 Task: Set the similarity threshold to 30.
Action: Mouse moved to (1, 685)
Screenshot: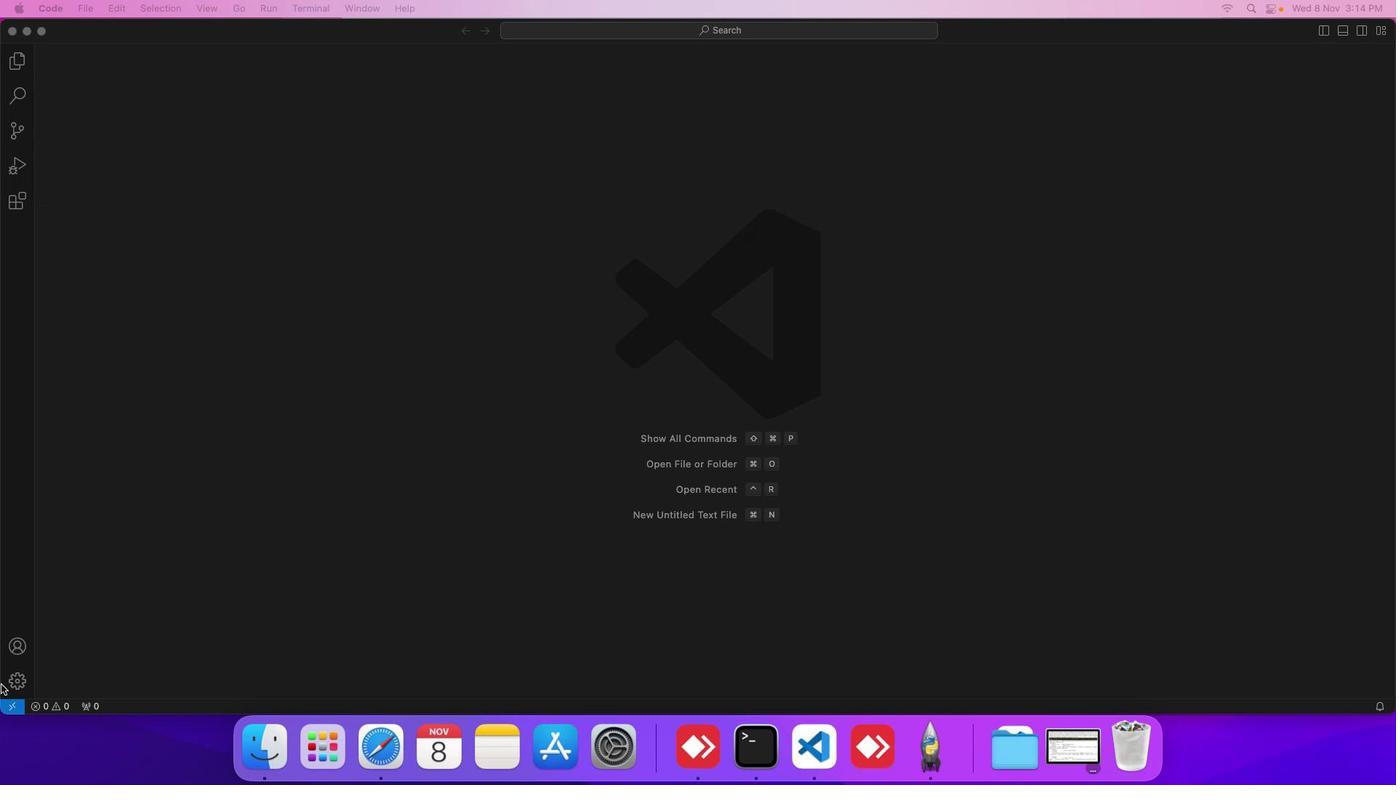 
Action: Mouse pressed left at (1, 685)
Screenshot: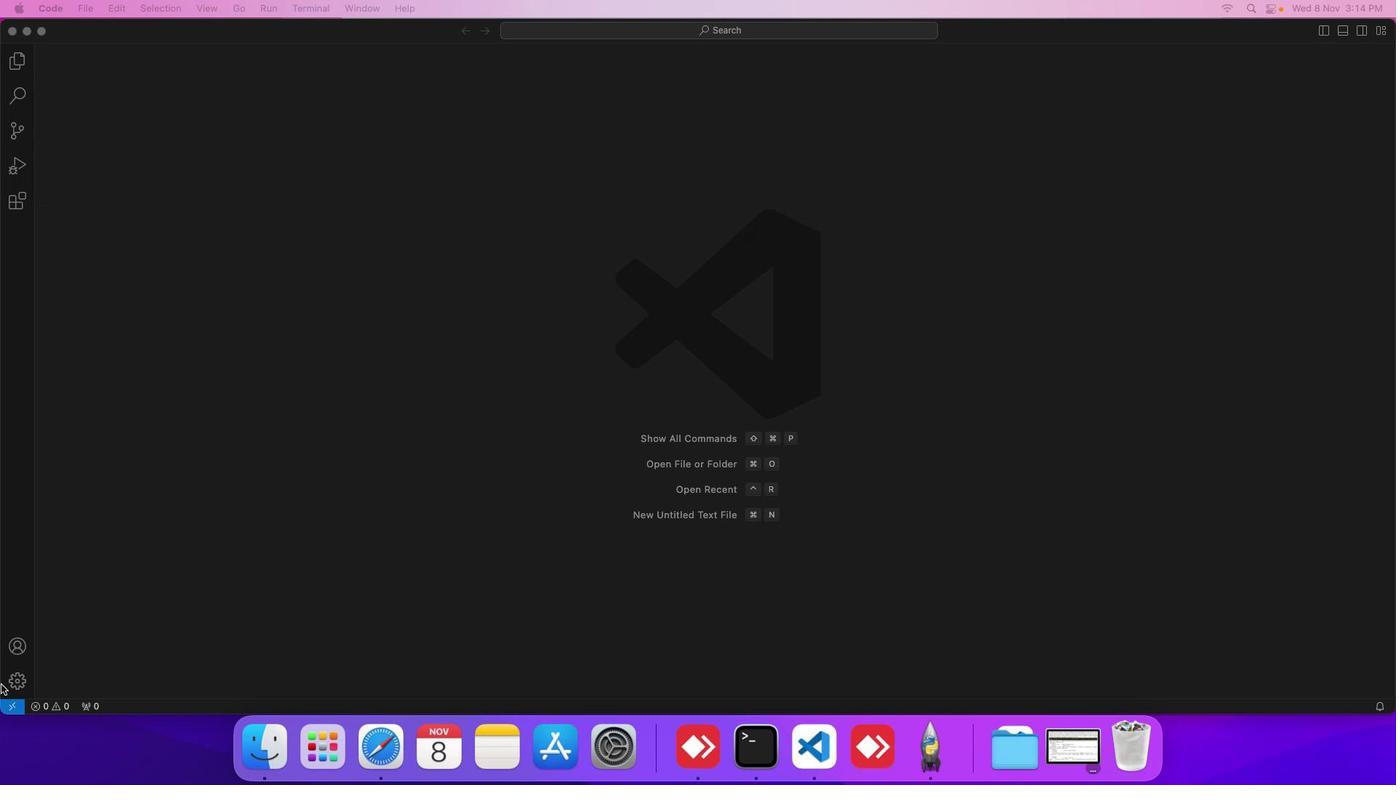 
Action: Mouse moved to (161, 568)
Screenshot: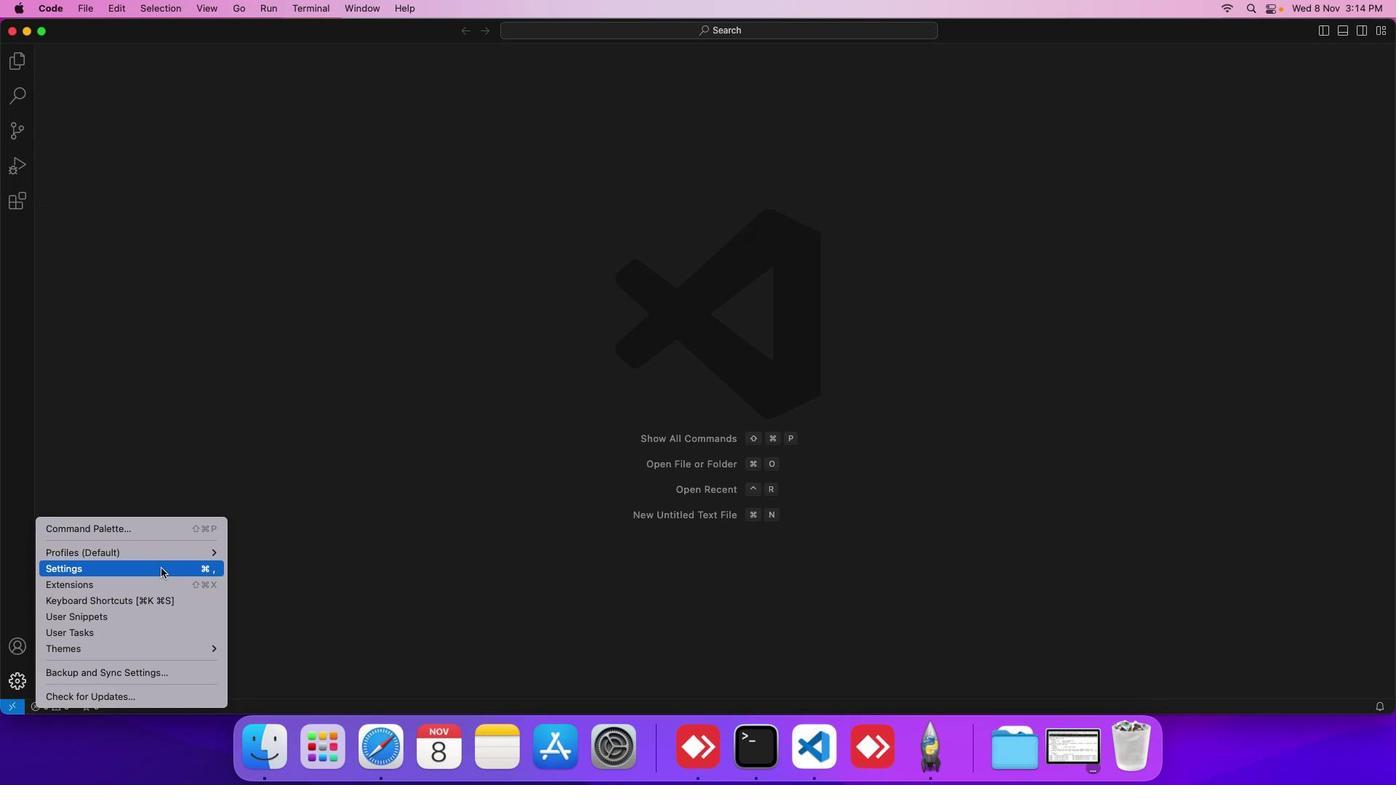 
Action: Mouse pressed left at (161, 568)
Screenshot: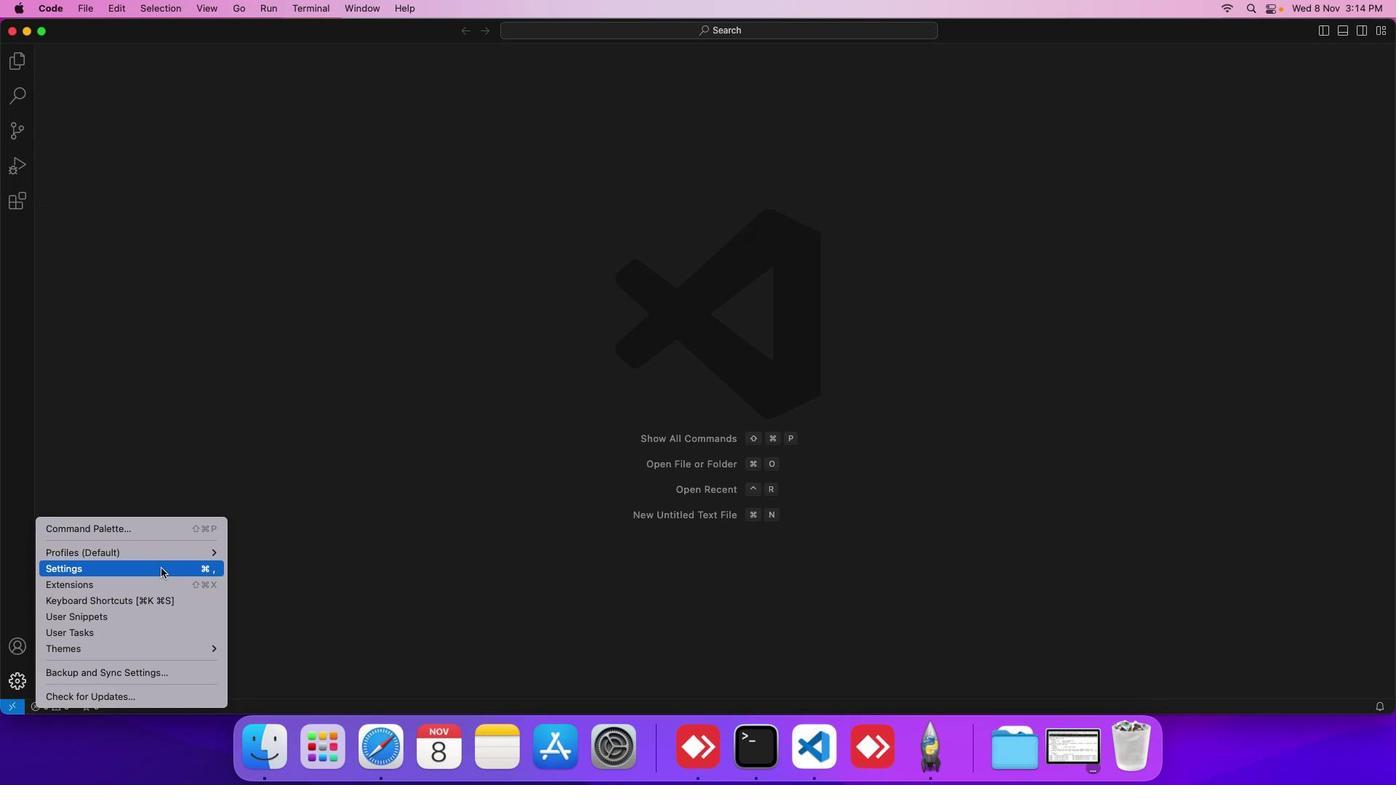 
Action: Mouse moved to (342, 253)
Screenshot: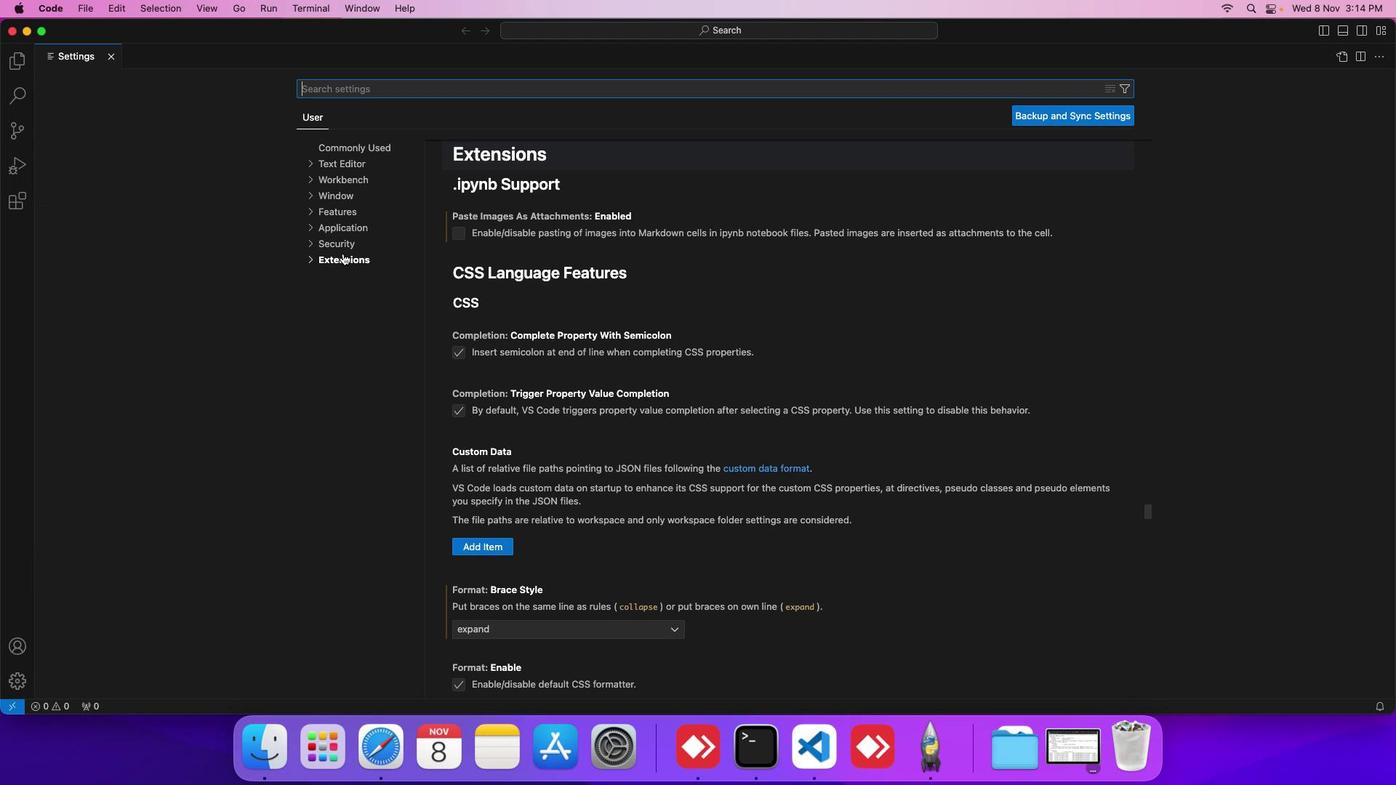 
Action: Mouse pressed left at (342, 253)
Screenshot: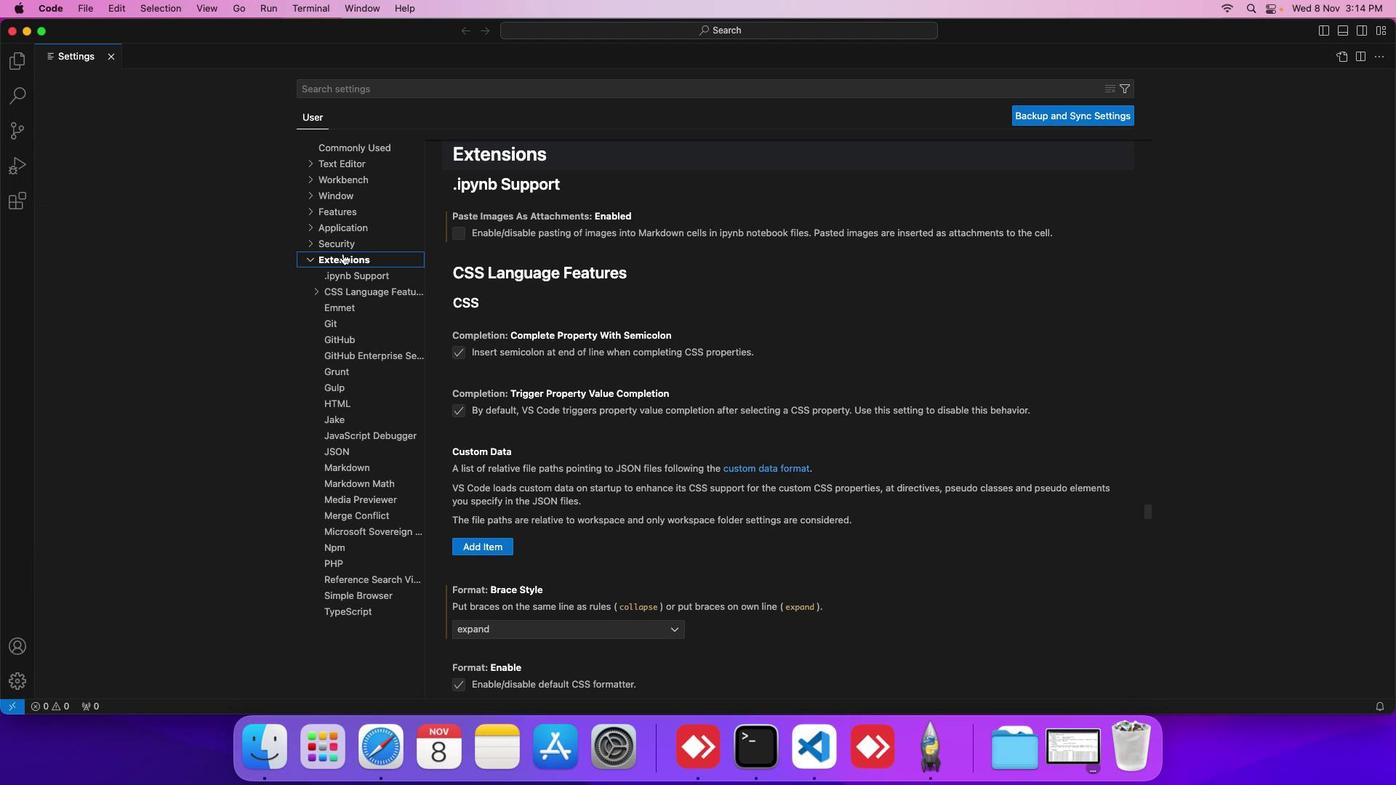 
Action: Mouse moved to (325, 320)
Screenshot: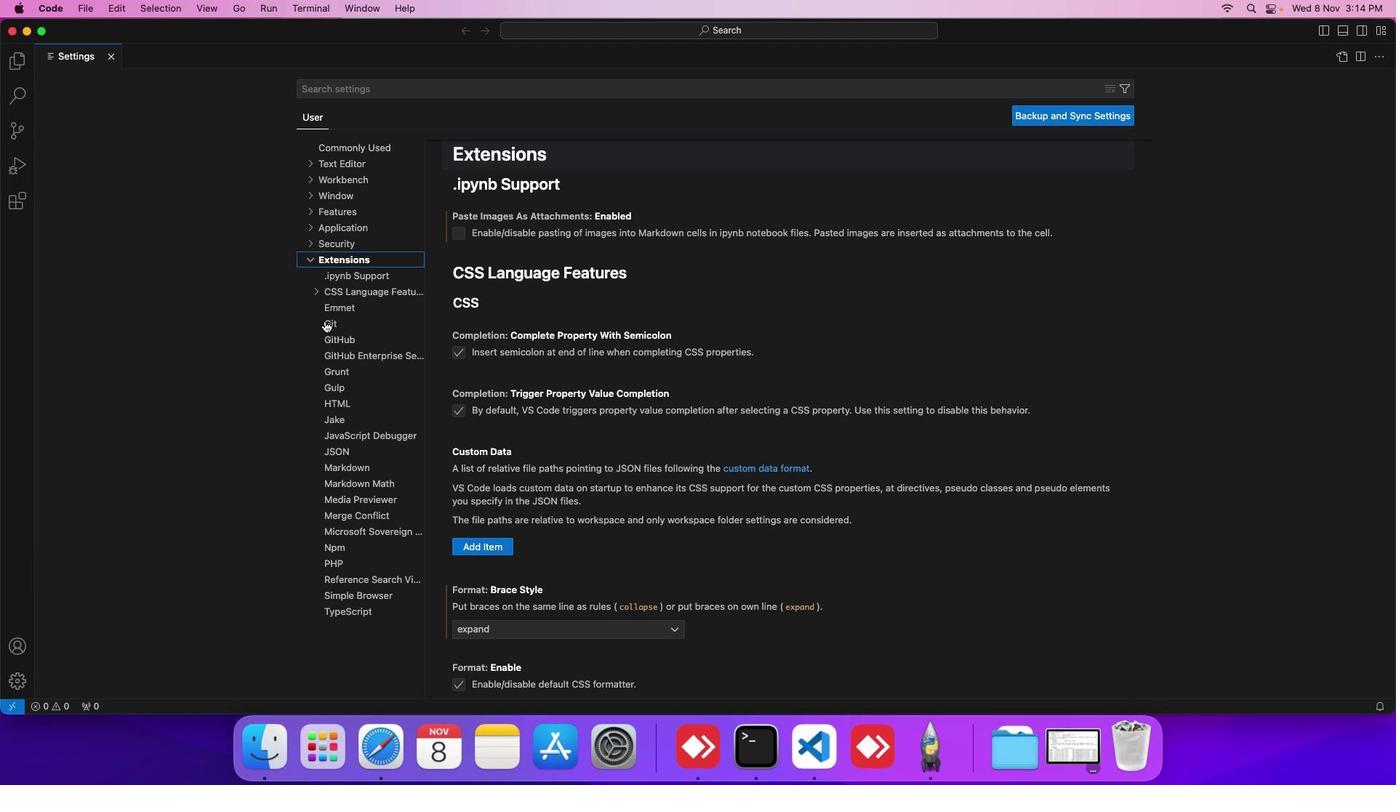 
Action: Mouse pressed left at (325, 320)
Screenshot: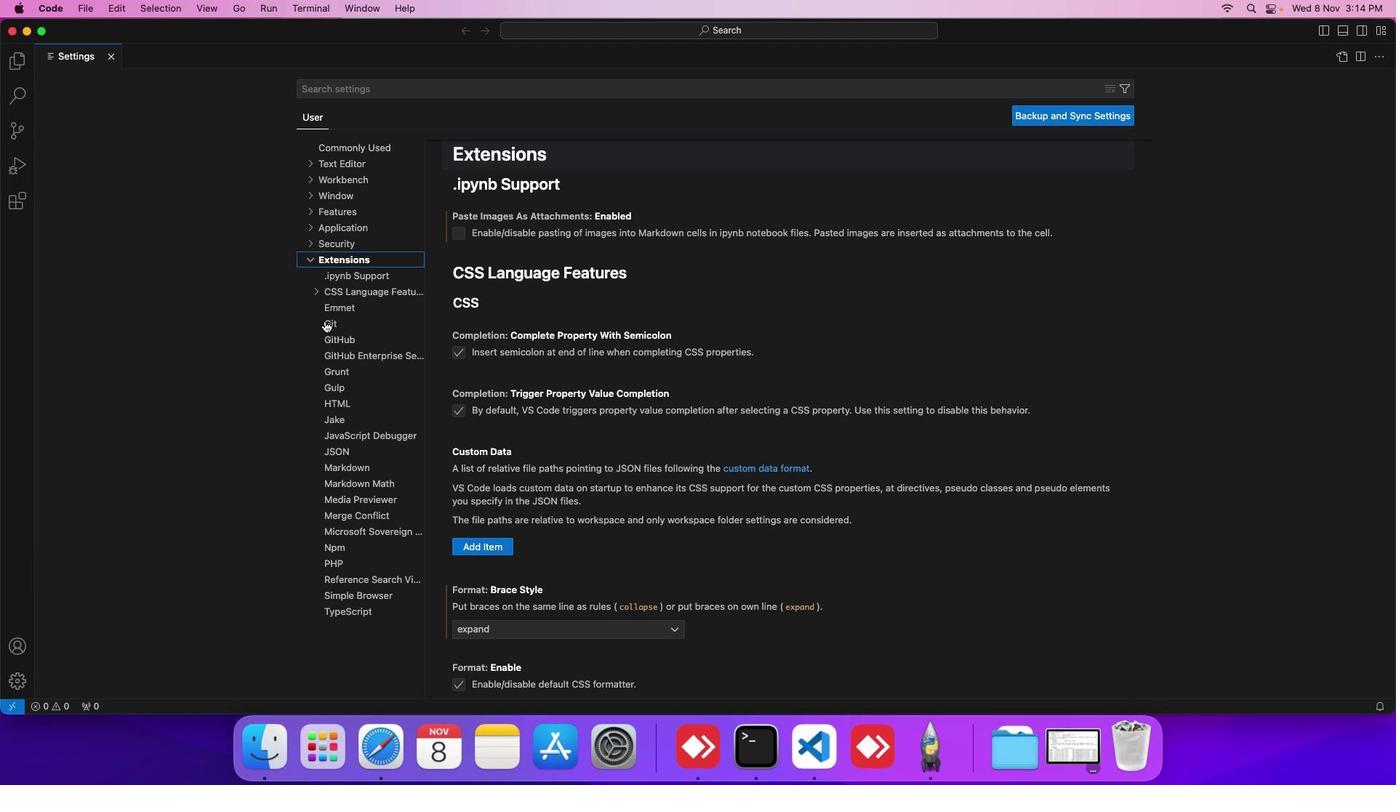 
Action: Mouse moved to (491, 430)
Screenshot: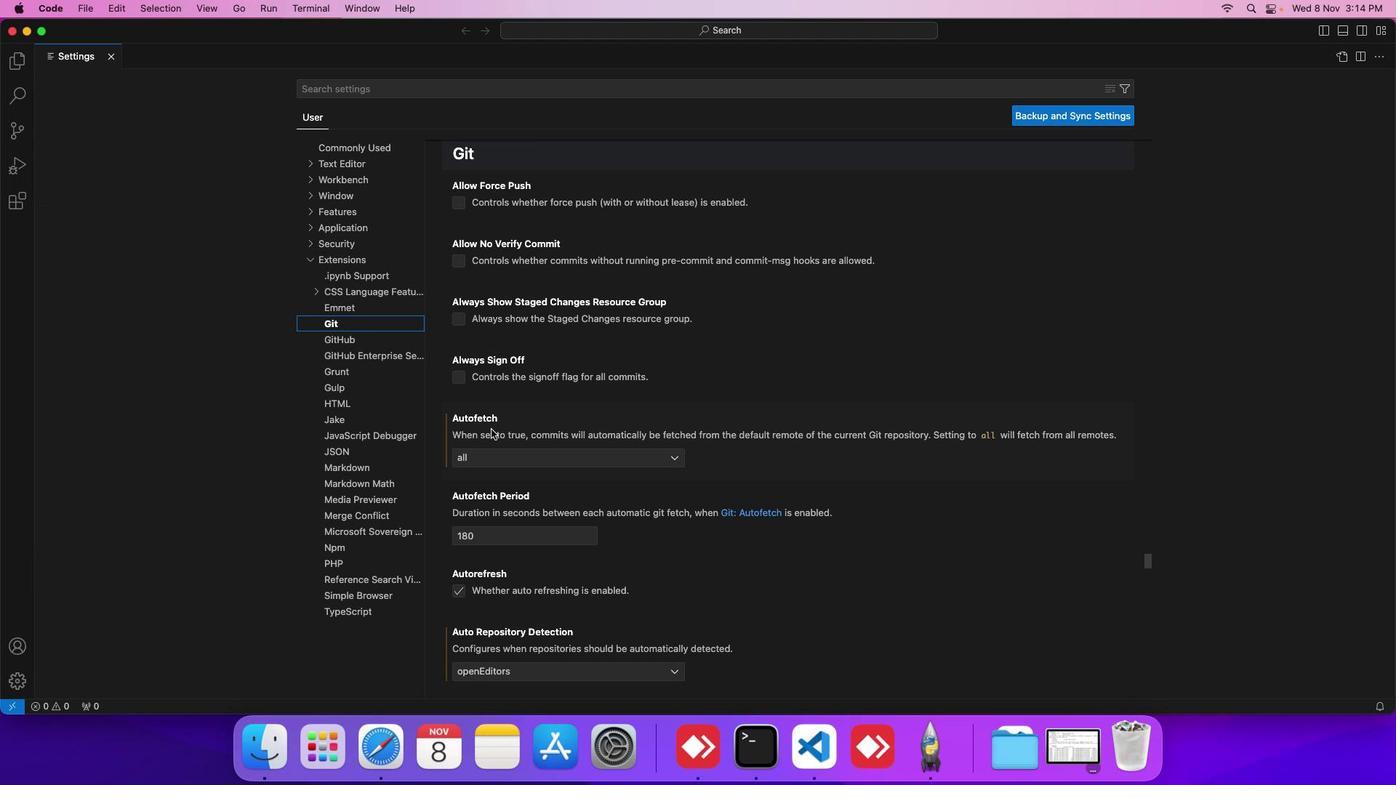 
Action: Mouse scrolled (491, 430) with delta (0, 0)
Screenshot: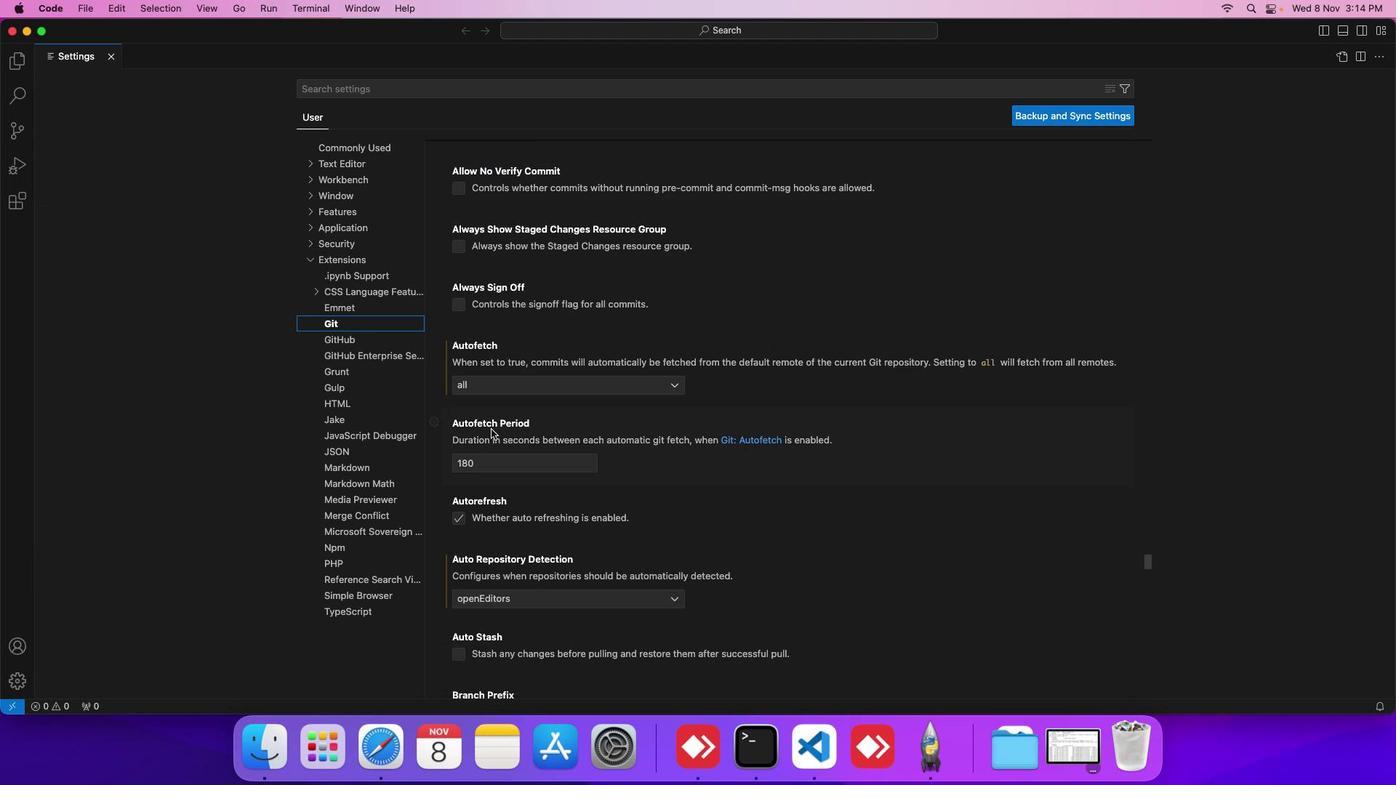 
Action: Mouse scrolled (491, 430) with delta (0, 0)
Screenshot: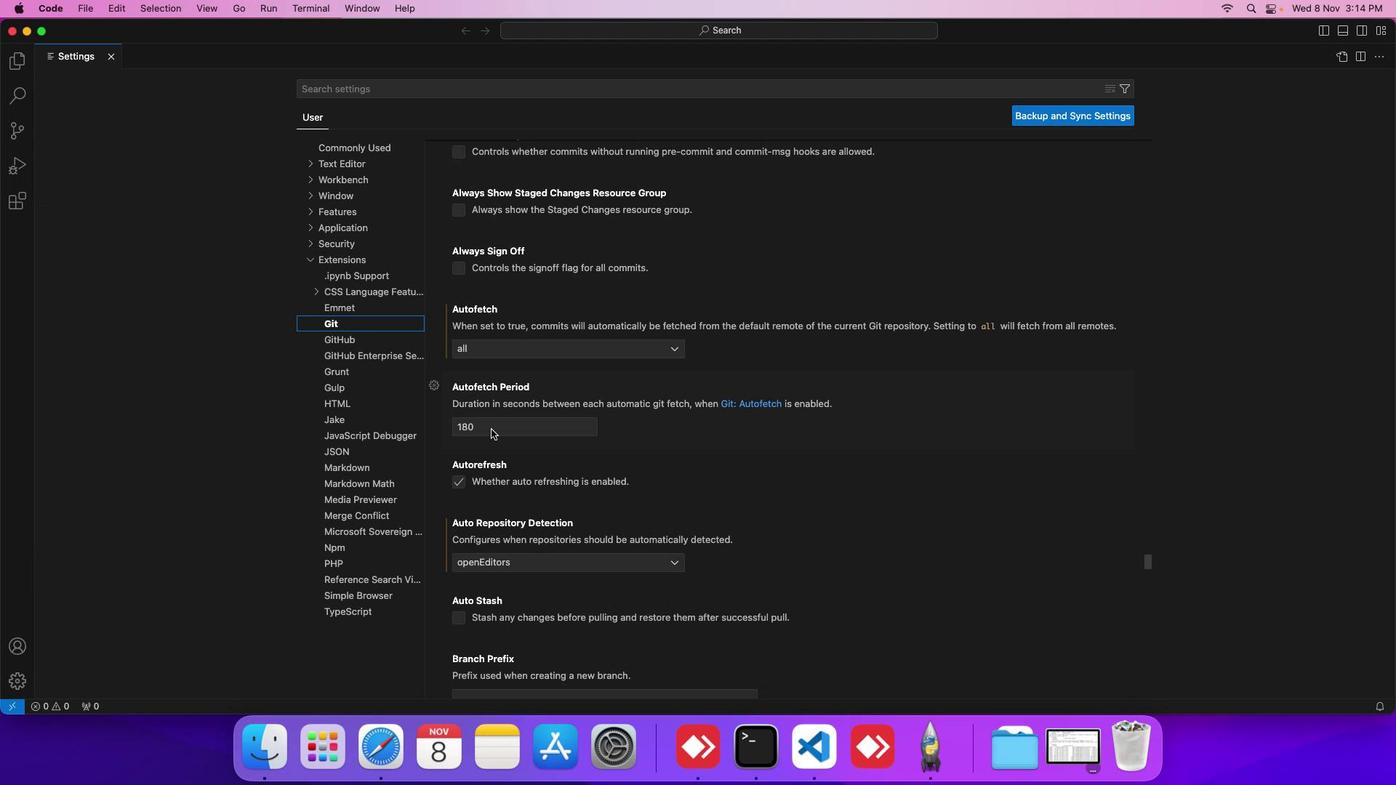
Action: Mouse scrolled (491, 430) with delta (0, 0)
Screenshot: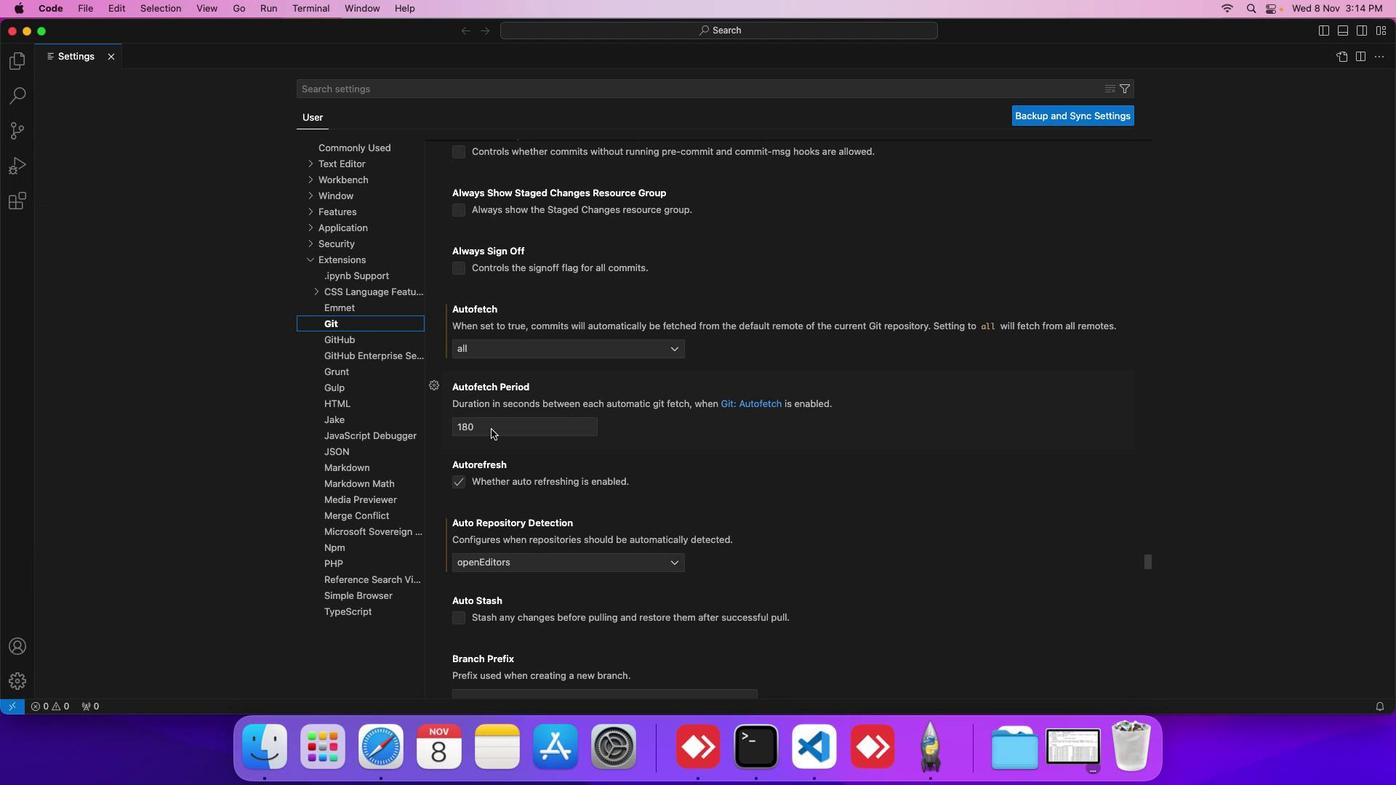 
Action: Mouse scrolled (491, 430) with delta (0, 0)
Screenshot: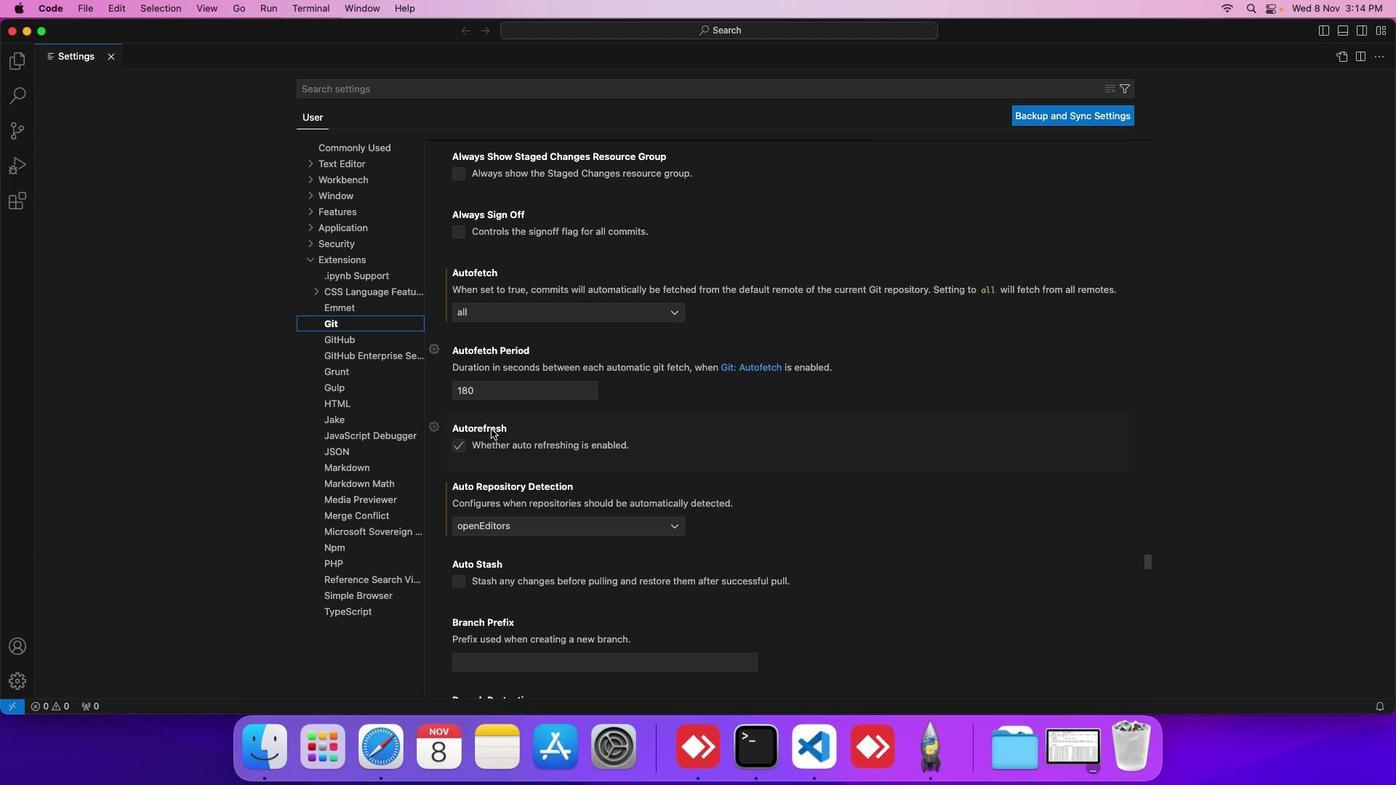 
Action: Mouse scrolled (491, 430) with delta (0, 0)
Screenshot: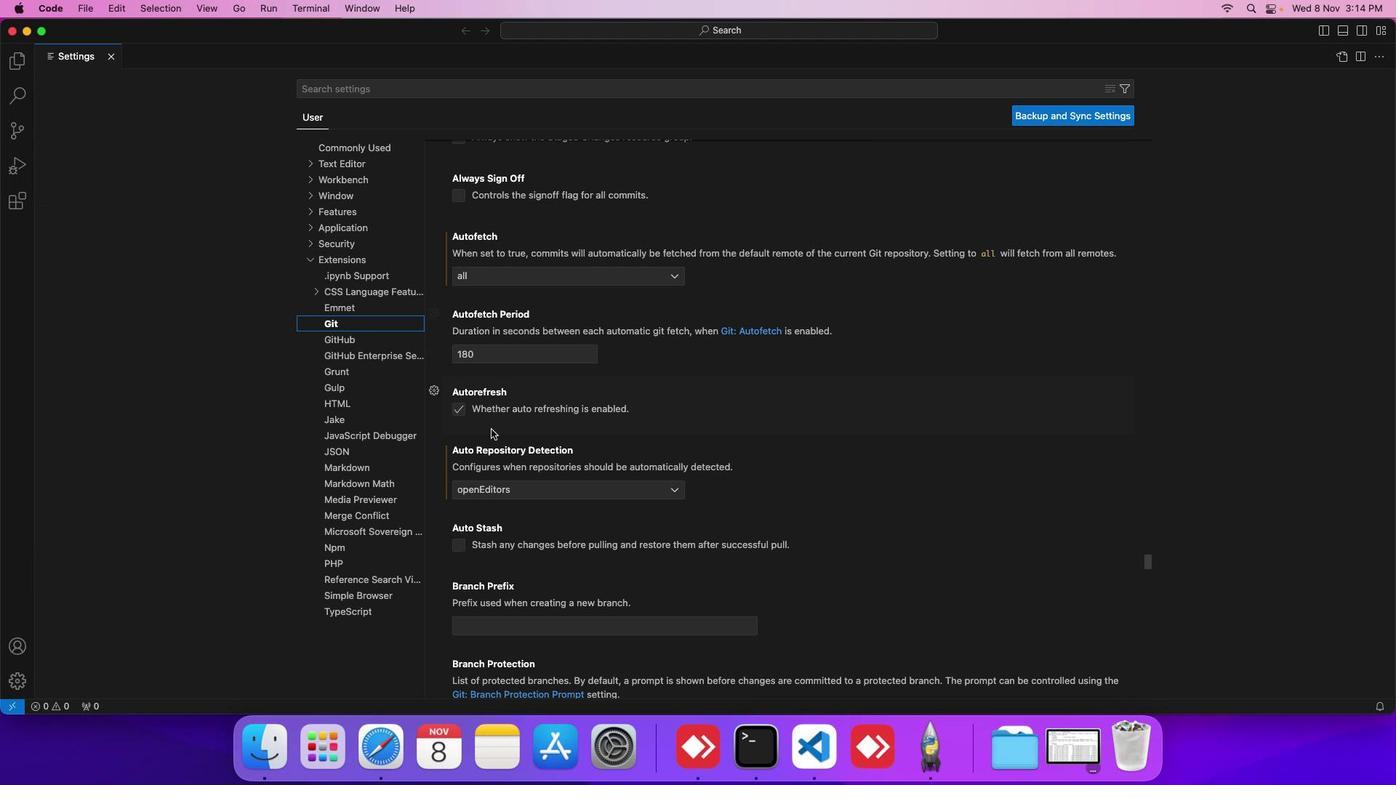 
Action: Mouse scrolled (491, 430) with delta (0, 0)
Screenshot: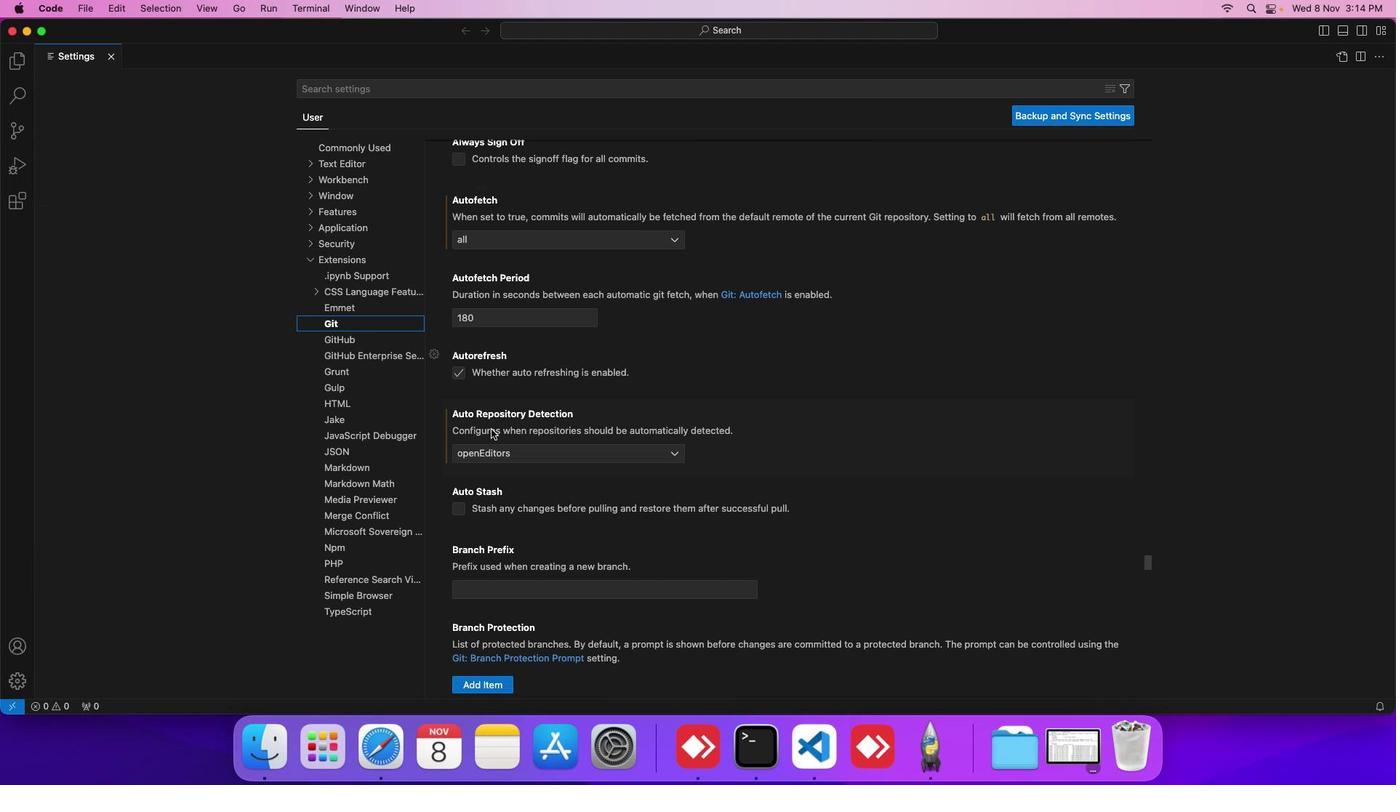
Action: Mouse scrolled (491, 430) with delta (0, 0)
Screenshot: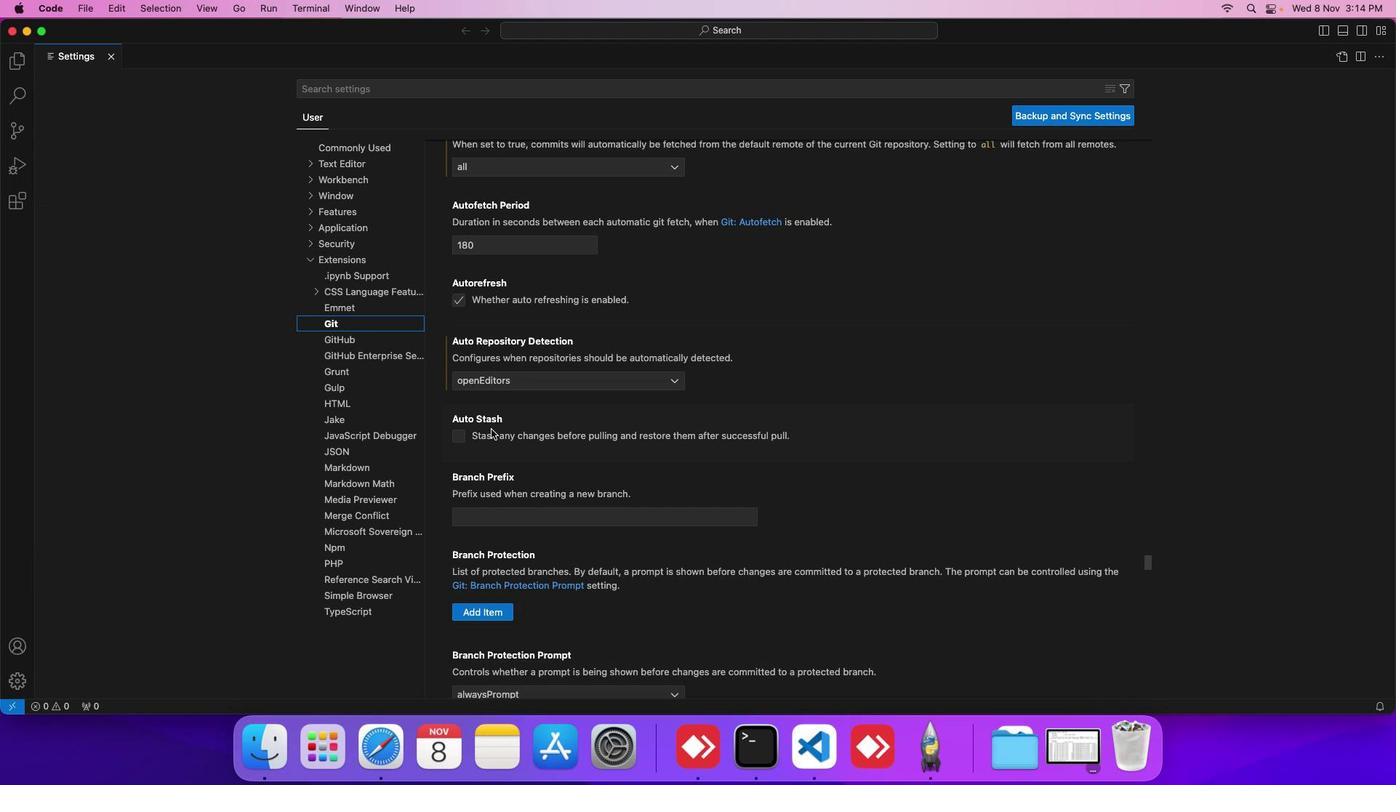 
Action: Mouse scrolled (491, 430) with delta (0, 0)
Screenshot: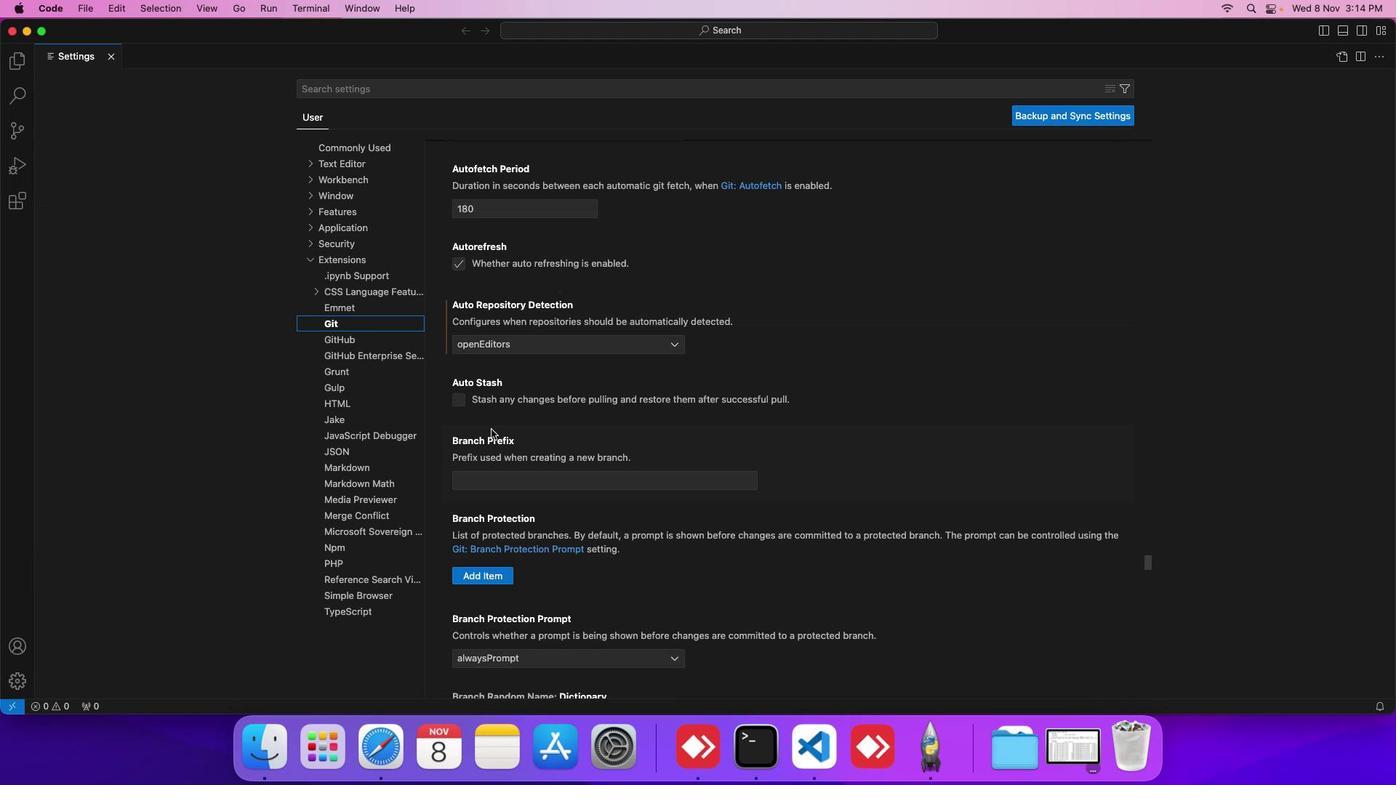 
Action: Mouse scrolled (491, 430) with delta (0, 0)
Screenshot: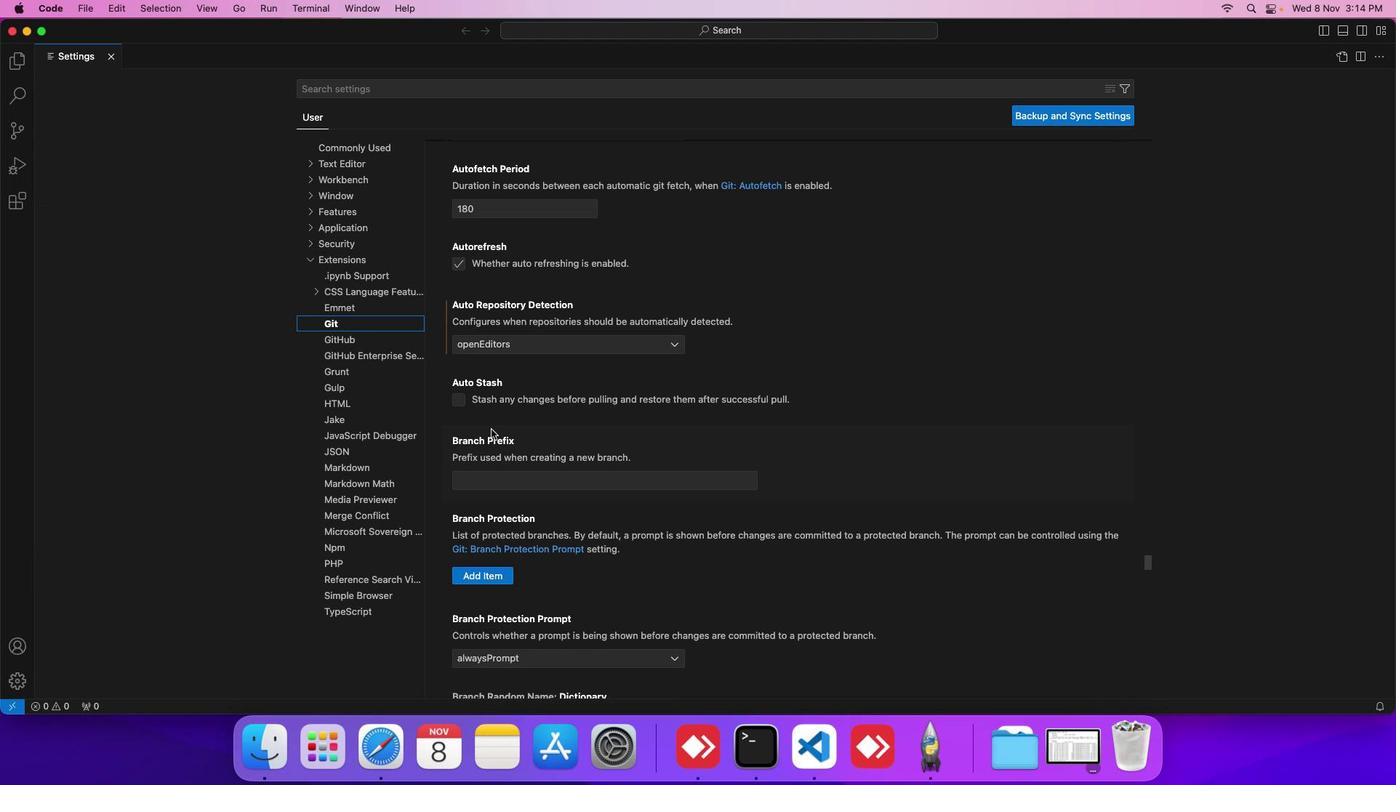 
Action: Mouse scrolled (491, 430) with delta (0, 0)
Screenshot: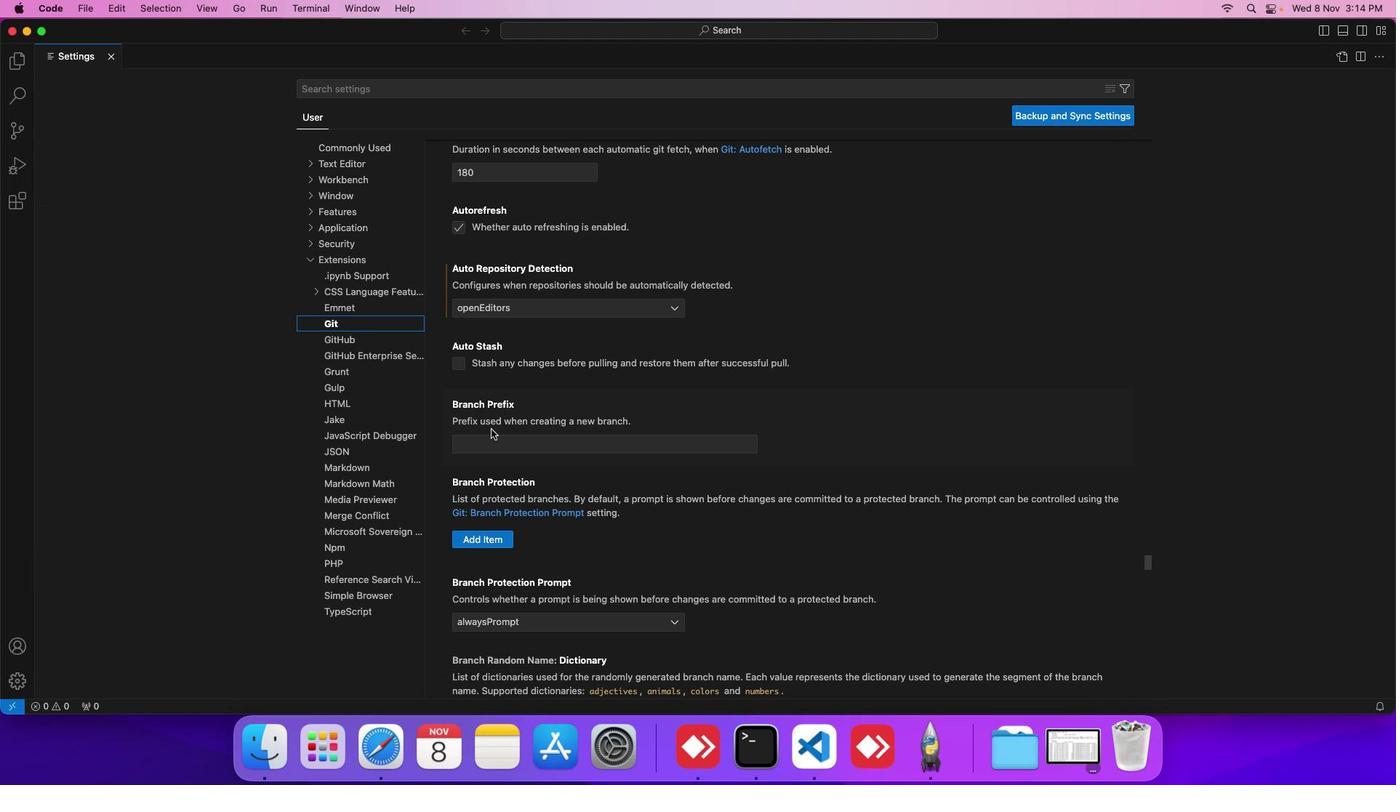 
Action: Mouse scrolled (491, 430) with delta (0, 0)
Screenshot: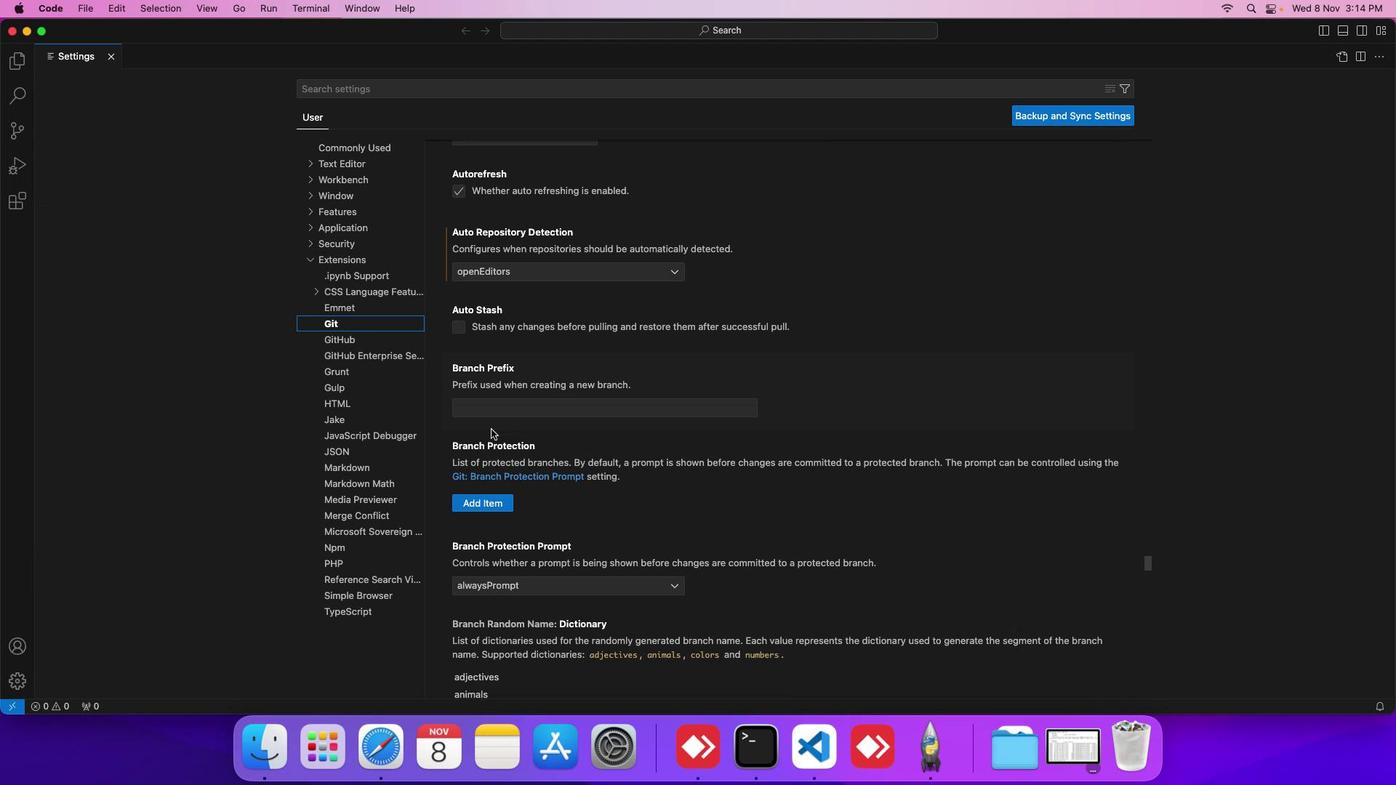 
Action: Mouse scrolled (491, 430) with delta (0, 0)
Screenshot: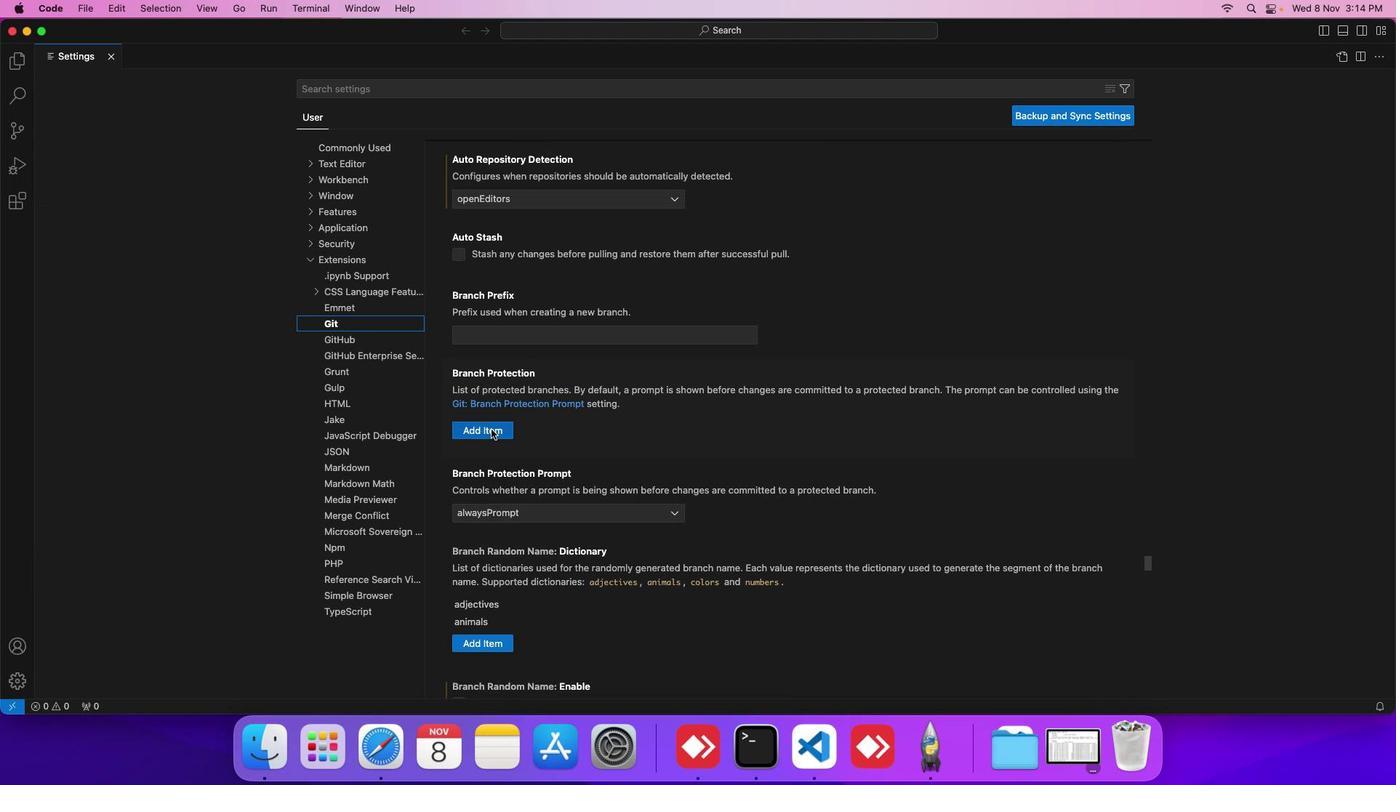 
Action: Mouse scrolled (491, 430) with delta (0, 0)
Screenshot: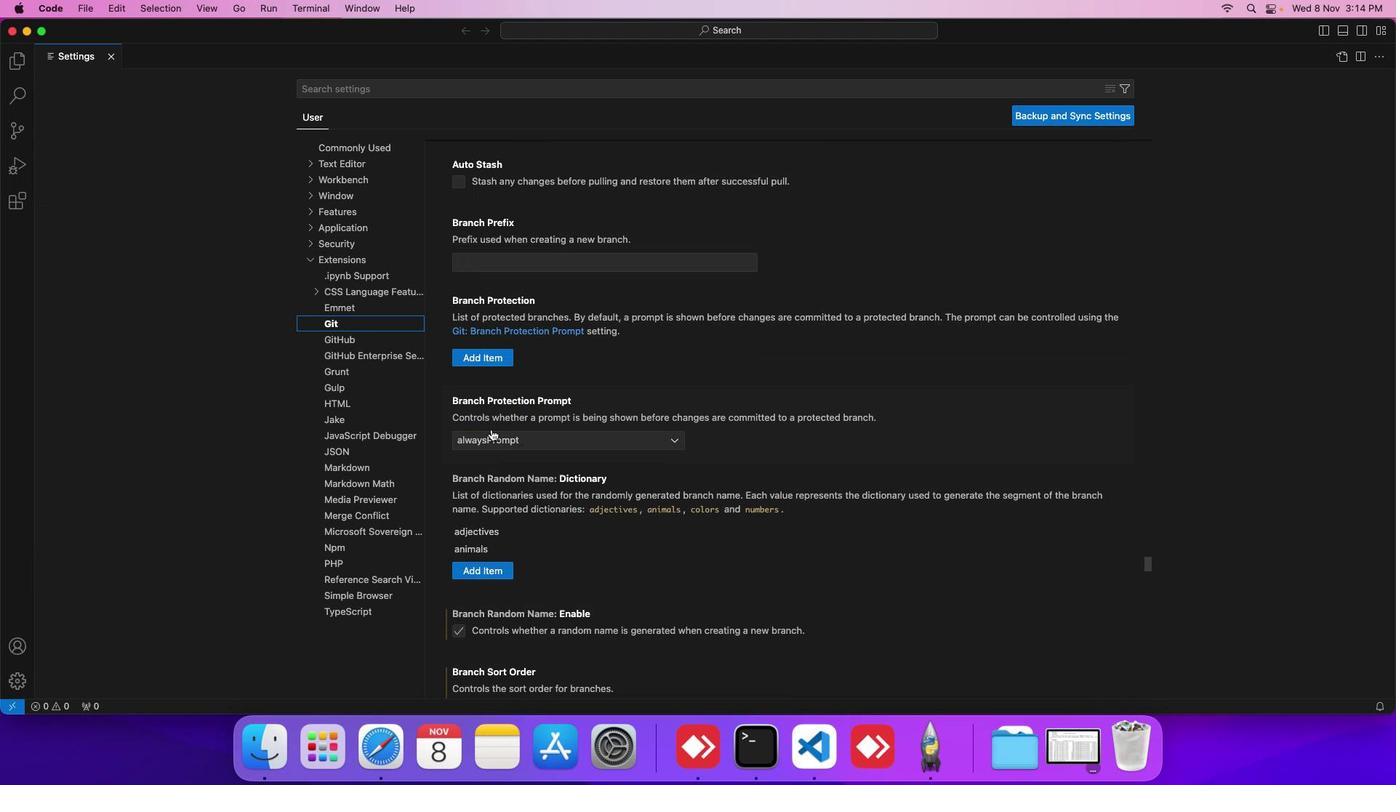 
Action: Mouse scrolled (491, 430) with delta (0, -1)
Screenshot: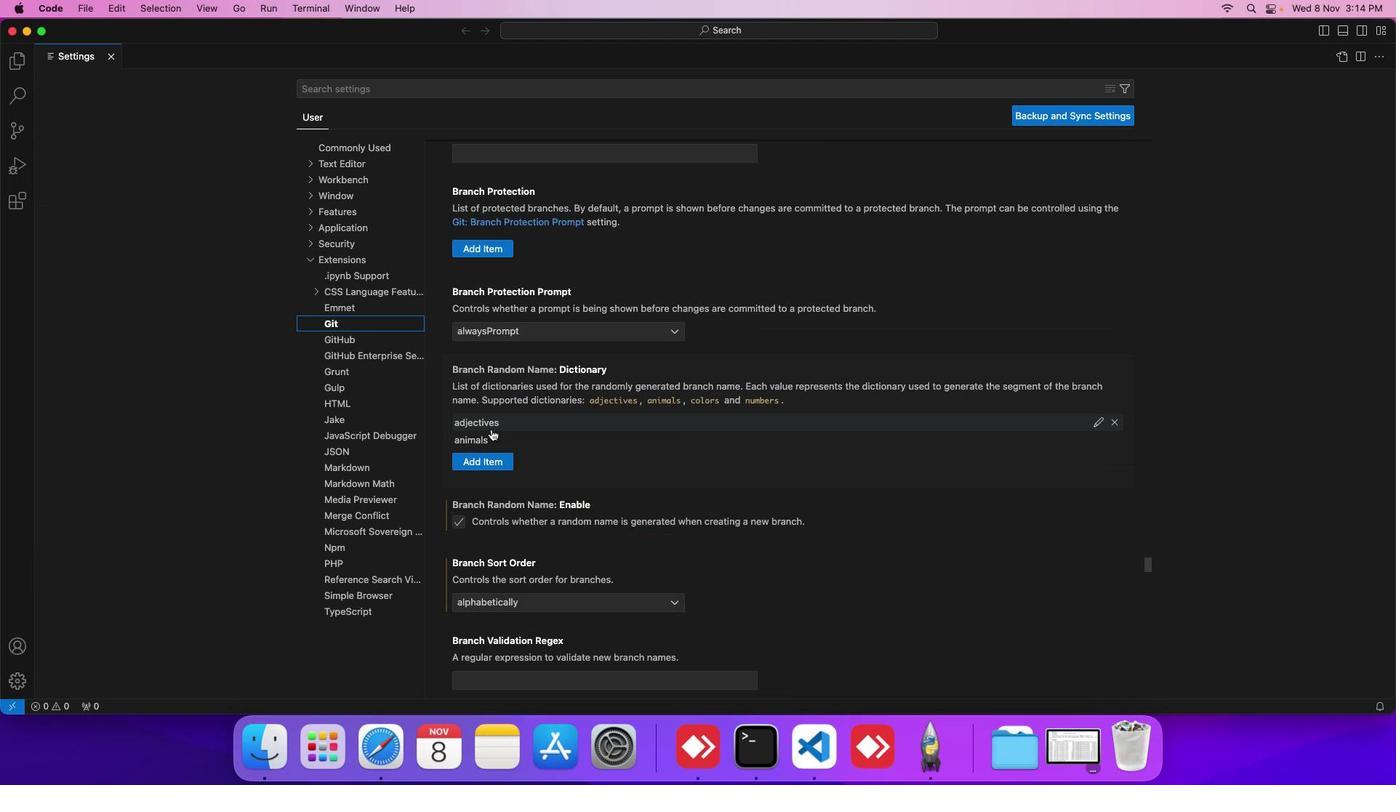 
Action: Mouse scrolled (491, 430) with delta (0, -2)
Screenshot: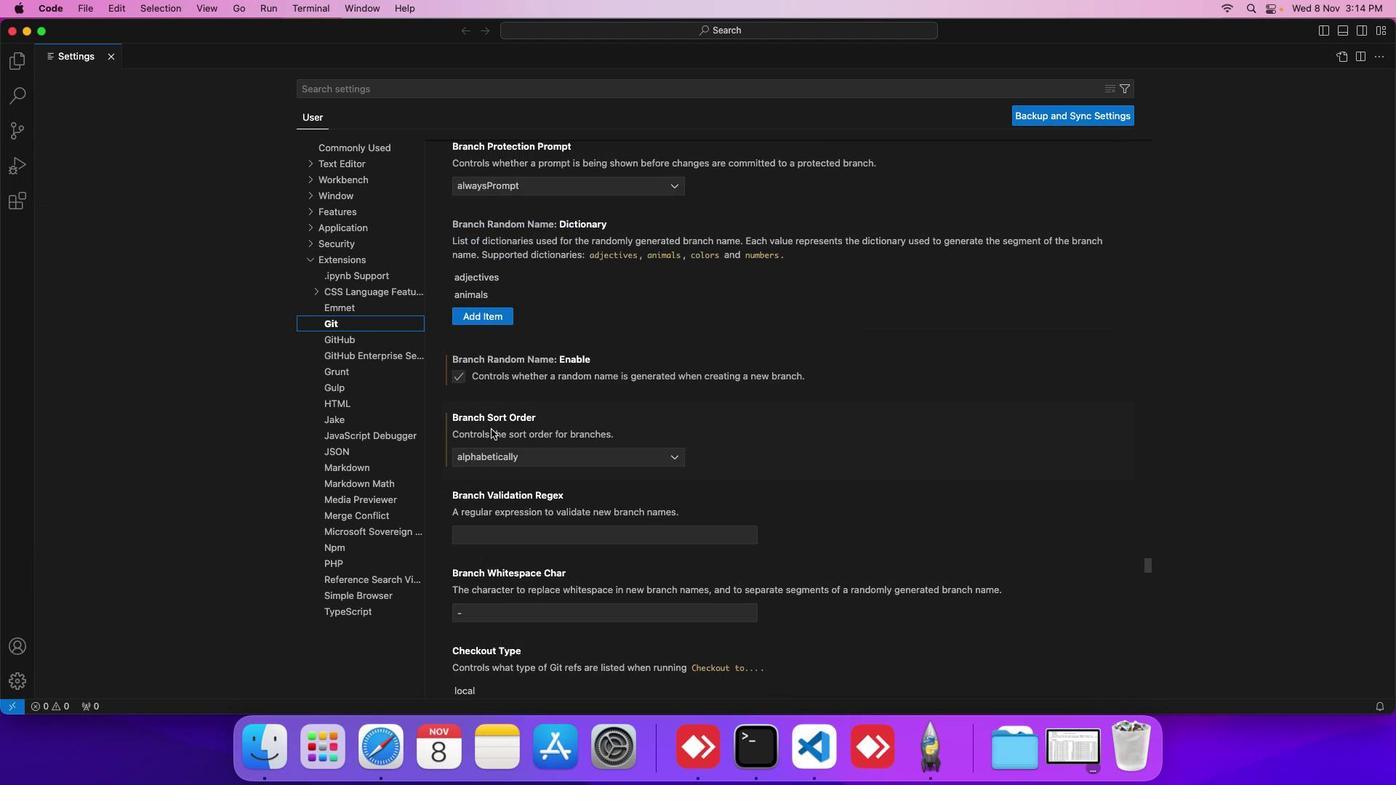 
Action: Mouse scrolled (491, 430) with delta (0, -2)
Screenshot: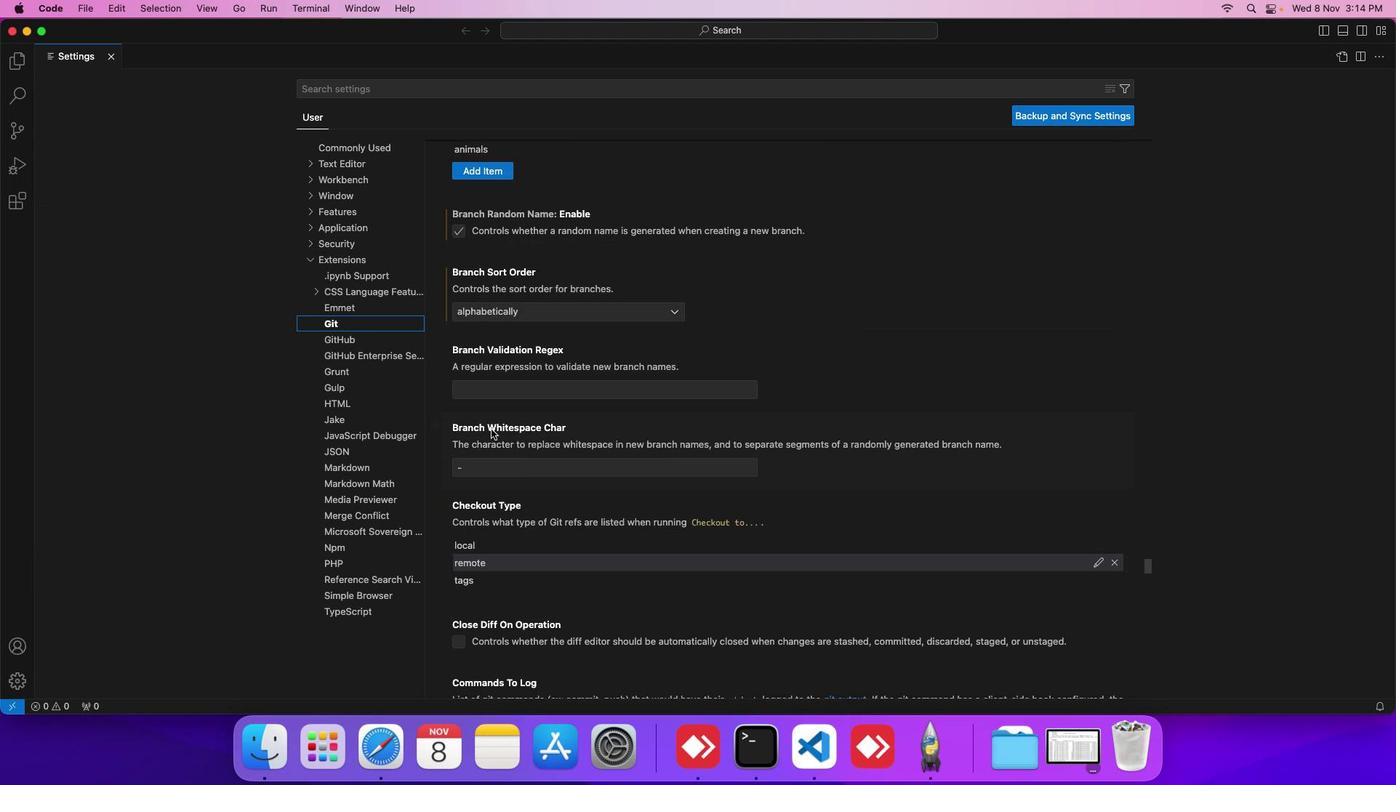 
Action: Mouse scrolled (491, 430) with delta (0, -2)
Screenshot: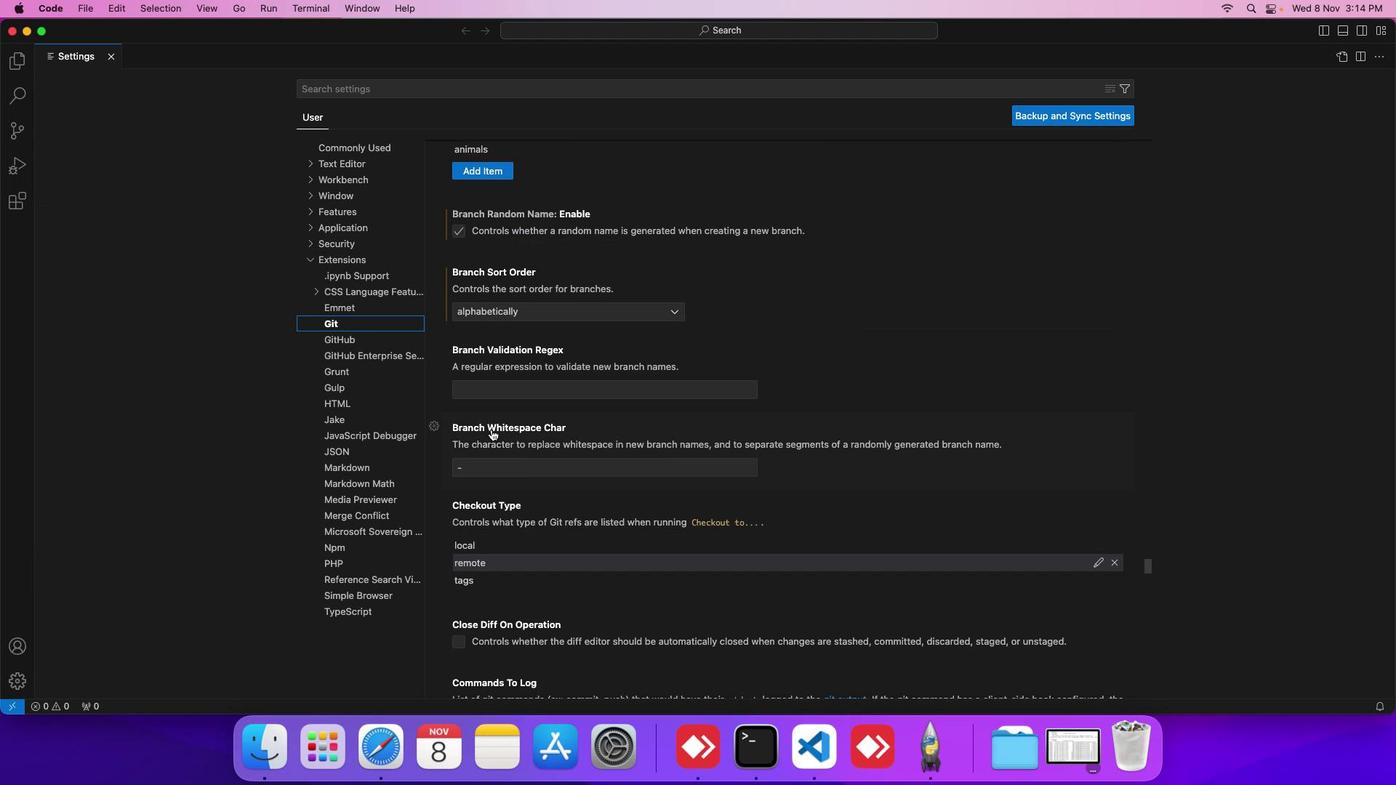 
Action: Mouse scrolled (491, 430) with delta (0, -2)
Screenshot: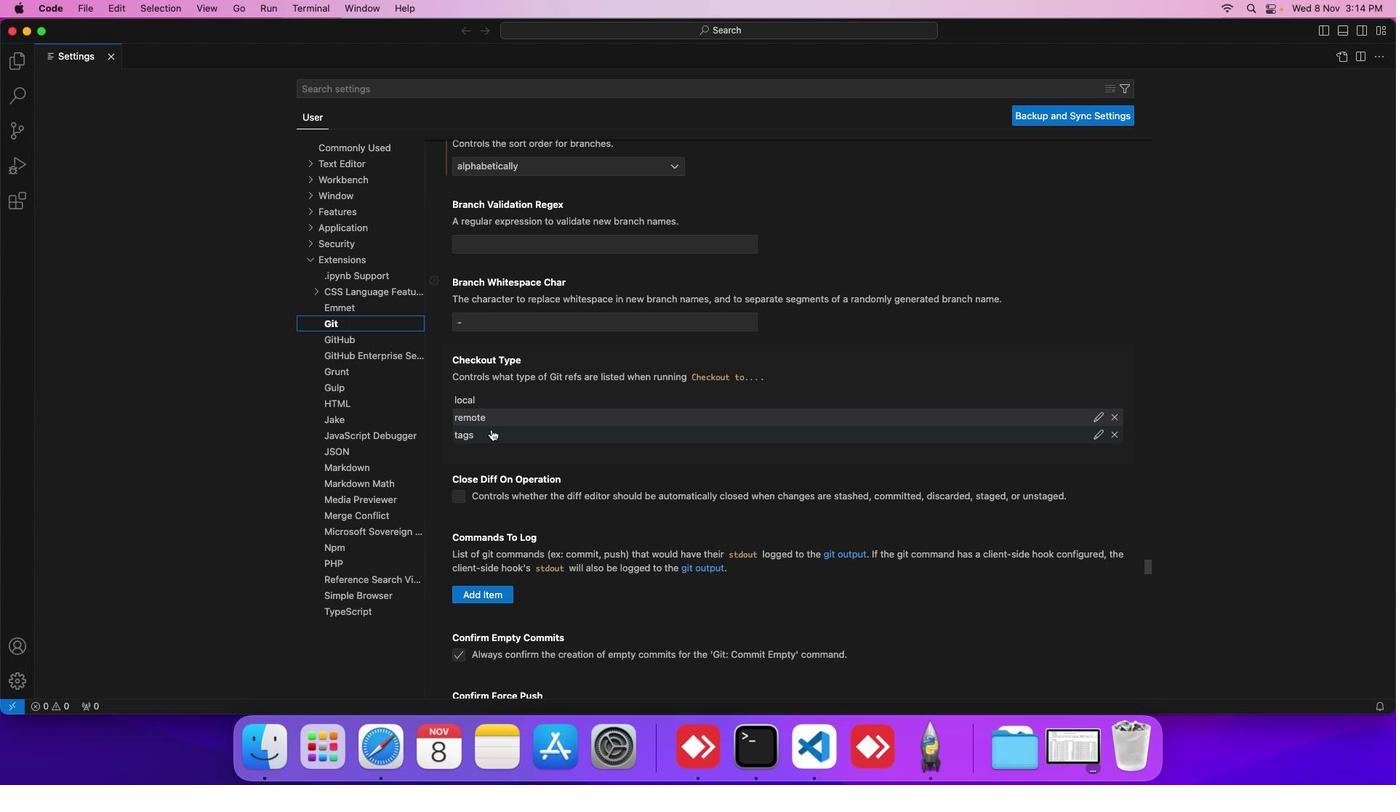 
Action: Mouse scrolled (491, 430) with delta (0, -3)
Screenshot: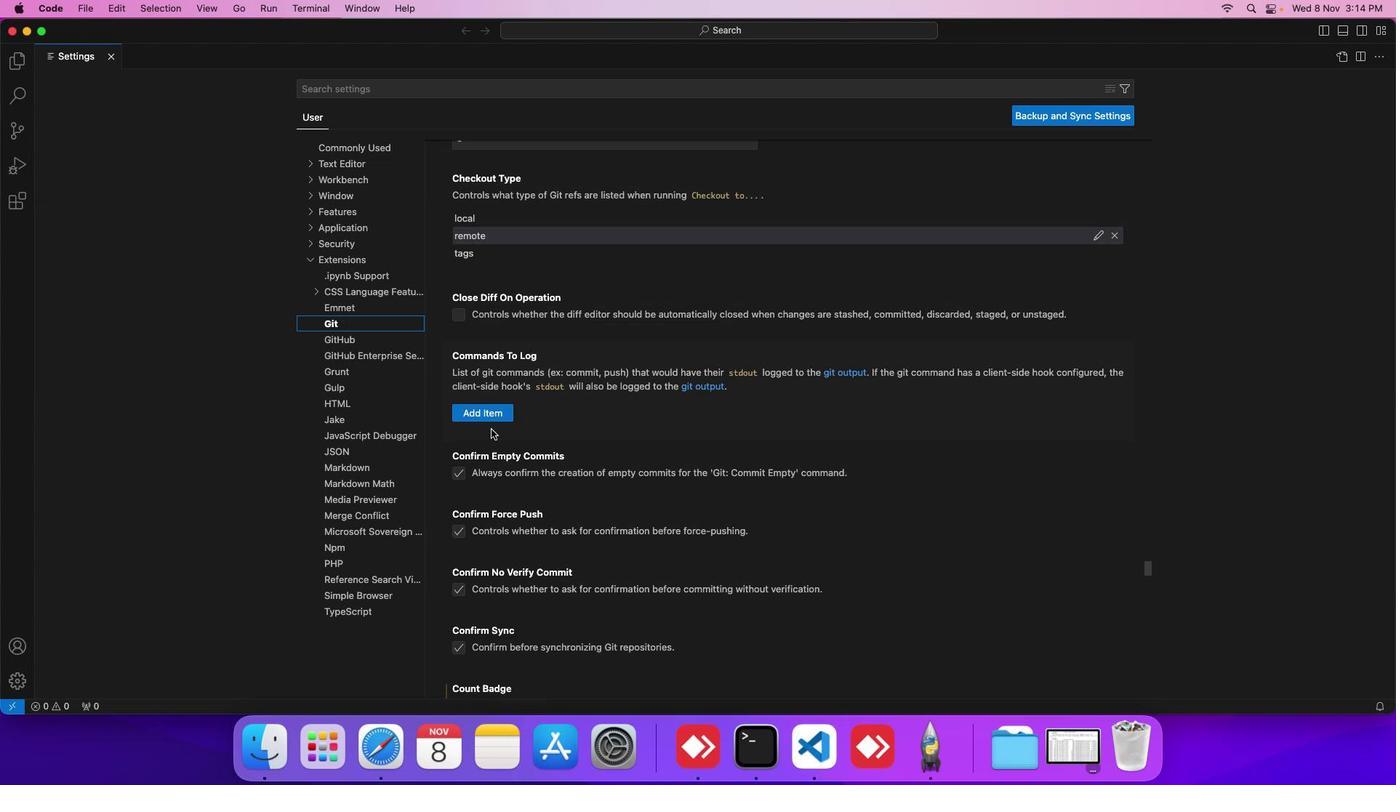 
Action: Mouse scrolled (491, 430) with delta (0, 0)
Screenshot: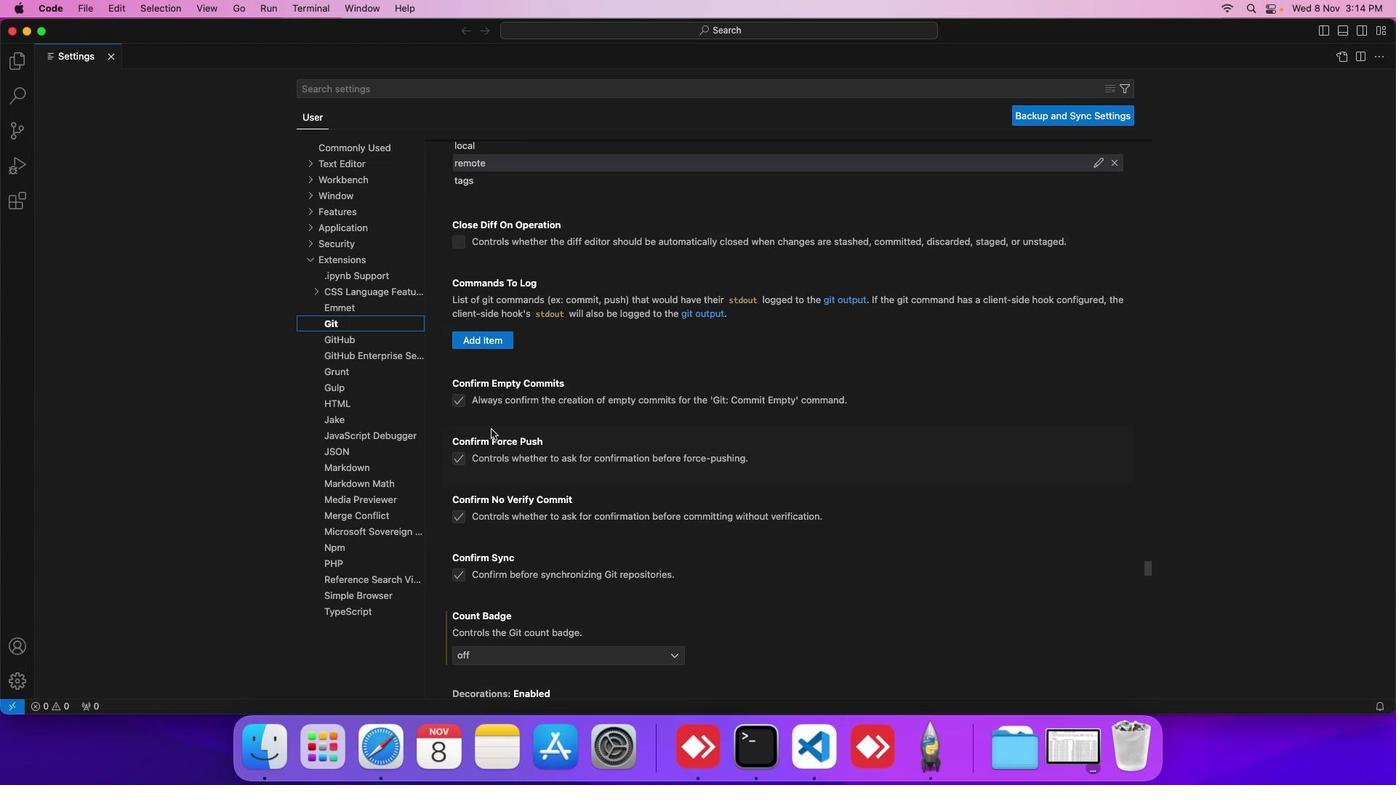 
Action: Mouse scrolled (491, 430) with delta (0, 0)
Screenshot: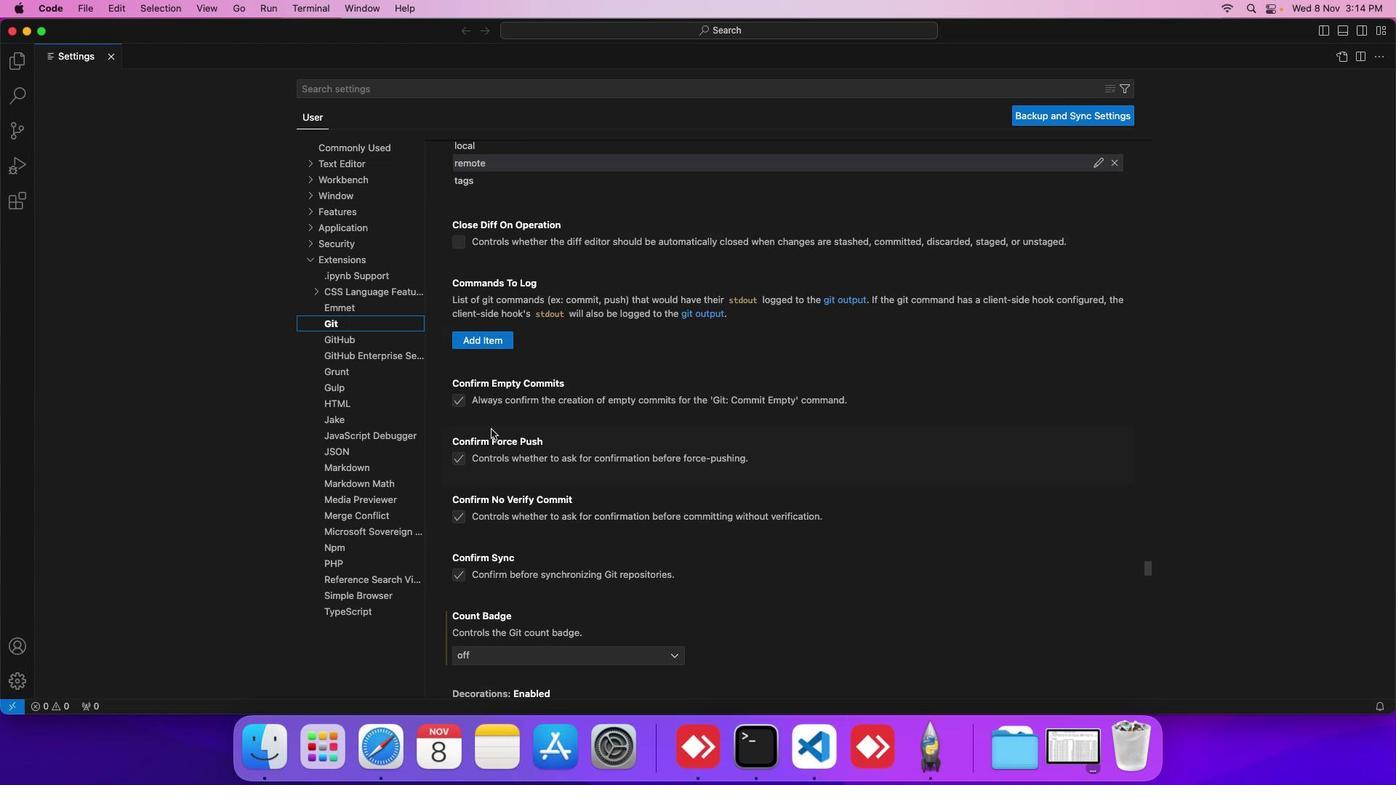 
Action: Mouse scrolled (491, 430) with delta (0, 0)
Screenshot: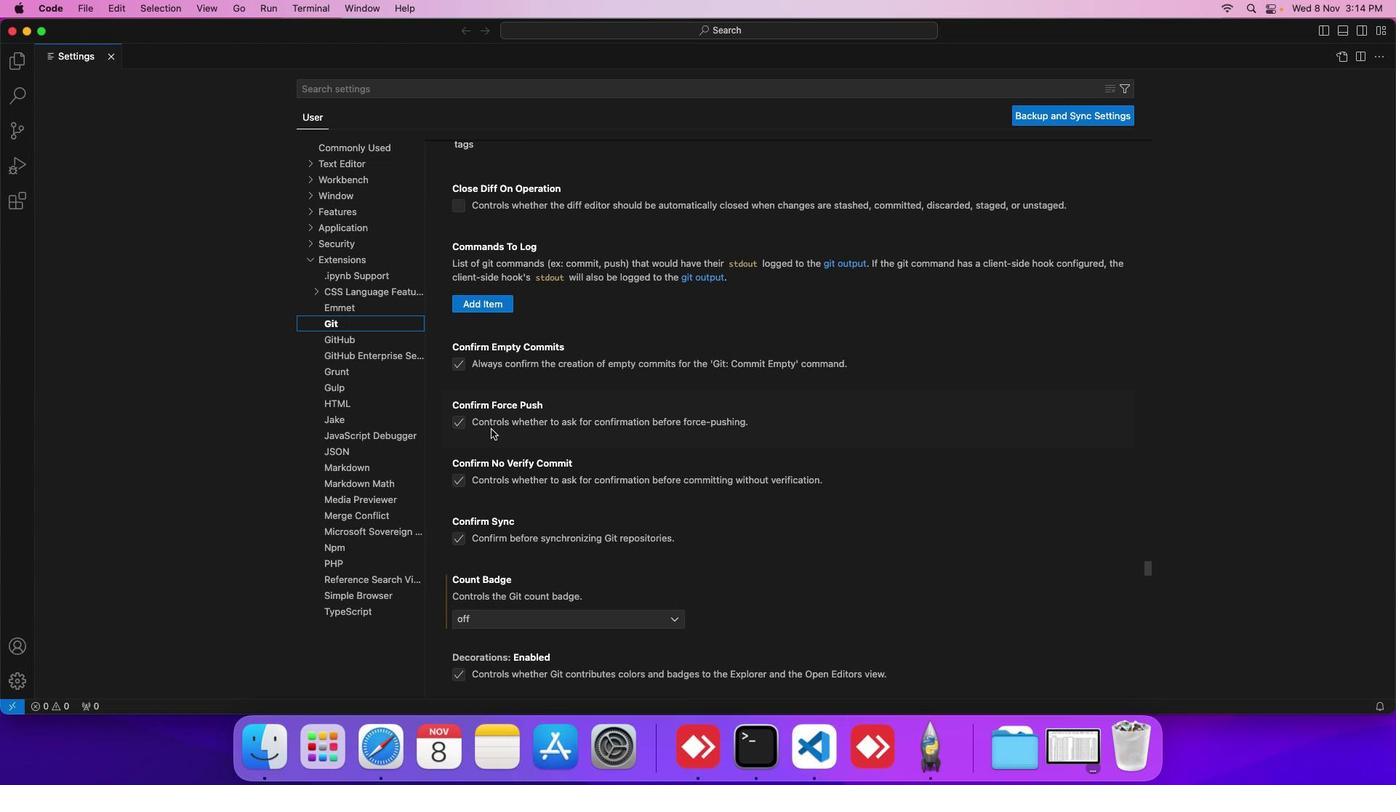 
Action: Mouse scrolled (491, 430) with delta (0, 0)
Screenshot: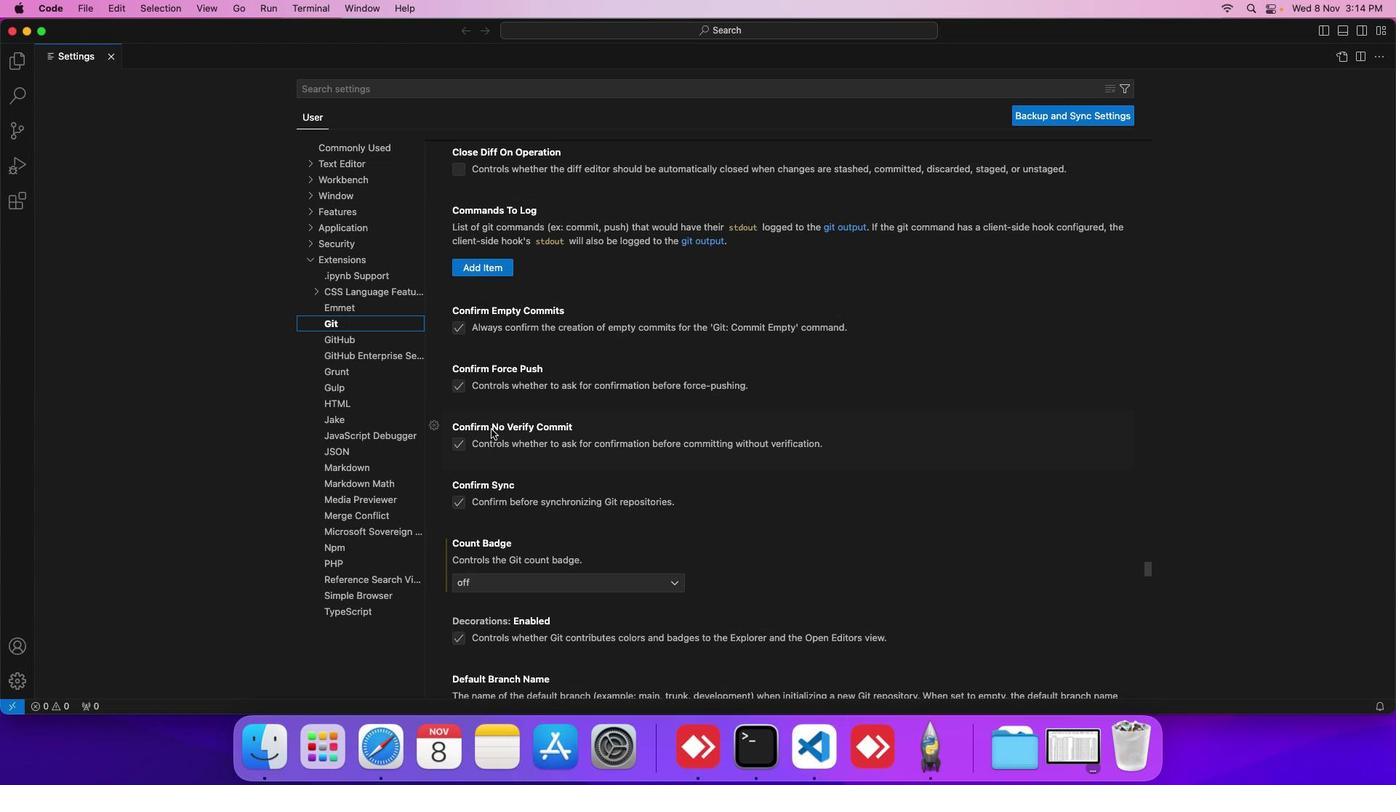 
Action: Mouse scrolled (491, 430) with delta (0, 0)
Screenshot: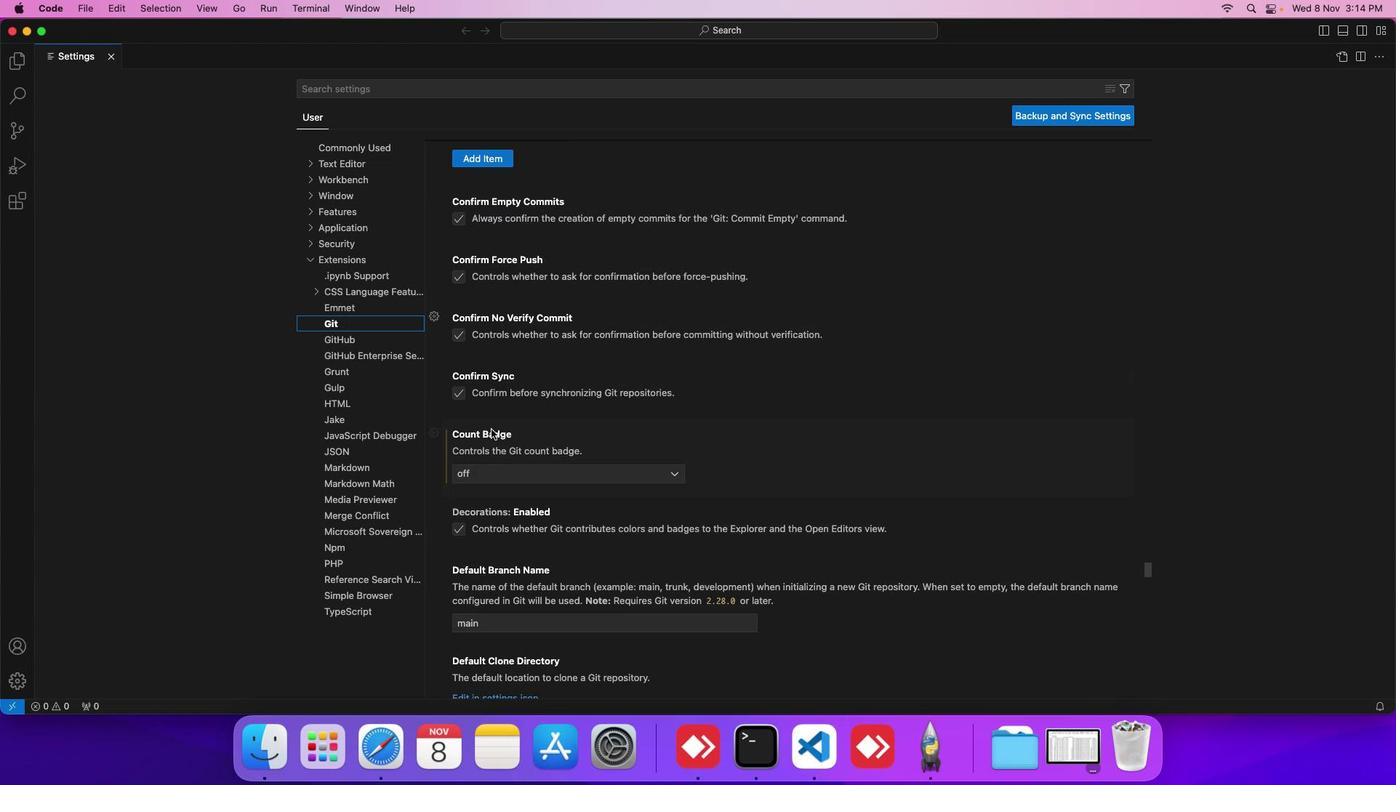 
Action: Mouse scrolled (491, 430) with delta (0, -1)
Screenshot: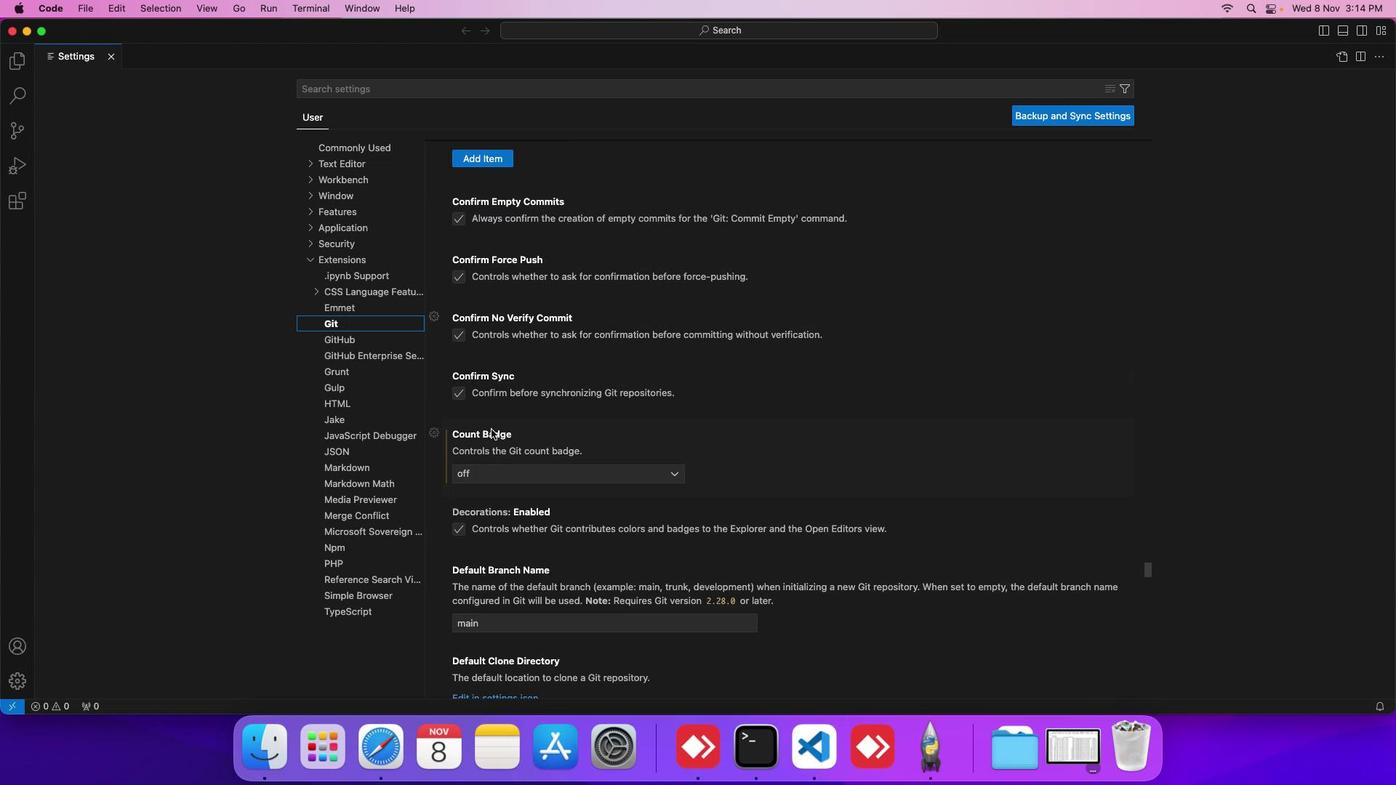 
Action: Mouse scrolled (491, 430) with delta (0, 0)
Screenshot: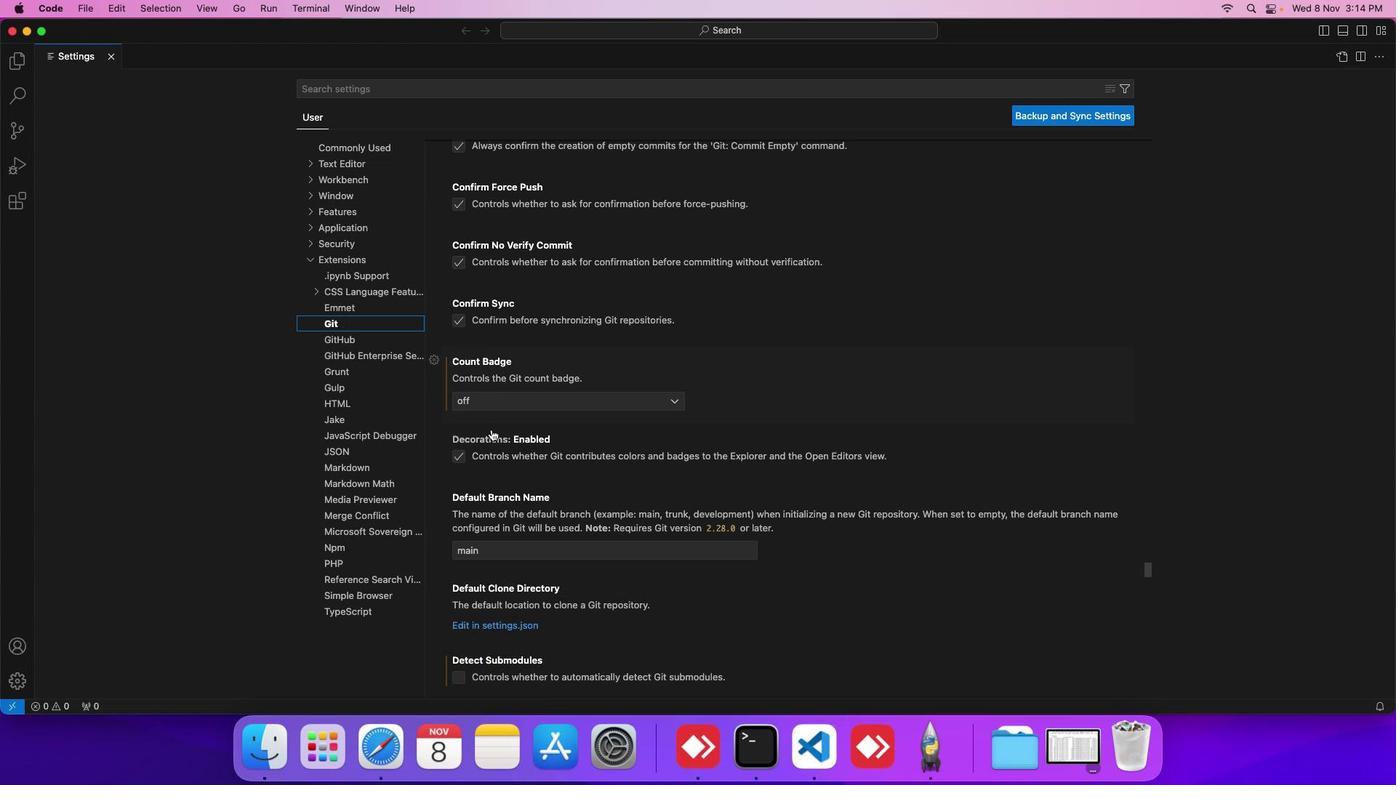 
Action: Mouse scrolled (491, 430) with delta (0, 0)
Screenshot: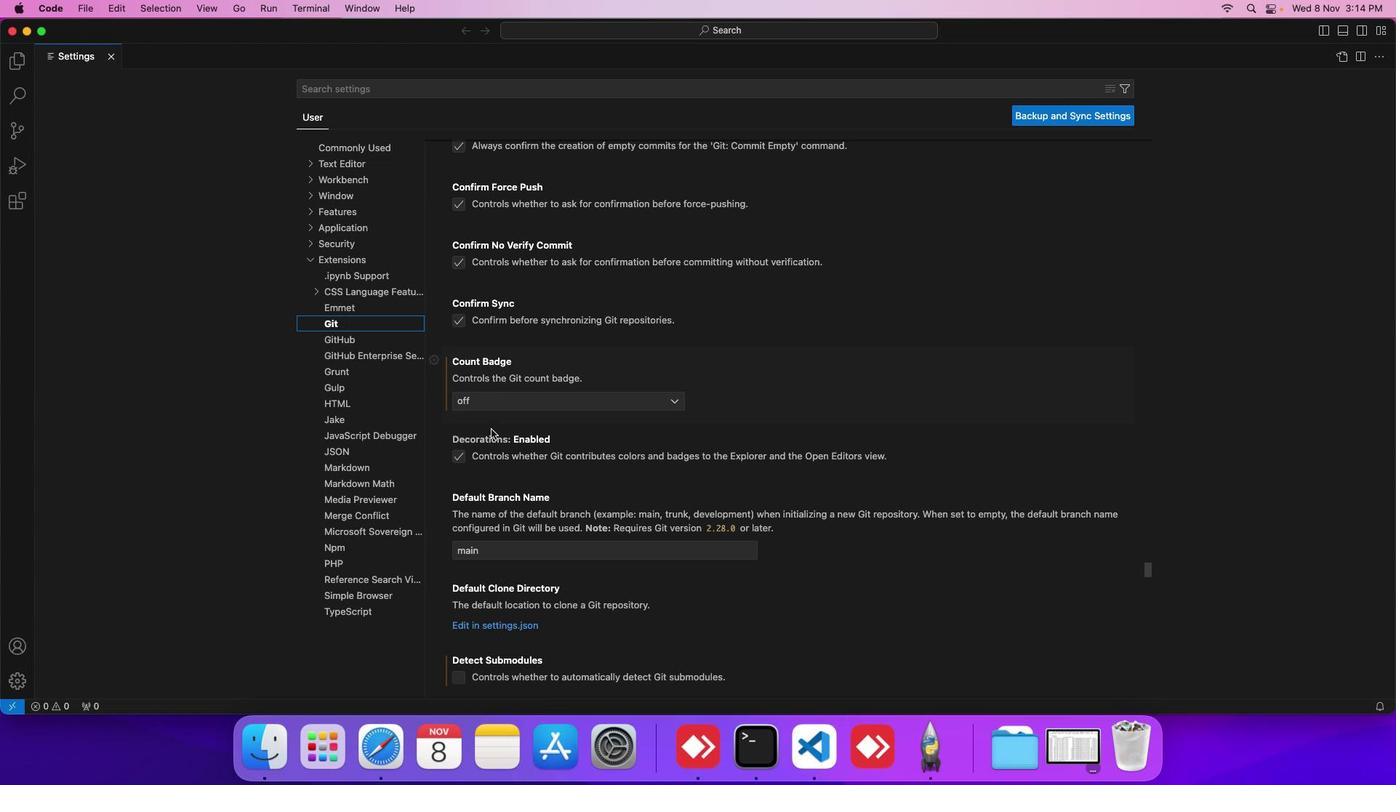
Action: Mouse scrolled (491, 430) with delta (0, 0)
Screenshot: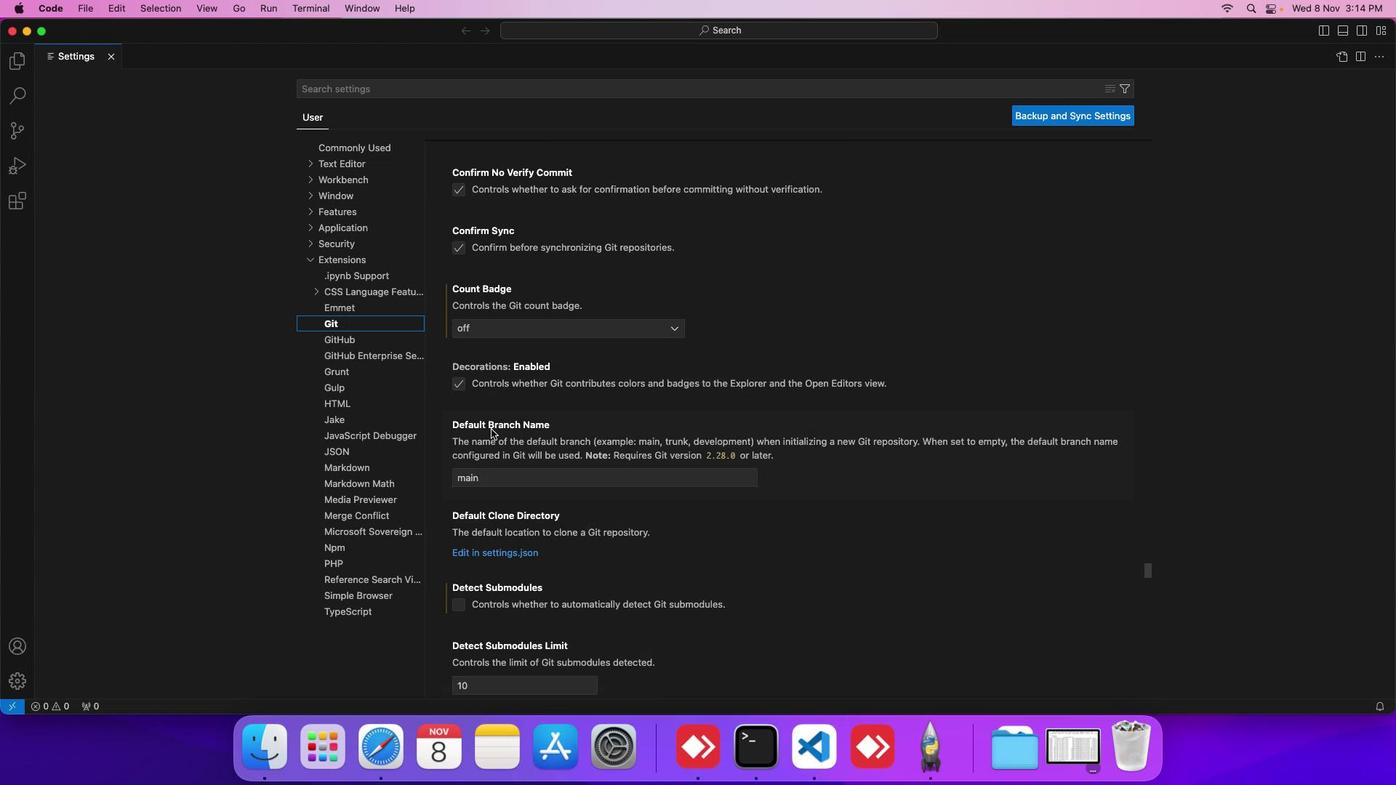 
Action: Mouse scrolled (491, 430) with delta (0, 0)
Screenshot: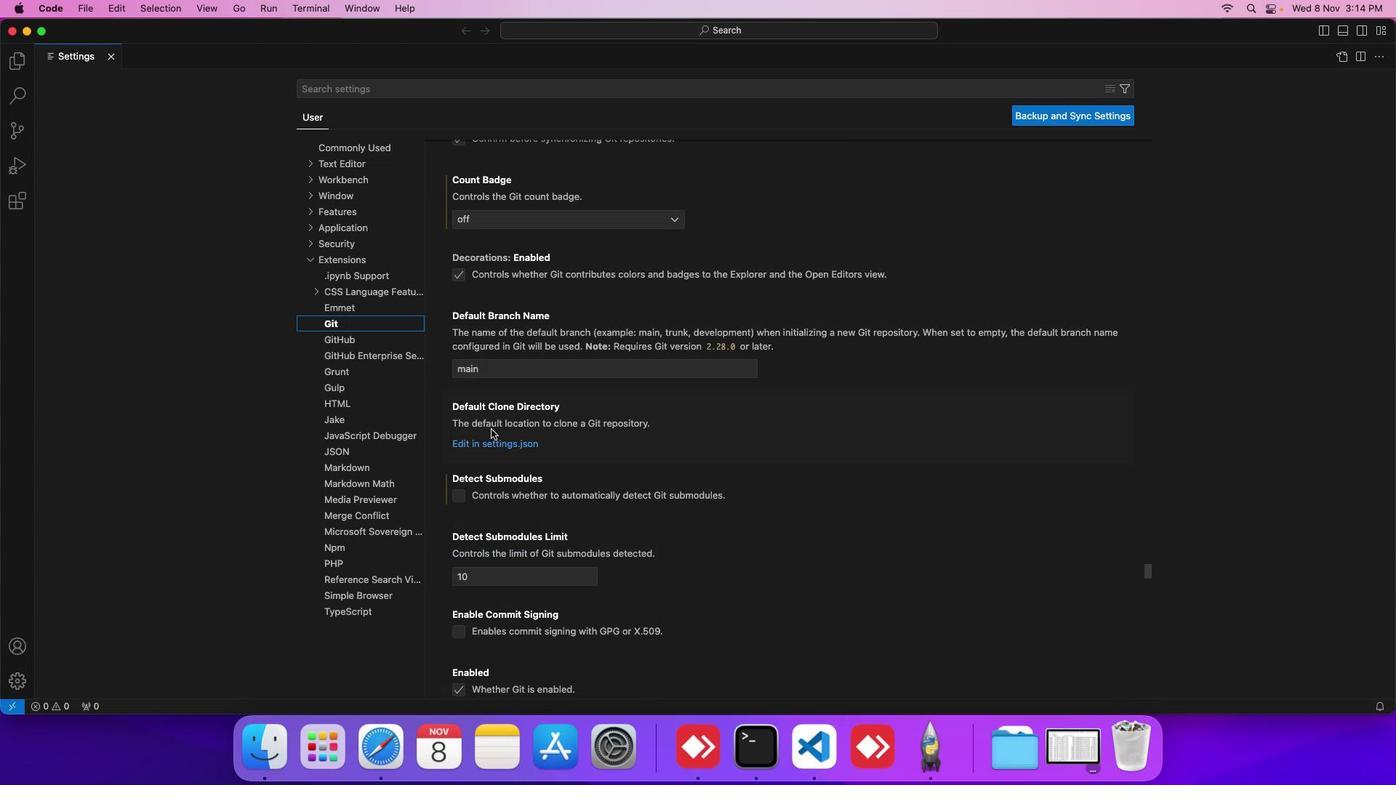 
Action: Mouse scrolled (491, 430) with delta (0, -2)
Screenshot: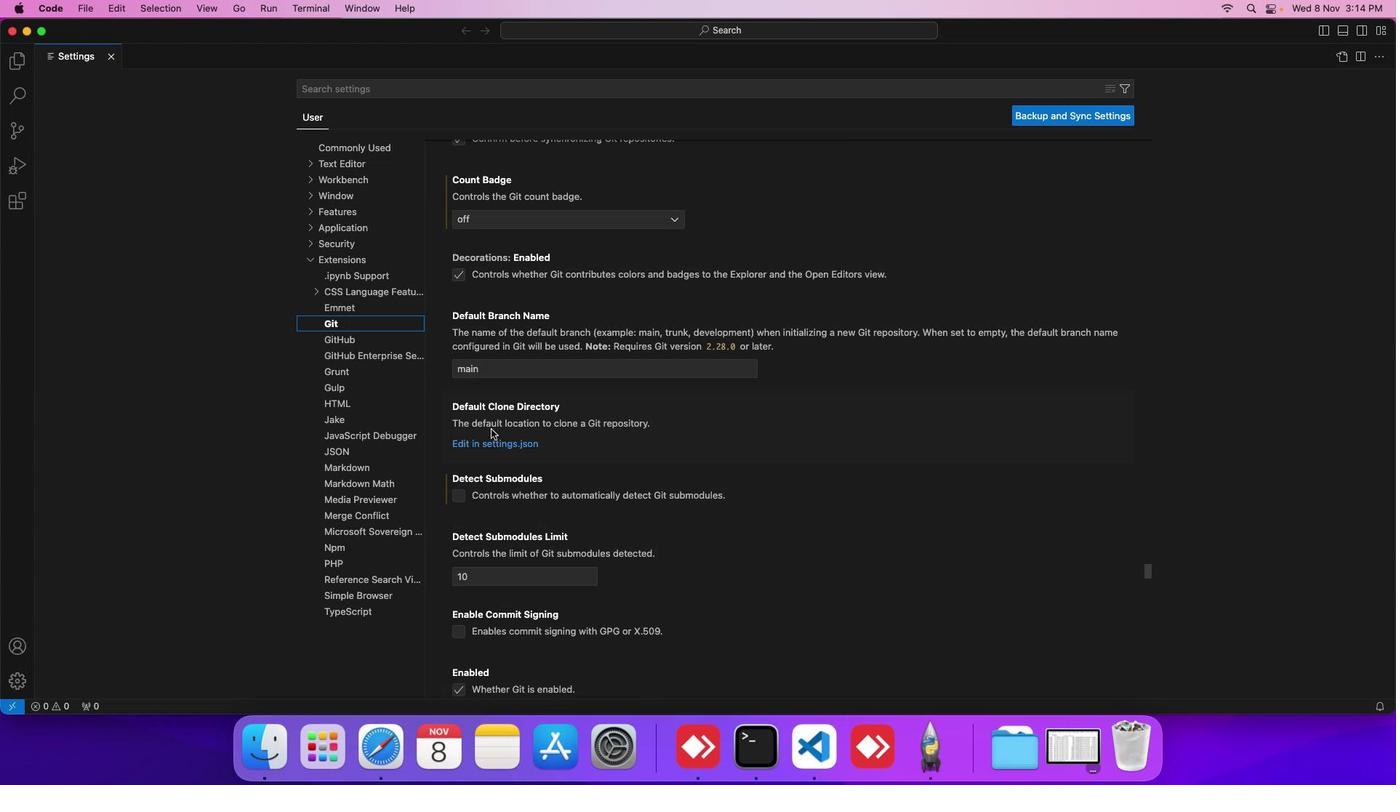
Action: Mouse scrolled (491, 430) with delta (0, 0)
Screenshot: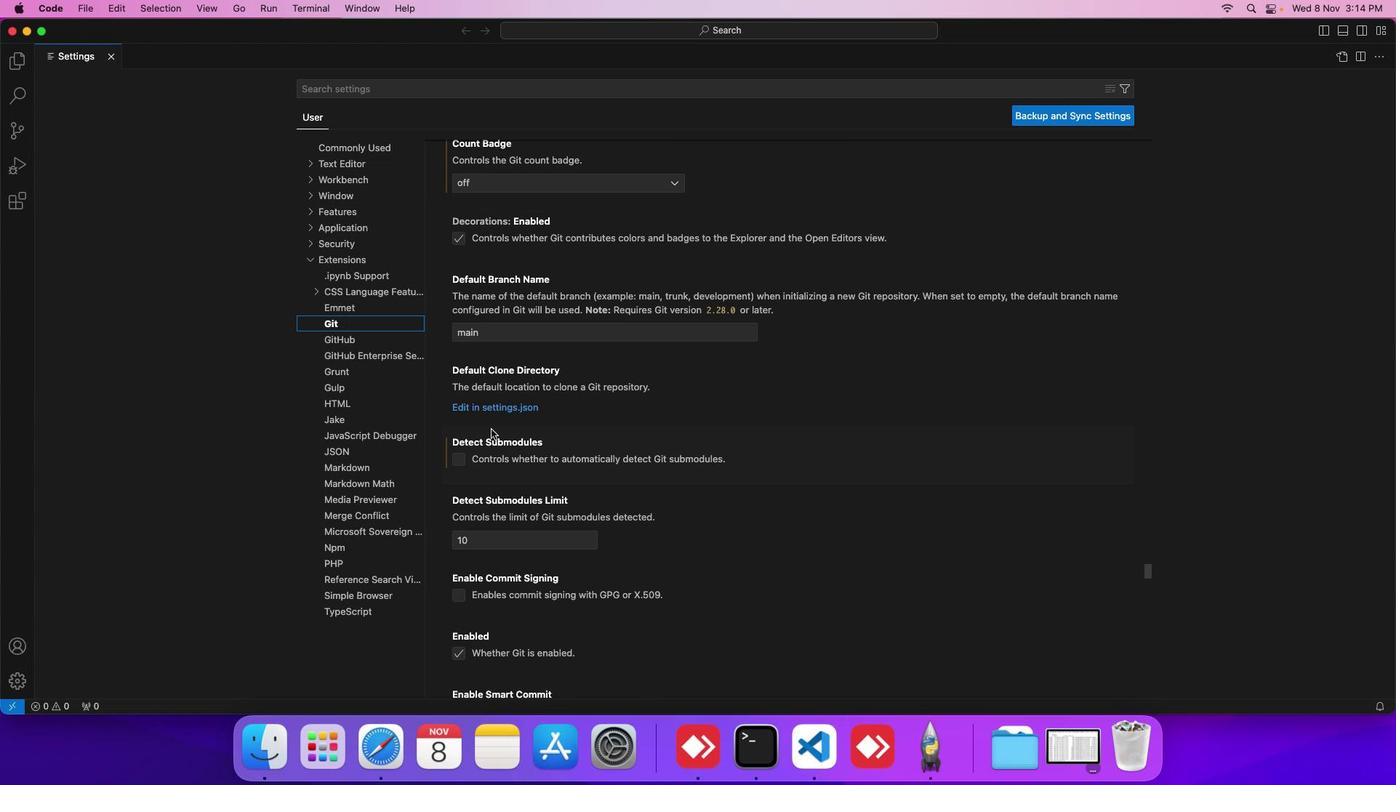 
Action: Mouse scrolled (491, 430) with delta (0, 0)
Screenshot: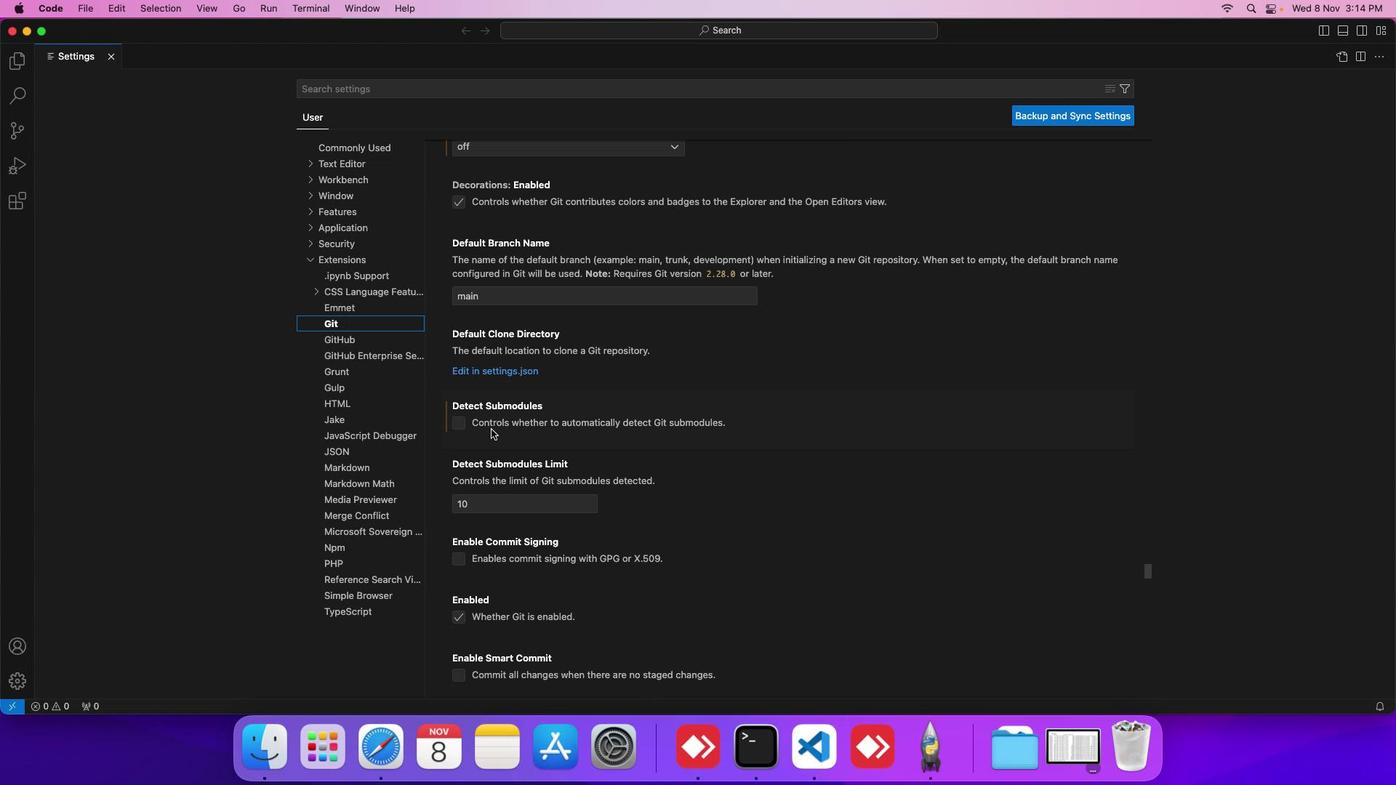 
Action: Mouse scrolled (491, 430) with delta (0, 0)
Screenshot: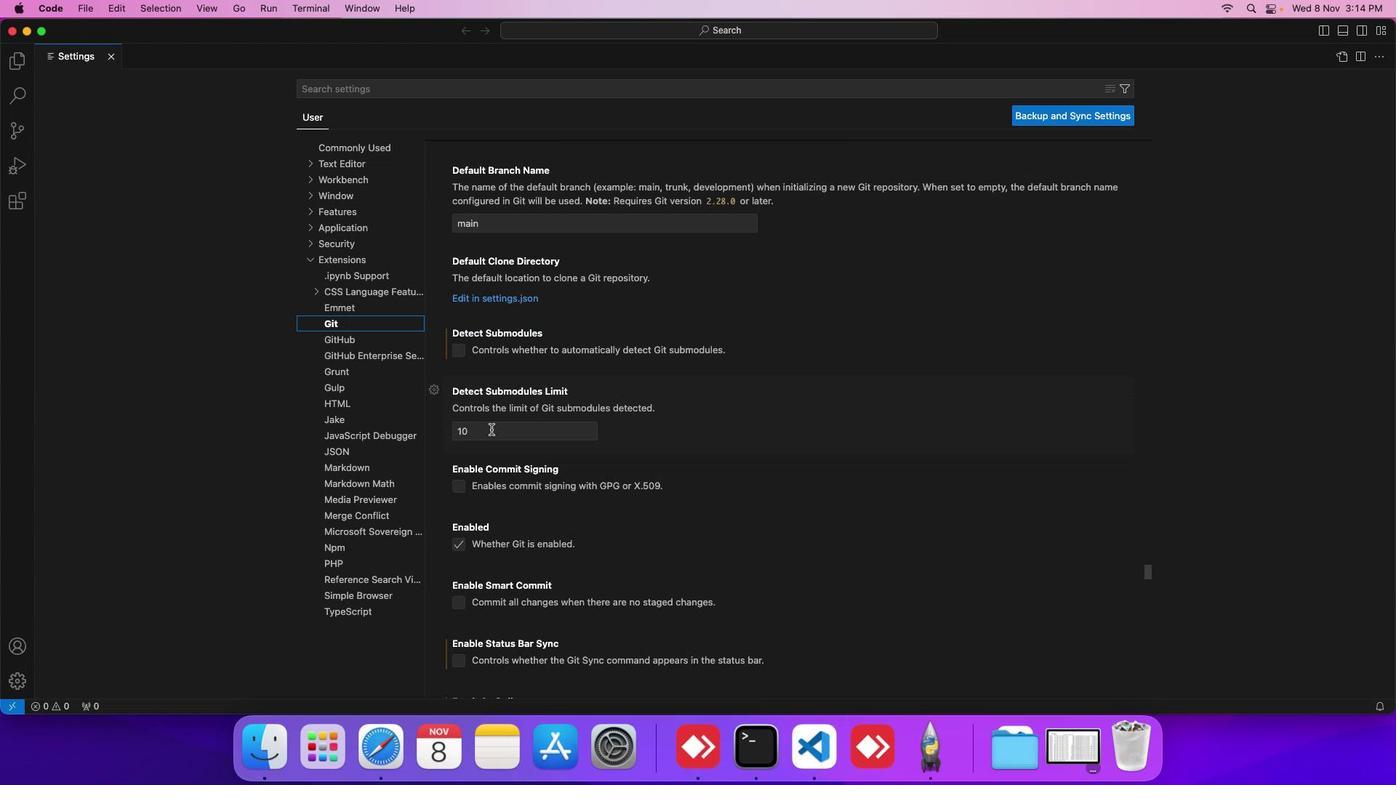 
Action: Mouse scrolled (491, 430) with delta (0, 0)
Screenshot: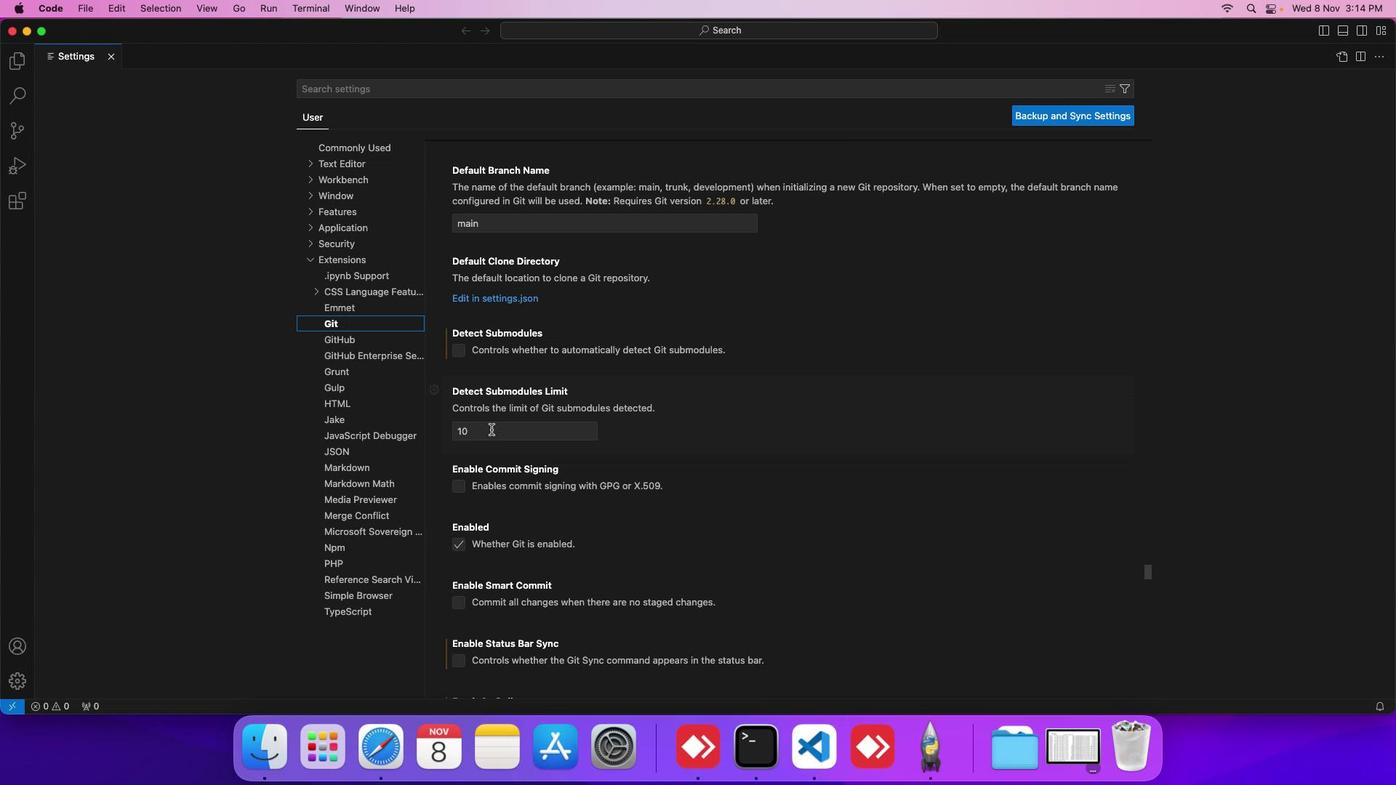 
Action: Mouse scrolled (491, 430) with delta (0, 0)
Screenshot: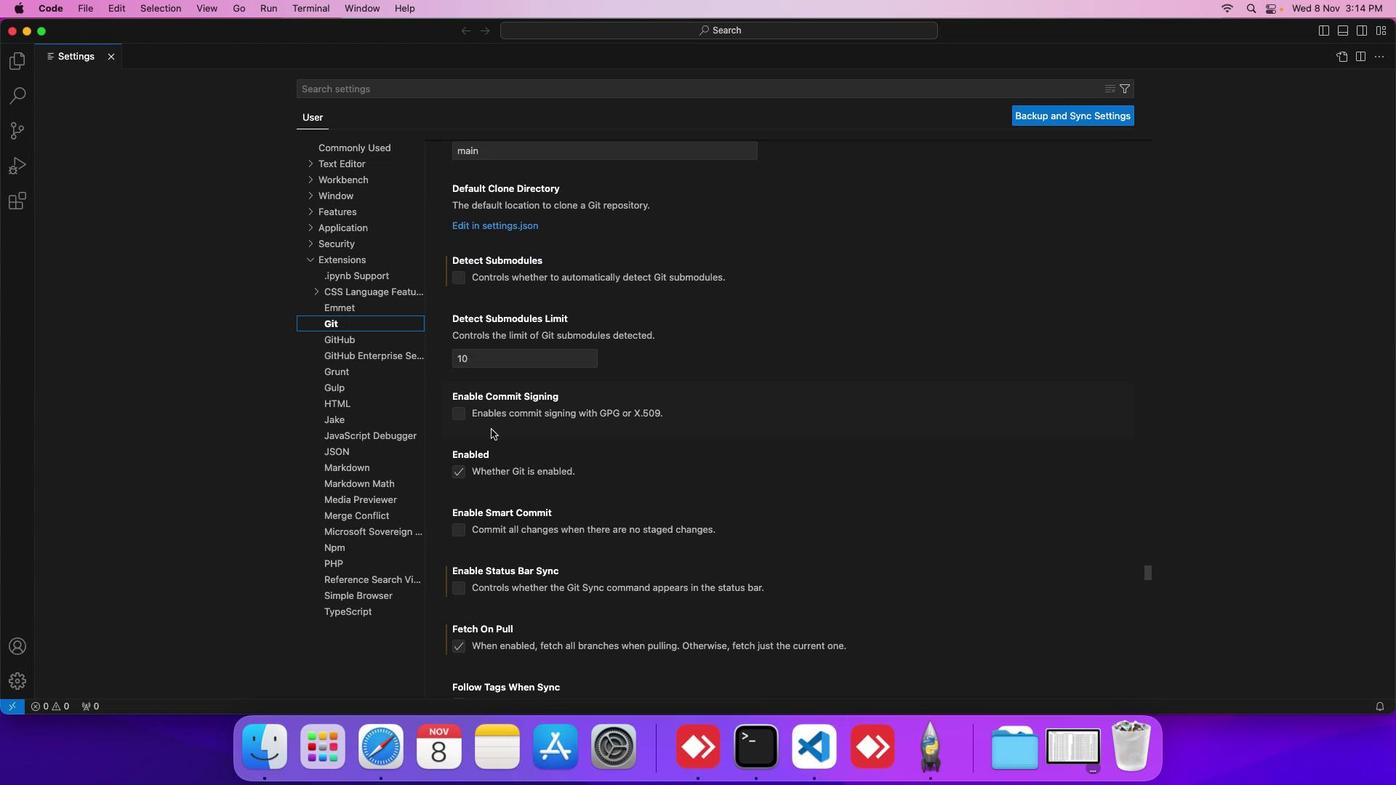 
Action: Mouse scrolled (491, 430) with delta (0, 0)
Screenshot: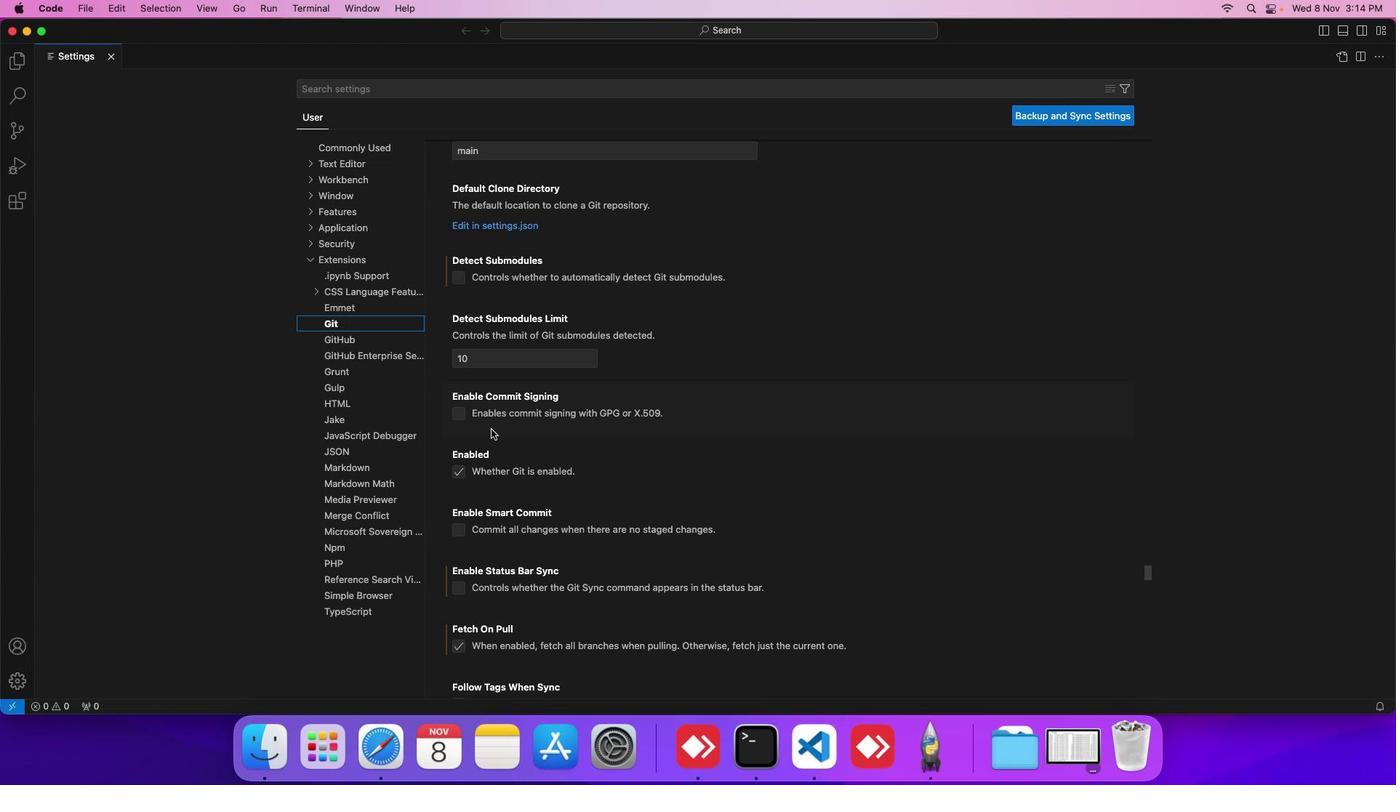
Action: Mouse scrolled (491, 430) with delta (0, 0)
Screenshot: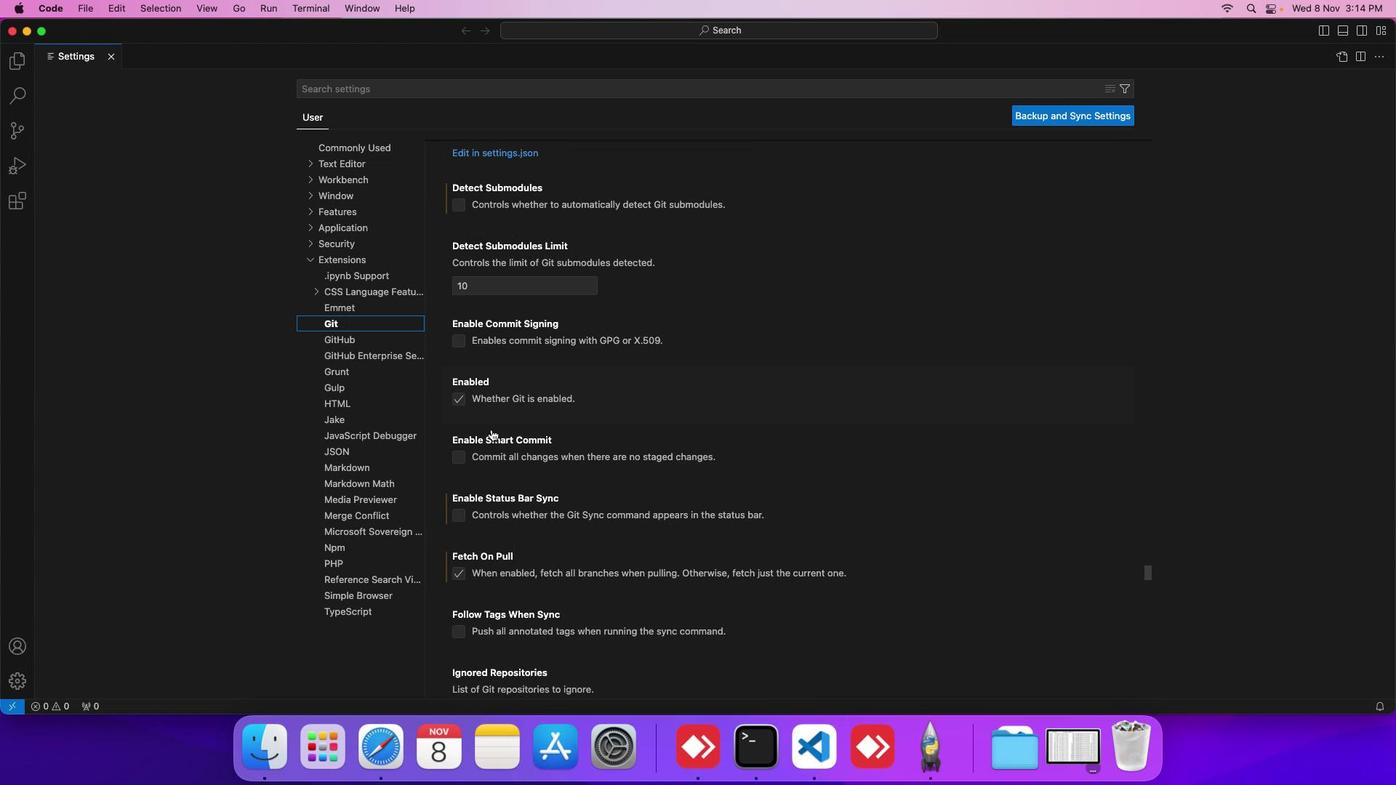 
Action: Mouse scrolled (491, 430) with delta (0, 0)
Screenshot: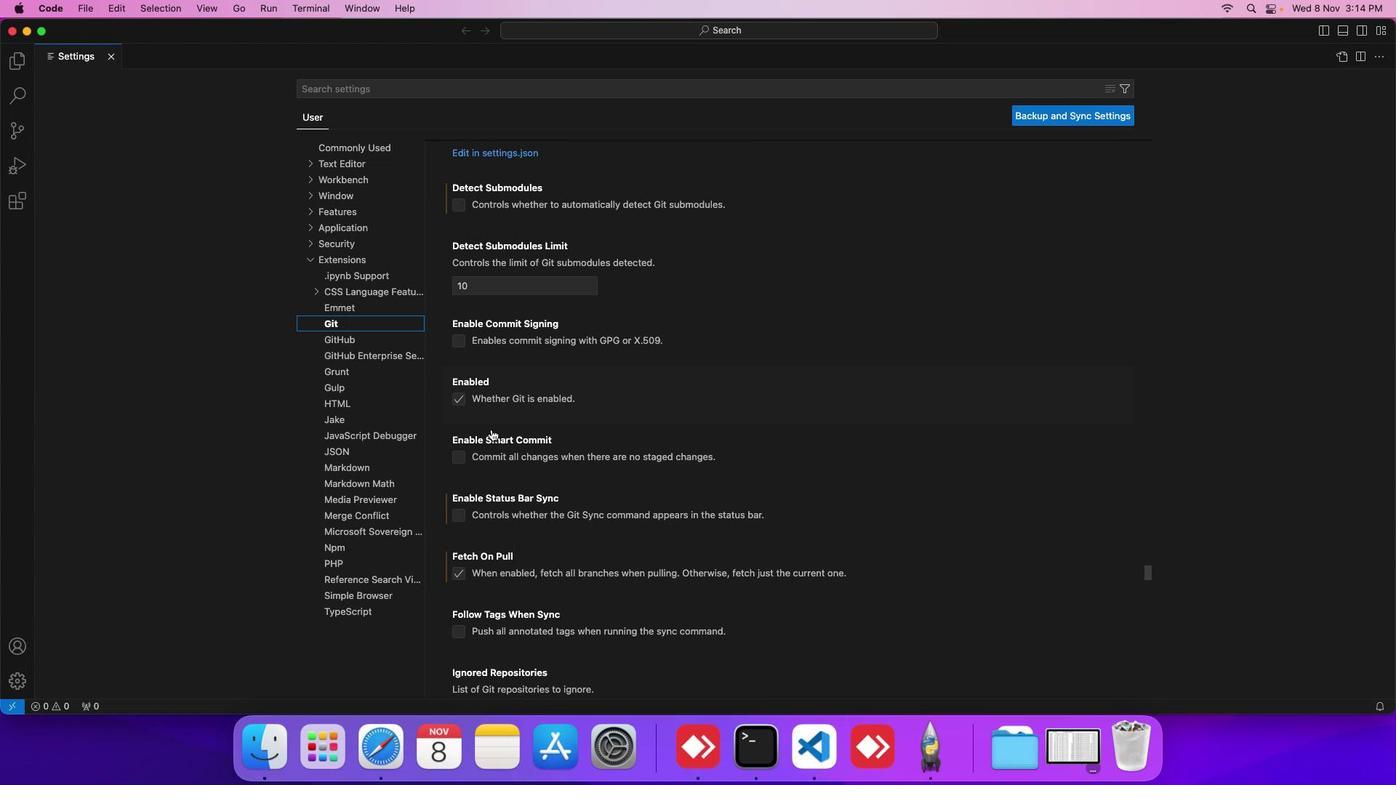 
Action: Mouse scrolled (491, 430) with delta (0, 0)
Screenshot: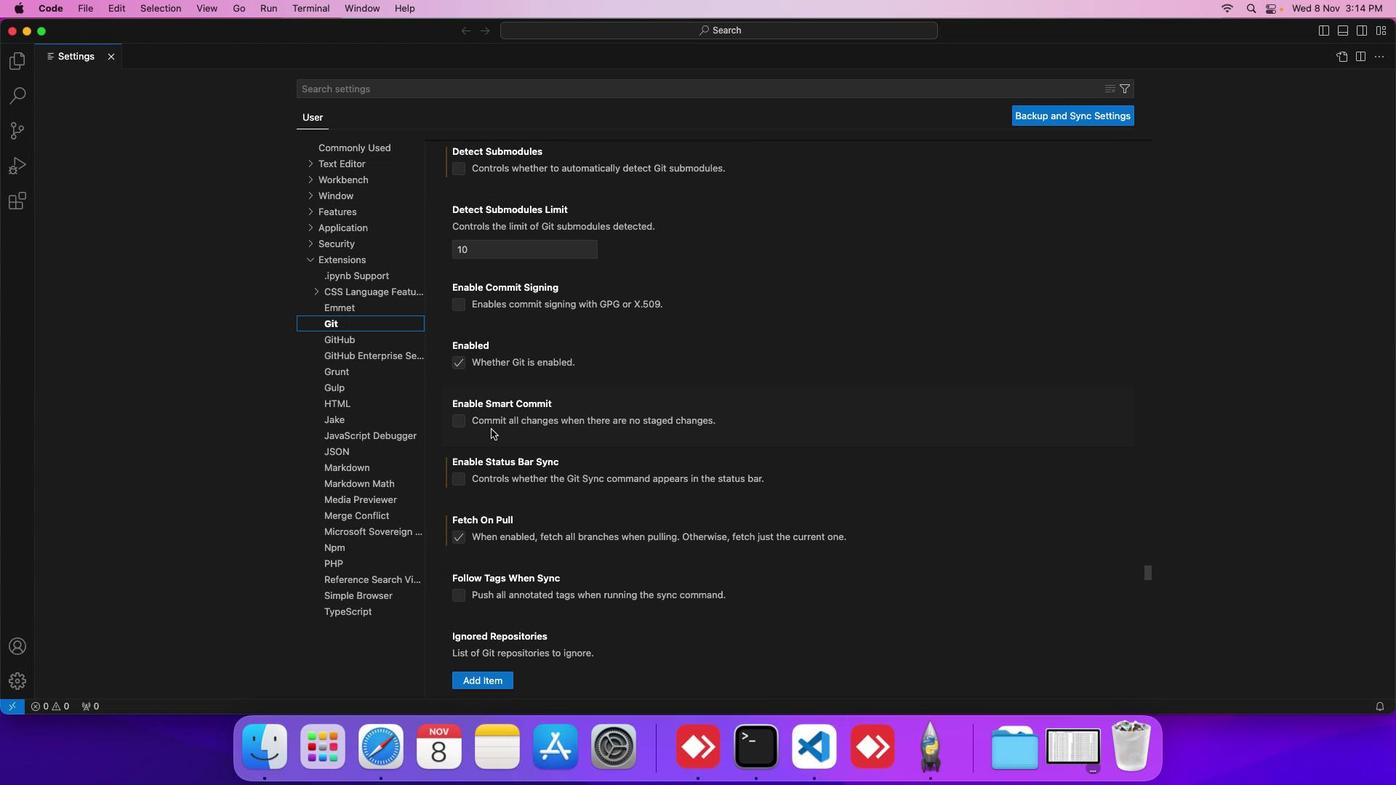 
Action: Mouse scrolled (491, 430) with delta (0, 0)
Screenshot: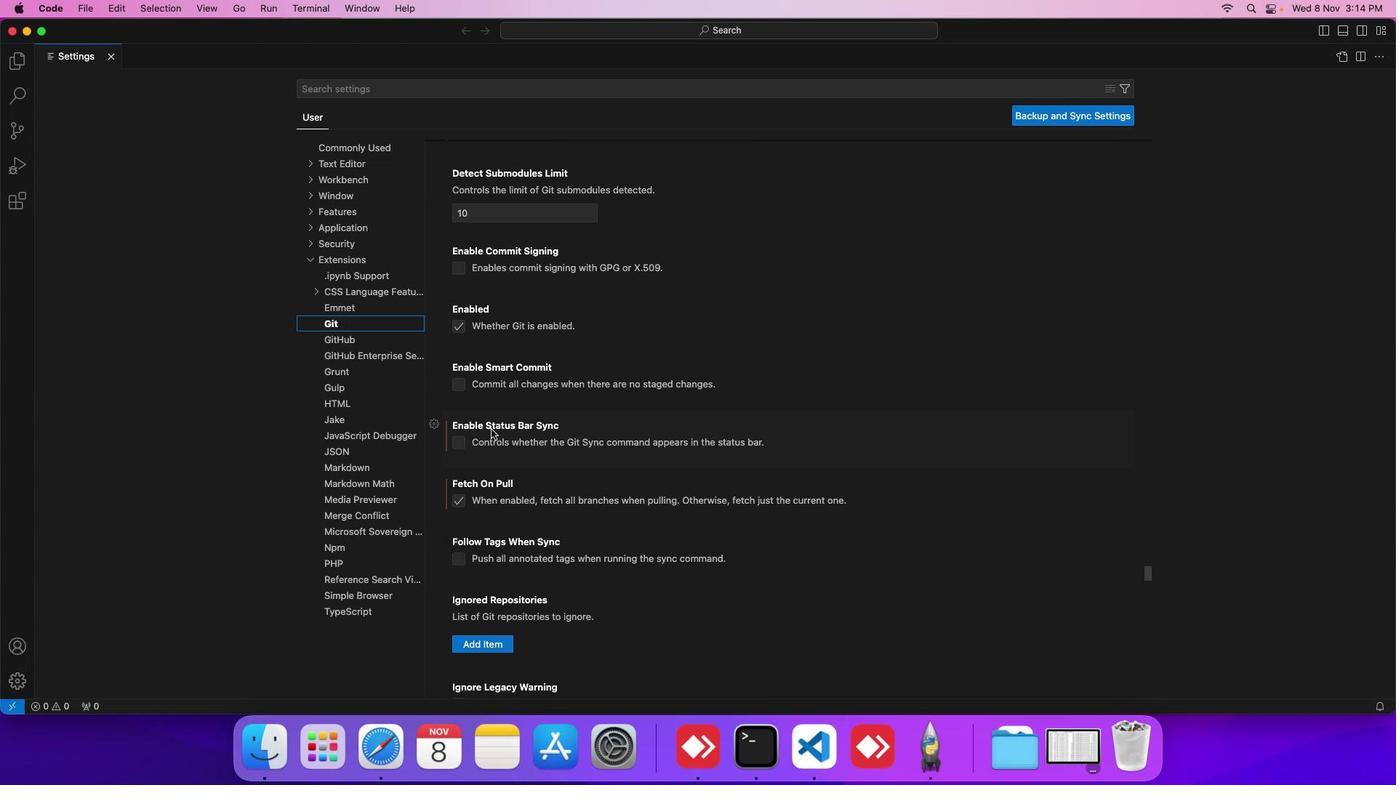 
Action: Mouse scrolled (491, 430) with delta (0, 0)
Screenshot: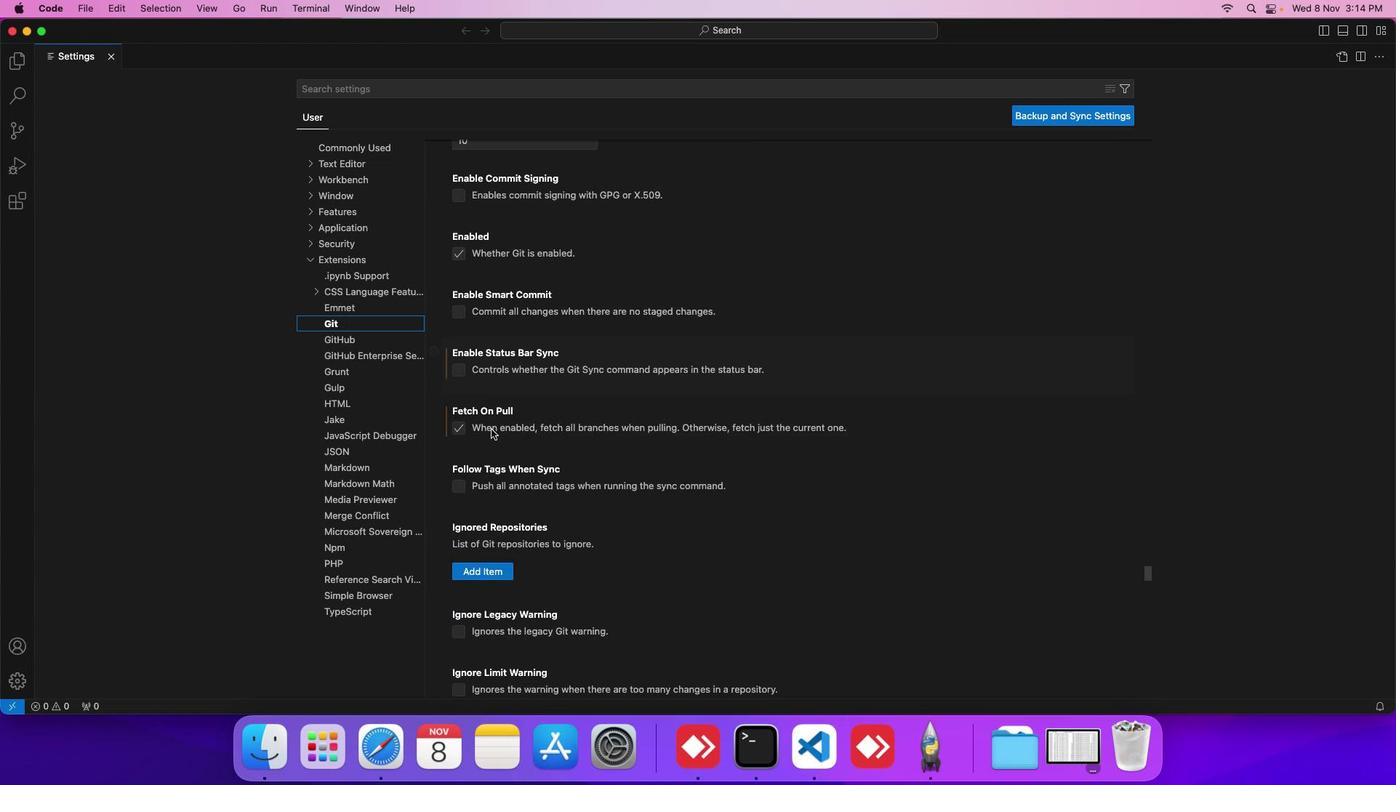 
Action: Mouse scrolled (491, 430) with delta (0, 0)
Screenshot: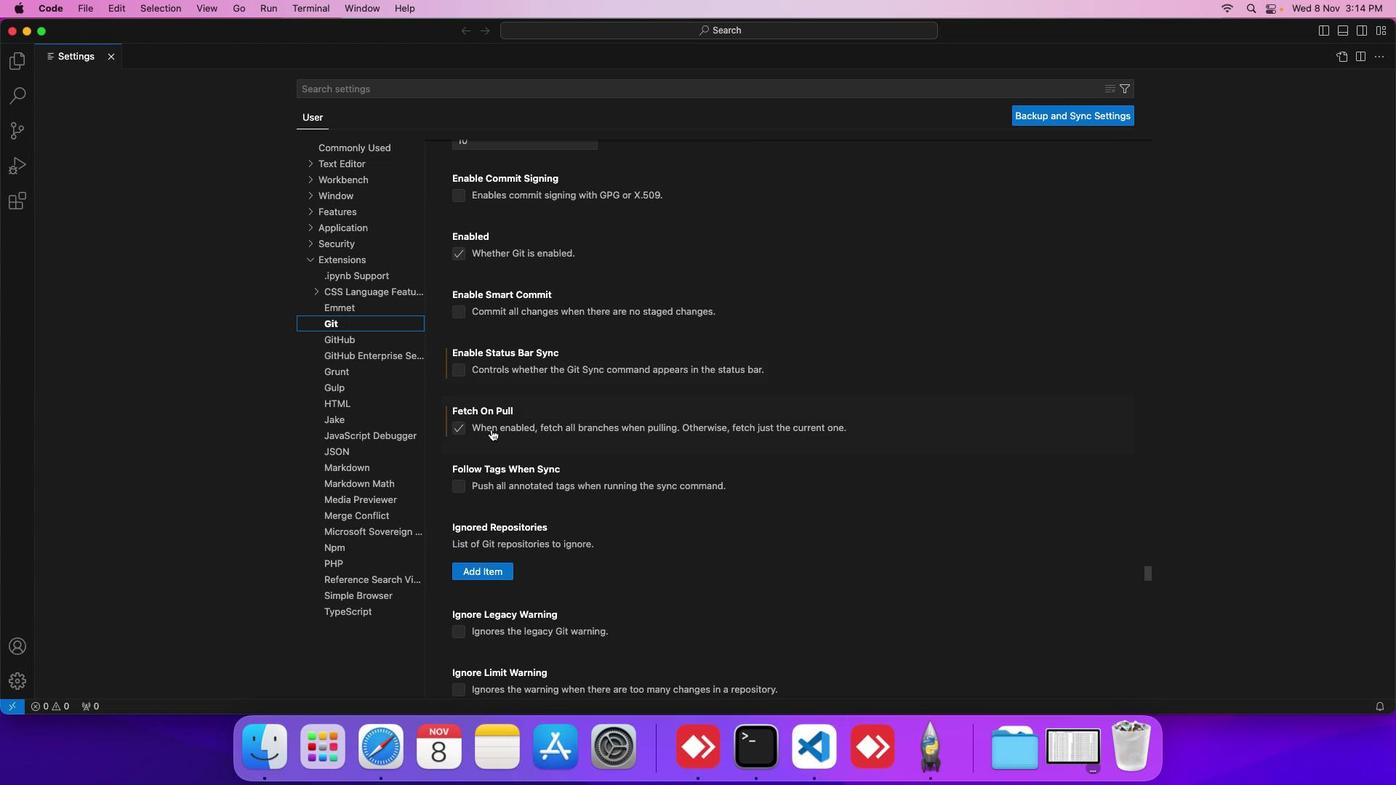 
Action: Mouse scrolled (491, 430) with delta (0, 0)
Screenshot: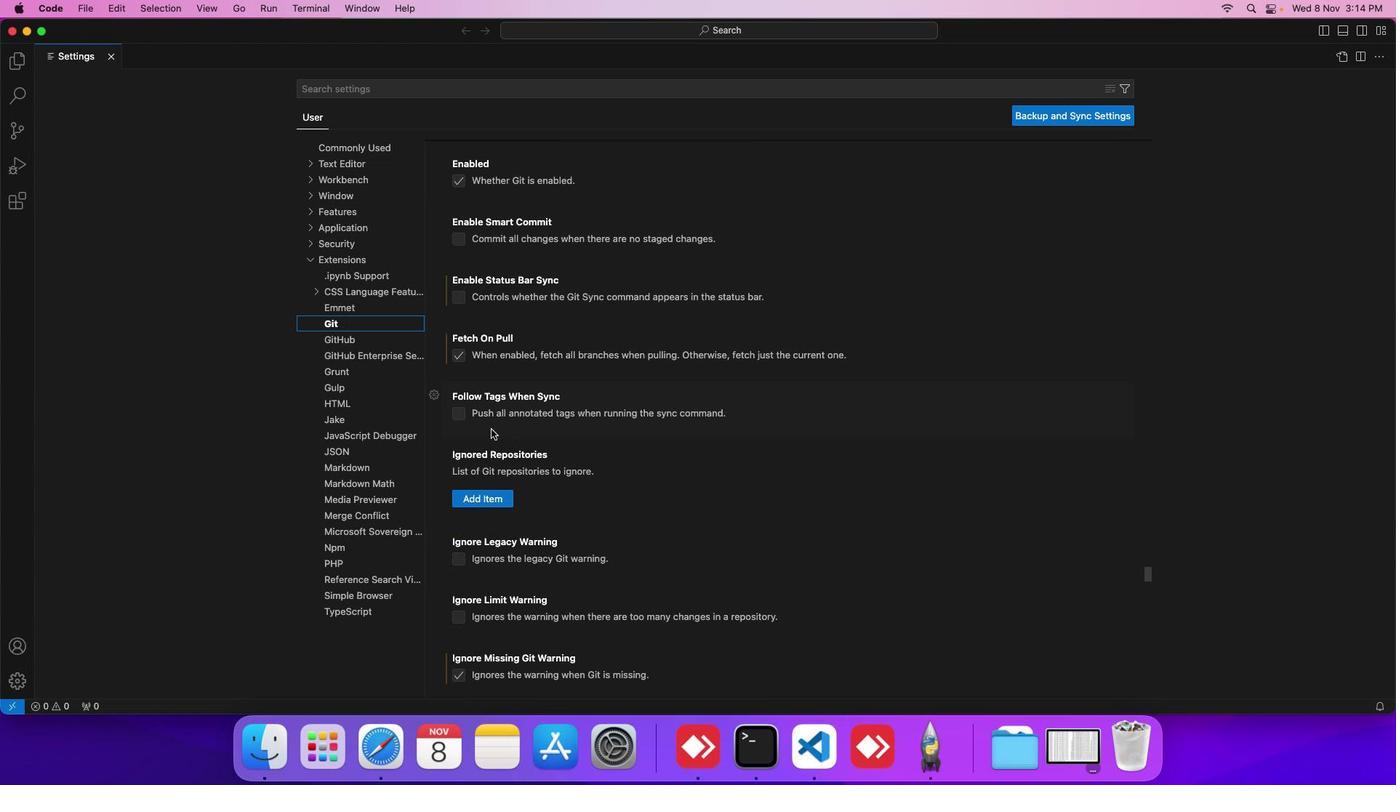 
Action: Mouse scrolled (491, 430) with delta (0, 0)
Screenshot: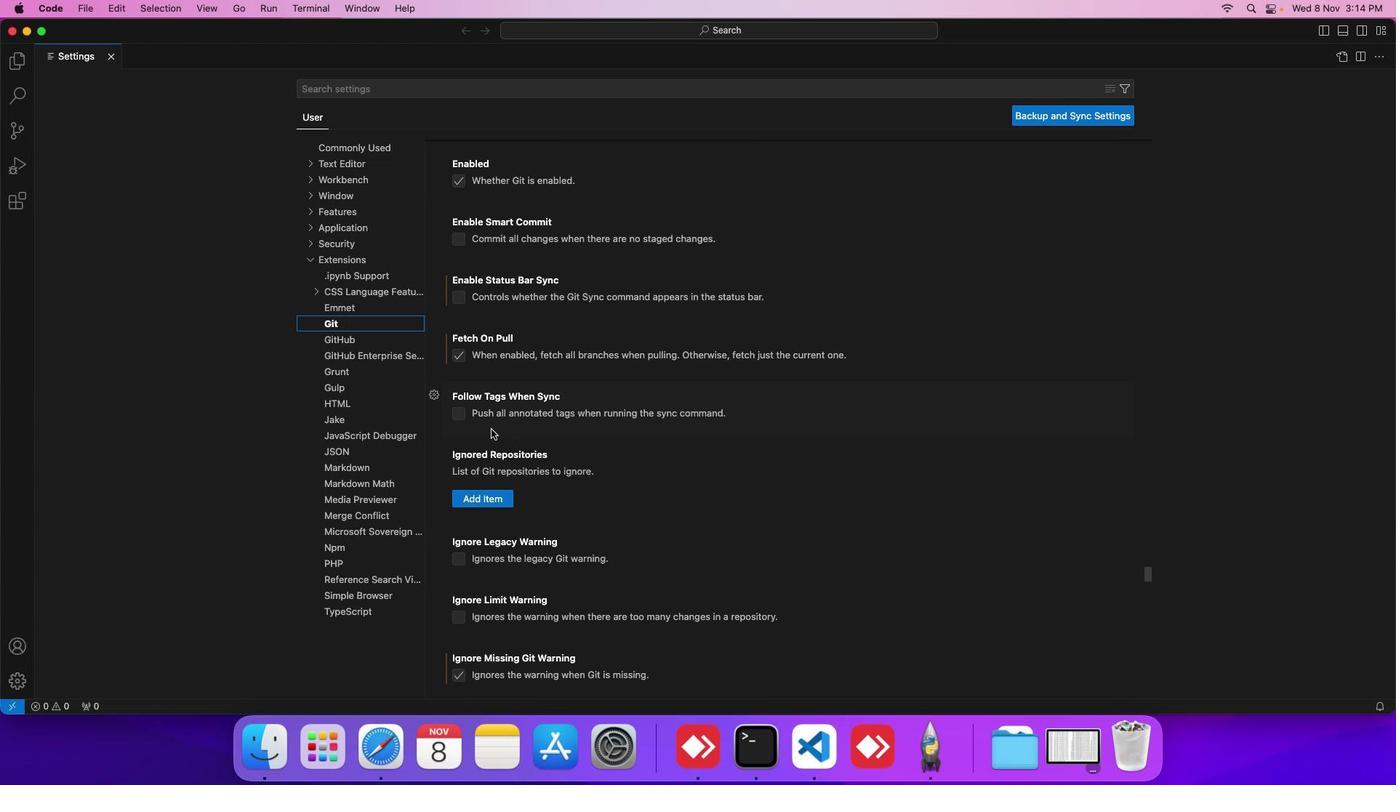 
Action: Mouse scrolled (491, 430) with delta (0, 0)
Screenshot: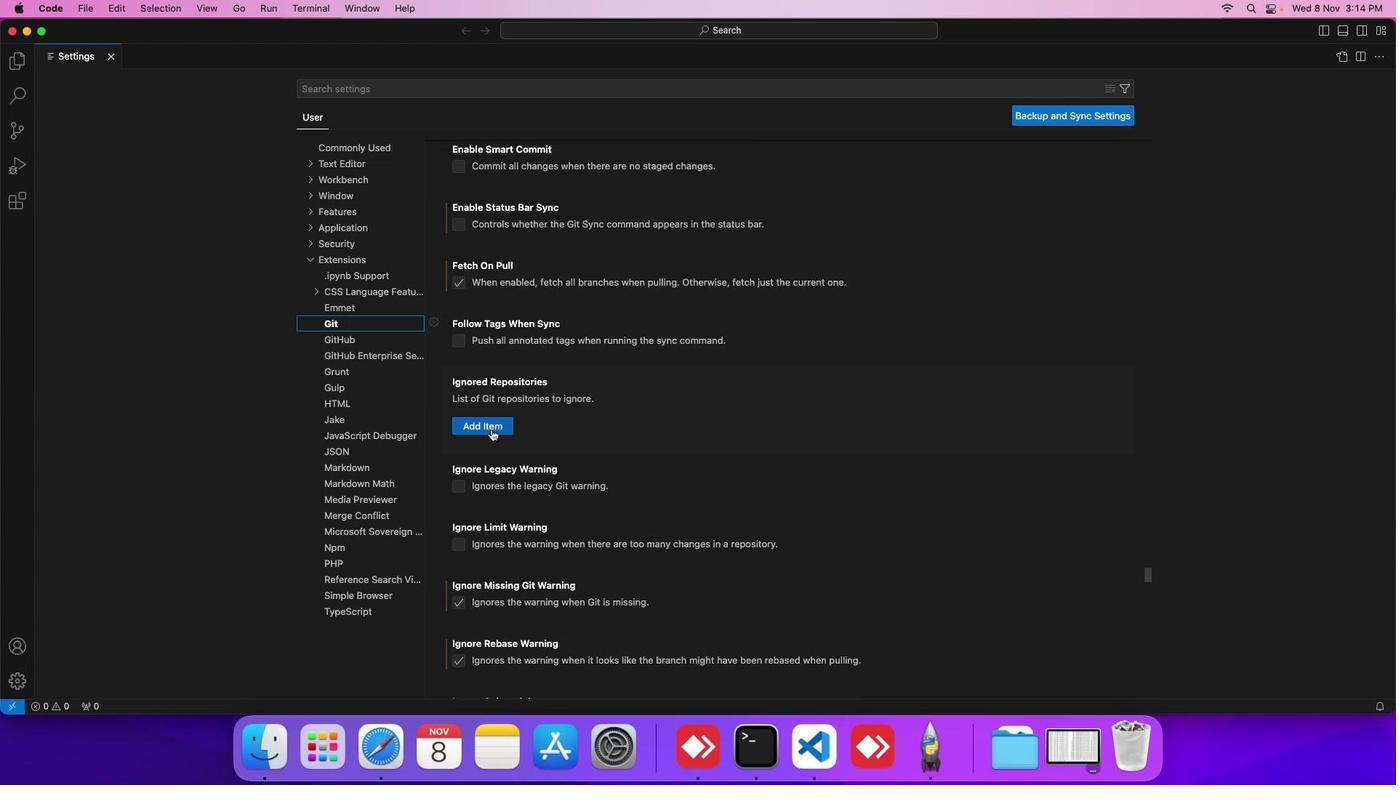 
Action: Mouse scrolled (491, 430) with delta (0, 0)
Screenshot: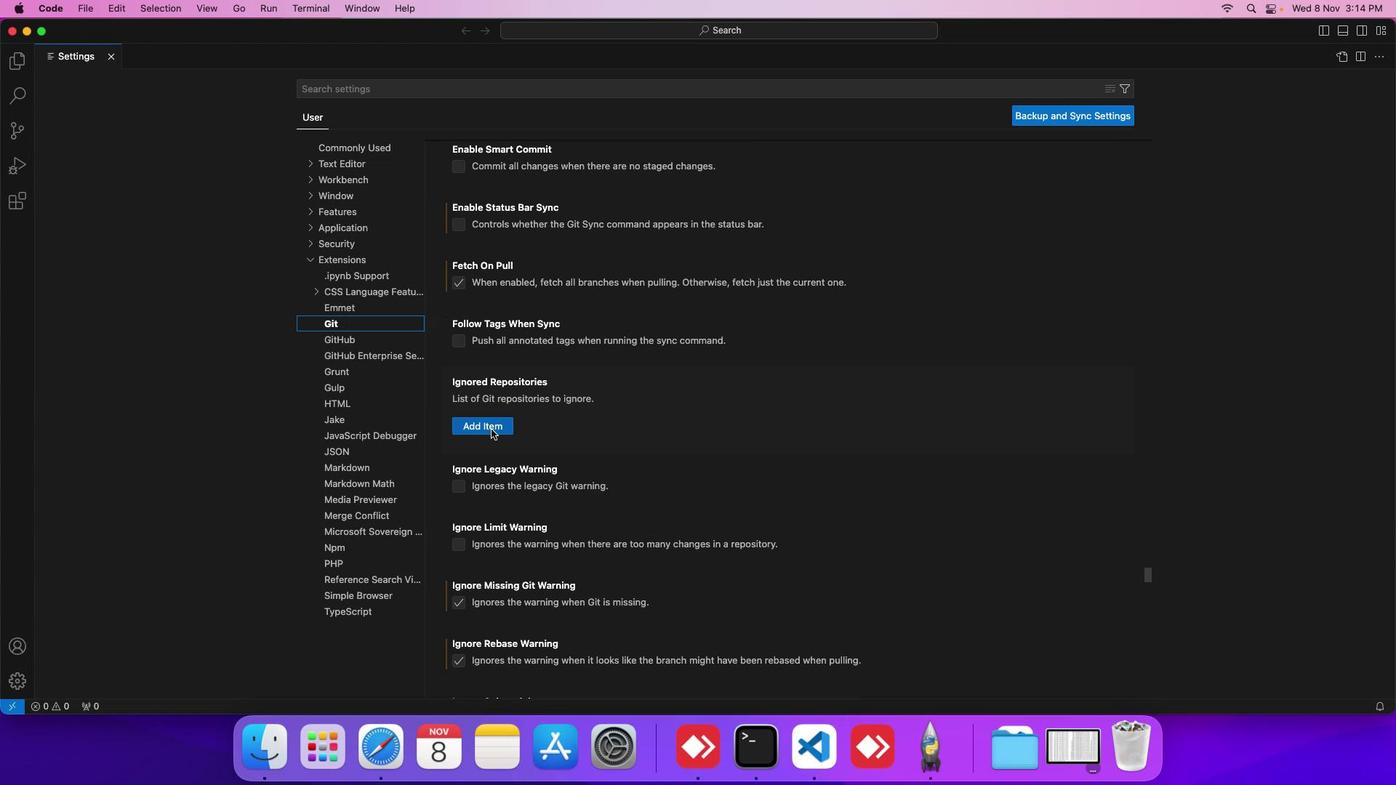 
Action: Mouse scrolled (491, 430) with delta (0, -1)
Screenshot: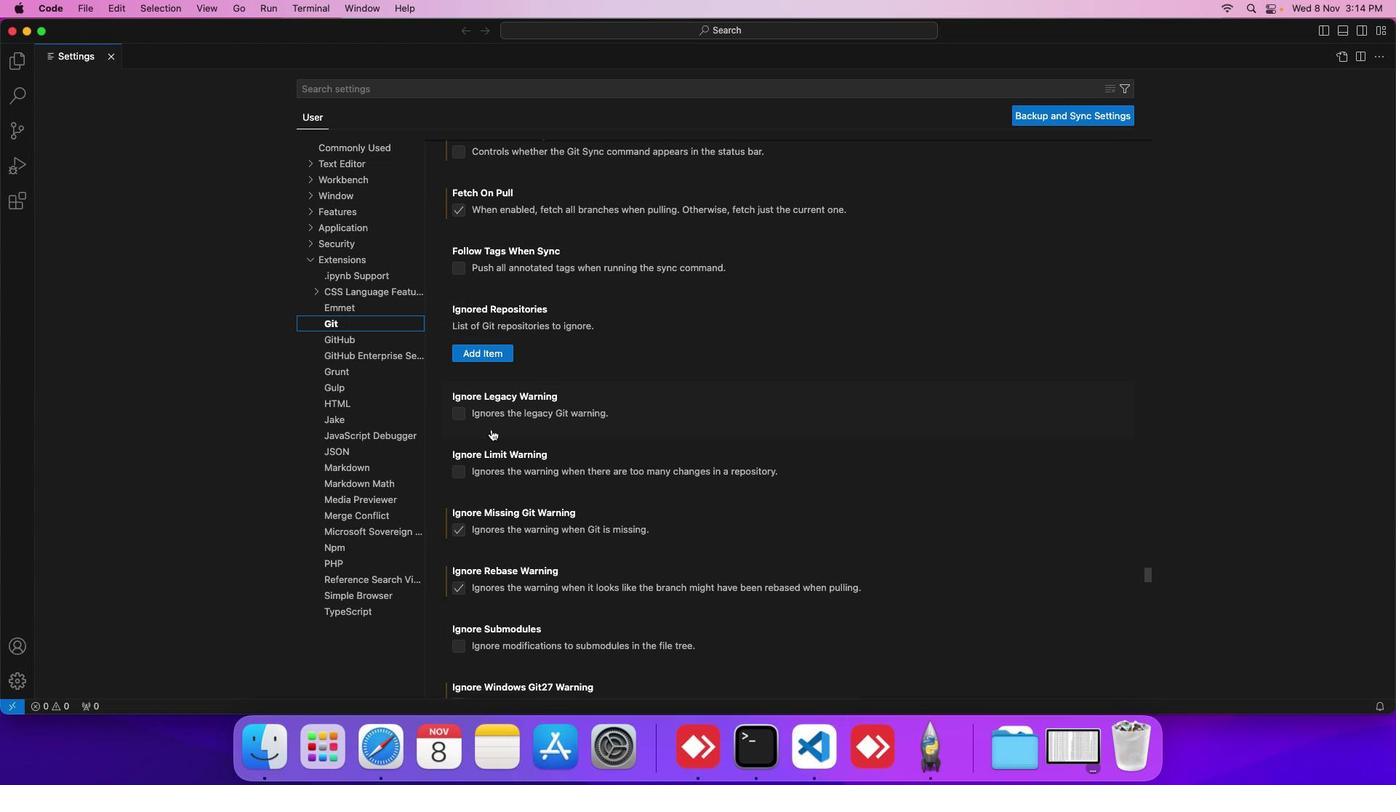 
Action: Mouse scrolled (491, 430) with delta (0, 0)
Screenshot: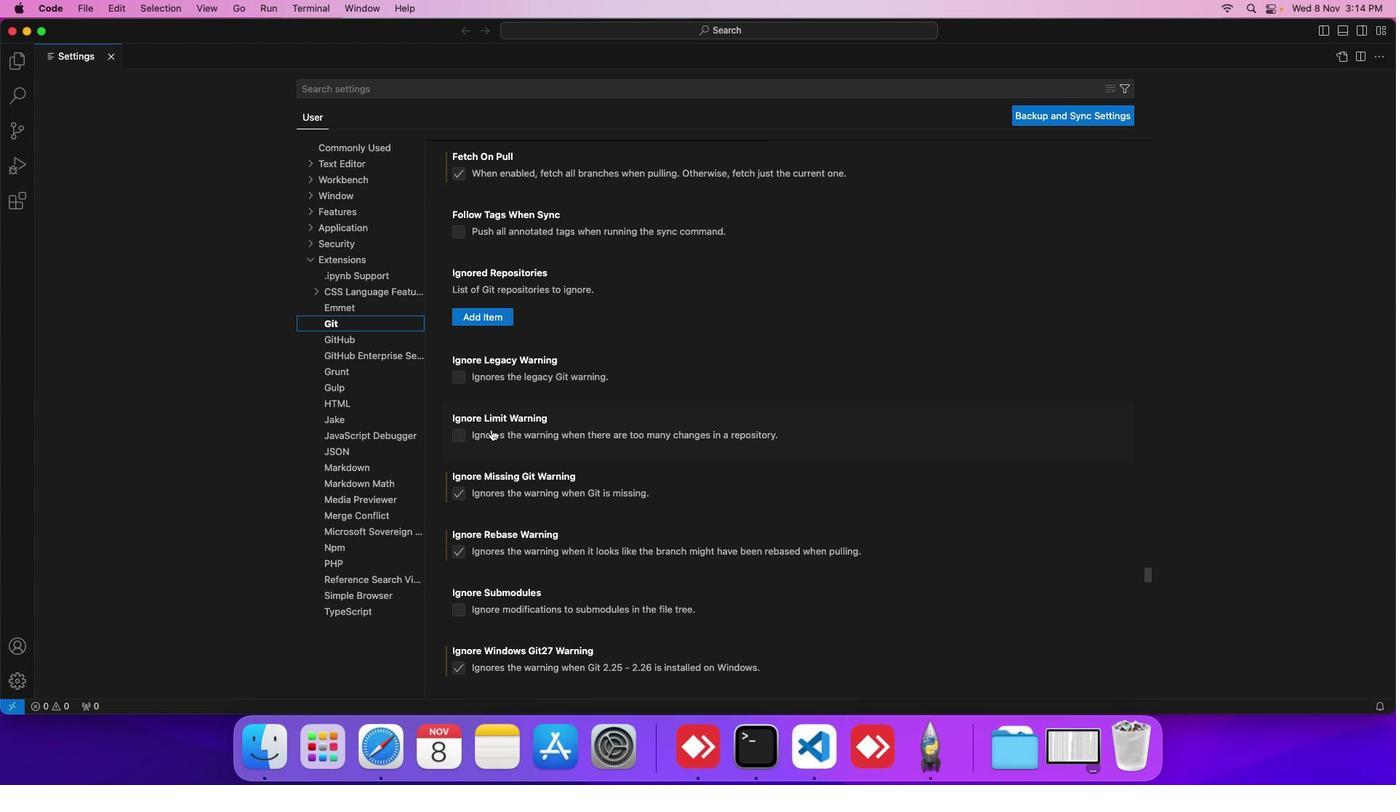 
Action: Mouse scrolled (491, 430) with delta (0, 0)
Screenshot: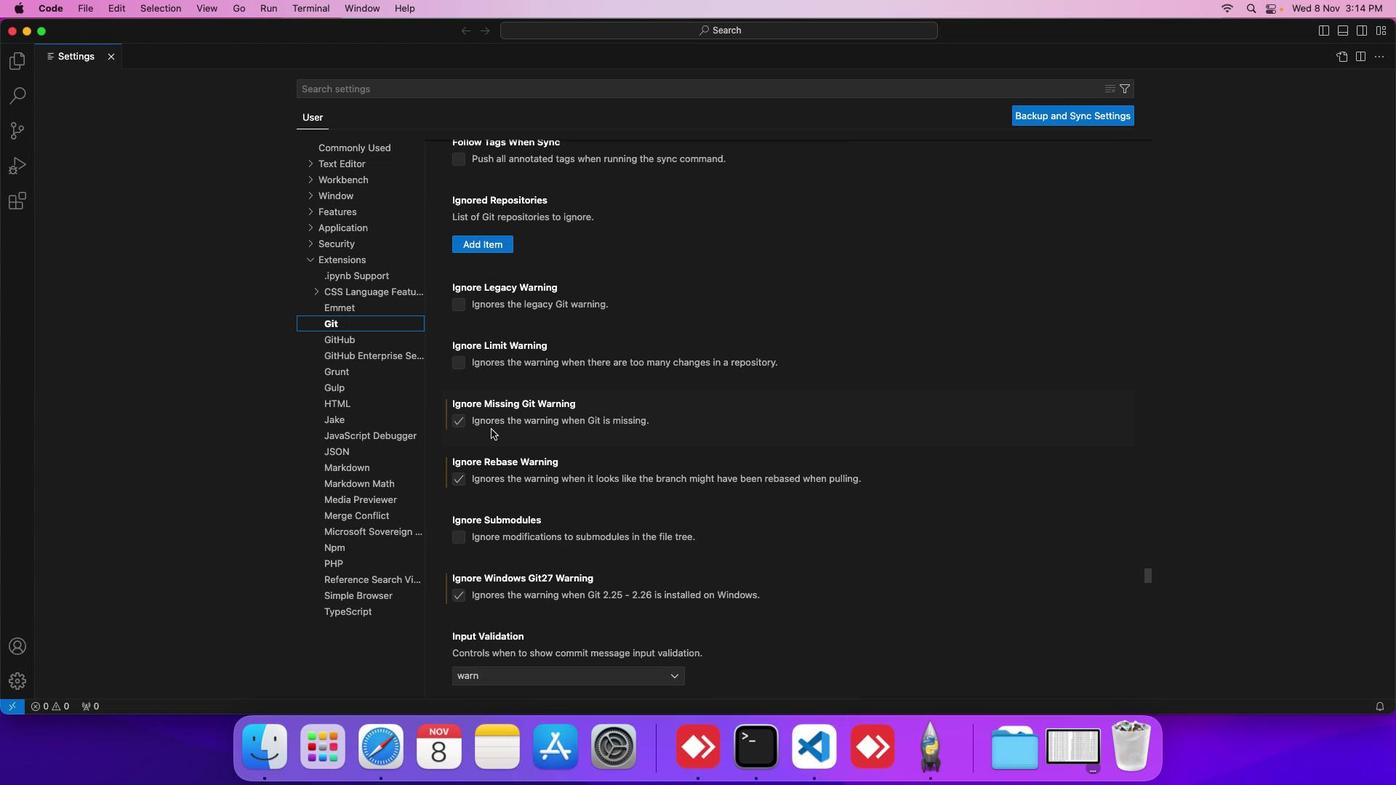 
Action: Mouse scrolled (491, 430) with delta (0, 0)
Screenshot: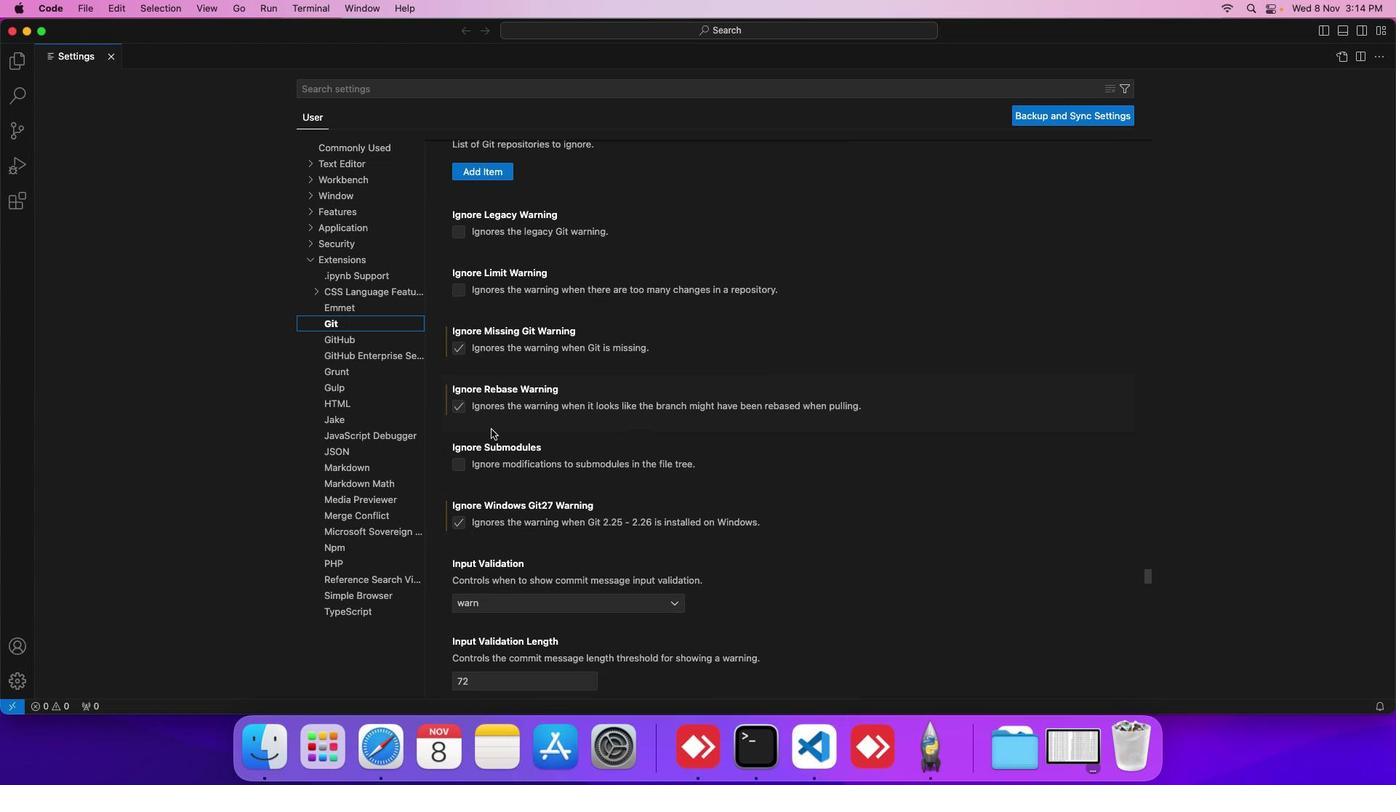 
Action: Mouse scrolled (491, 430) with delta (0, -1)
Screenshot: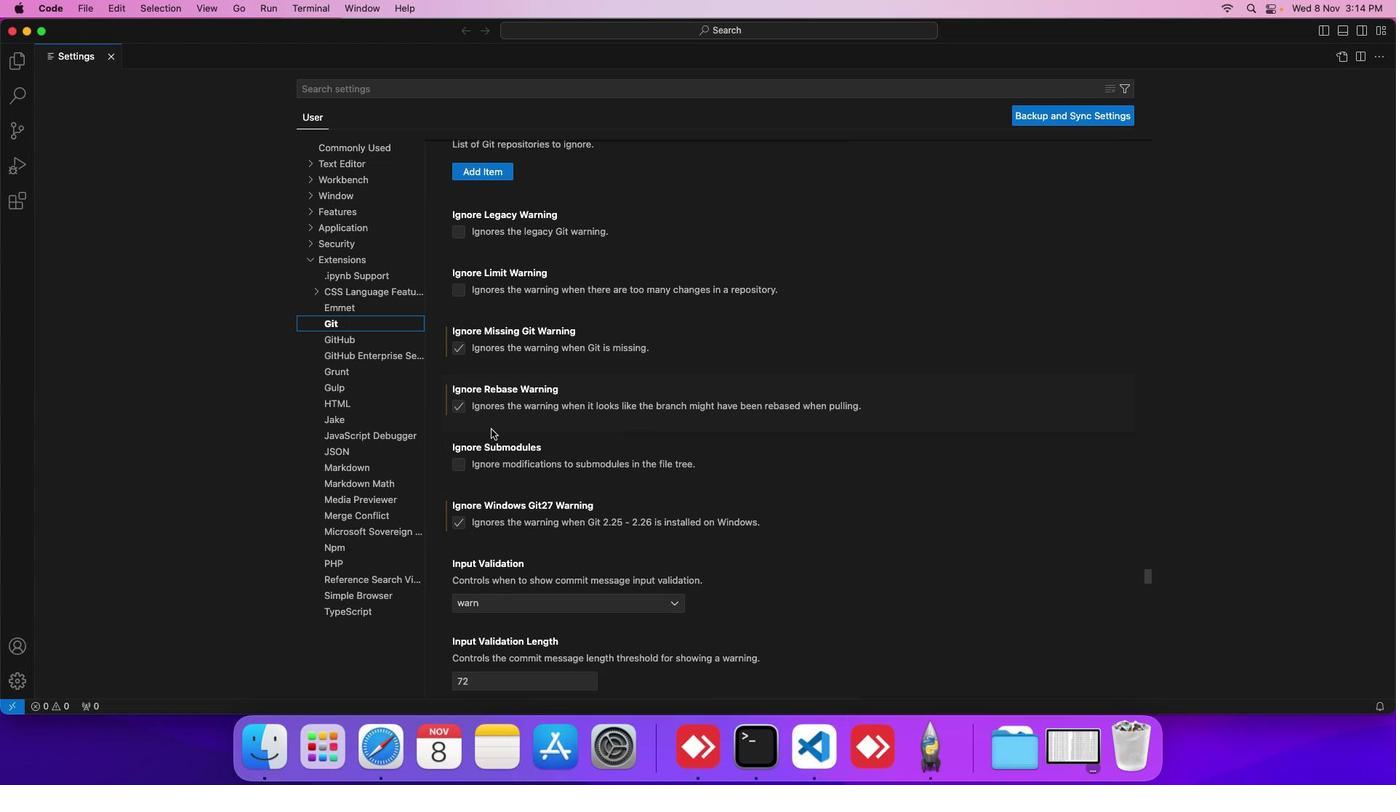
Action: Mouse scrolled (491, 430) with delta (0, -1)
Screenshot: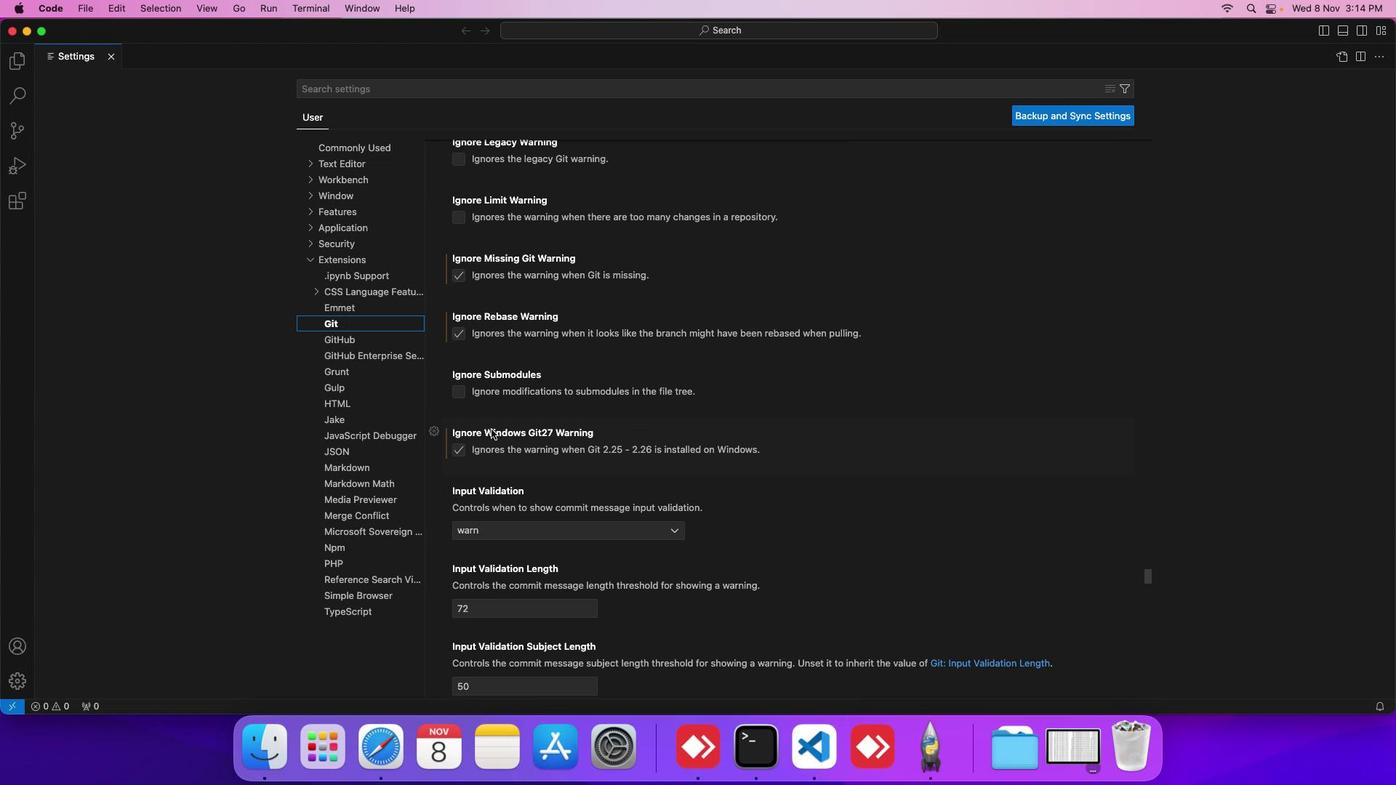 
Action: Mouse scrolled (491, 430) with delta (0, -1)
Screenshot: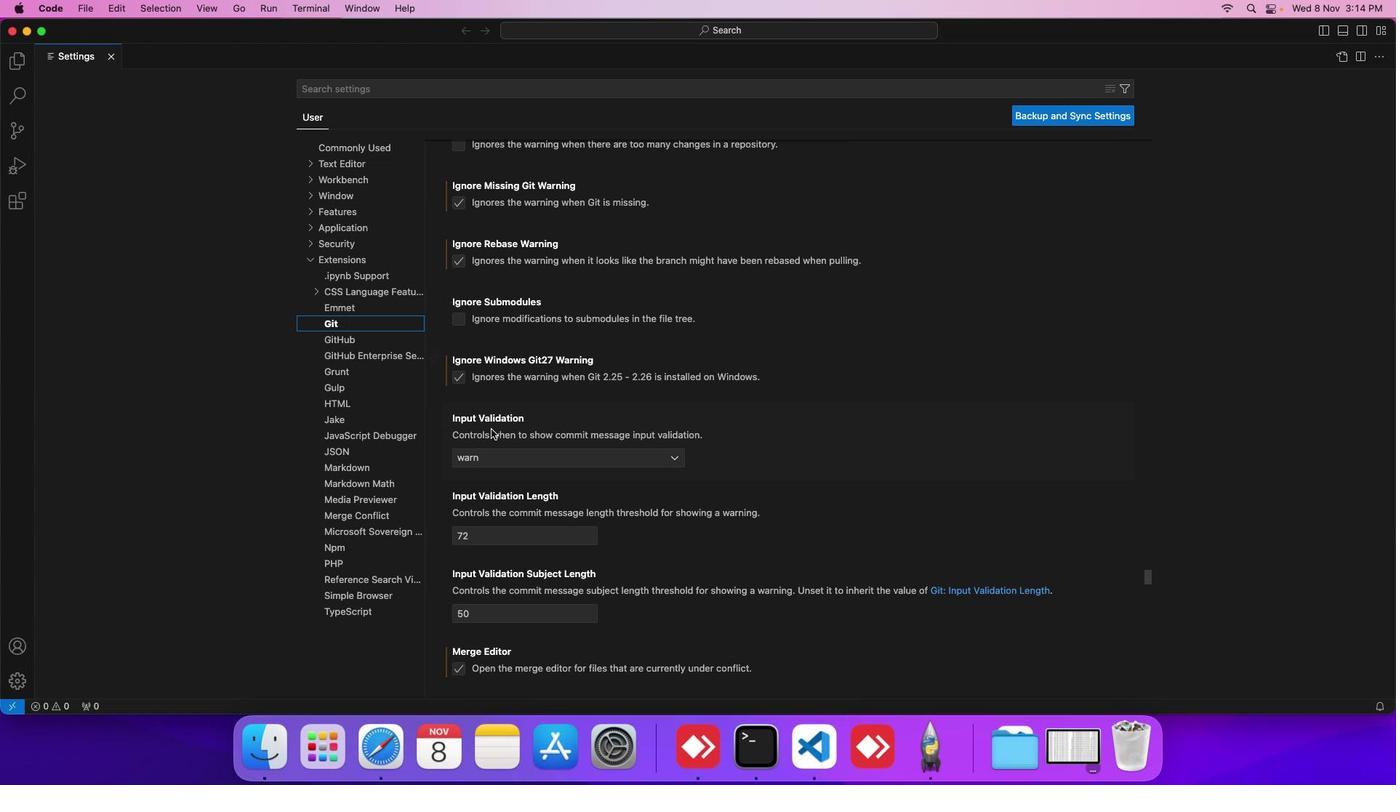 
Action: Mouse scrolled (491, 430) with delta (0, 0)
Screenshot: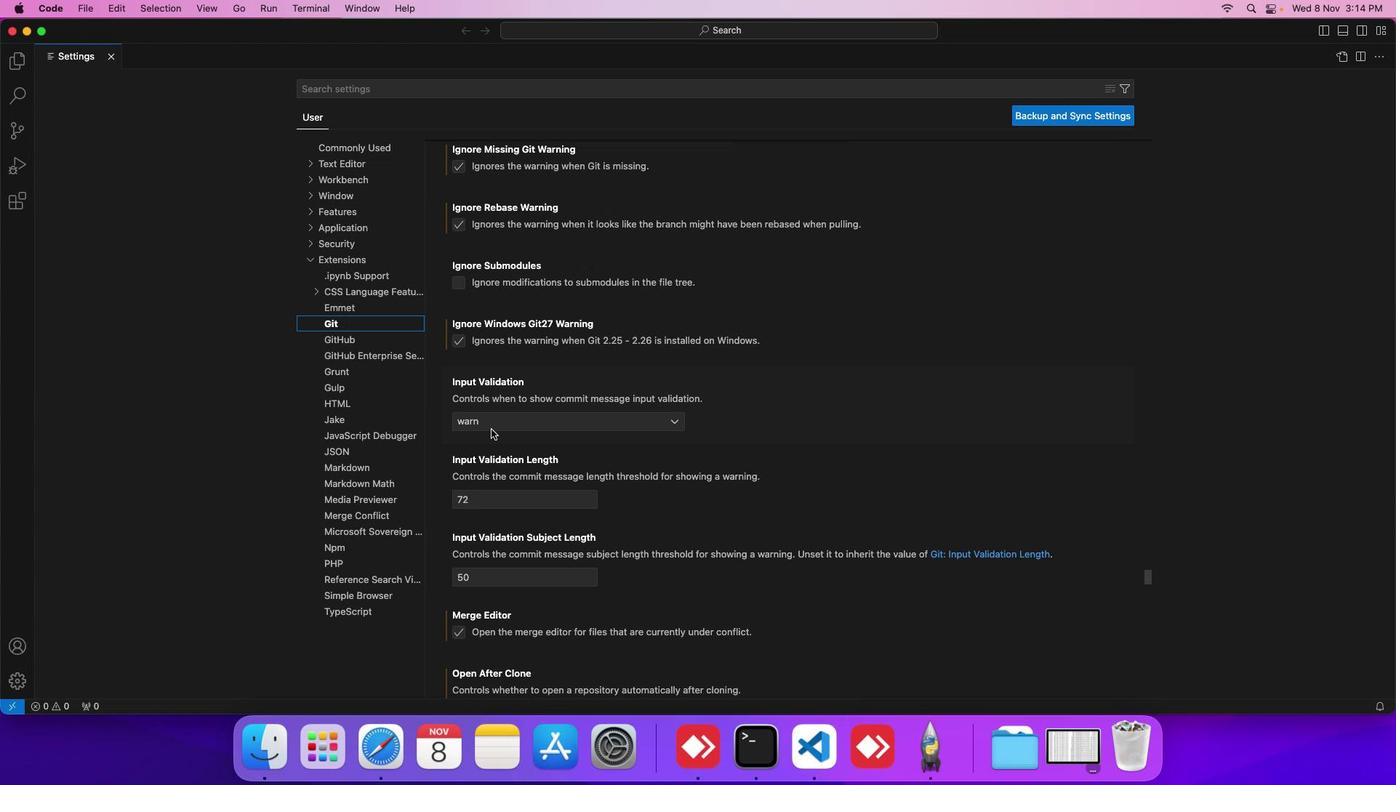 
Action: Mouse scrolled (491, 430) with delta (0, 0)
Screenshot: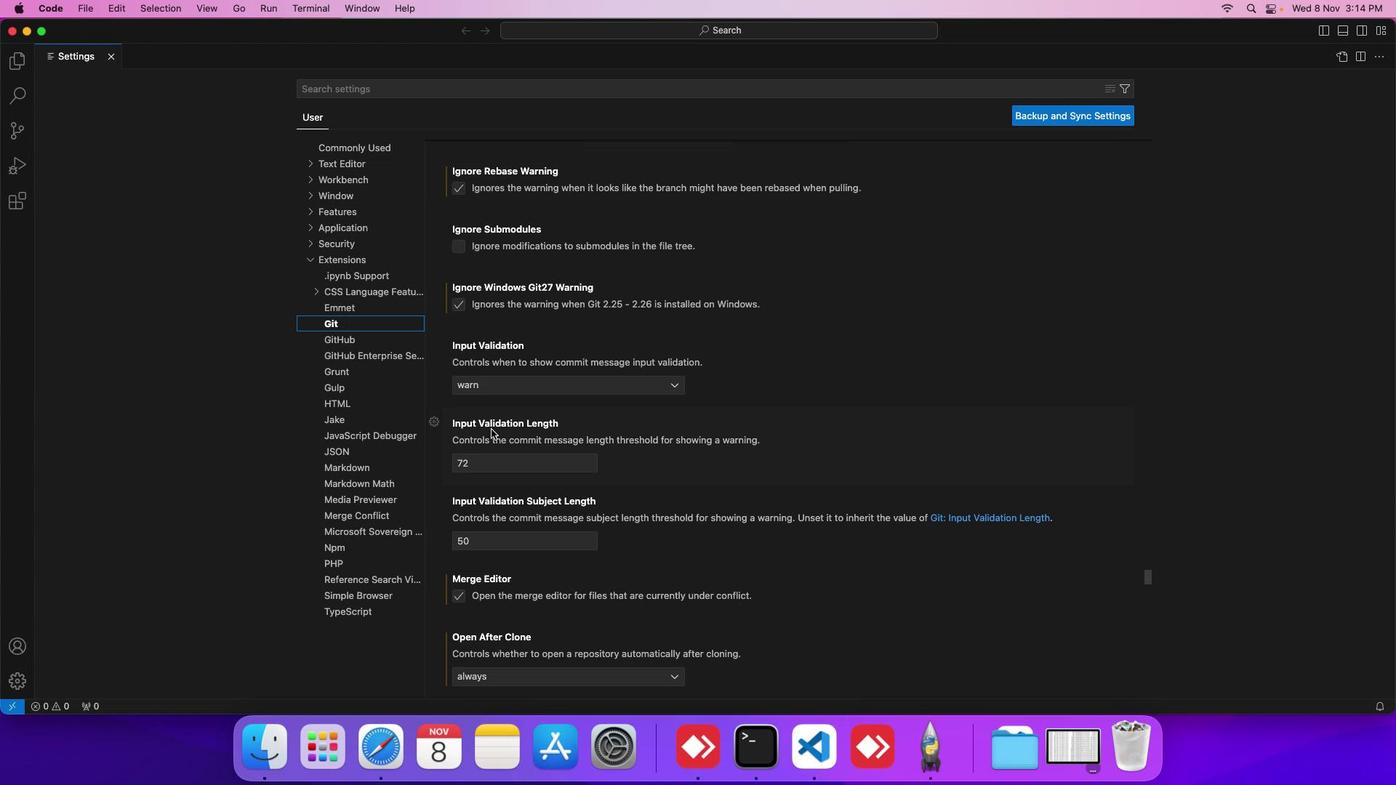 
Action: Mouse scrolled (491, 430) with delta (0, 0)
Screenshot: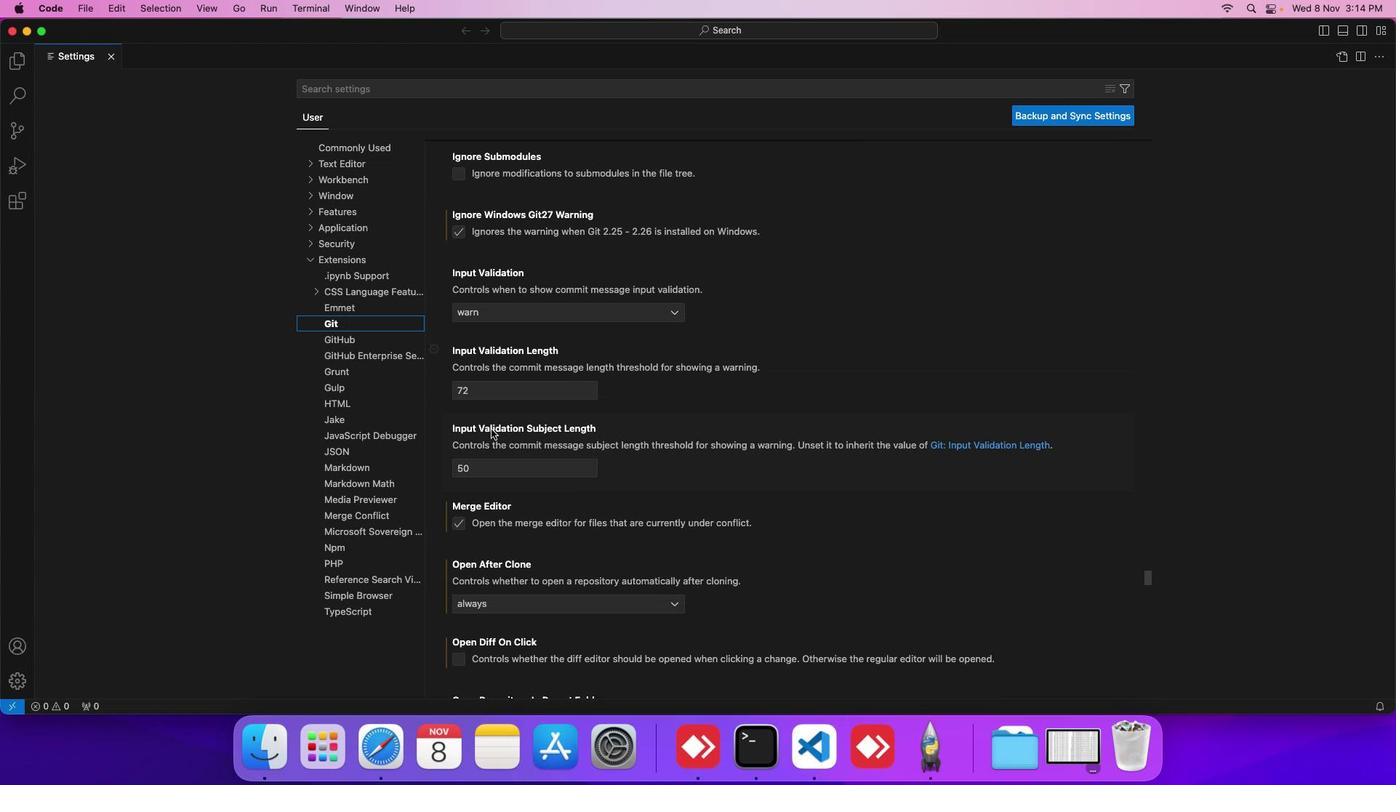 
Action: Mouse scrolled (491, 430) with delta (0, 0)
Screenshot: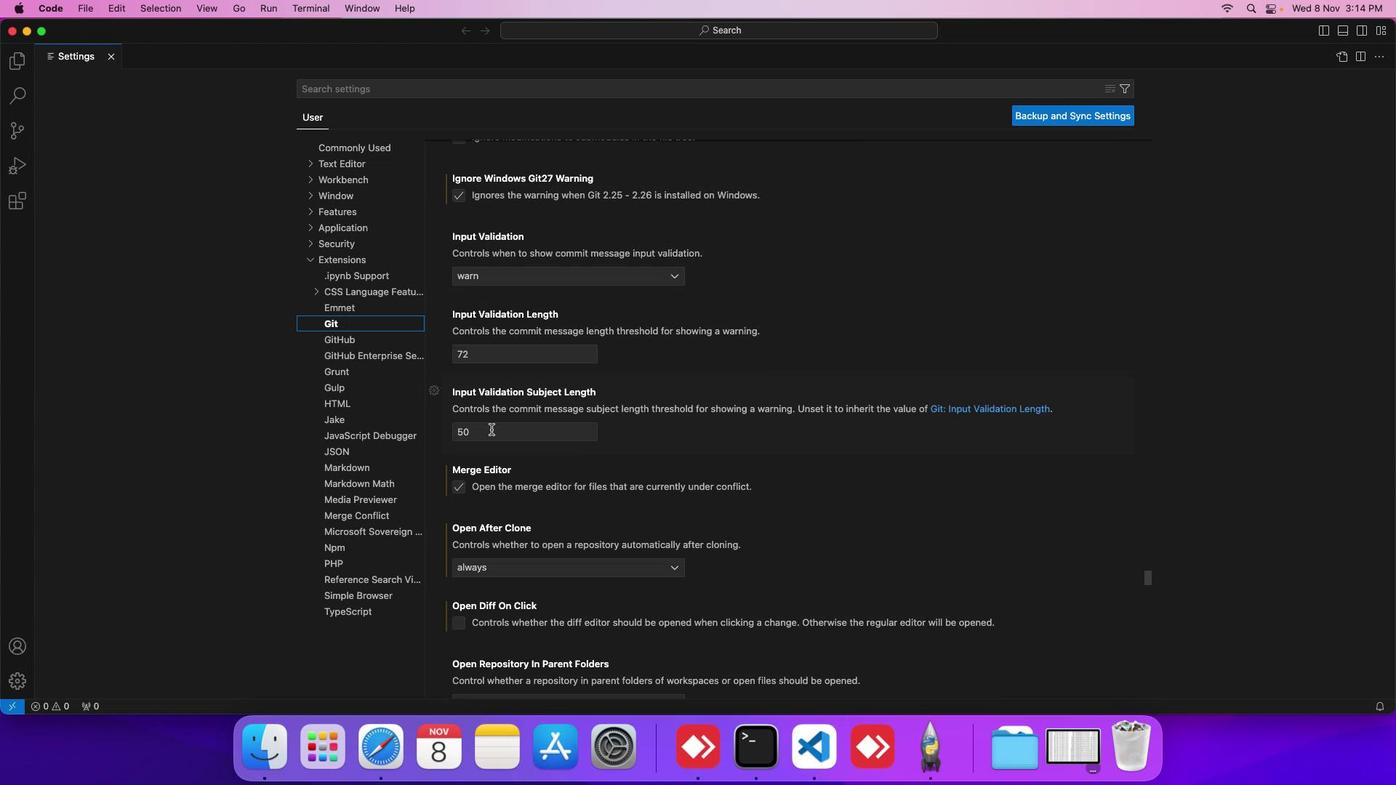 
Action: Mouse scrolled (491, 430) with delta (0, 0)
Screenshot: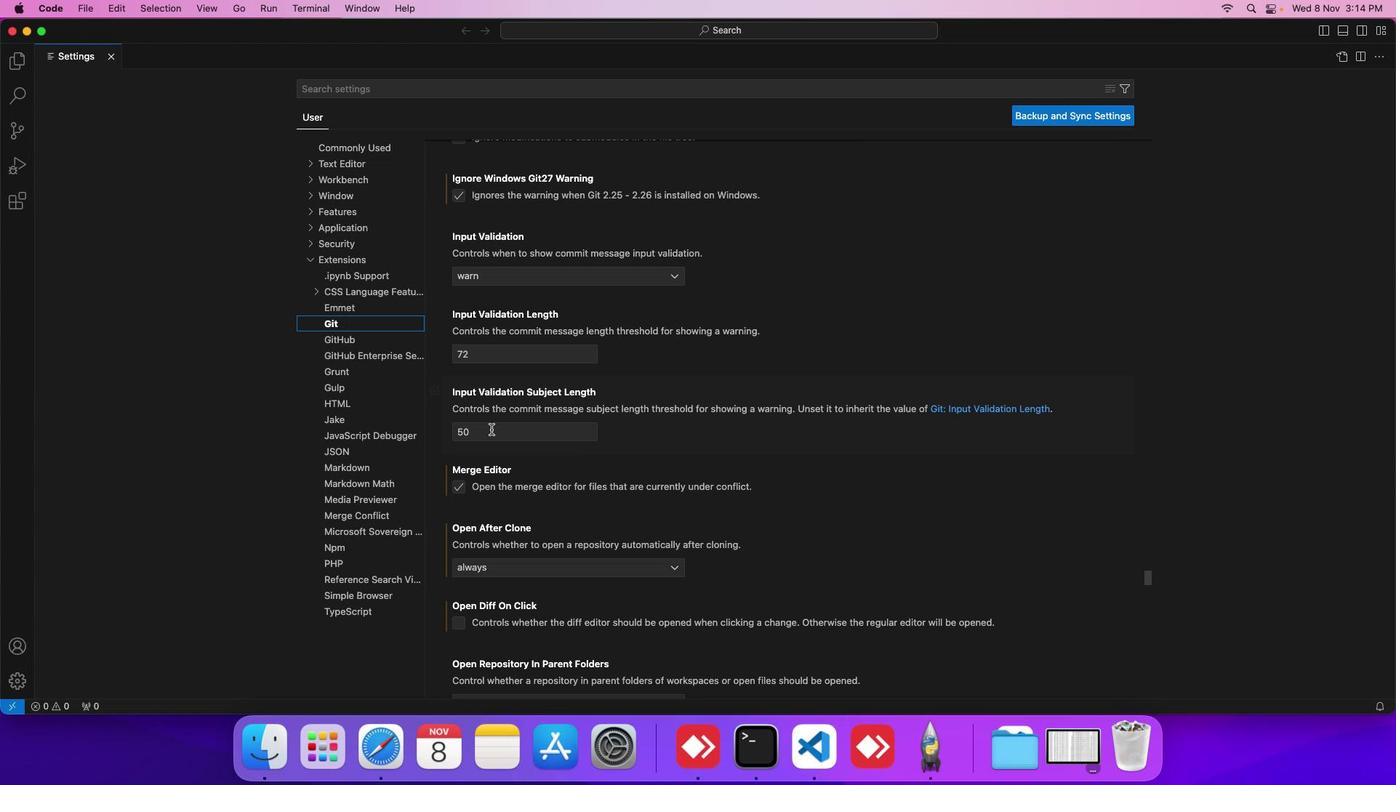 
Action: Mouse scrolled (491, 430) with delta (0, 0)
Screenshot: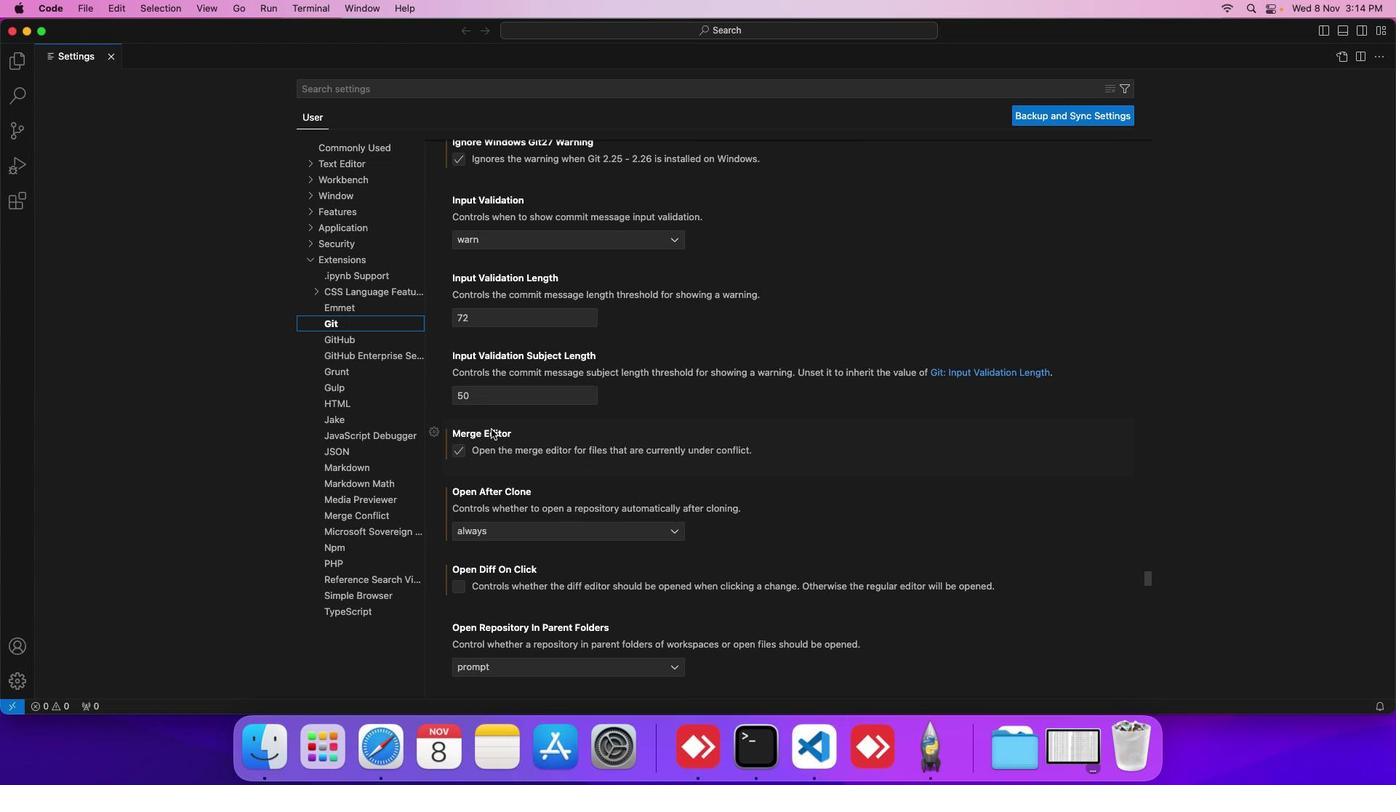 
Action: Mouse scrolled (491, 430) with delta (0, 0)
Screenshot: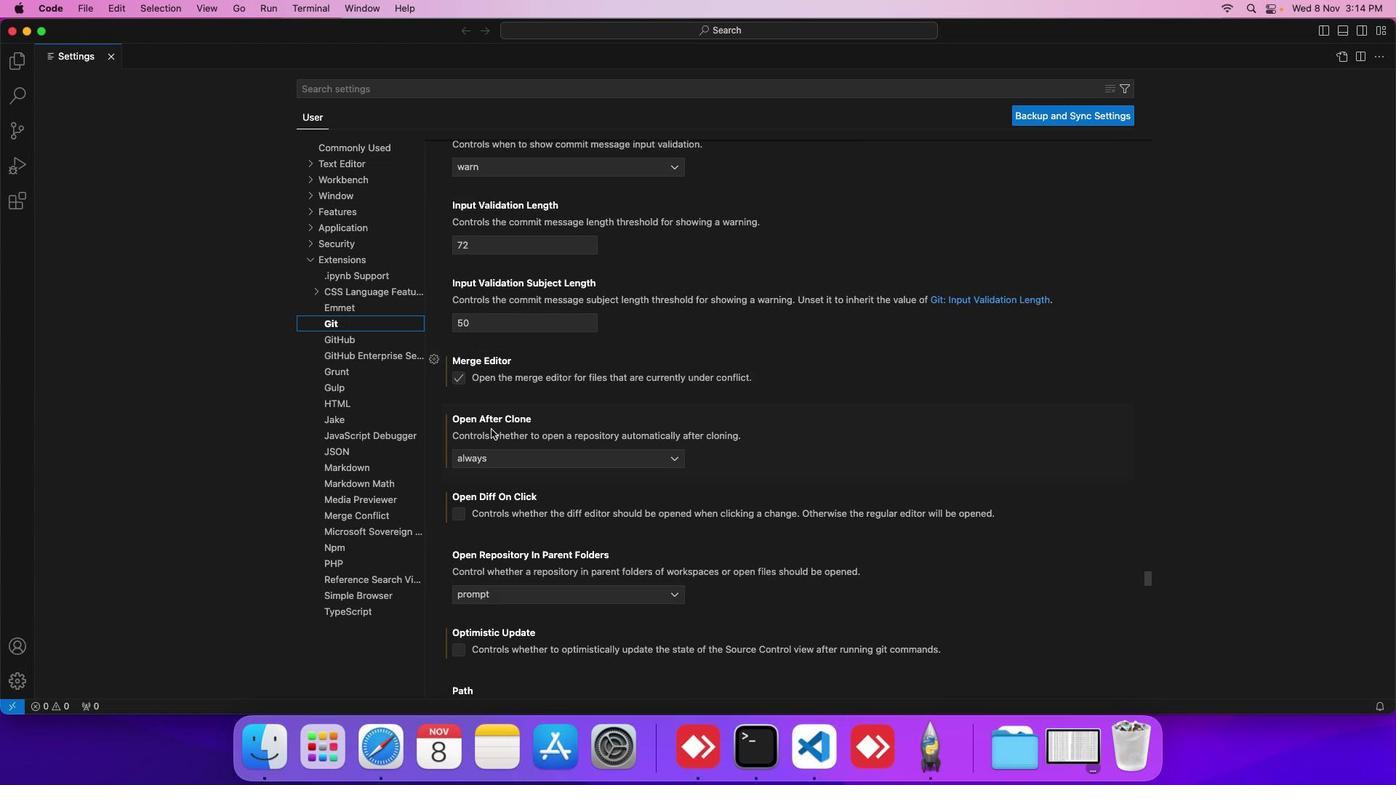 
Action: Mouse scrolled (491, 430) with delta (0, 0)
Screenshot: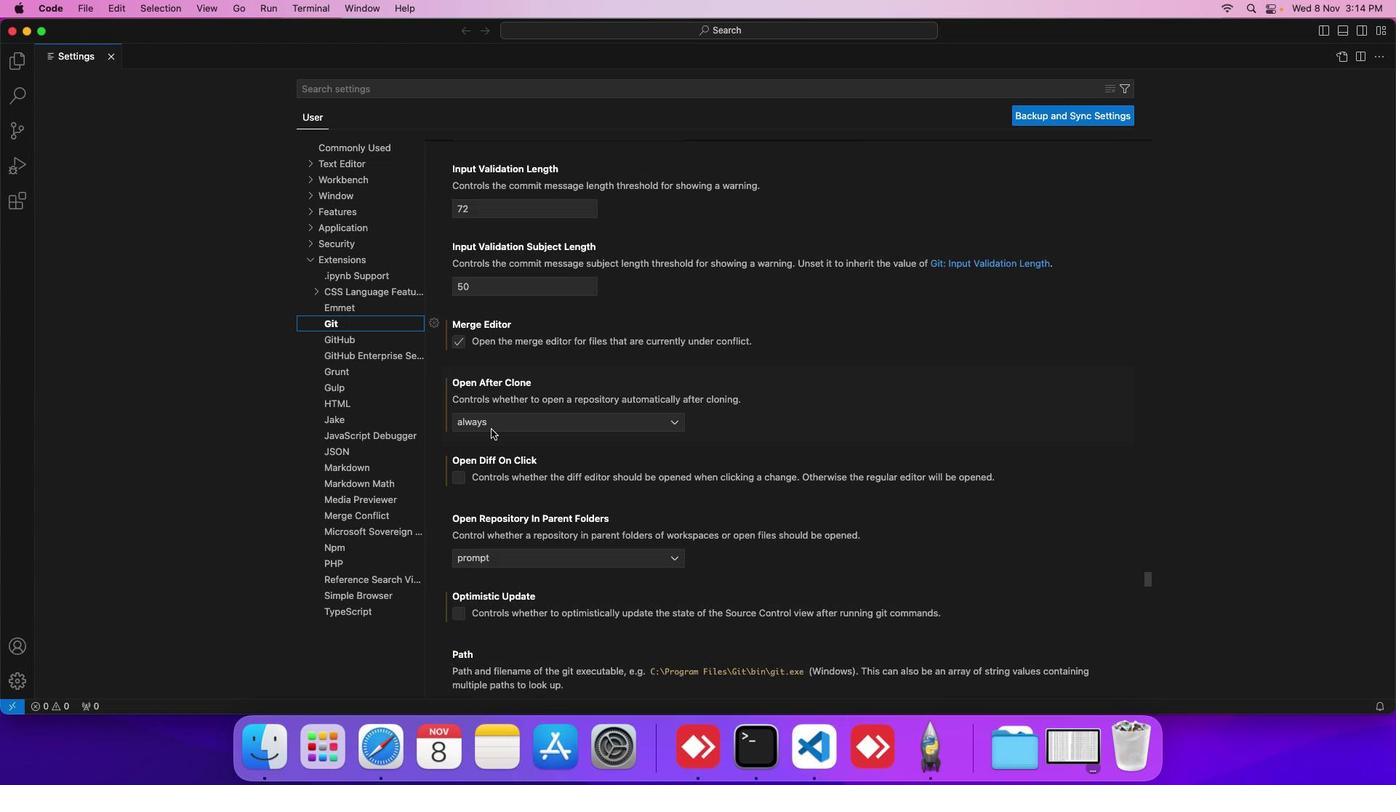 
Action: Mouse scrolled (491, 430) with delta (0, 0)
Screenshot: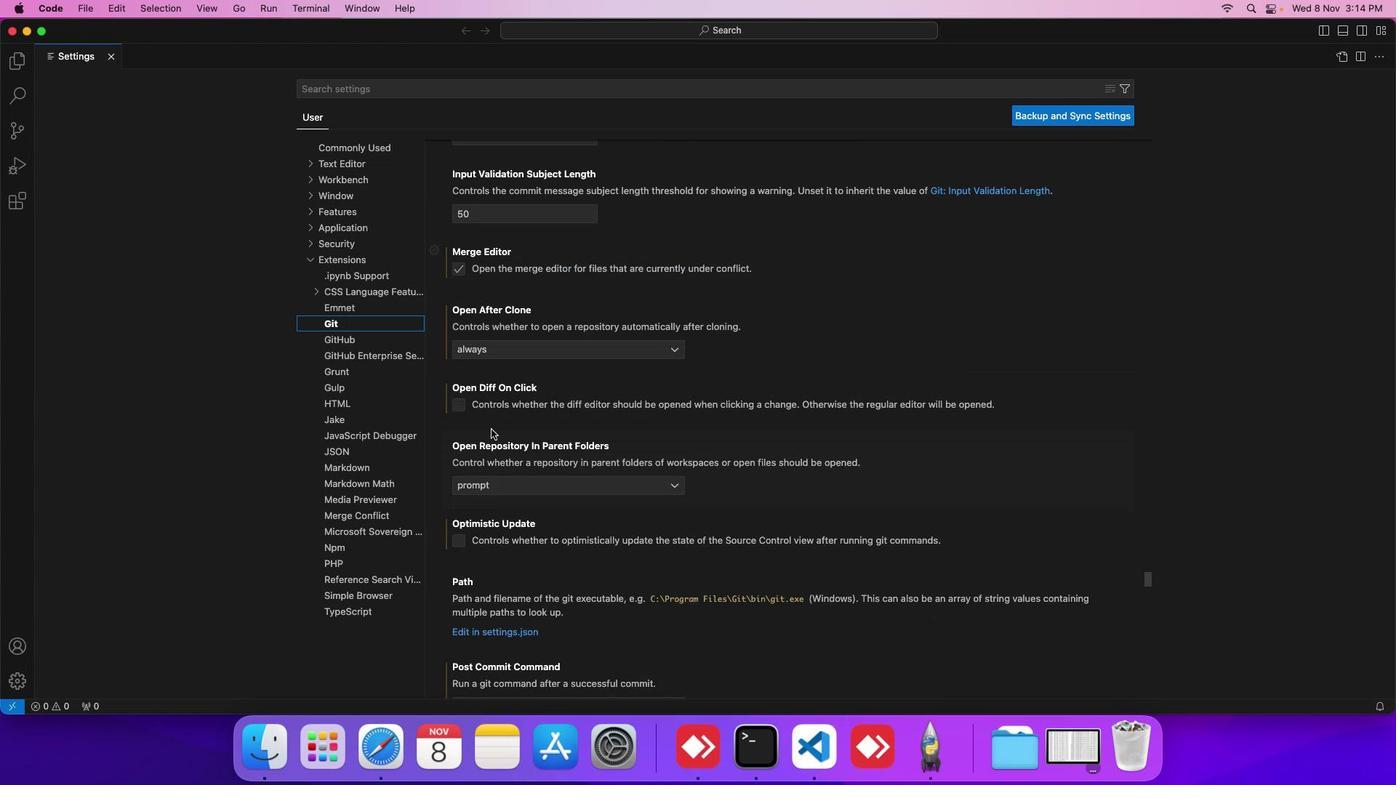 
Action: Mouse scrolled (491, 430) with delta (0, -1)
Screenshot: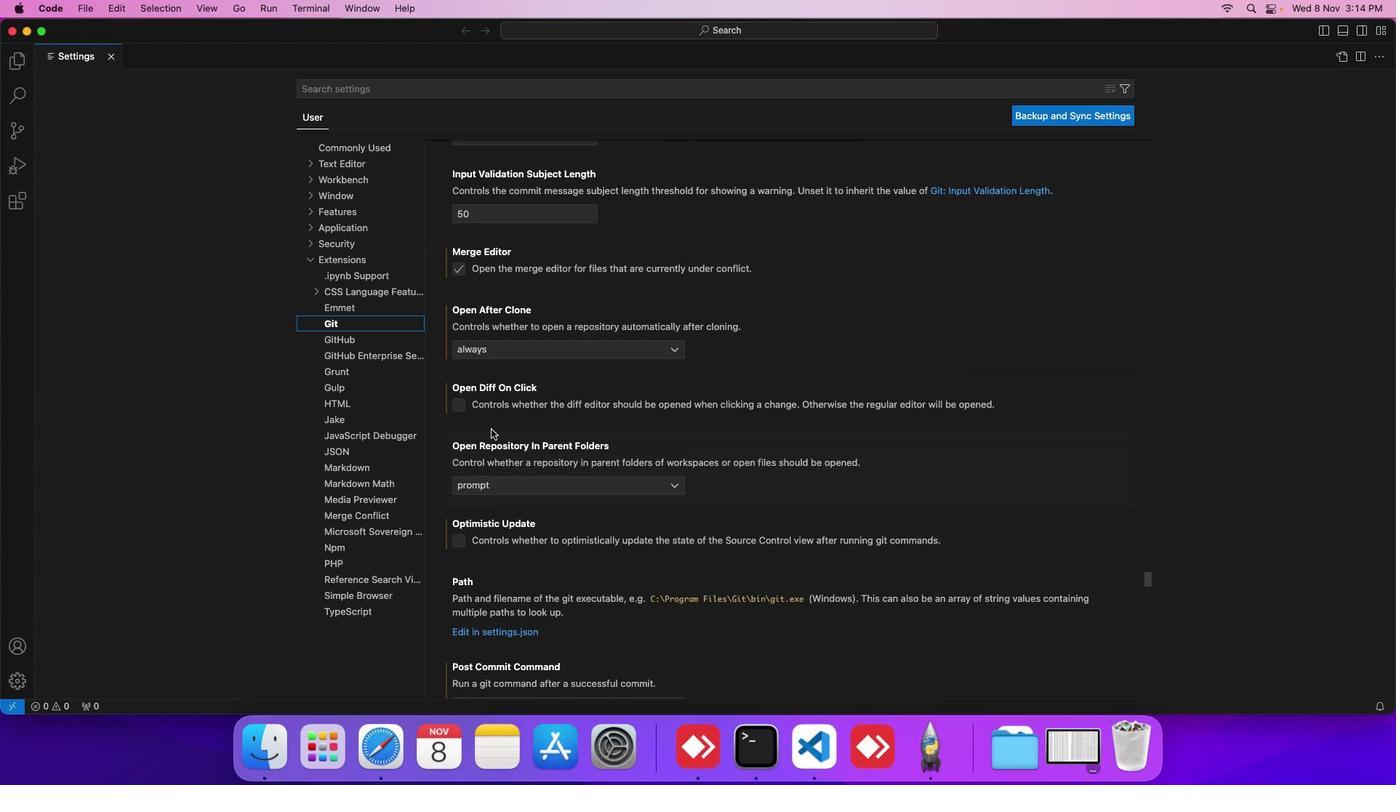 
Action: Mouse scrolled (491, 430) with delta (0, 0)
Screenshot: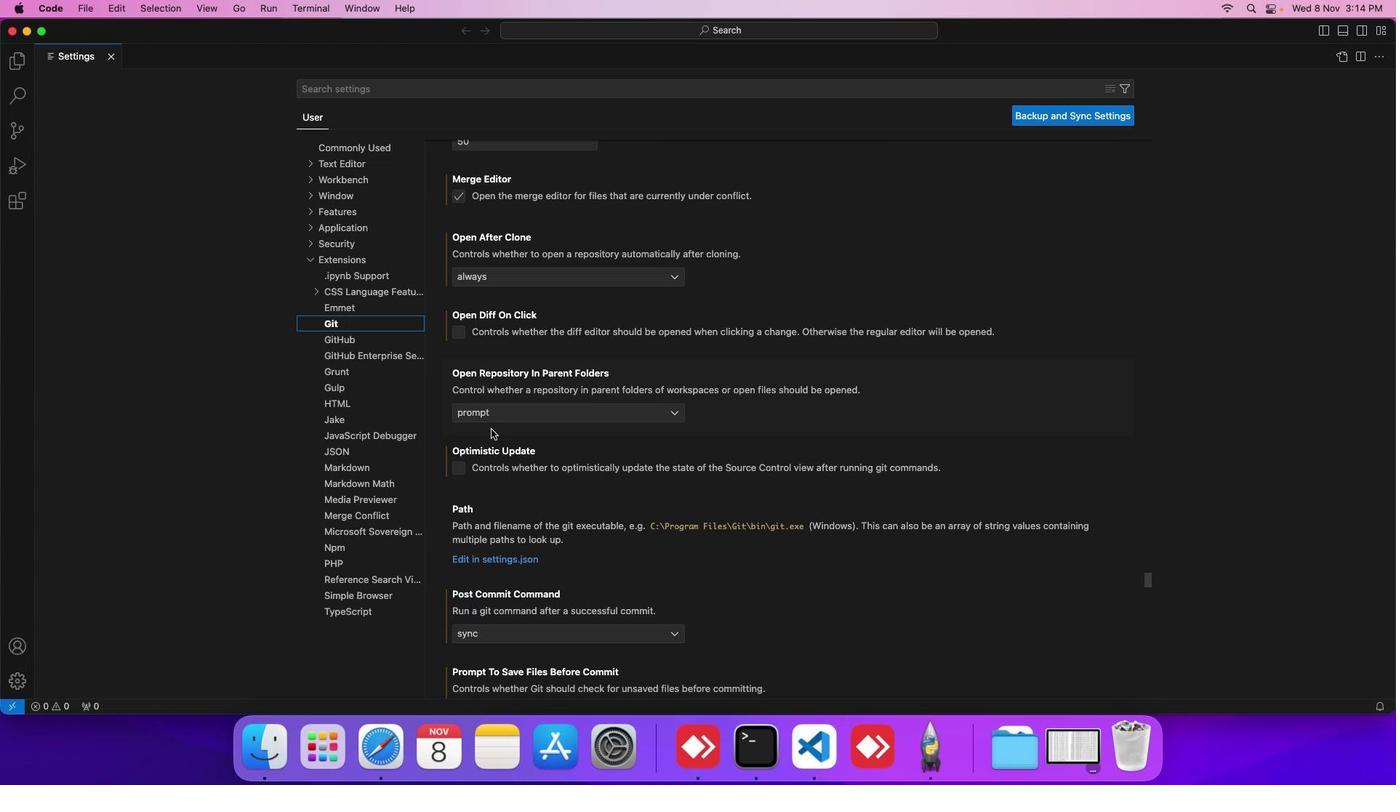 
Action: Mouse scrolled (491, 430) with delta (0, 0)
Screenshot: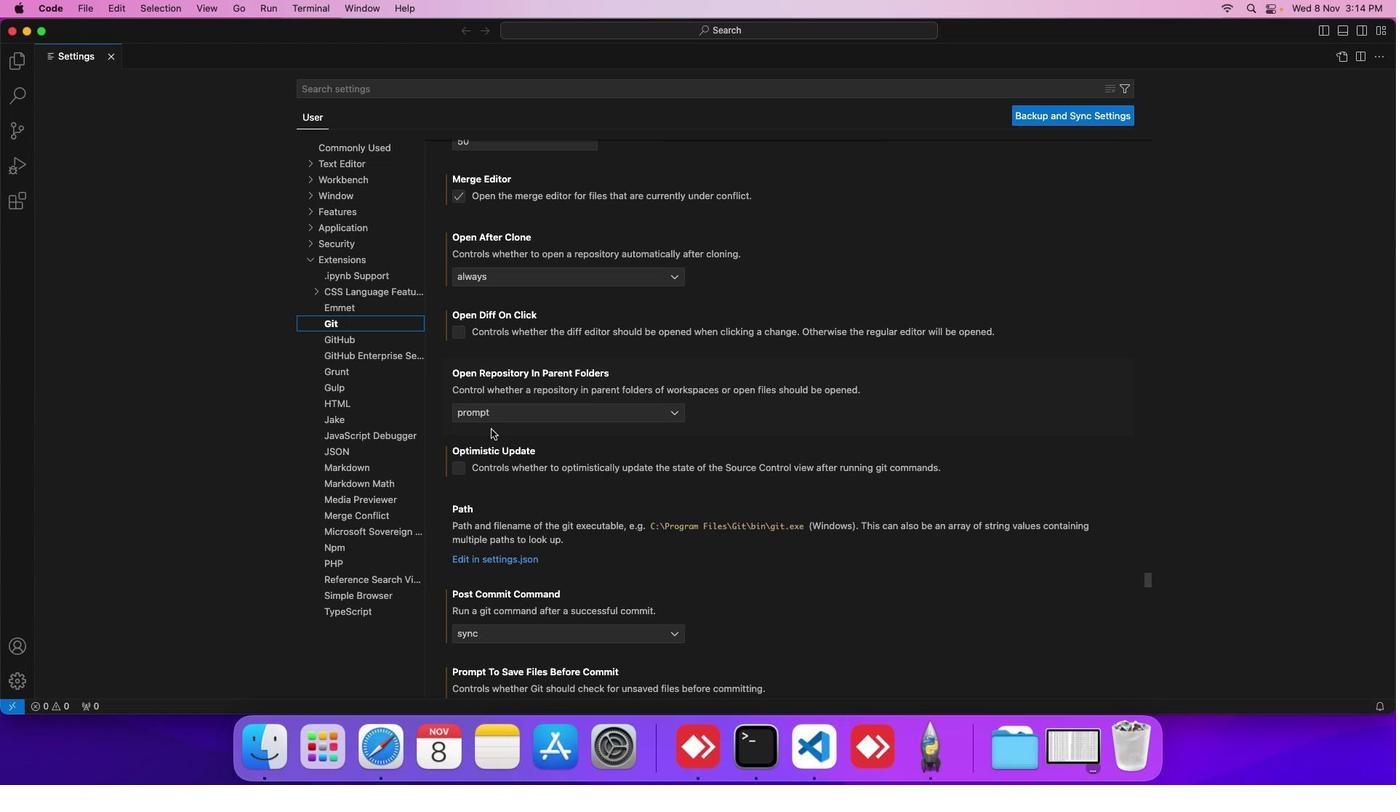 
Action: Mouse scrolled (491, 430) with delta (0, 0)
Screenshot: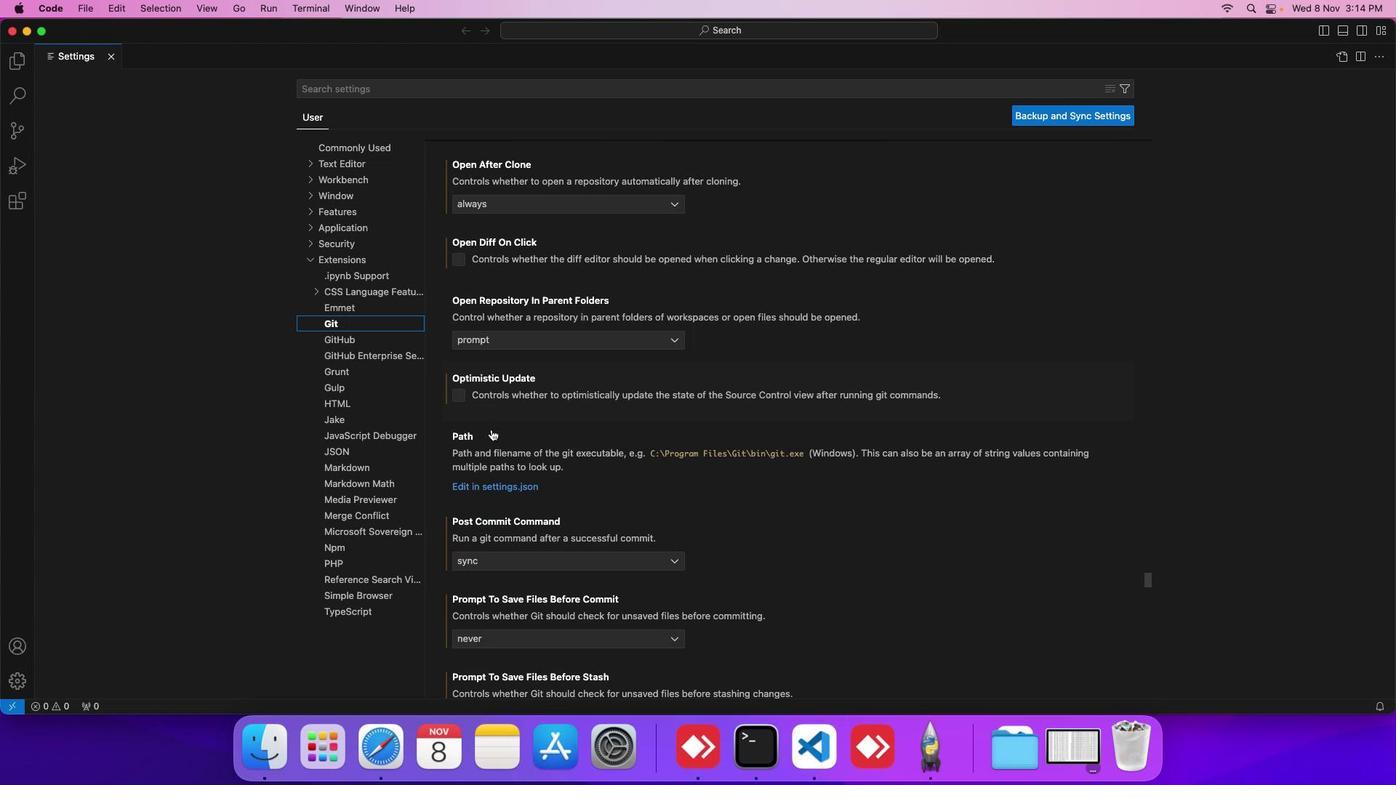 
Action: Mouse scrolled (491, 430) with delta (0, 0)
Screenshot: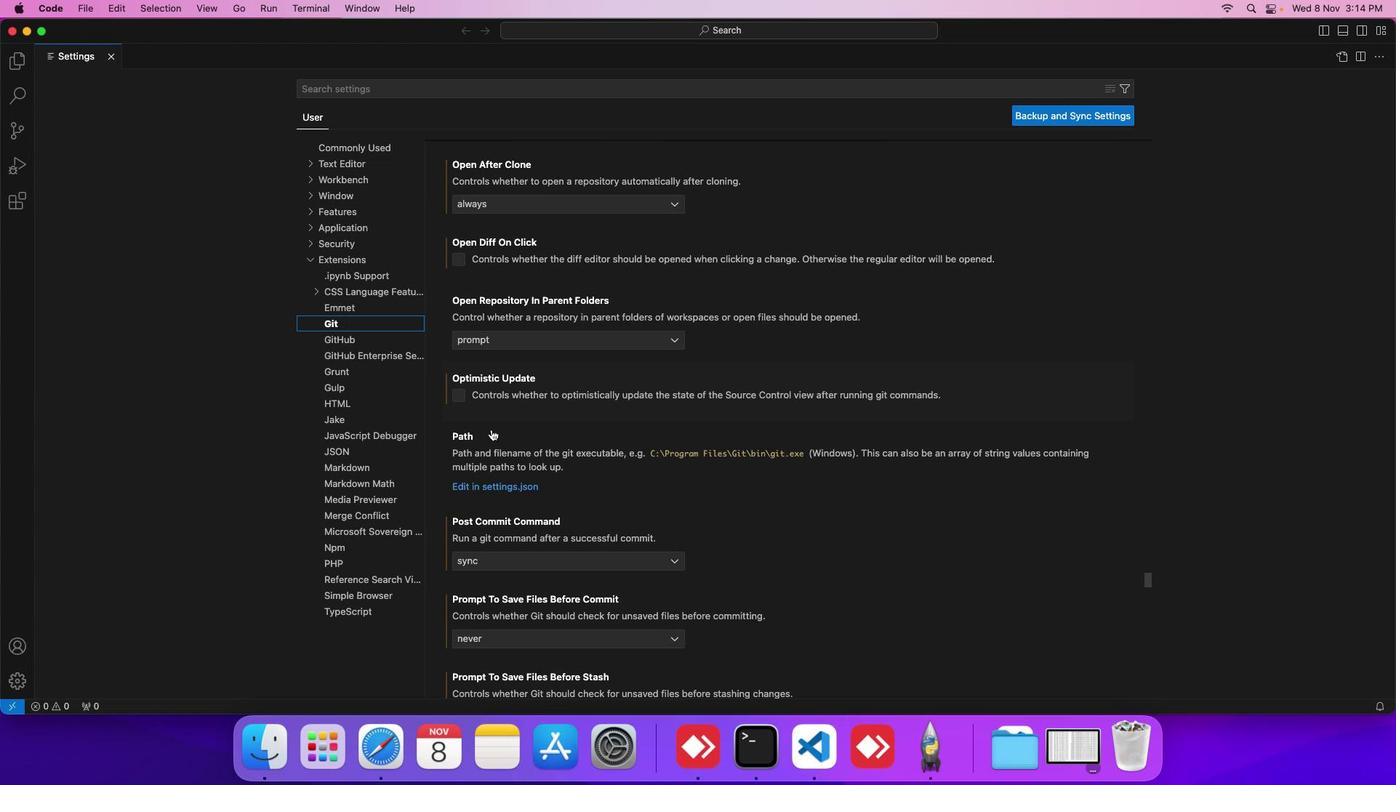 
Action: Mouse scrolled (491, 430) with delta (0, 0)
Screenshot: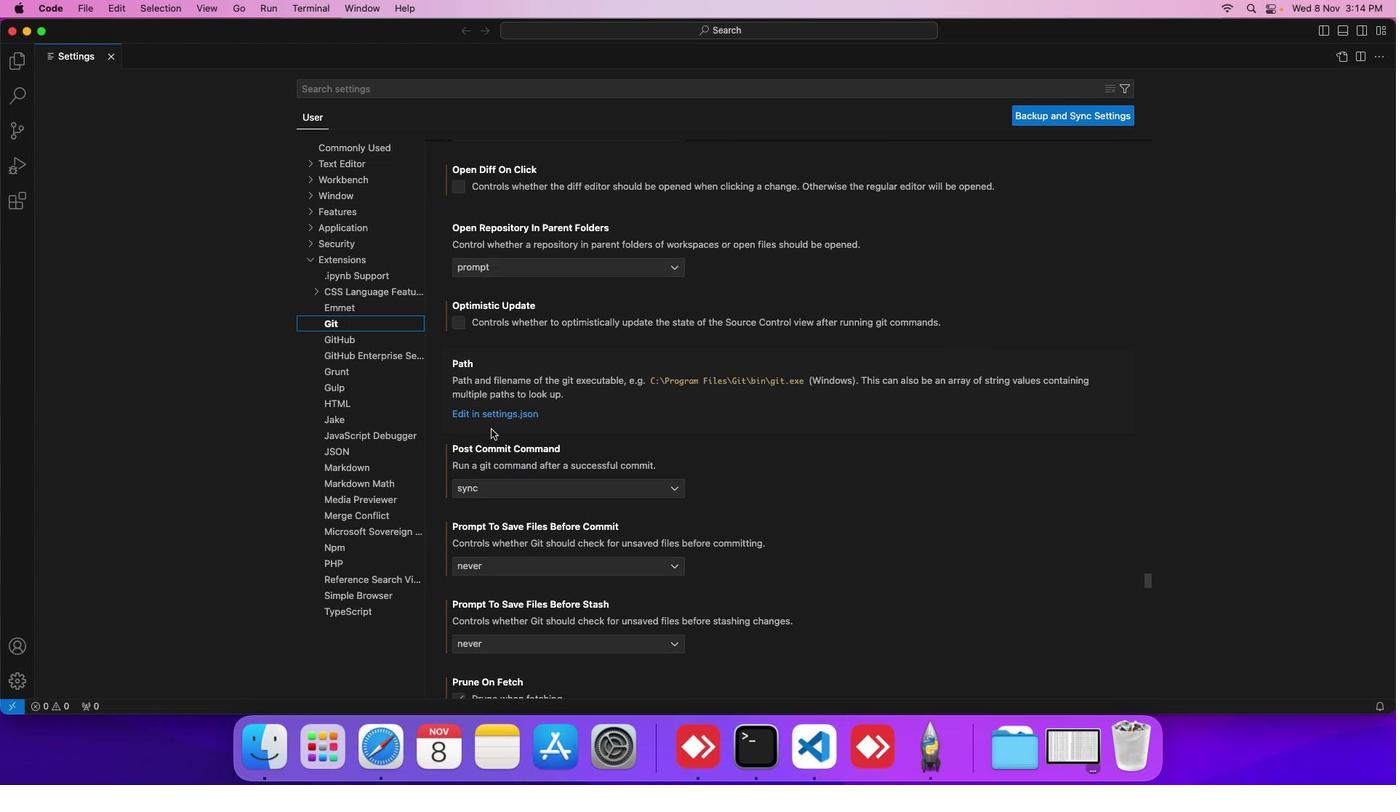 
Action: Mouse scrolled (491, 430) with delta (0, 0)
Screenshot: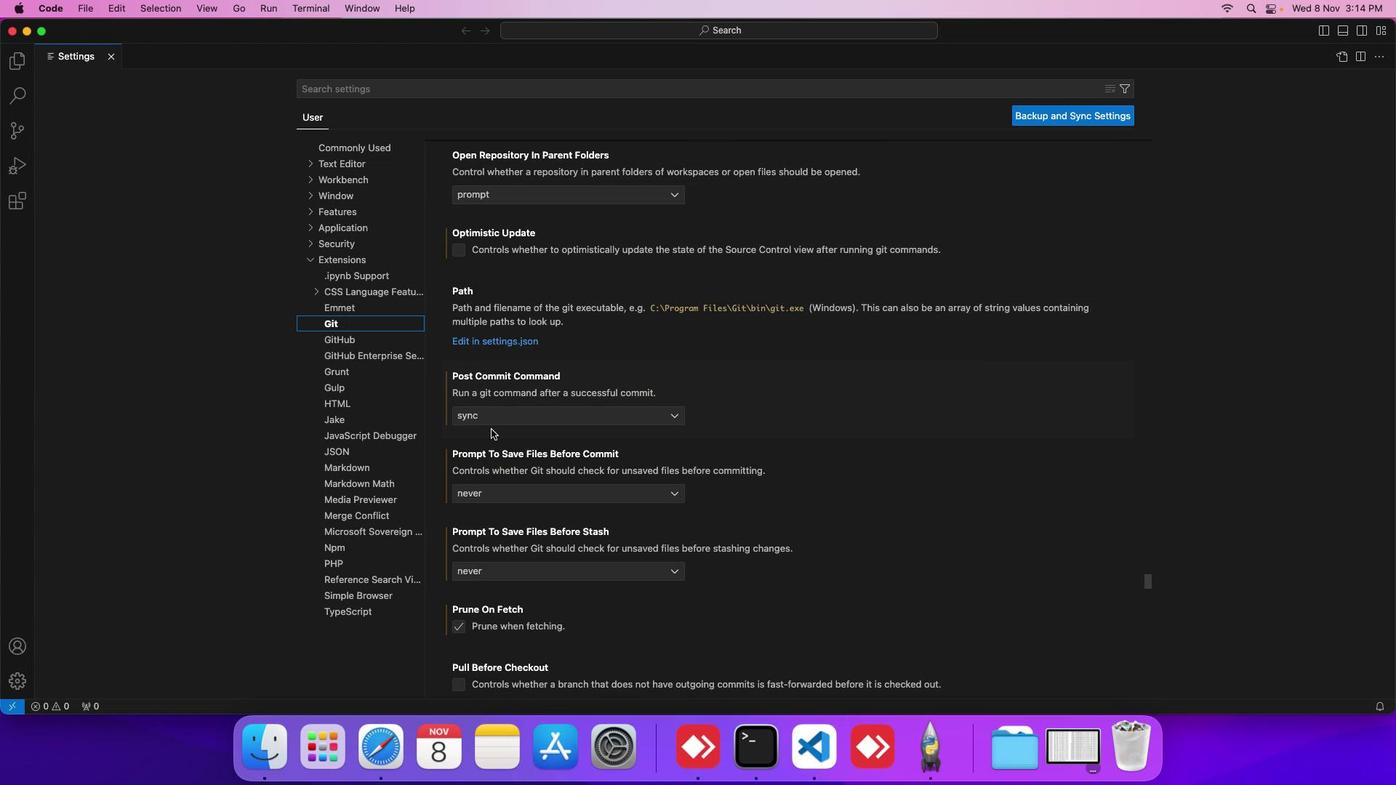 
Action: Mouse scrolled (491, 430) with delta (0, -1)
Screenshot: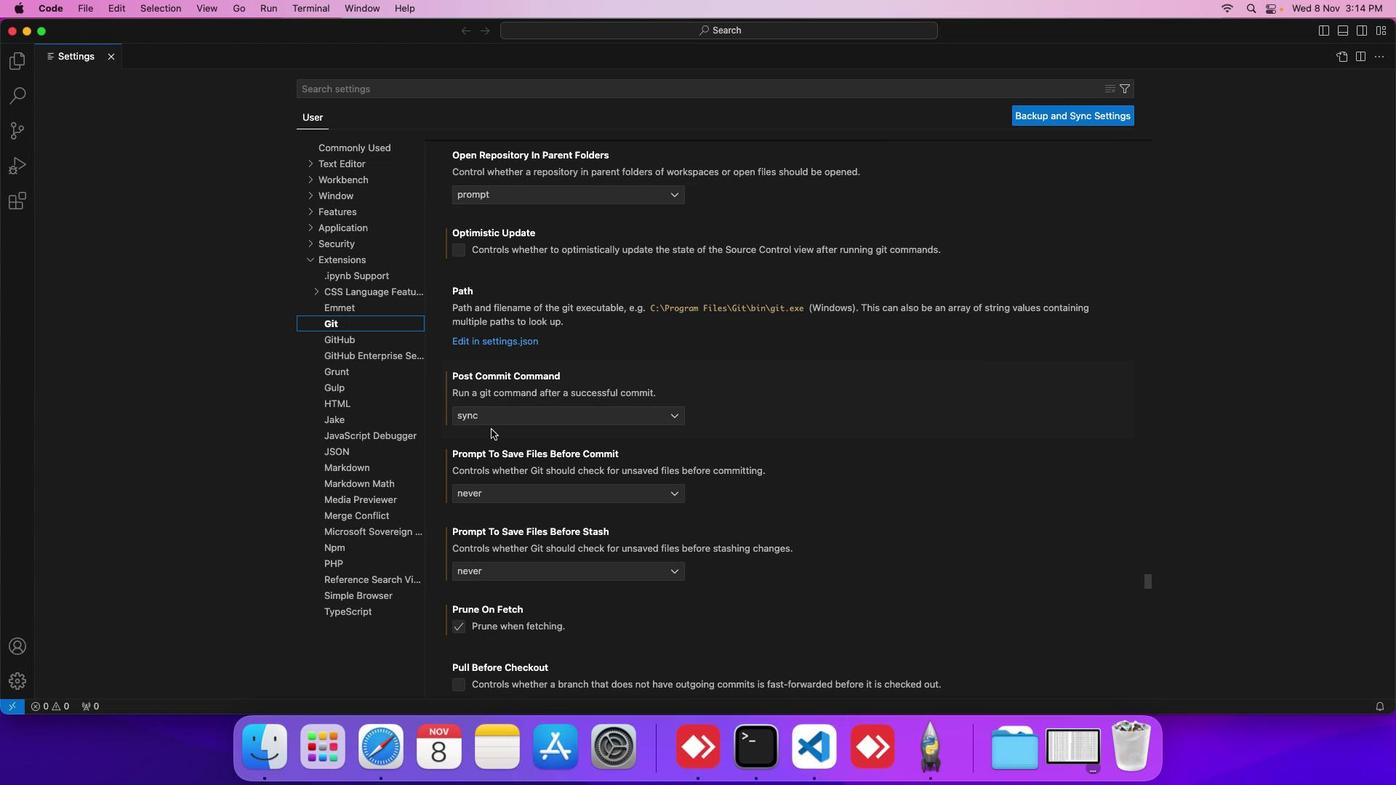 
Action: Mouse scrolled (491, 430) with delta (0, 0)
Screenshot: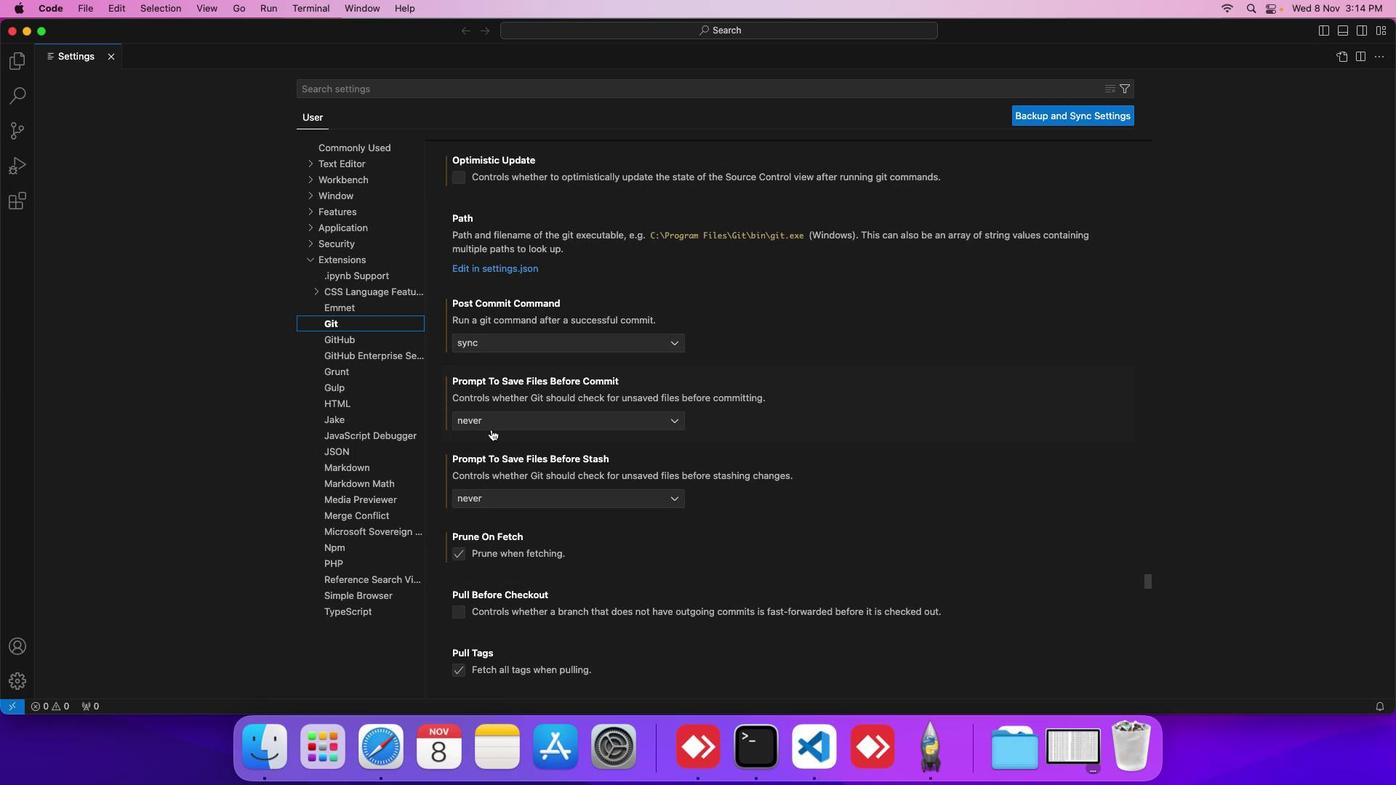 
Action: Mouse scrolled (491, 430) with delta (0, 0)
Screenshot: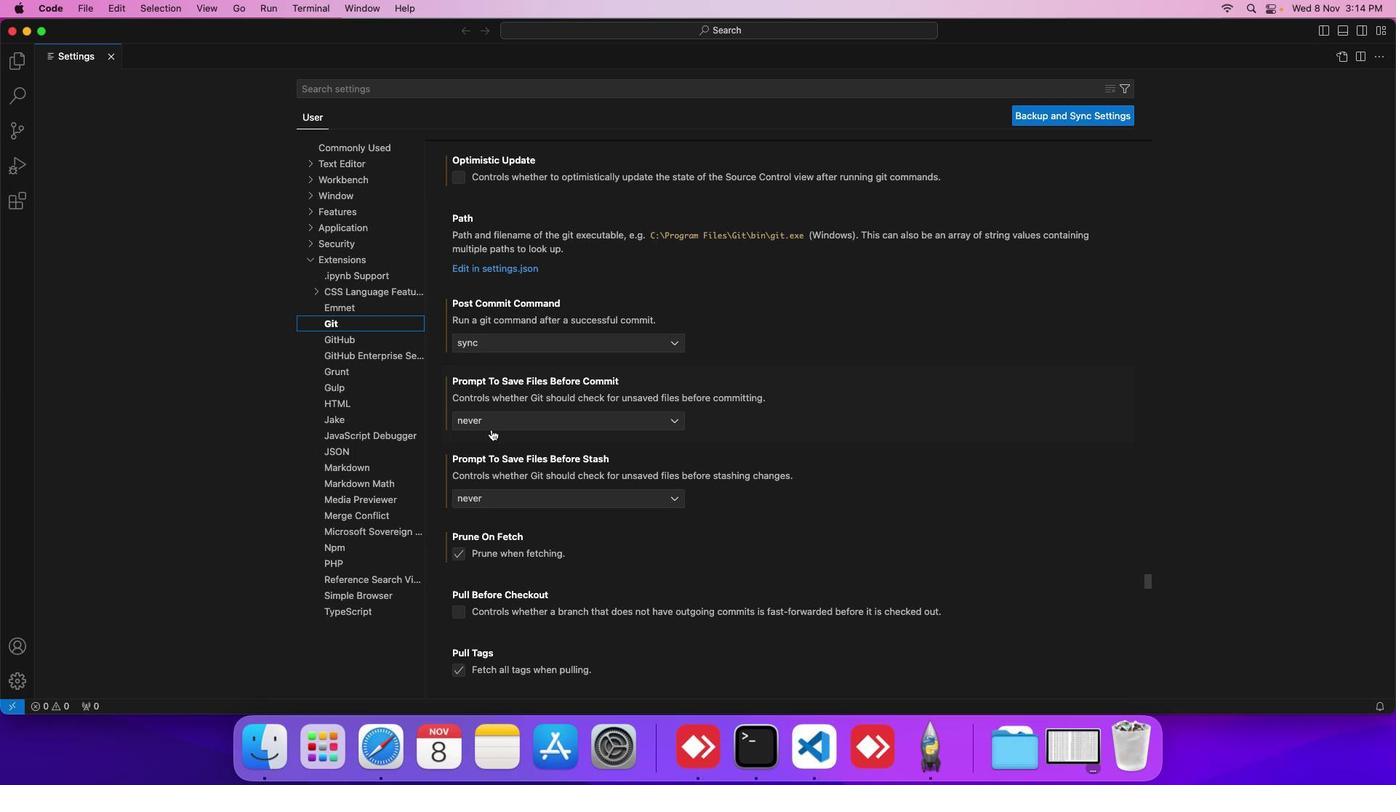 
Action: Mouse scrolled (491, 430) with delta (0, 0)
Screenshot: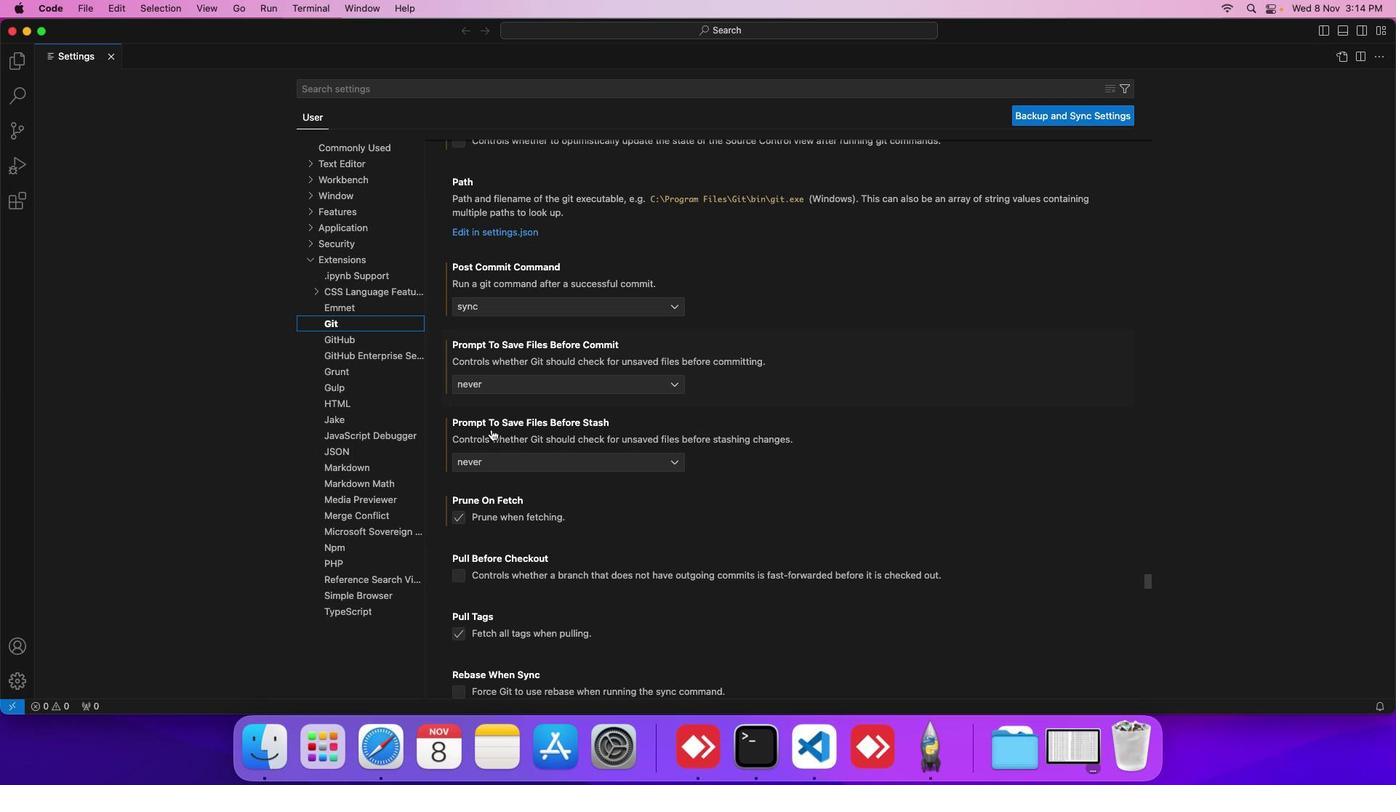 
Action: Mouse scrolled (491, 430) with delta (0, 0)
Screenshot: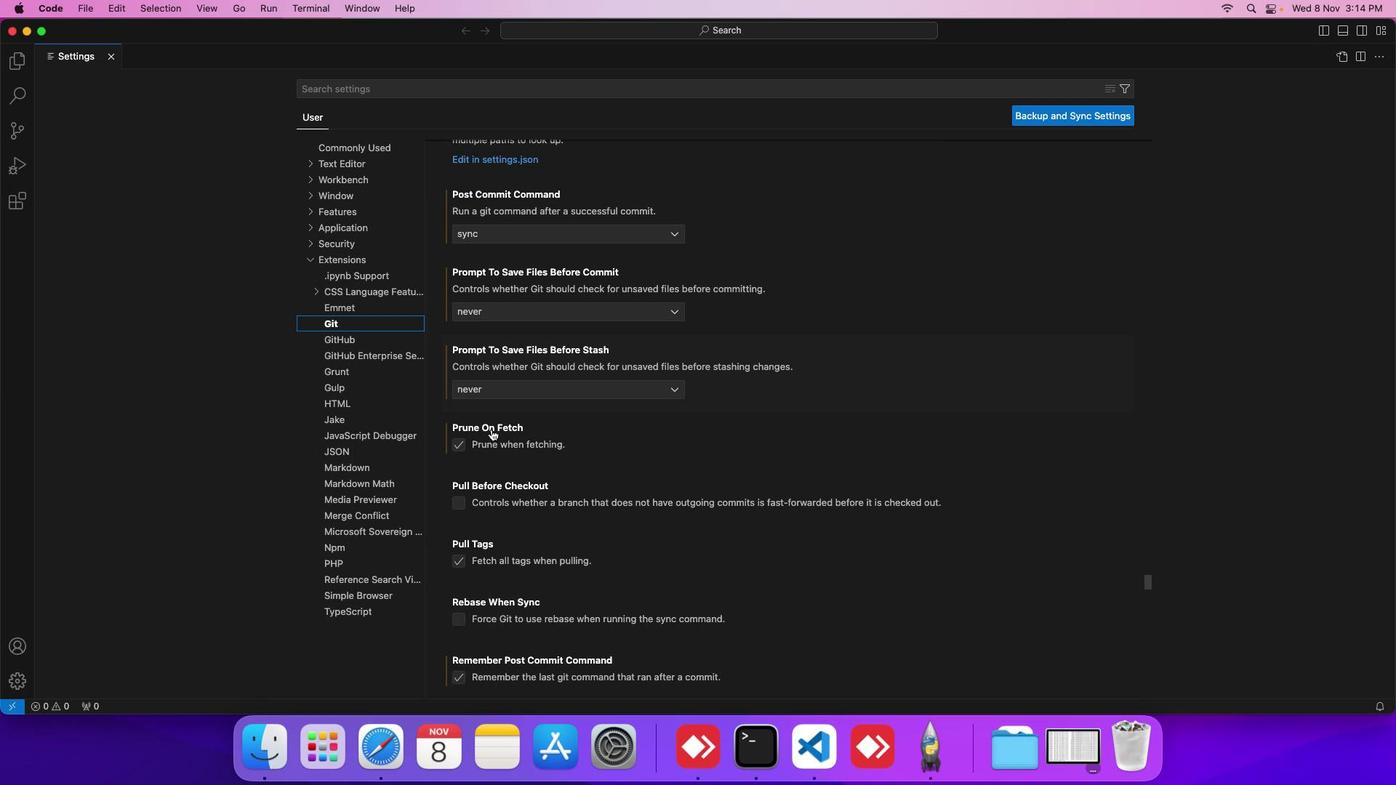 
Action: Mouse scrolled (491, 430) with delta (0, 0)
Screenshot: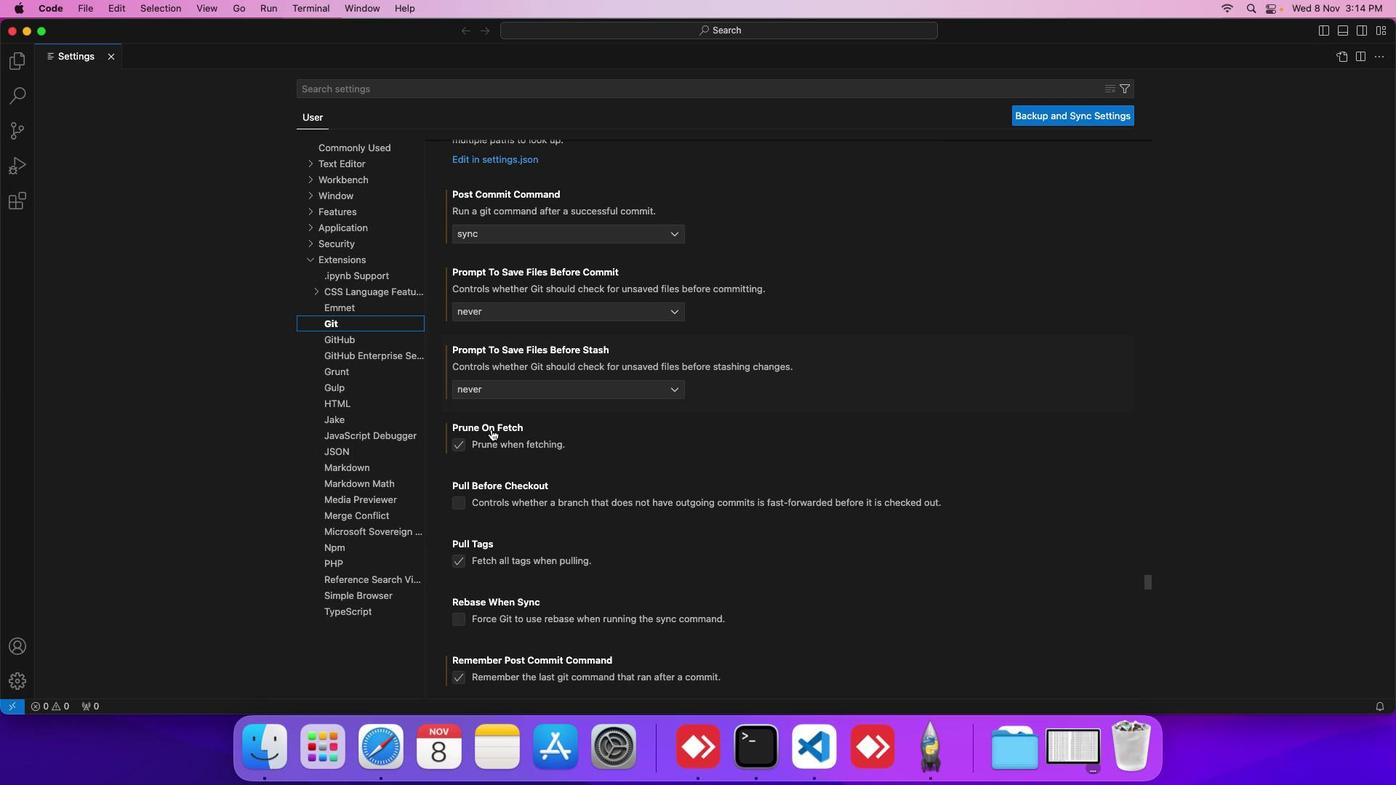 
Action: Mouse scrolled (491, 430) with delta (0, 0)
Screenshot: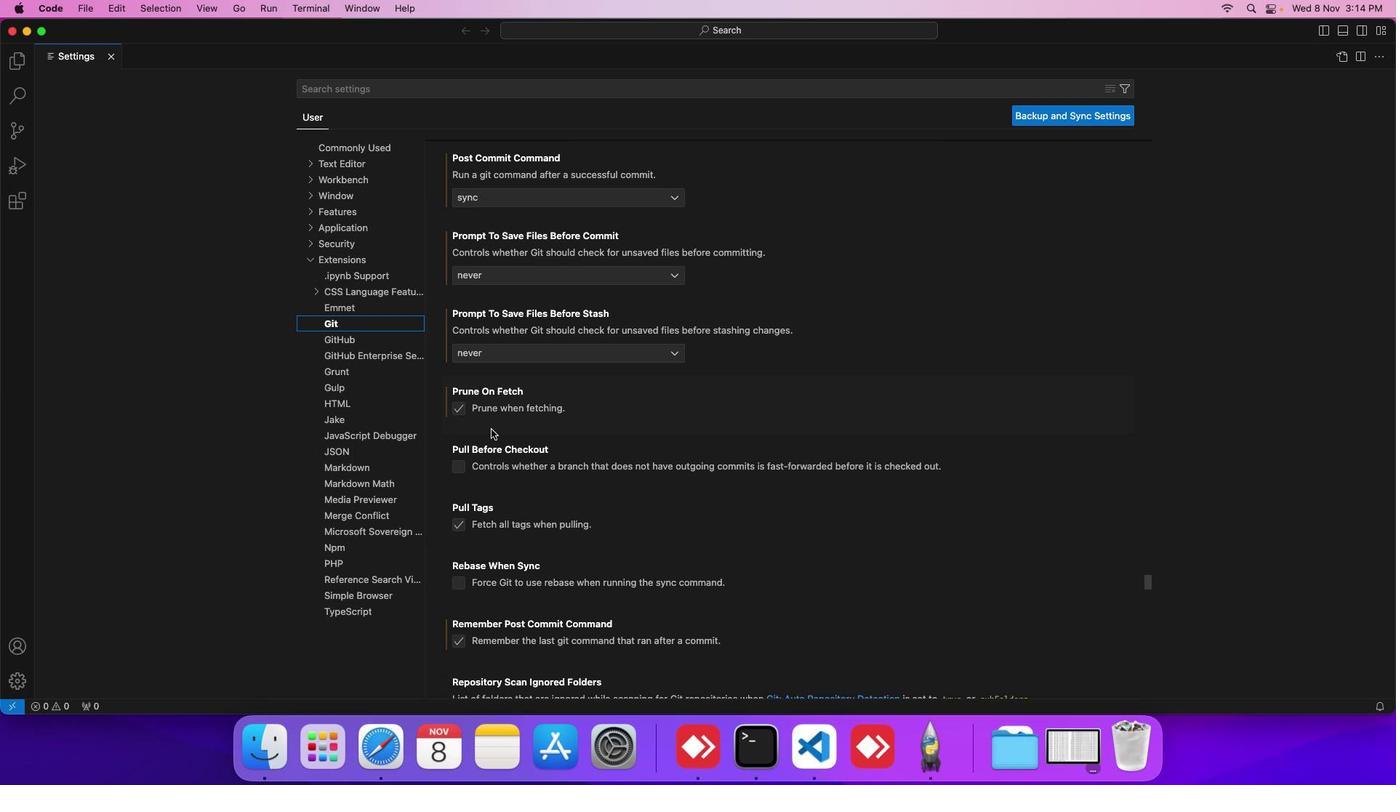 
Action: Mouse scrolled (491, 430) with delta (0, 0)
Screenshot: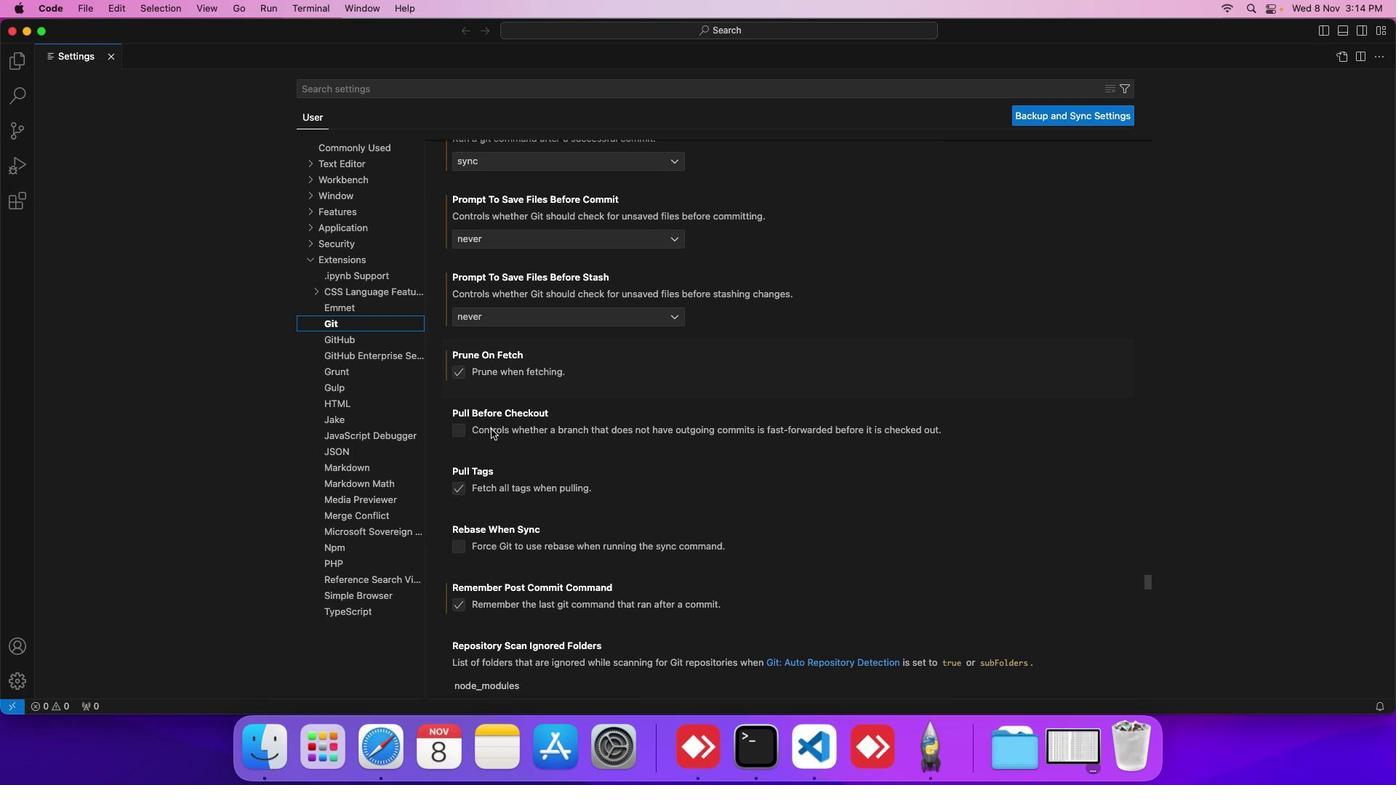 
Action: Mouse scrolled (491, 430) with delta (0, 0)
Screenshot: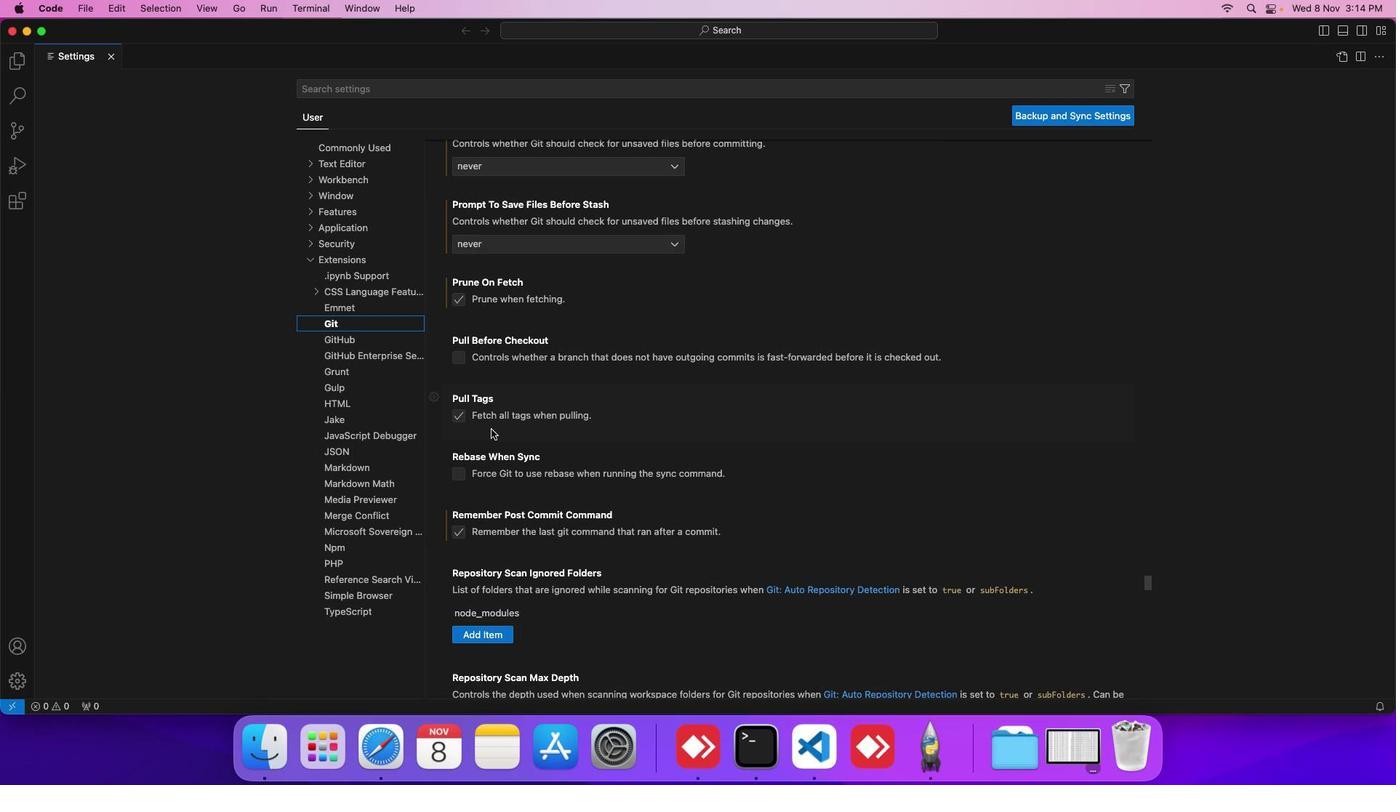 
Action: Mouse scrolled (491, 430) with delta (0, 0)
Screenshot: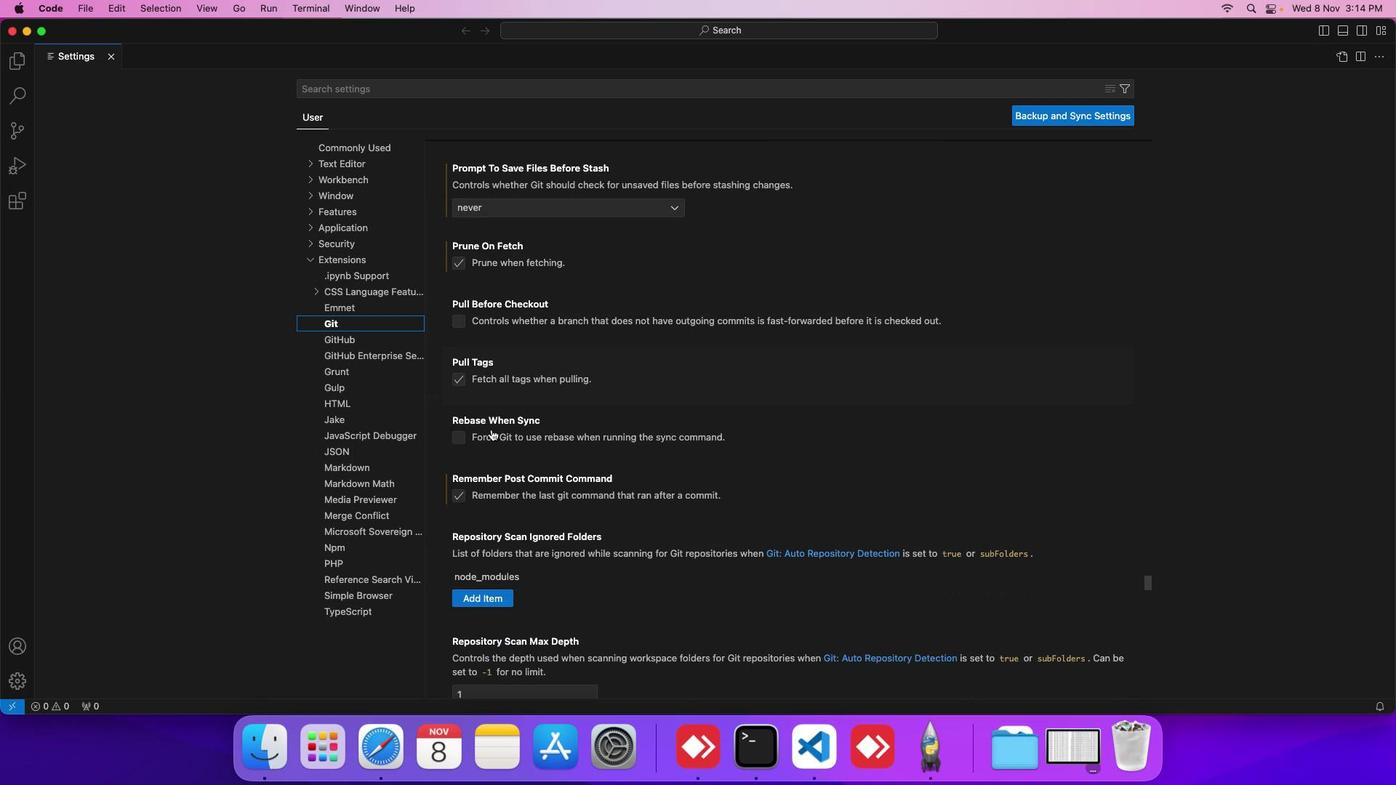 
Action: Mouse scrolled (491, 430) with delta (0, 0)
Screenshot: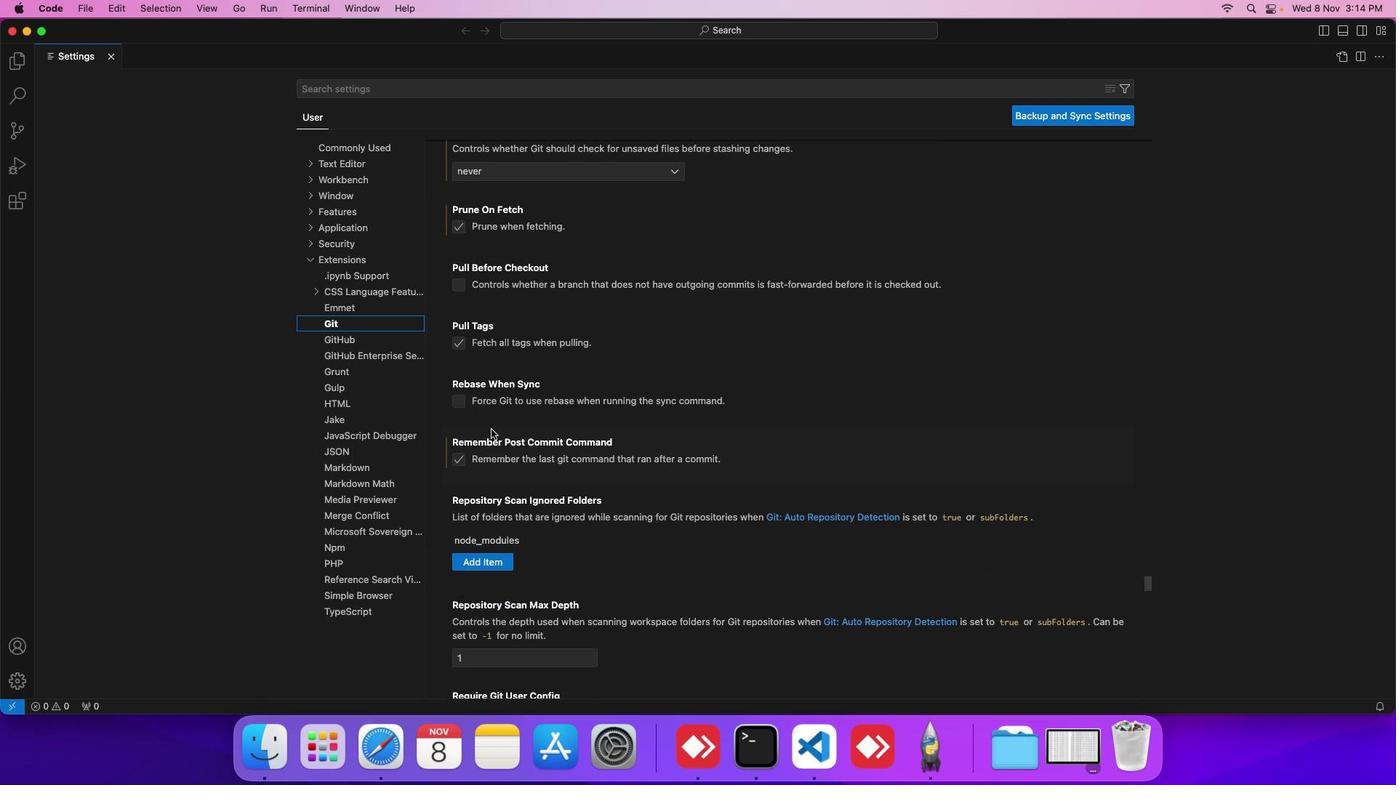 
Action: Mouse scrolled (491, 430) with delta (0, 0)
Screenshot: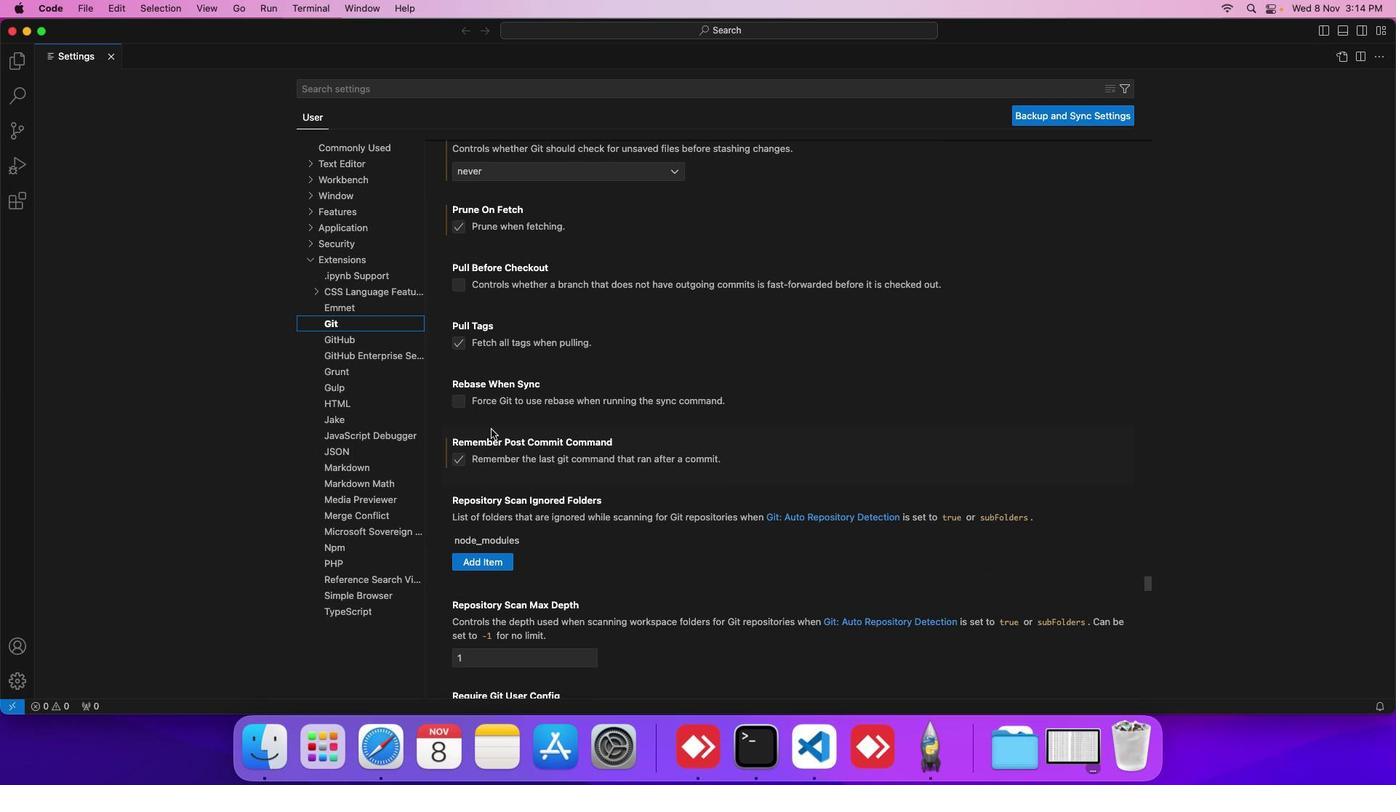 
Action: Mouse scrolled (491, 430) with delta (0, 0)
Screenshot: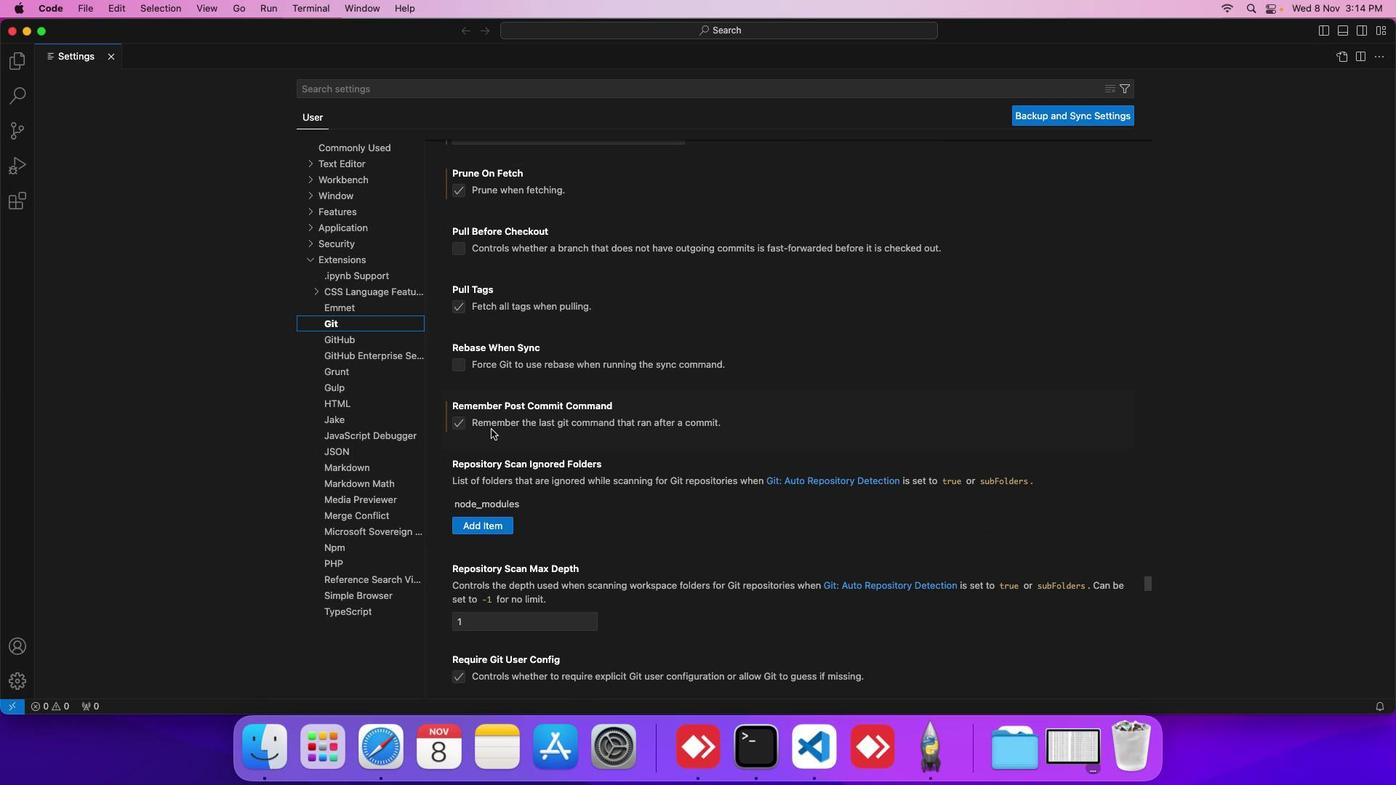 
Action: Mouse scrolled (491, 430) with delta (0, 0)
Screenshot: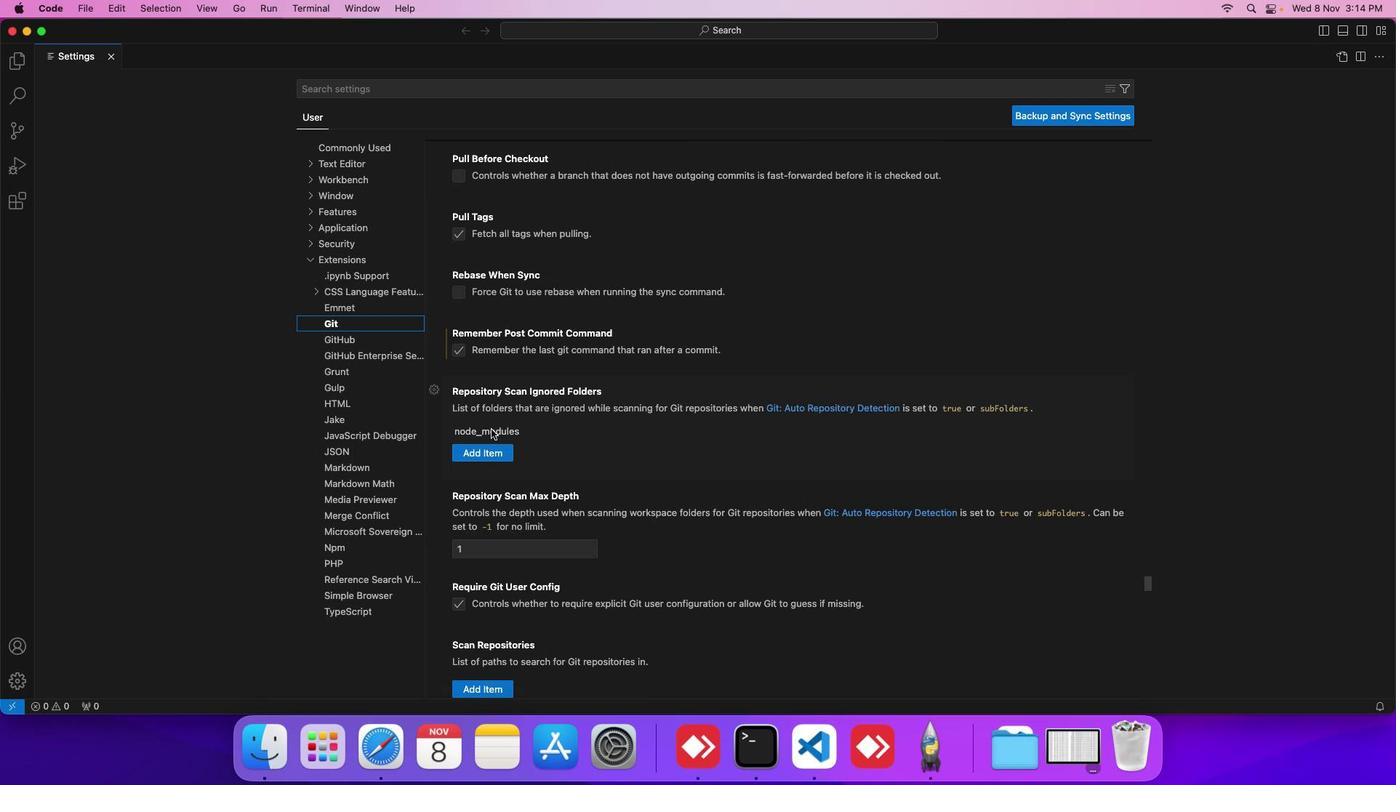 
Action: Mouse scrolled (491, 430) with delta (0, 0)
Screenshot: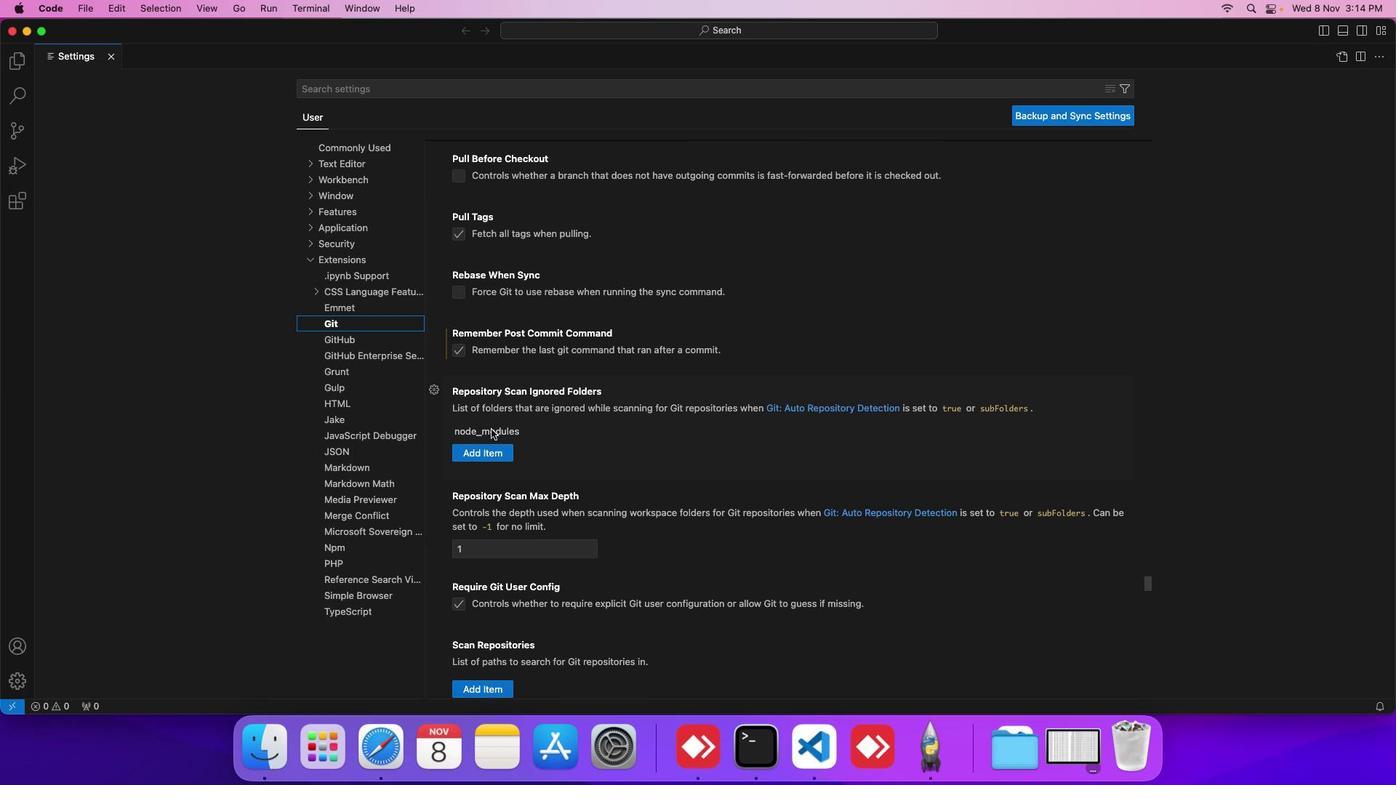 
Action: Mouse scrolled (491, 430) with delta (0, 0)
Screenshot: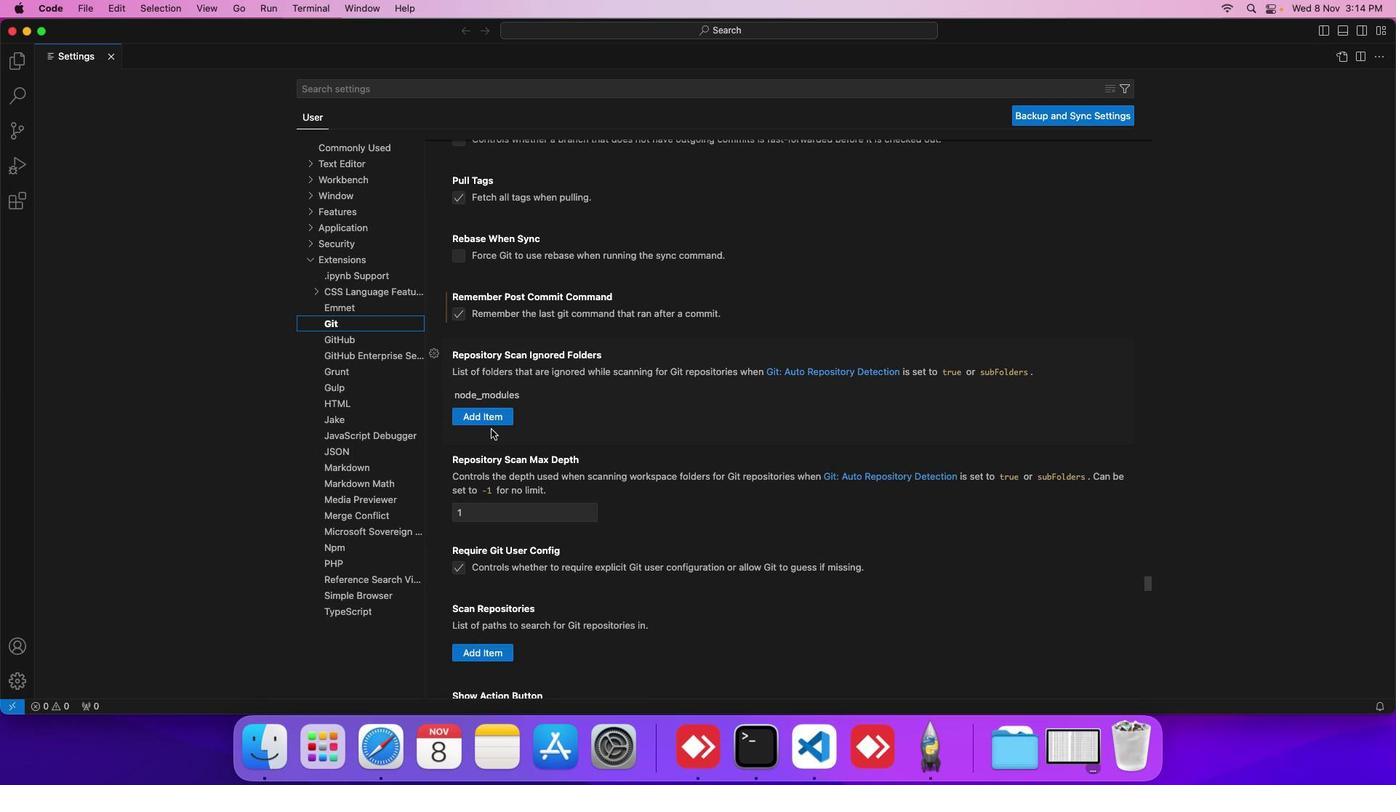 
Action: Mouse scrolled (491, 430) with delta (0, 0)
Screenshot: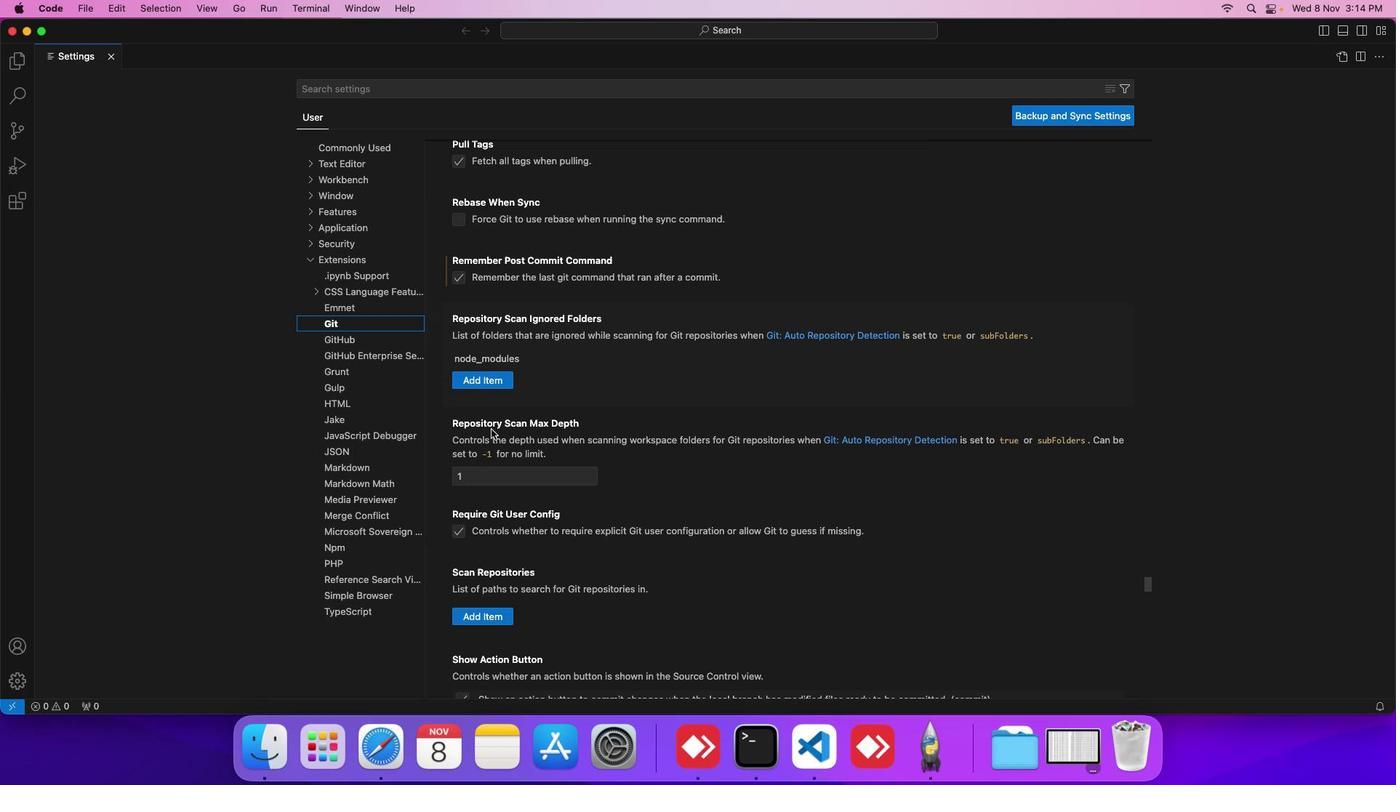 
Action: Mouse scrolled (491, 430) with delta (0, 0)
Screenshot: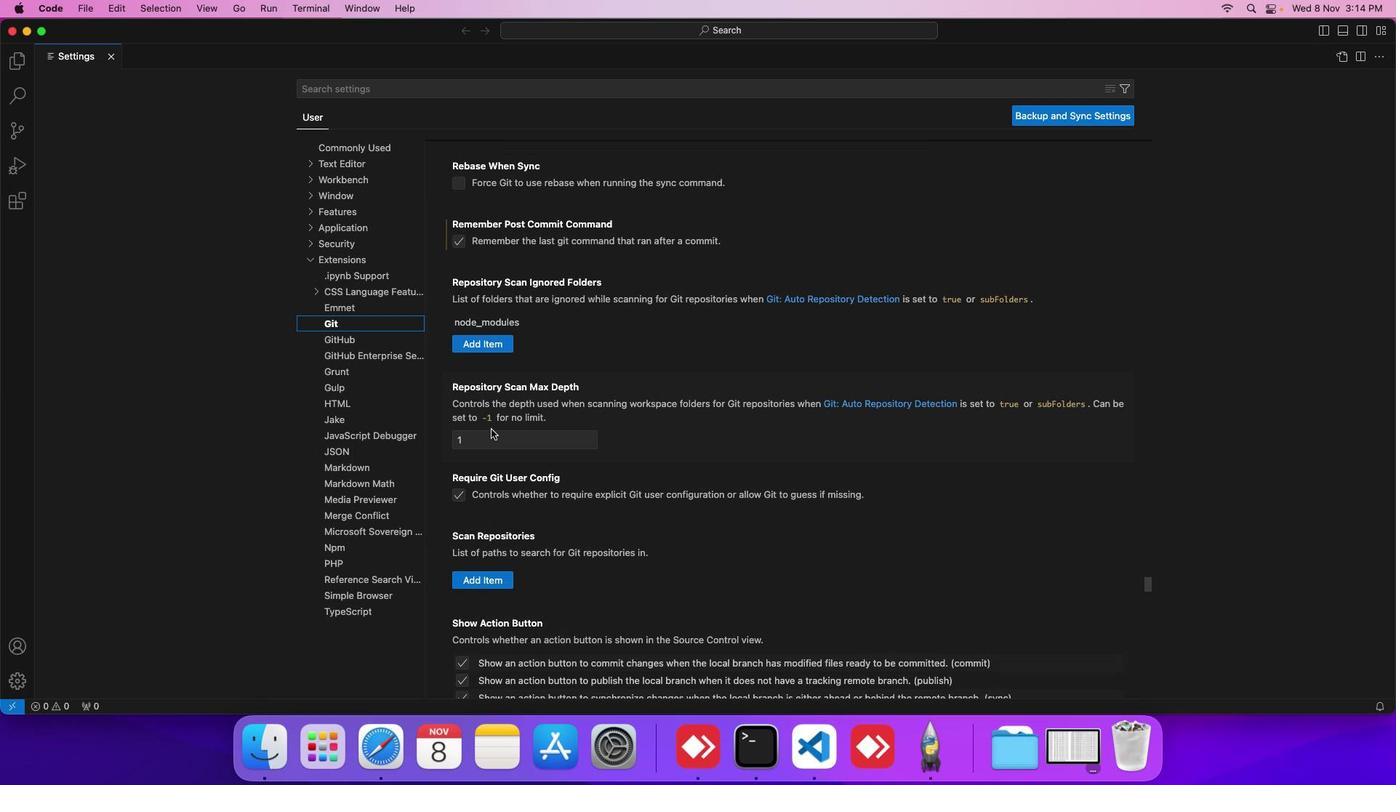 
Action: Mouse scrolled (491, 430) with delta (0, 0)
Screenshot: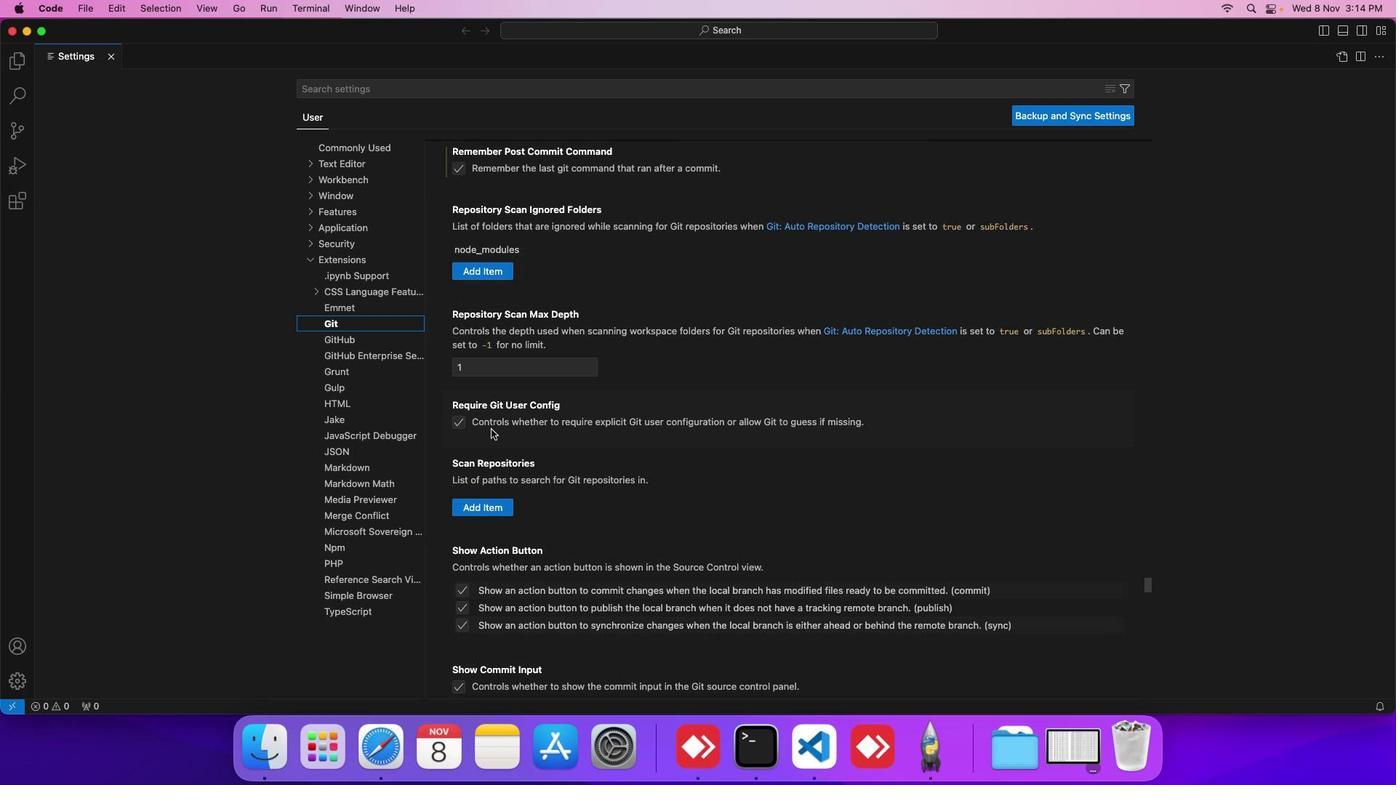 
Action: Mouse scrolled (491, 430) with delta (0, 0)
Screenshot: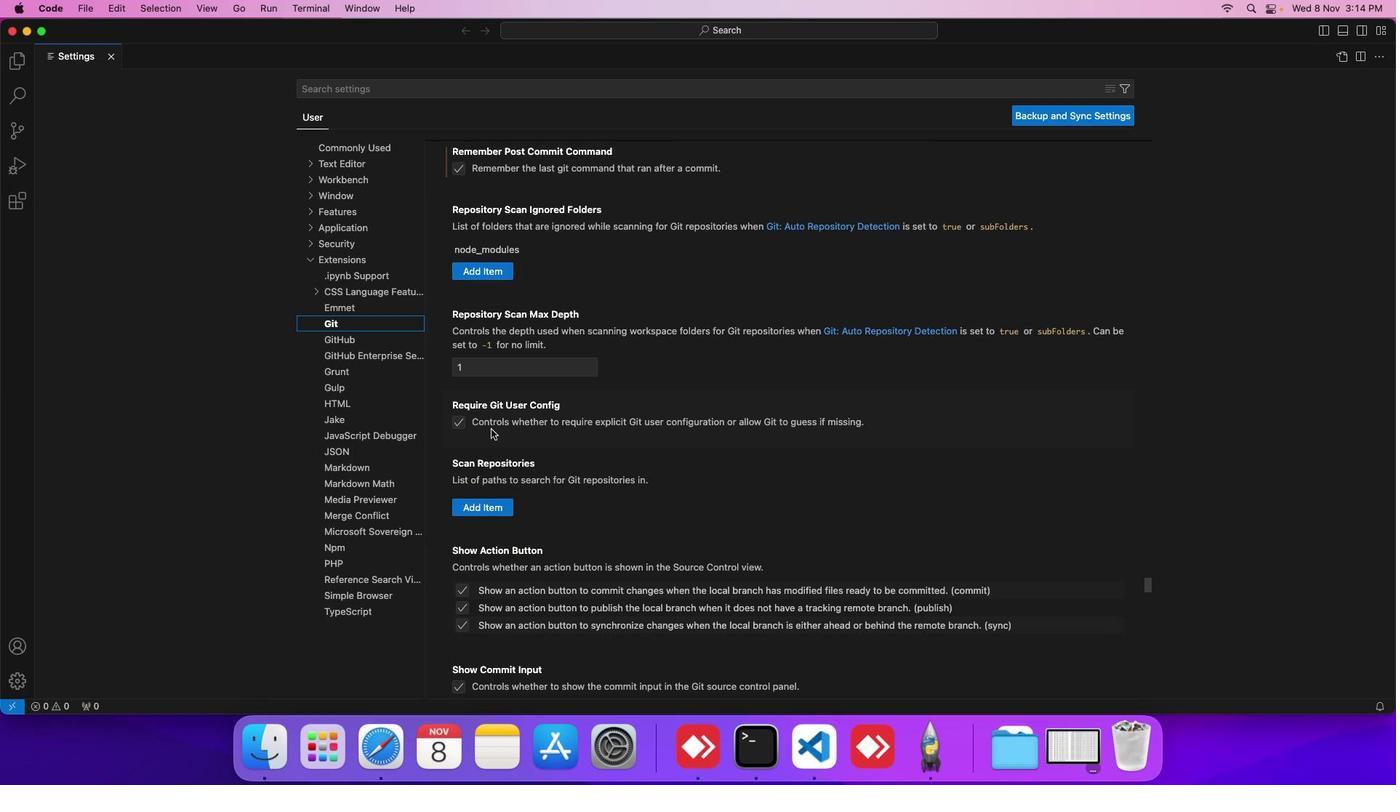 
Action: Mouse scrolled (491, 430) with delta (0, 0)
Screenshot: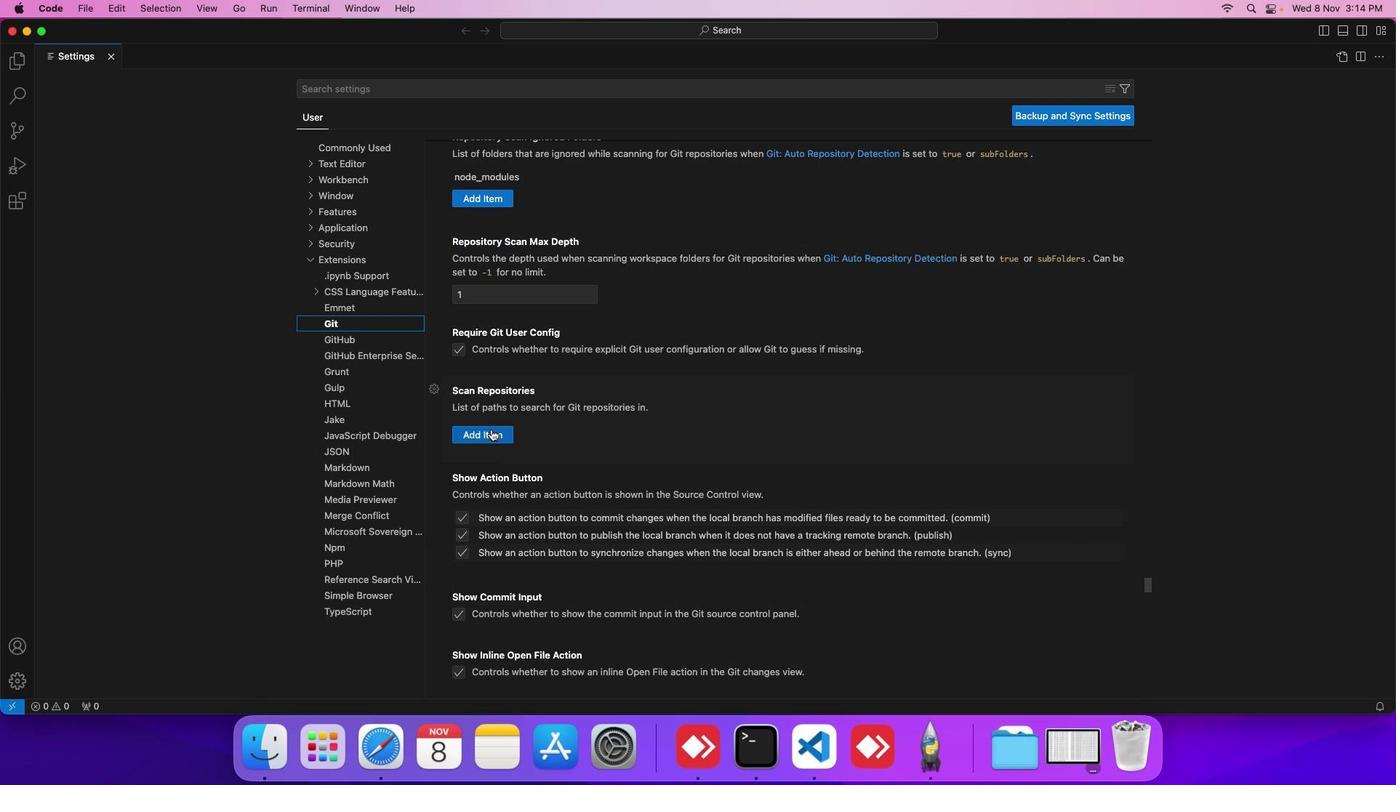 
Action: Mouse scrolled (491, 430) with delta (0, 0)
Screenshot: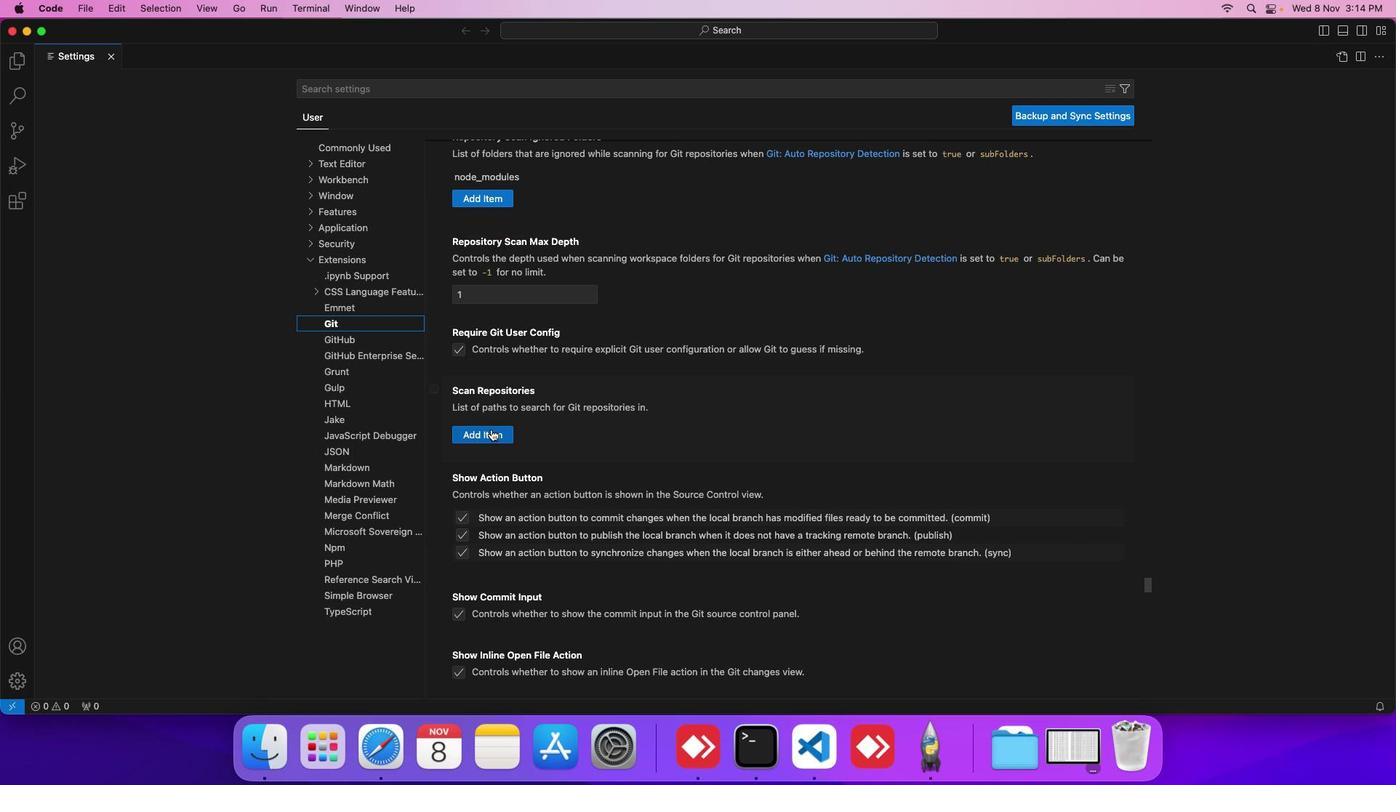 
Action: Mouse scrolled (491, 430) with delta (0, 0)
Screenshot: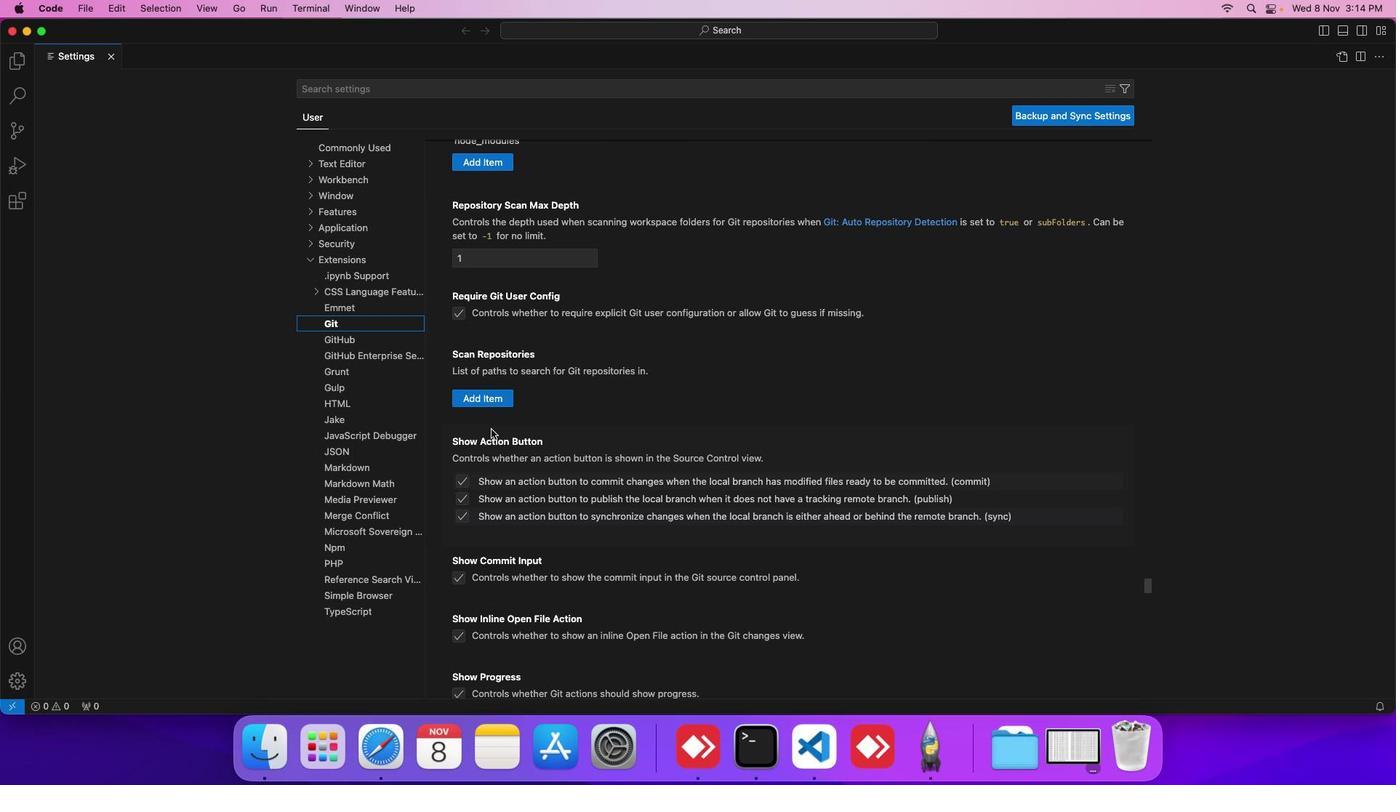 
Action: Mouse scrolled (491, 430) with delta (0, 0)
Screenshot: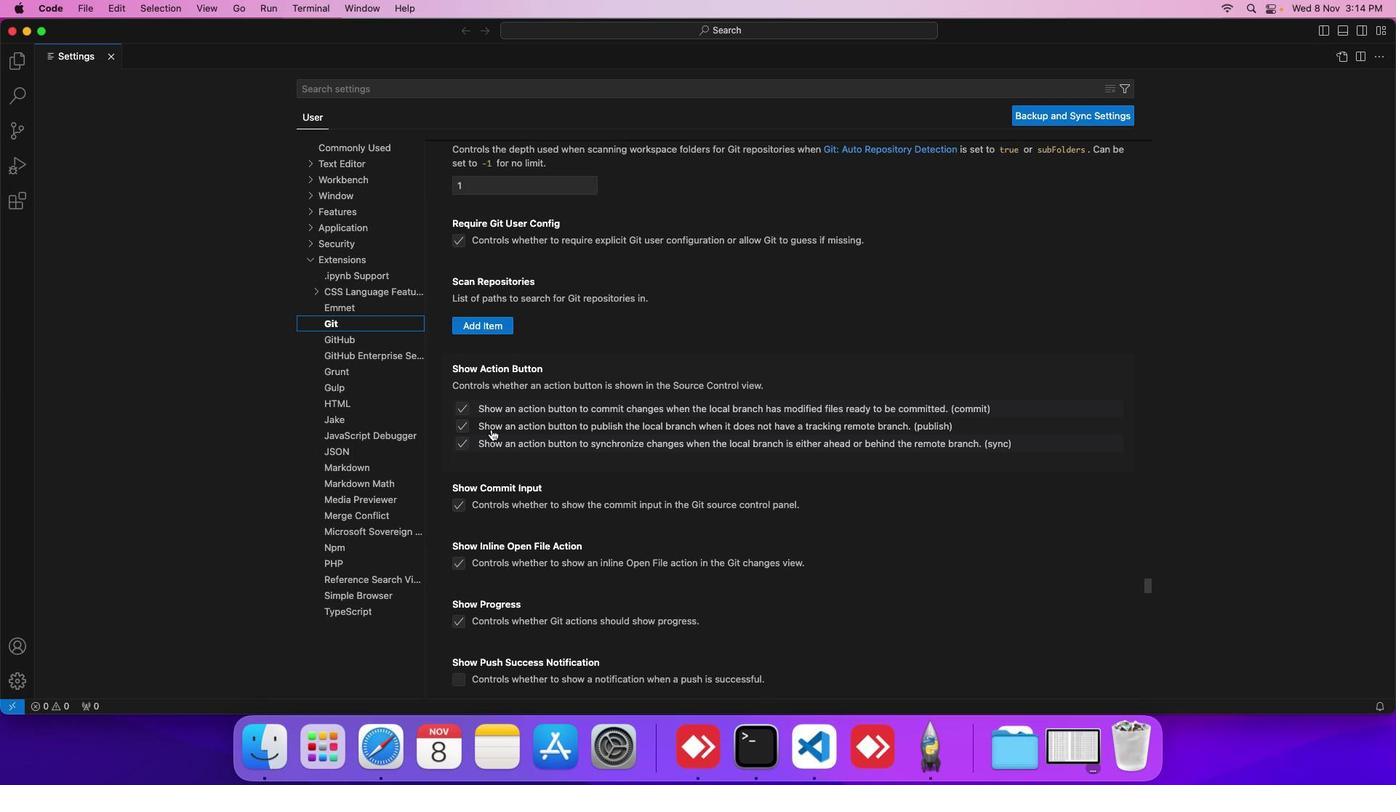 
Action: Mouse scrolled (491, 430) with delta (0, 0)
Screenshot: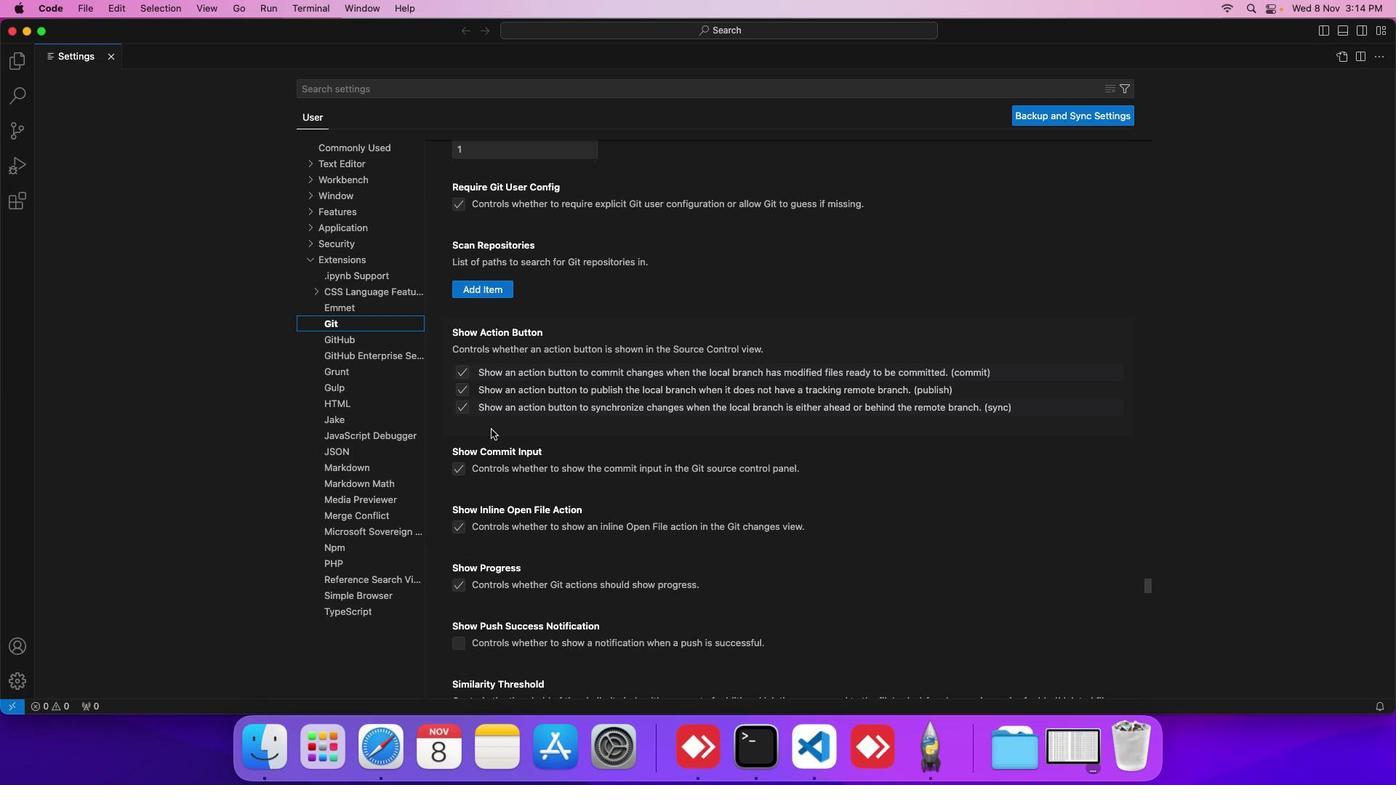 
Action: Mouse scrolled (491, 430) with delta (0, 0)
Screenshot: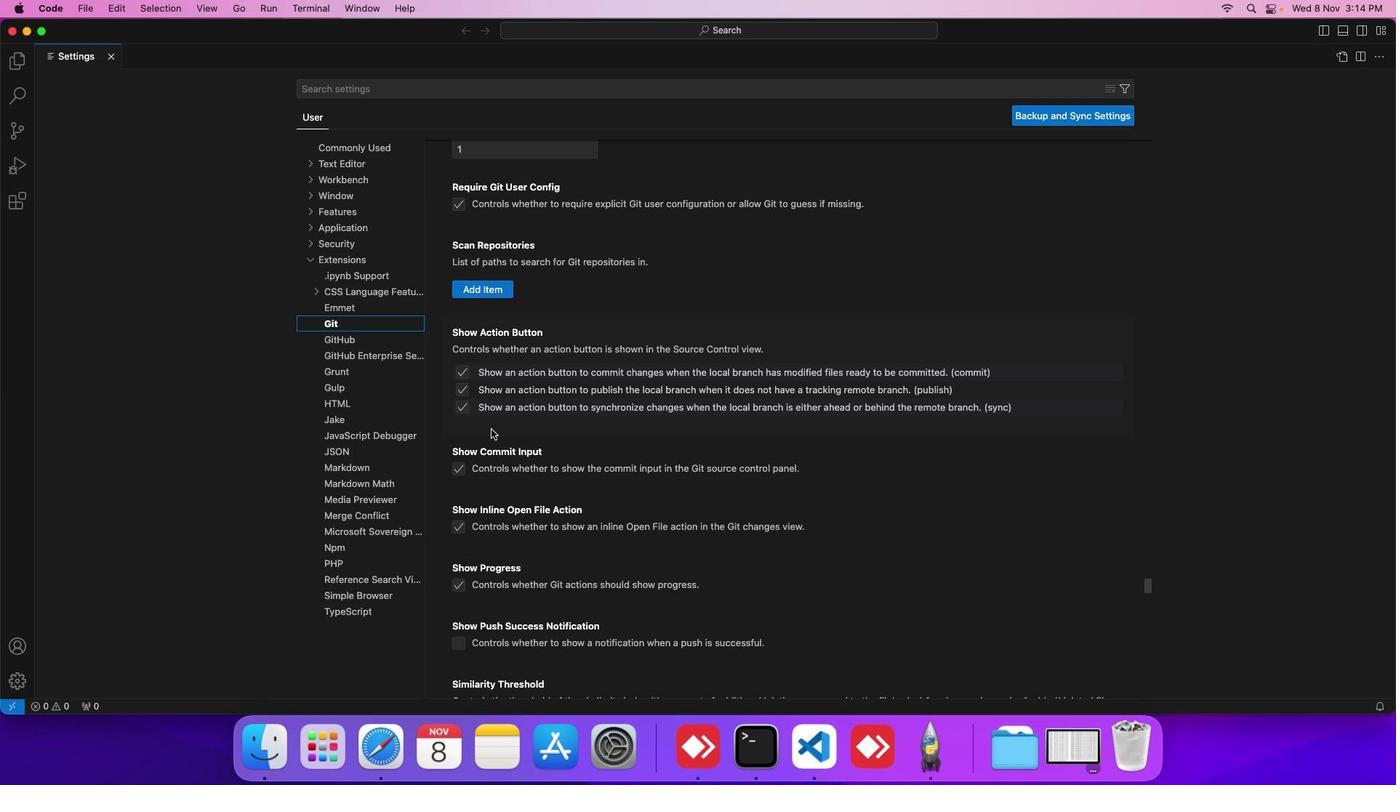 
Action: Mouse scrolled (491, 430) with delta (0, 0)
Screenshot: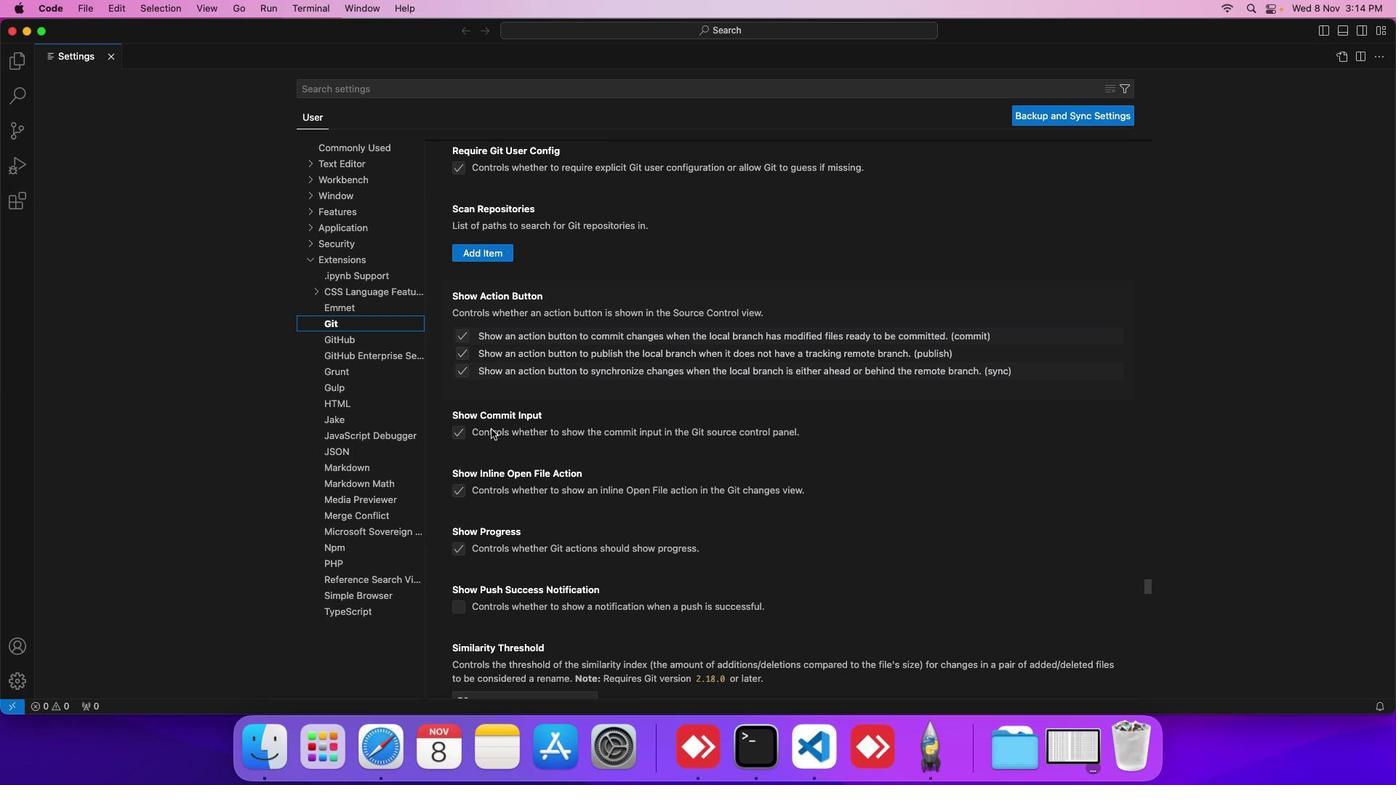 
Action: Mouse scrolled (491, 430) with delta (0, 0)
Screenshot: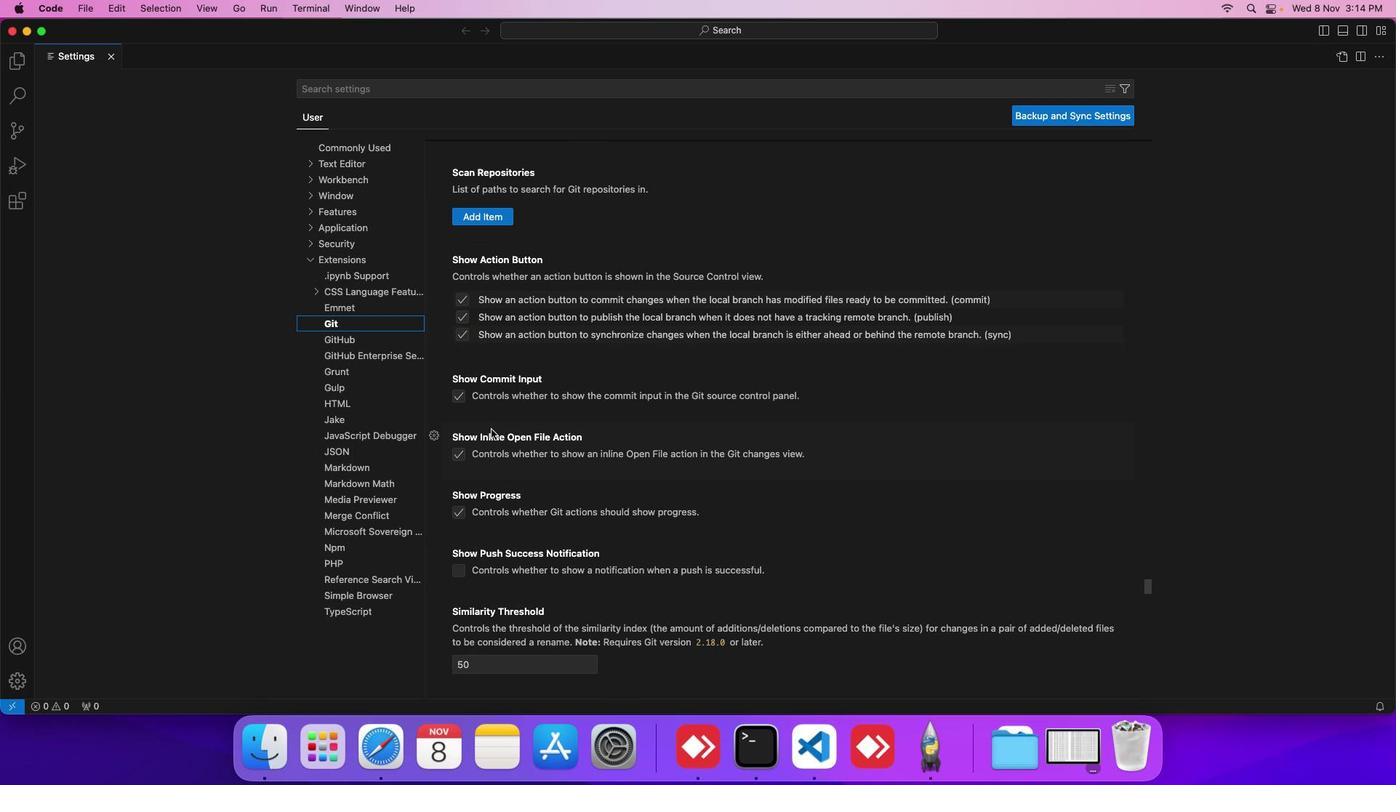 
Action: Mouse scrolled (491, 430) with delta (0, 0)
Screenshot: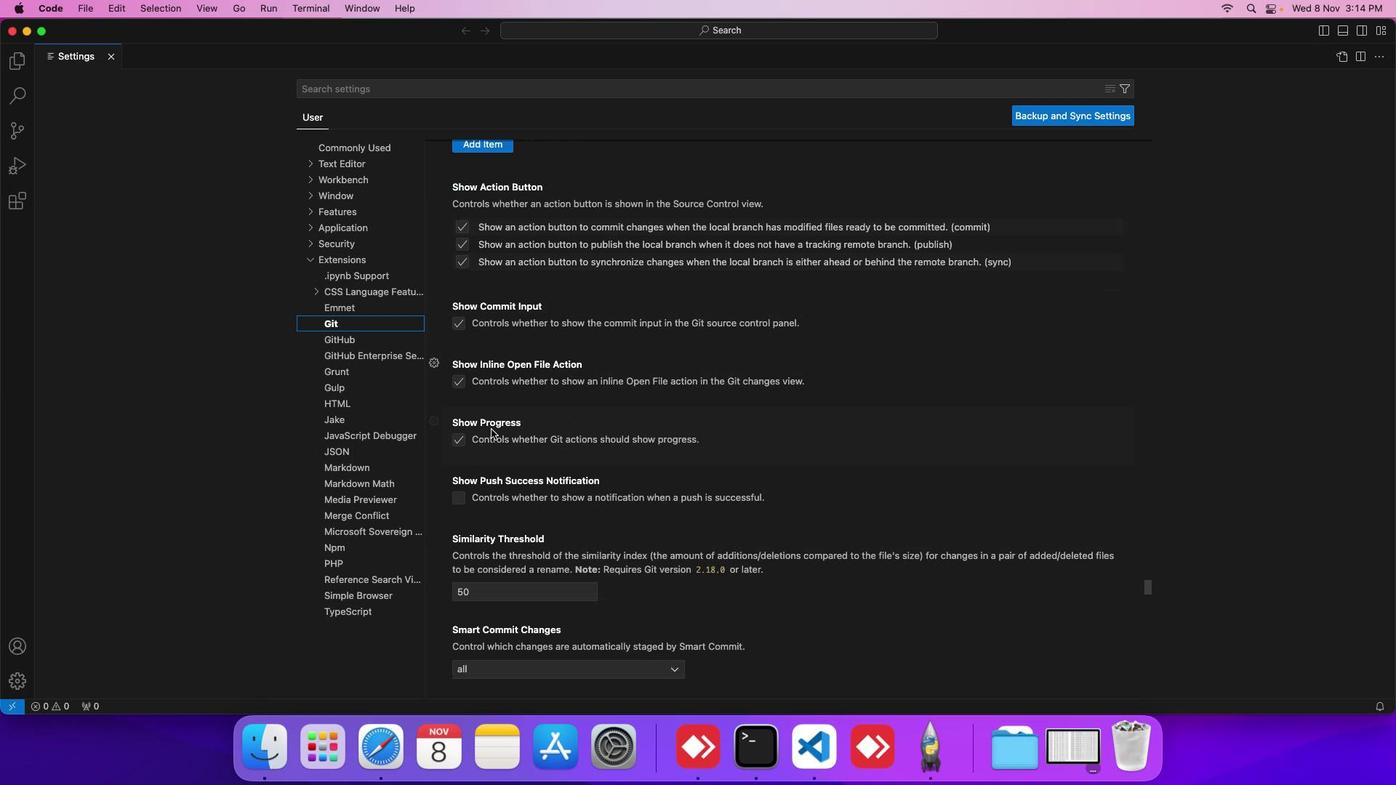 
Action: Mouse scrolled (491, 430) with delta (0, 0)
Screenshot: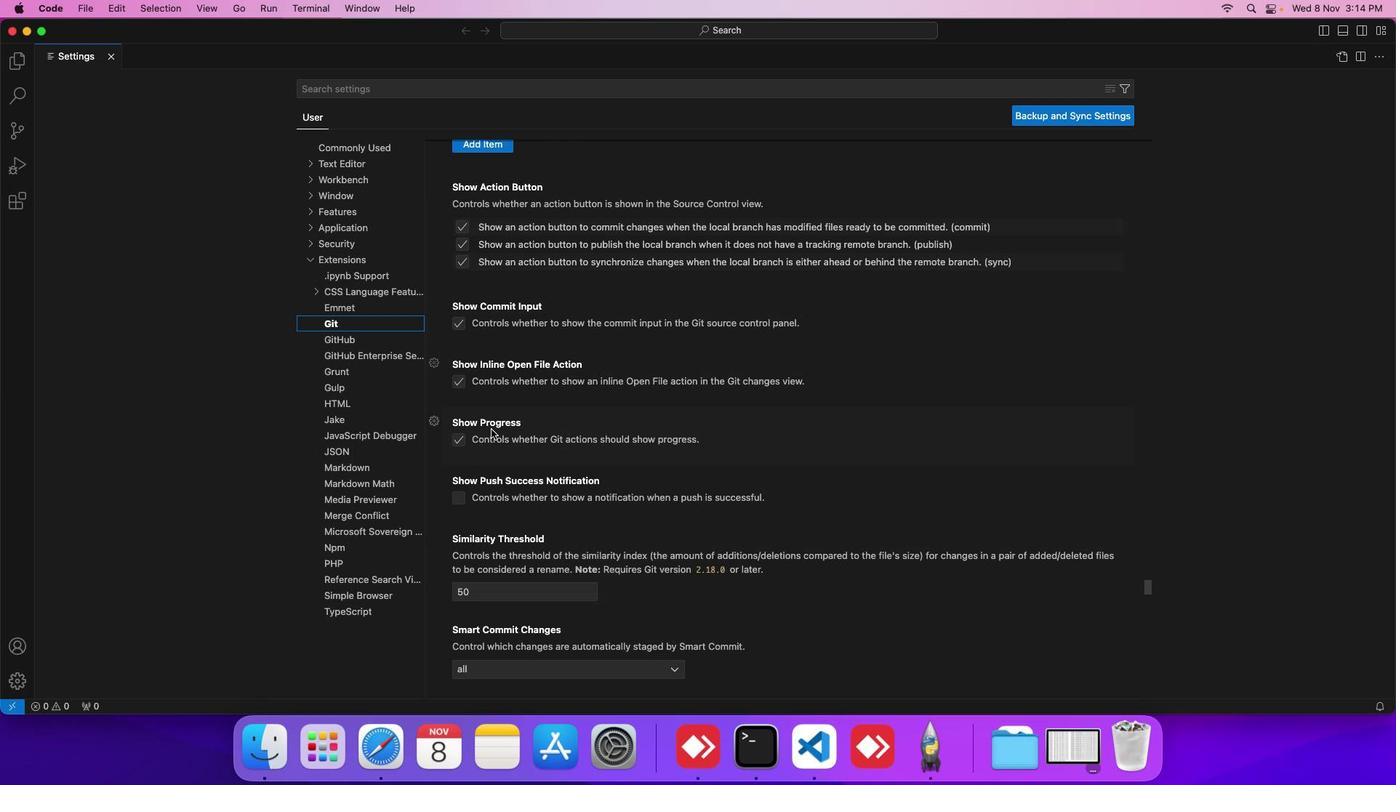 
Action: Mouse scrolled (491, 430) with delta (0, 0)
Screenshot: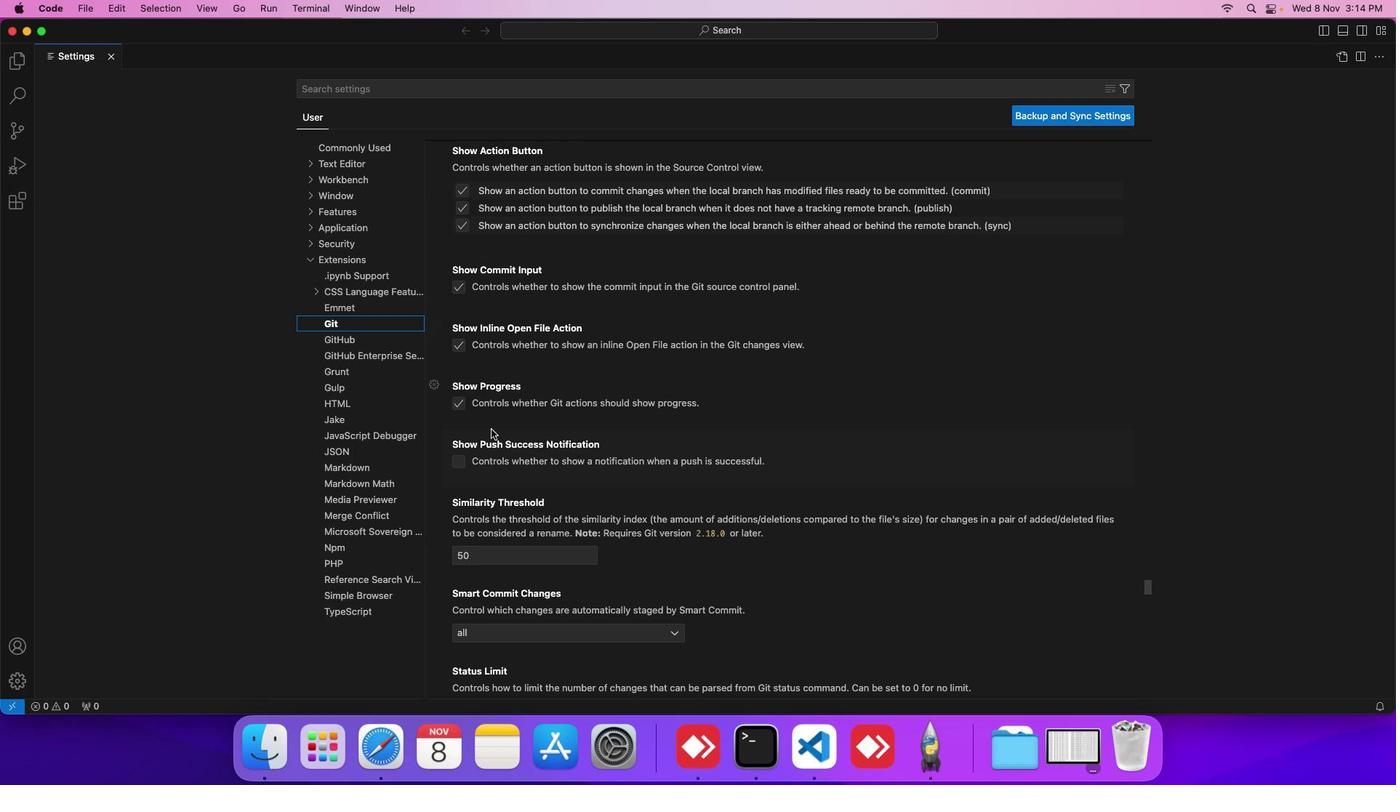 
Action: Mouse scrolled (491, 430) with delta (0, 0)
Screenshot: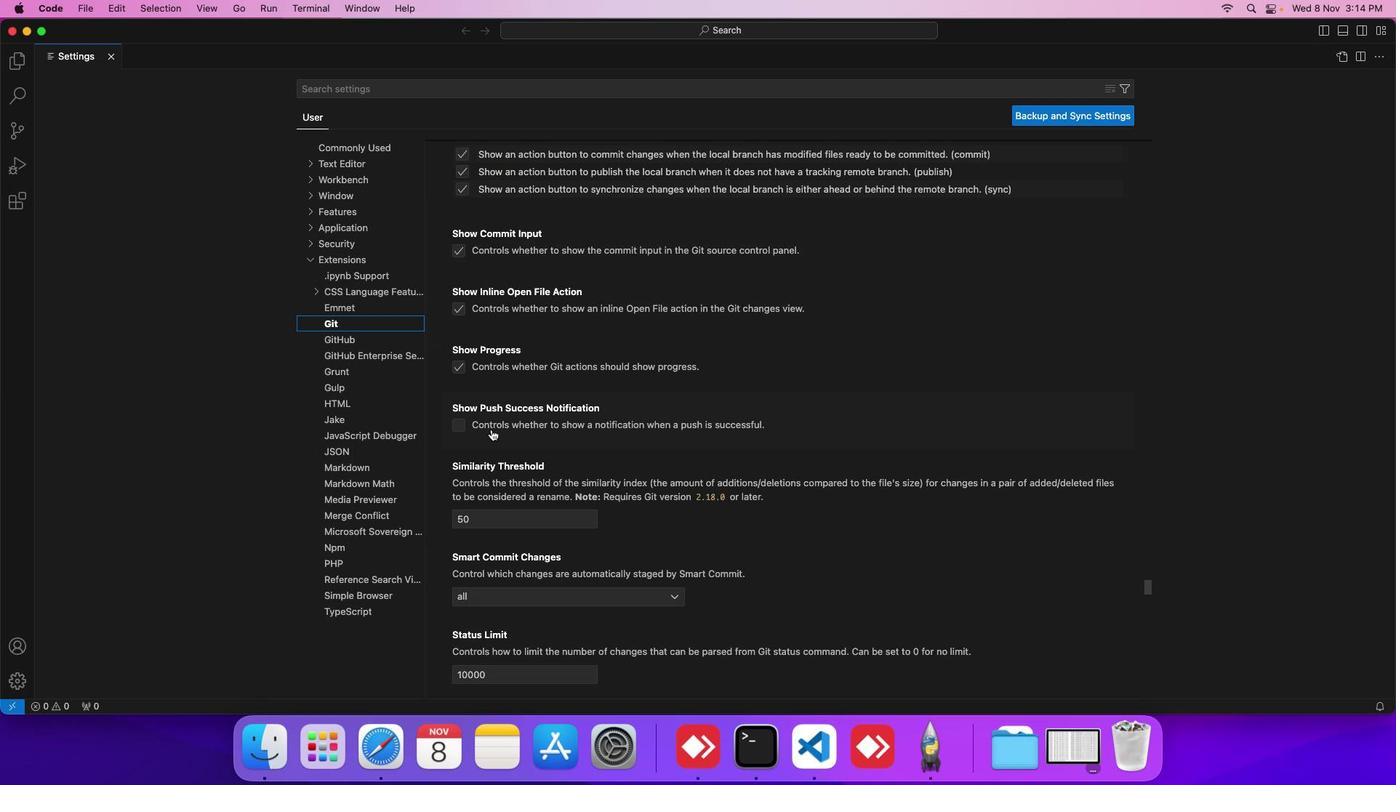 
Action: Mouse scrolled (491, 430) with delta (0, 0)
Screenshot: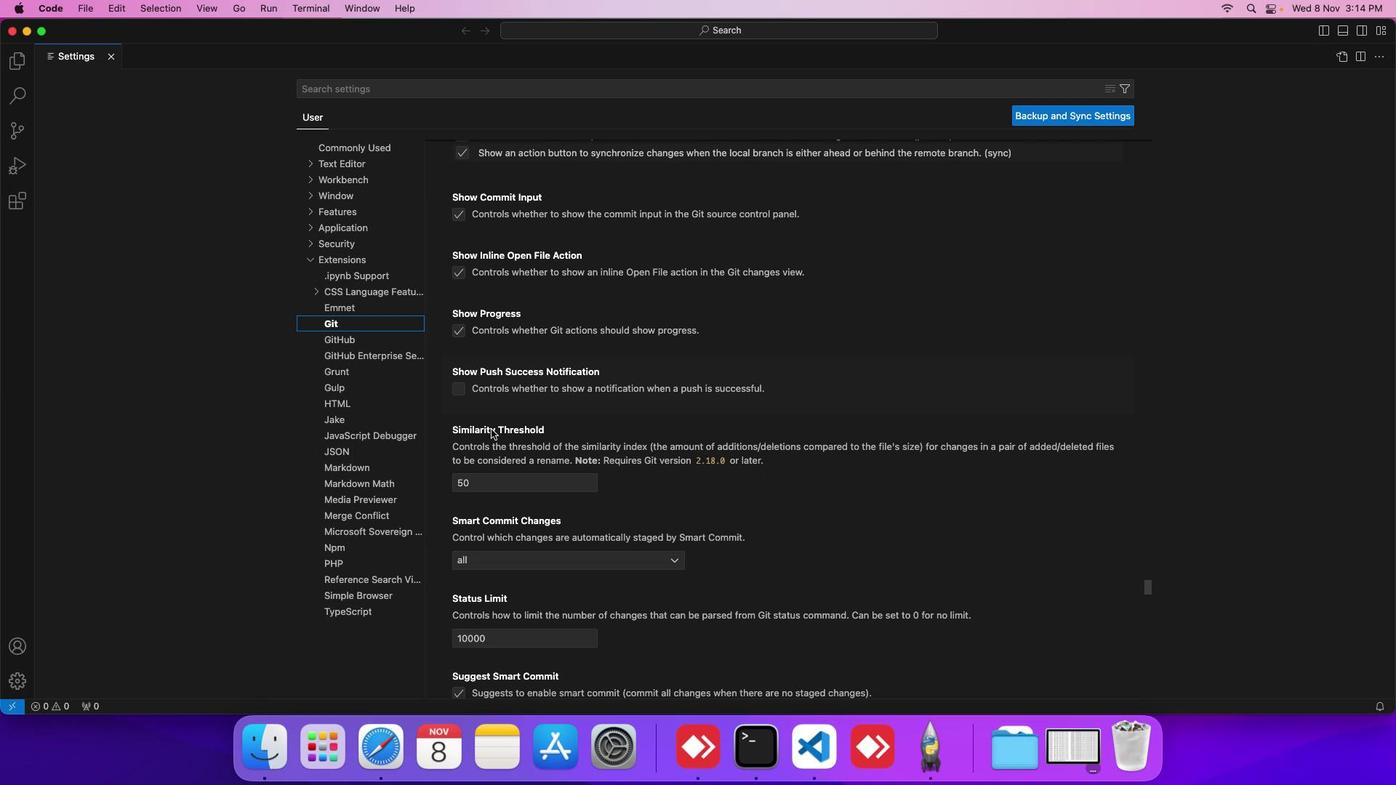 
Action: Mouse scrolled (491, 430) with delta (0, 0)
Screenshot: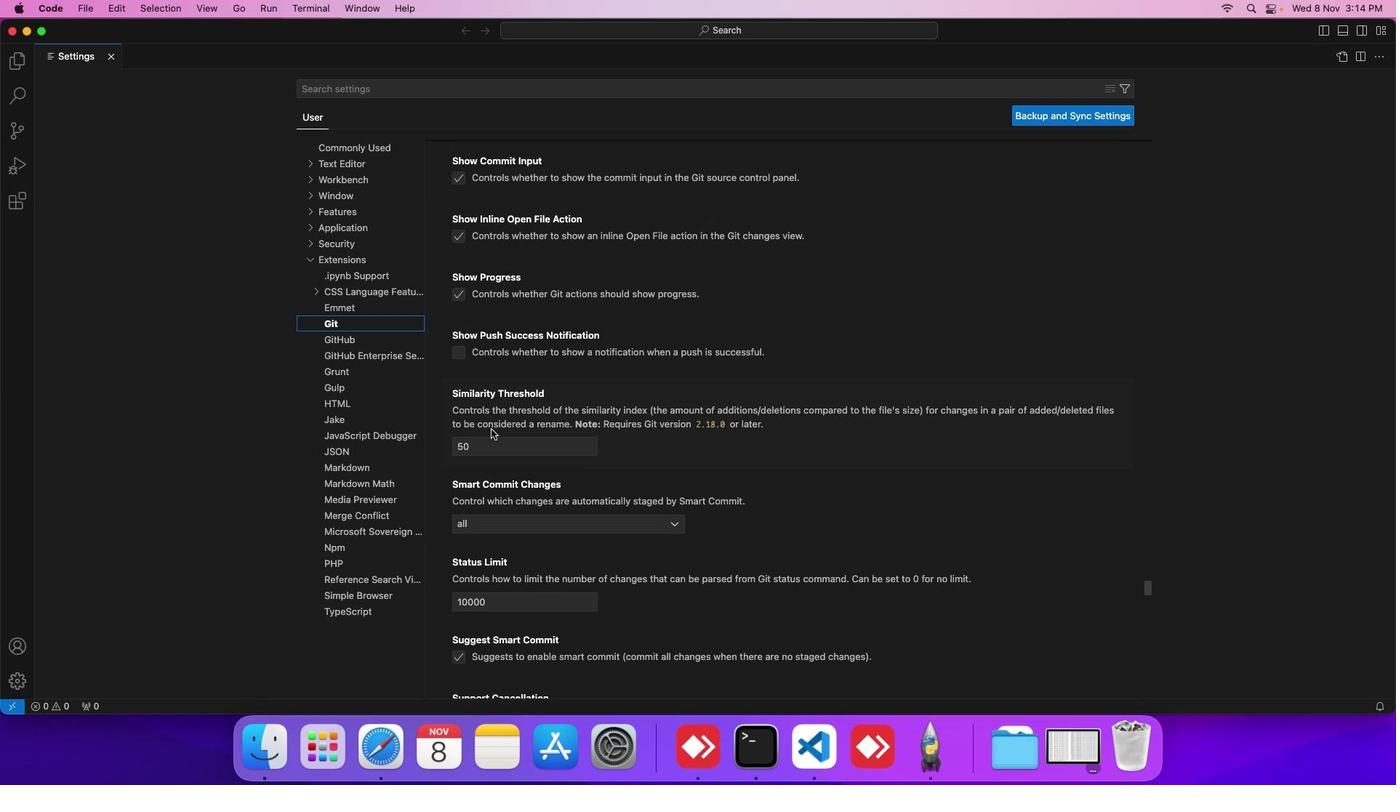 
Action: Mouse scrolled (491, 430) with delta (0, 0)
Screenshot: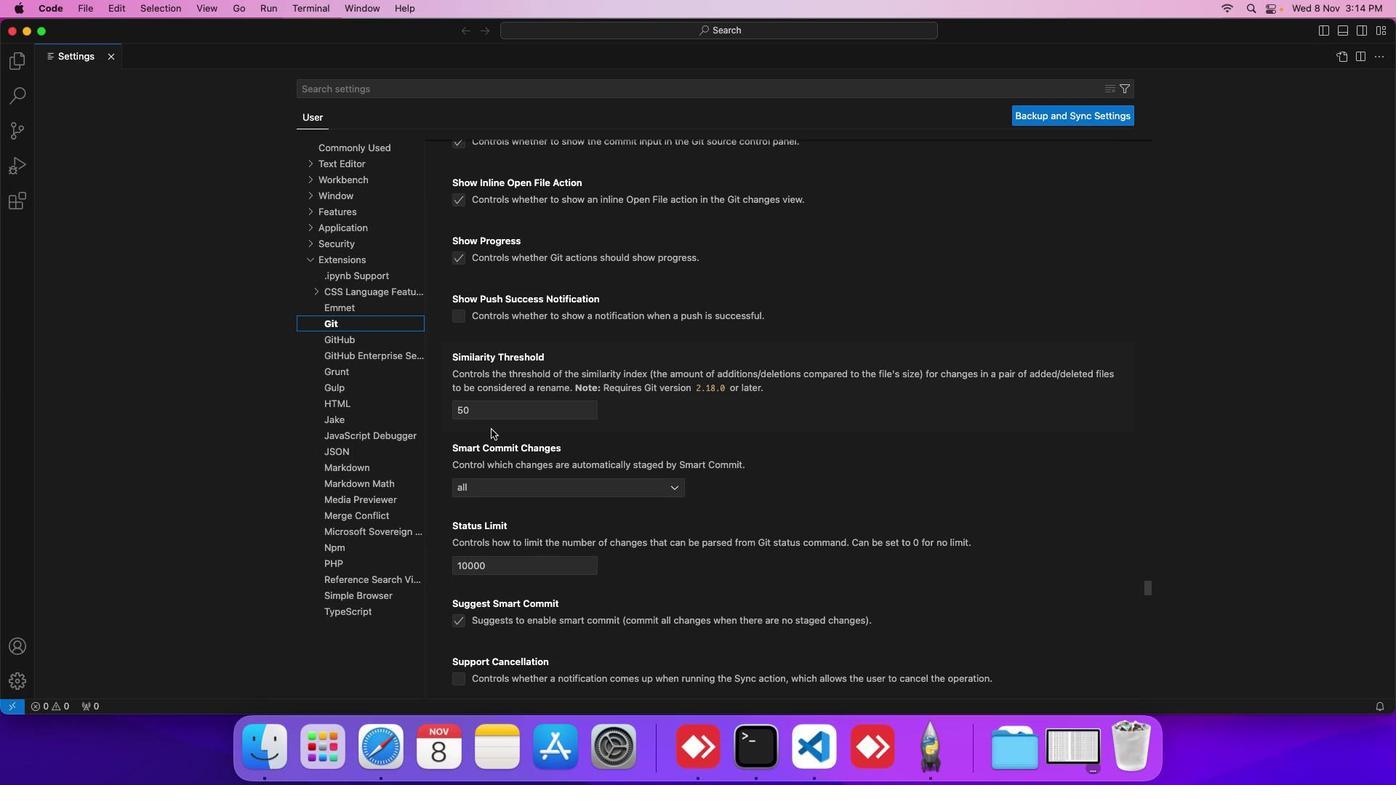 
Action: Mouse scrolled (491, 430) with delta (0, 0)
Screenshot: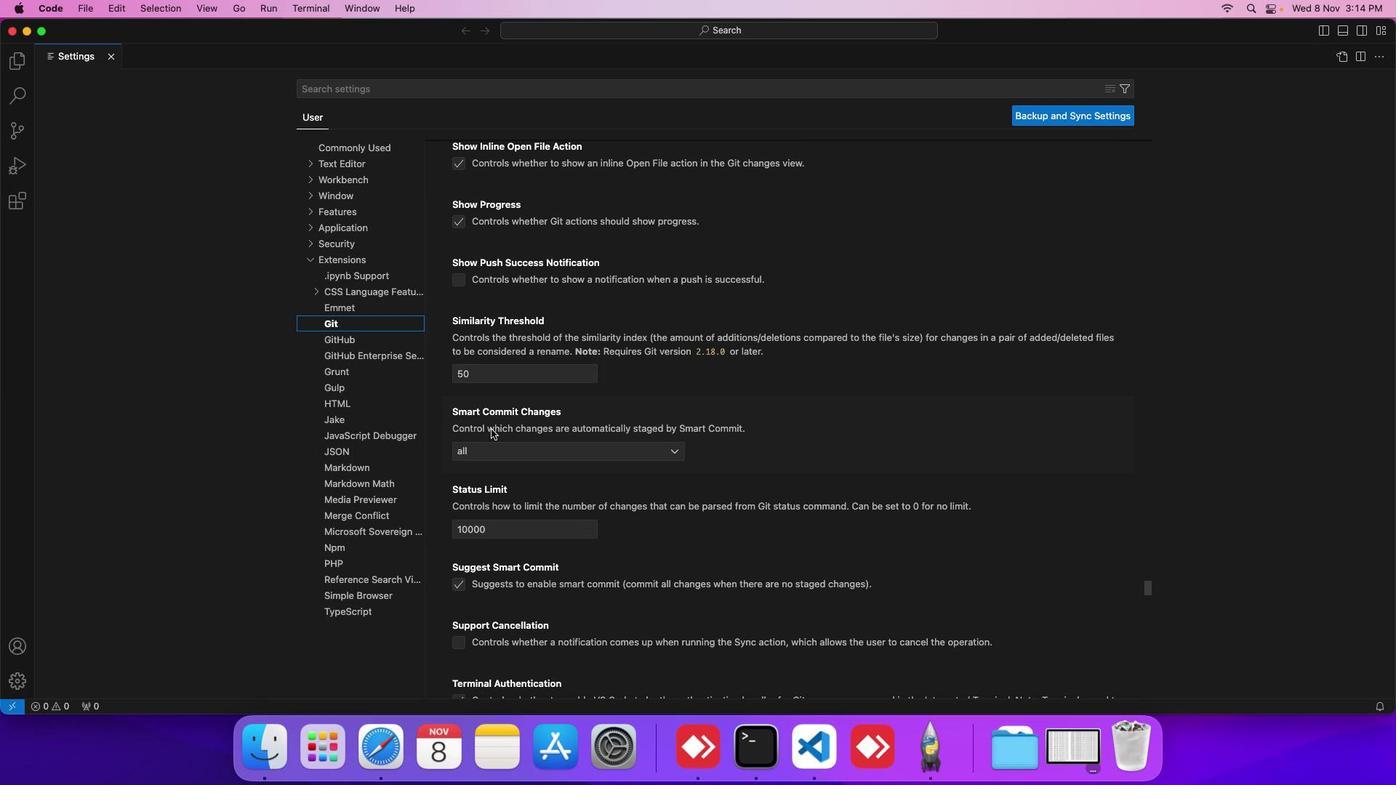
Action: Mouse scrolled (491, 430) with delta (0, 0)
Screenshot: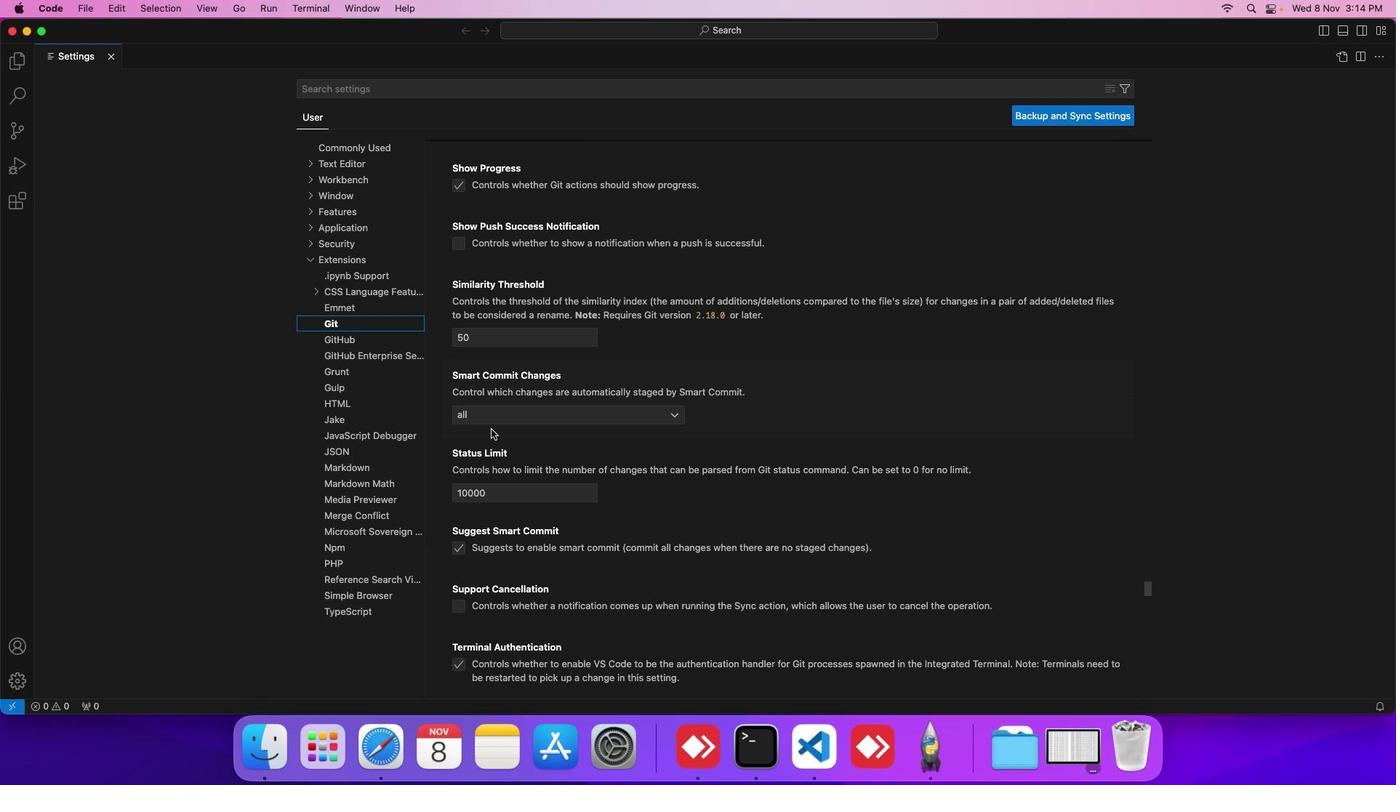 
Action: Mouse scrolled (491, 430) with delta (0, 0)
Screenshot: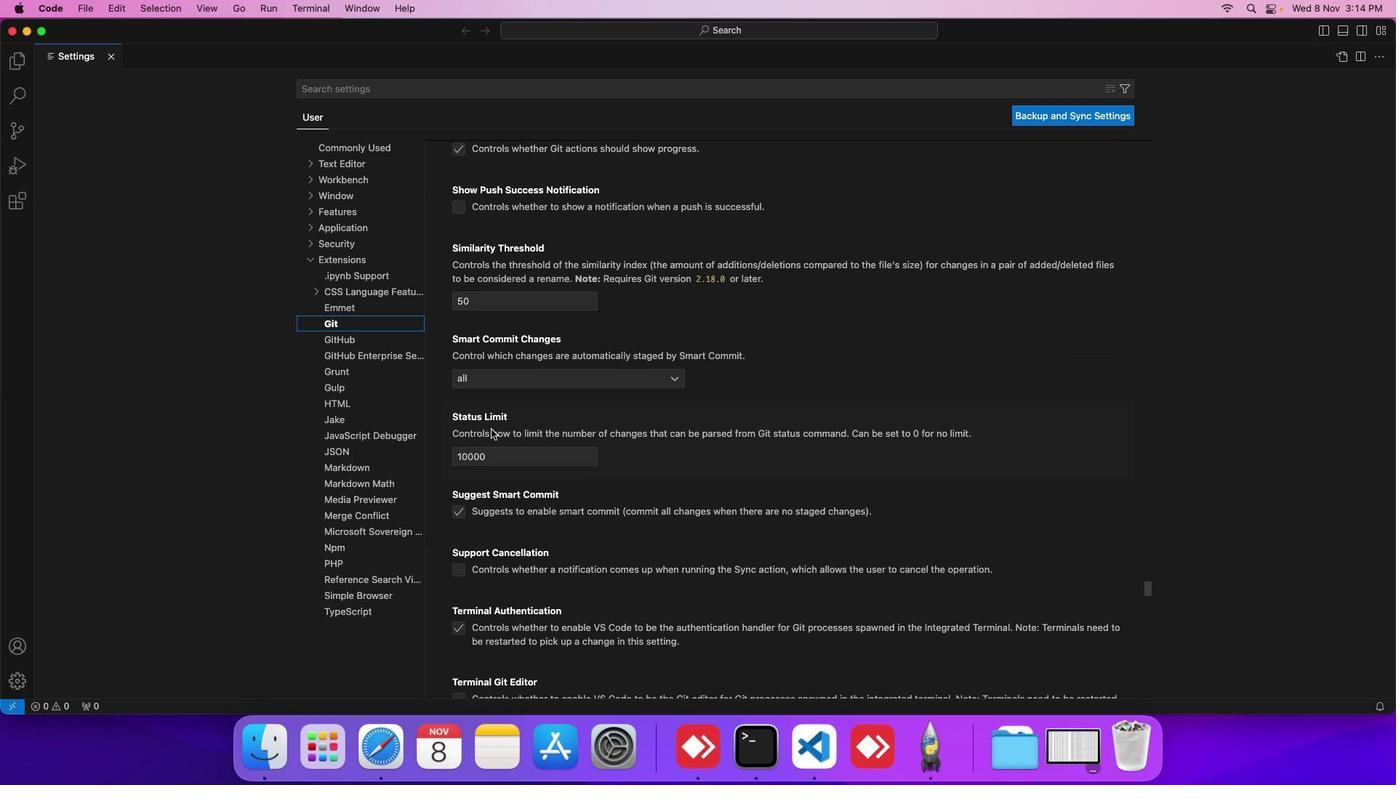 
Action: Mouse scrolled (491, 430) with delta (0, 0)
Screenshot: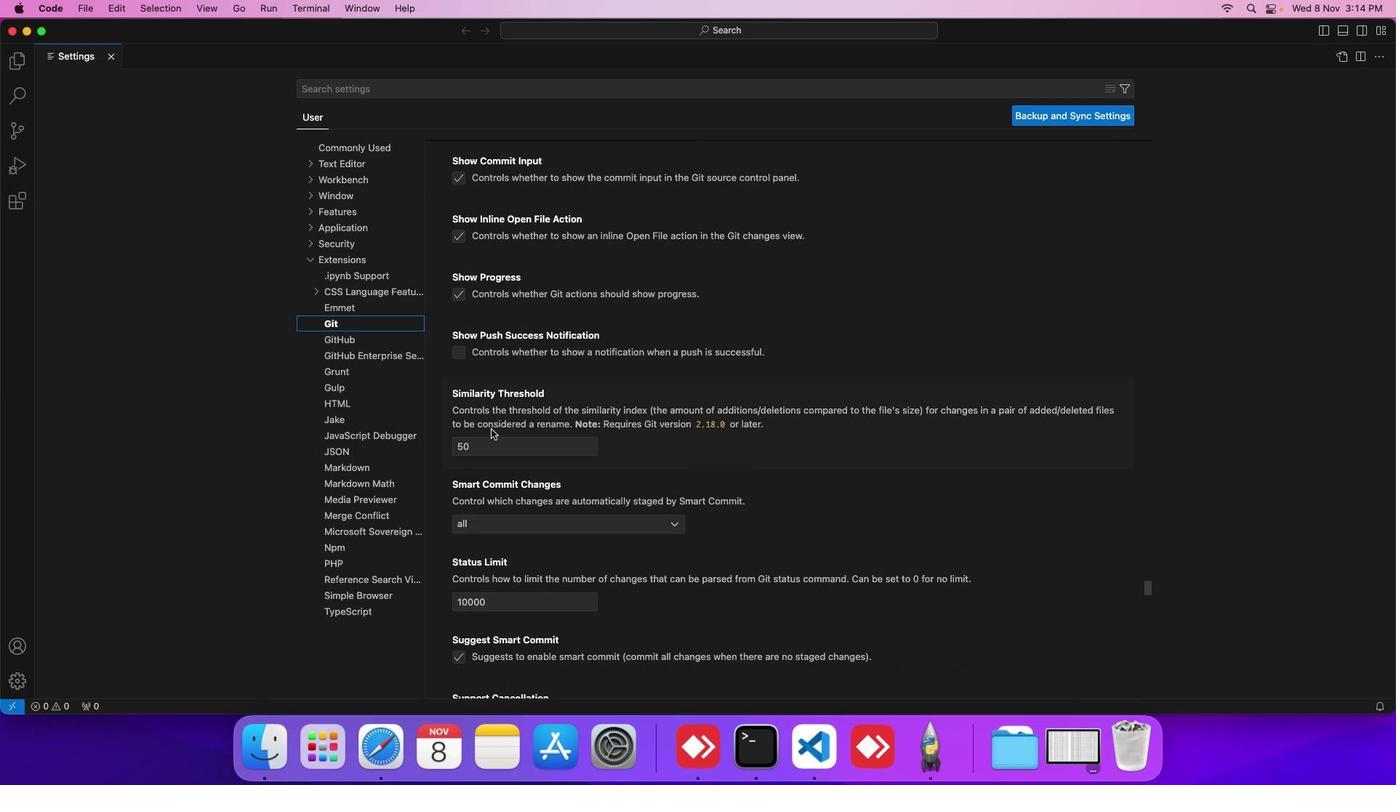 
Action: Mouse scrolled (491, 430) with delta (0, 0)
Screenshot: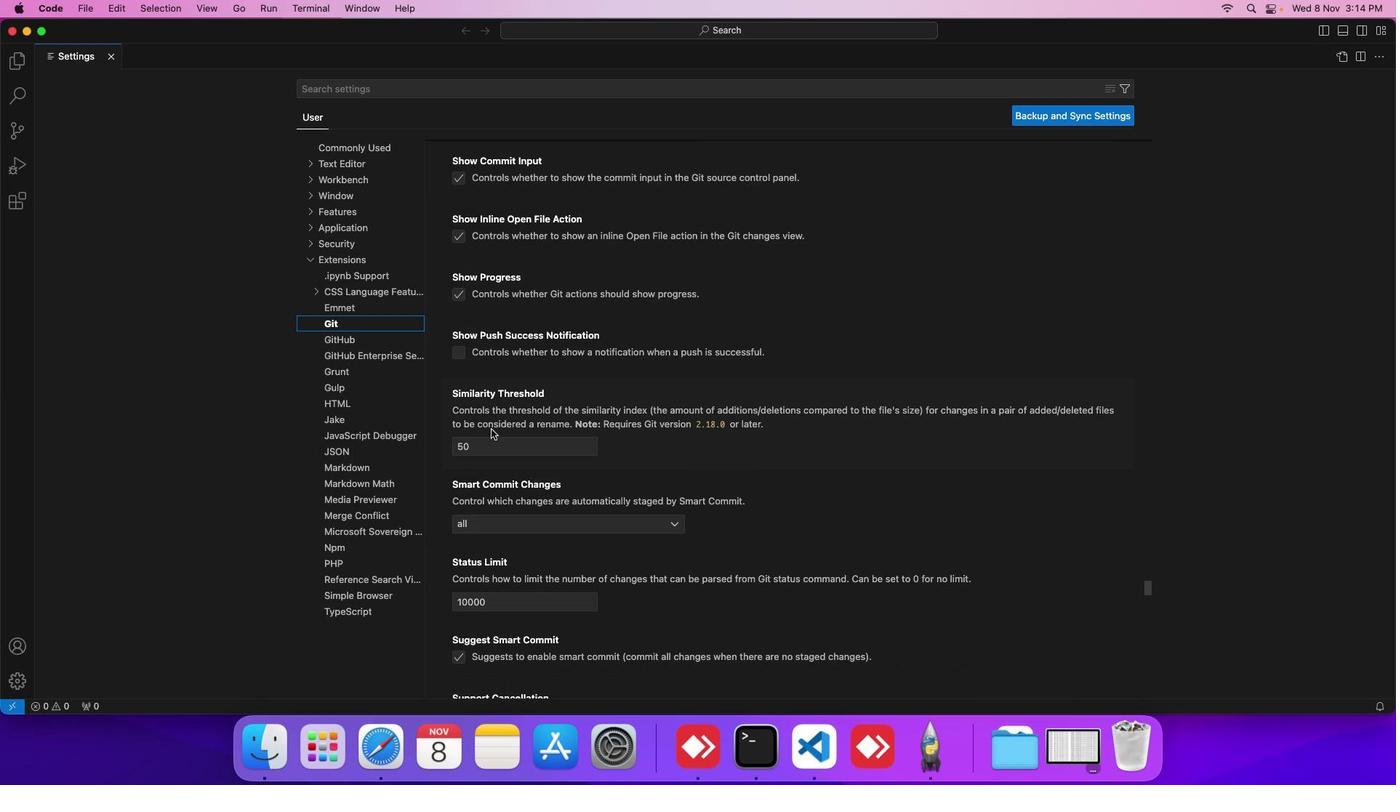 
Action: Mouse scrolled (491, 430) with delta (0, 1)
Screenshot: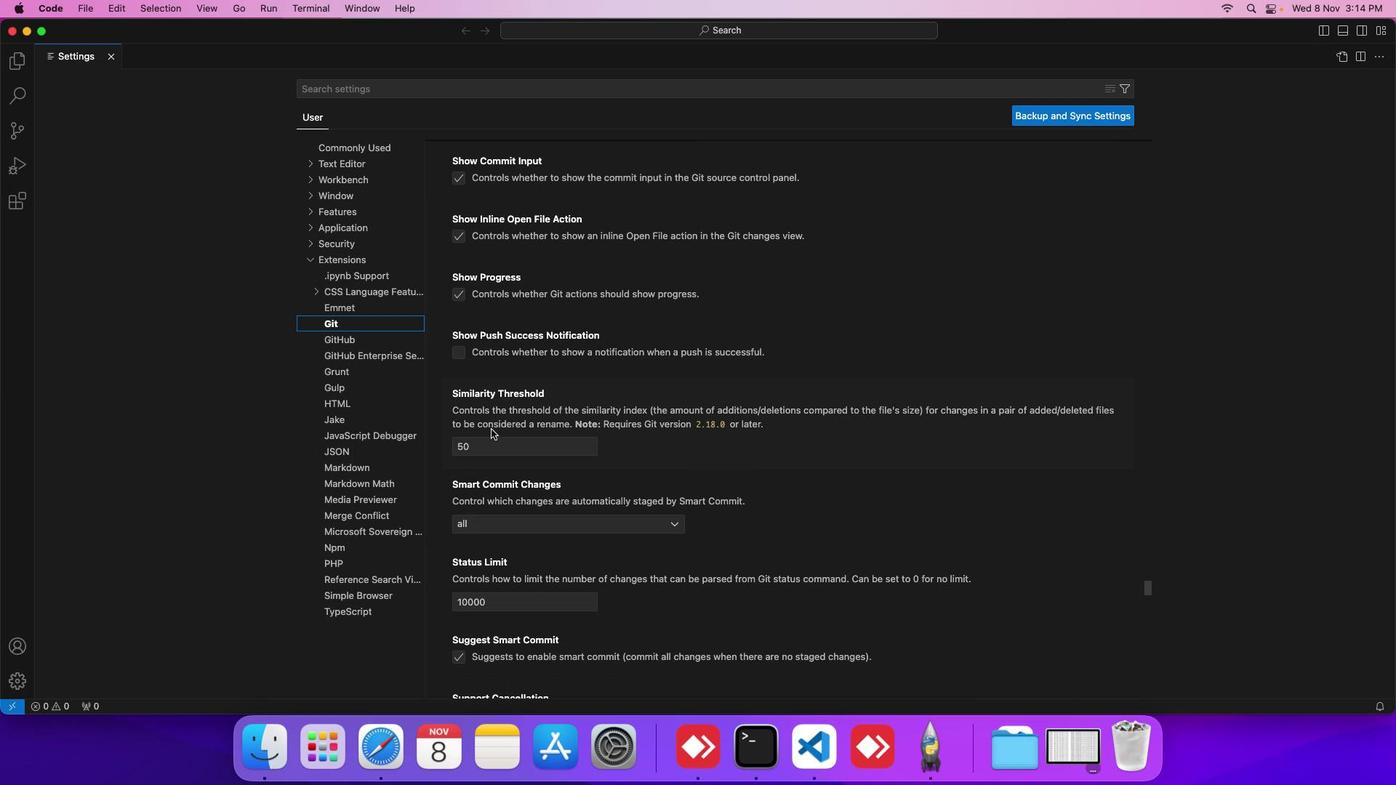 
Action: Mouse scrolled (491, 430) with delta (0, 0)
Screenshot: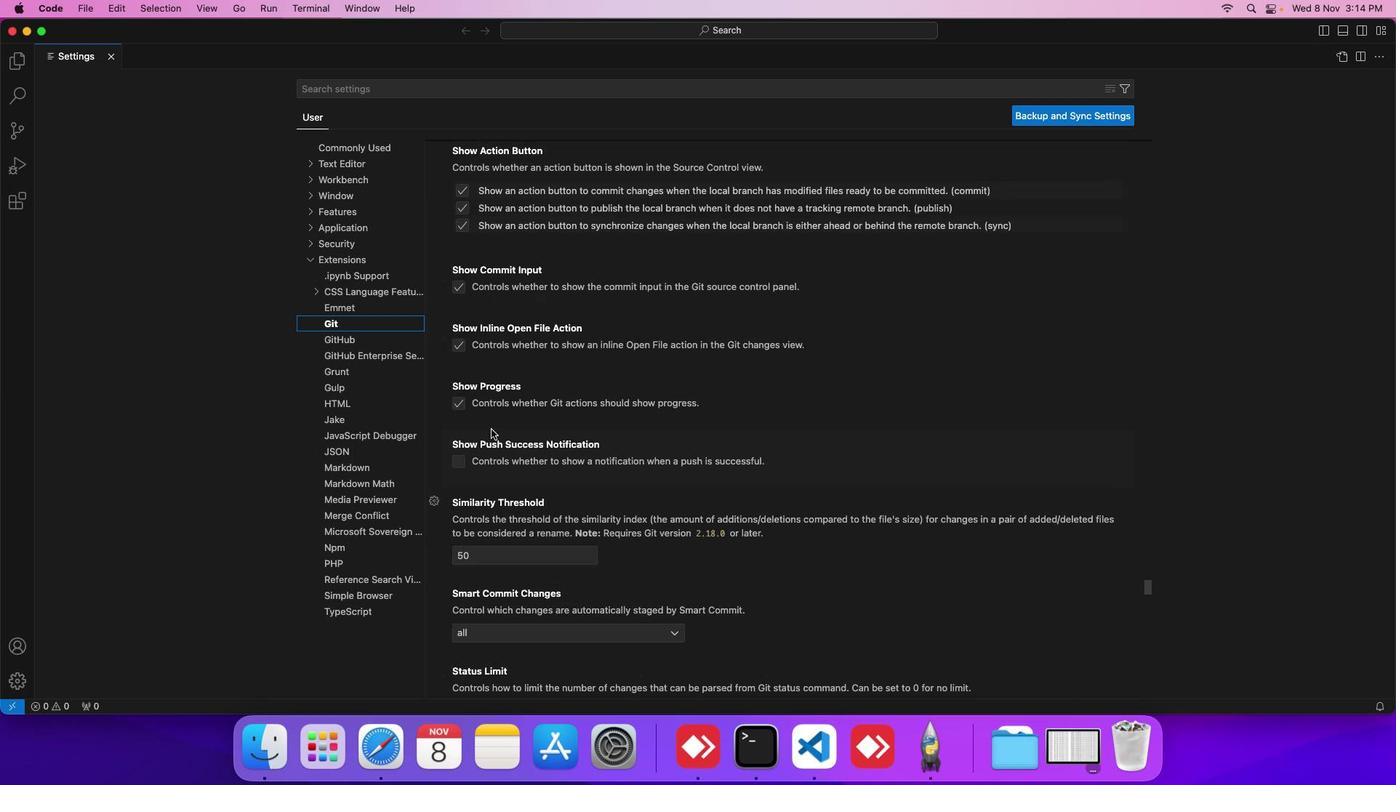 
Action: Mouse scrolled (491, 430) with delta (0, 0)
Screenshot: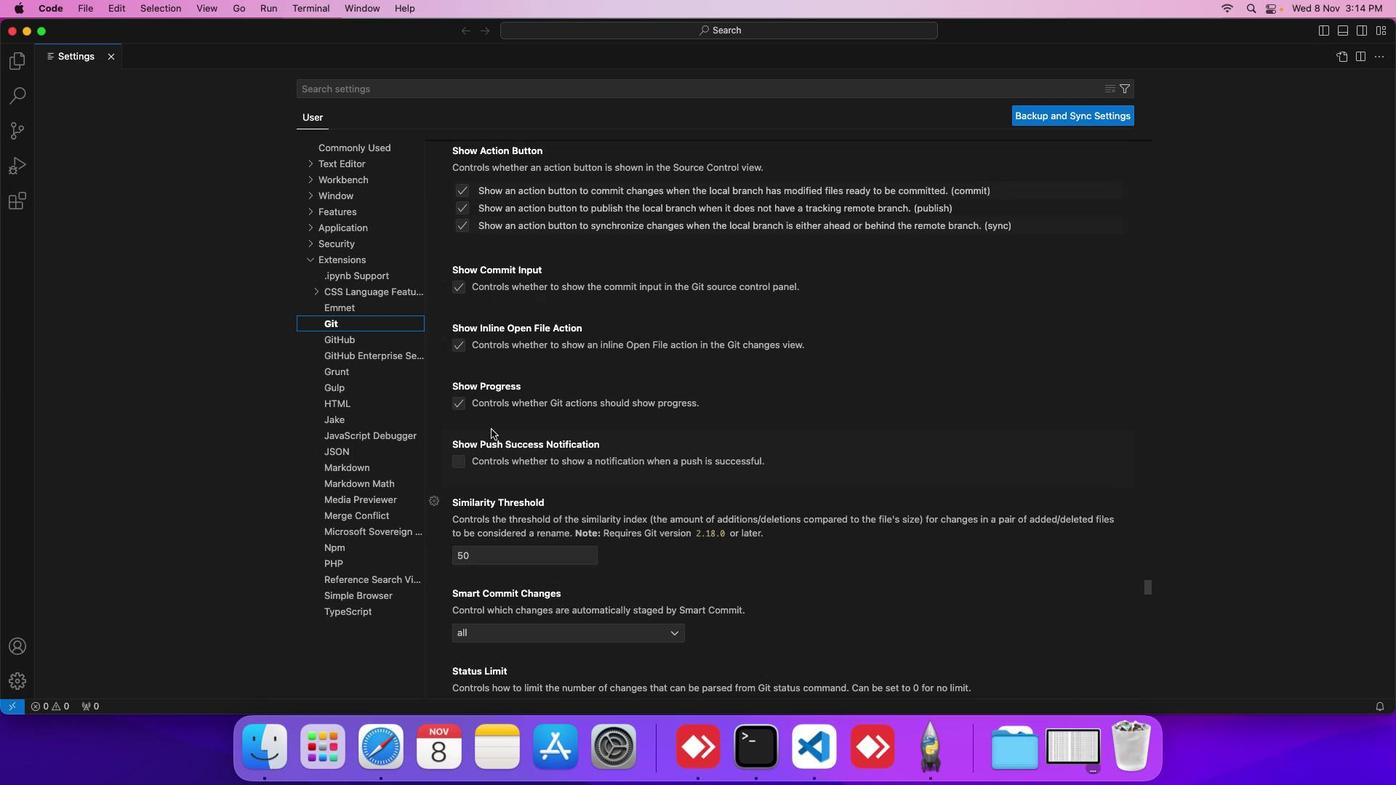 
Action: Mouse scrolled (491, 430) with delta (0, 0)
Screenshot: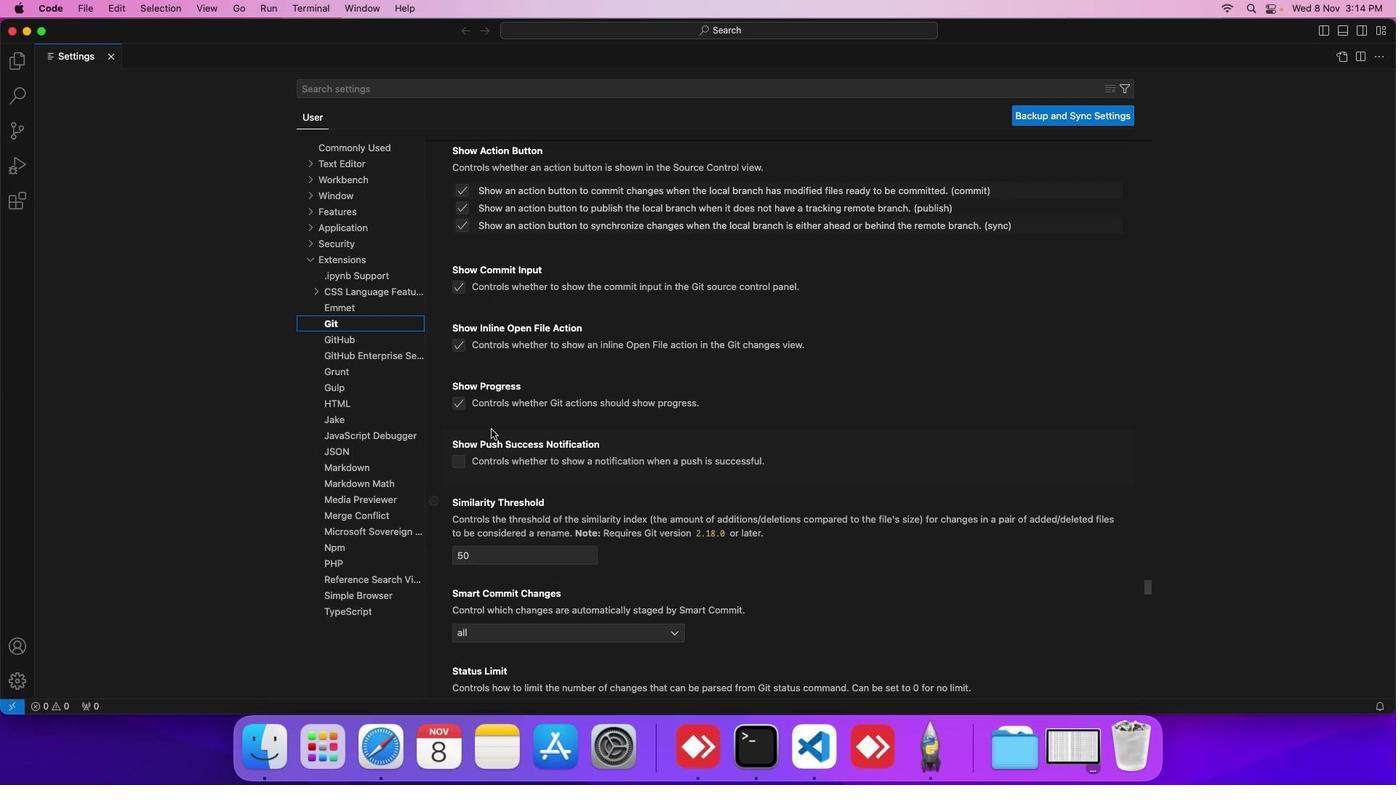 
Action: Mouse scrolled (491, 430) with delta (0, 0)
Screenshot: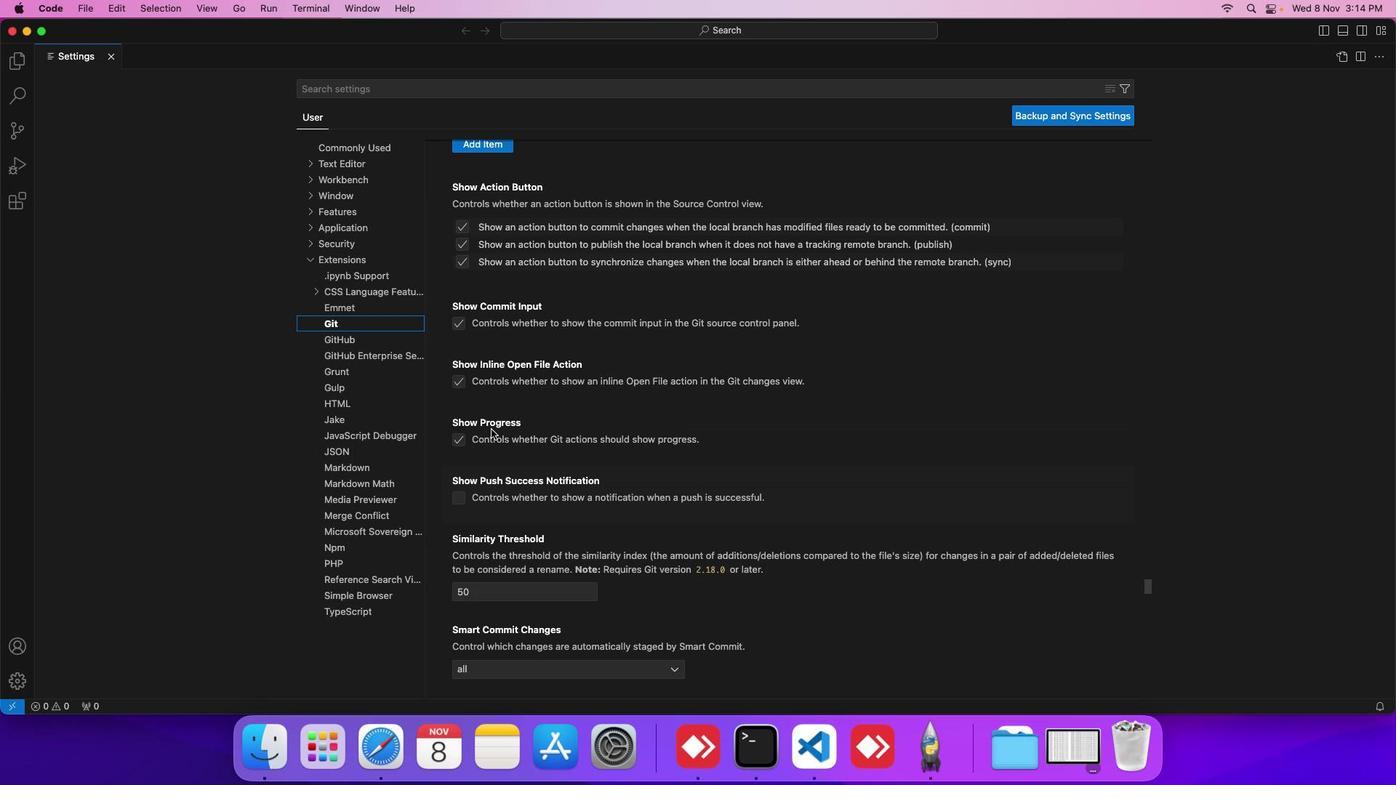 
Action: Mouse scrolled (491, 430) with delta (0, 0)
Screenshot: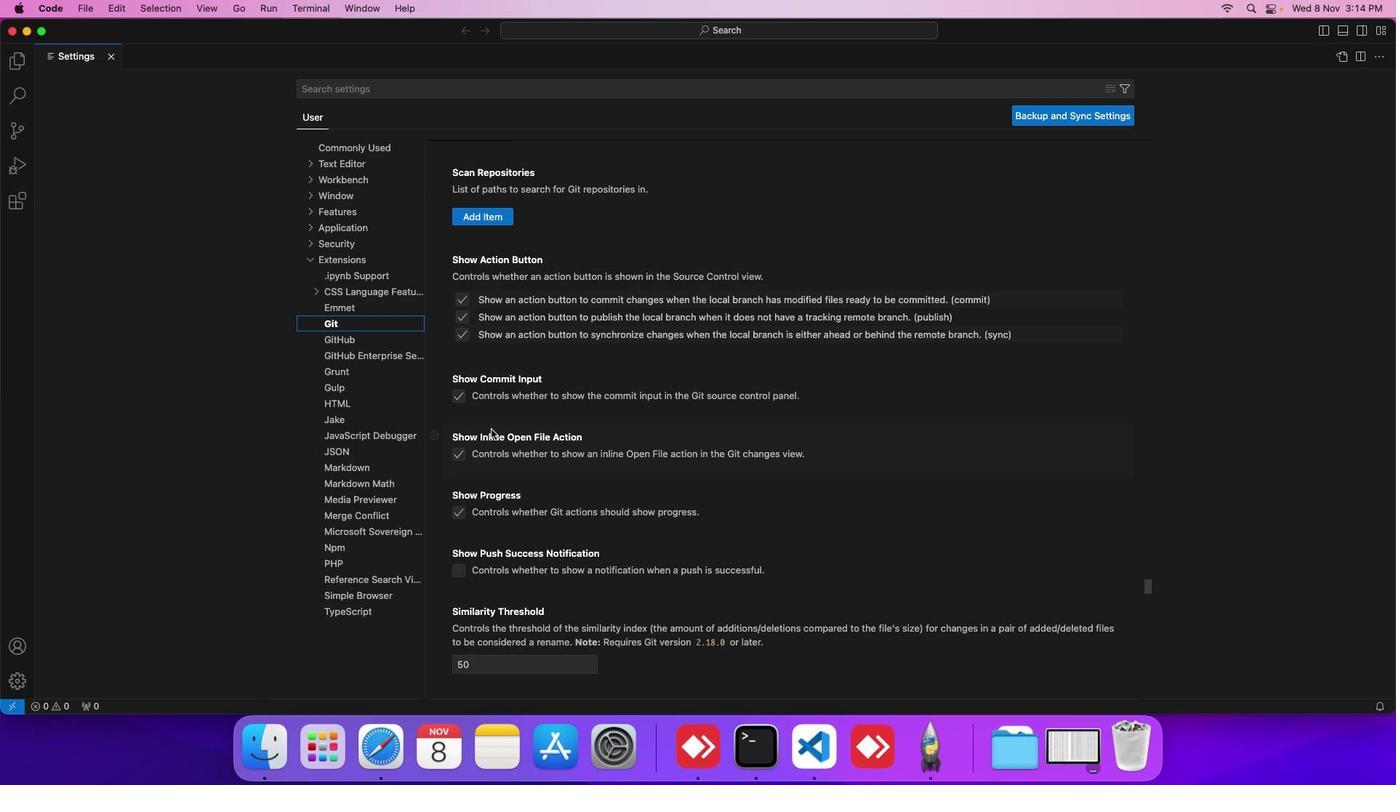 
Action: Mouse scrolled (491, 430) with delta (0, 0)
Screenshot: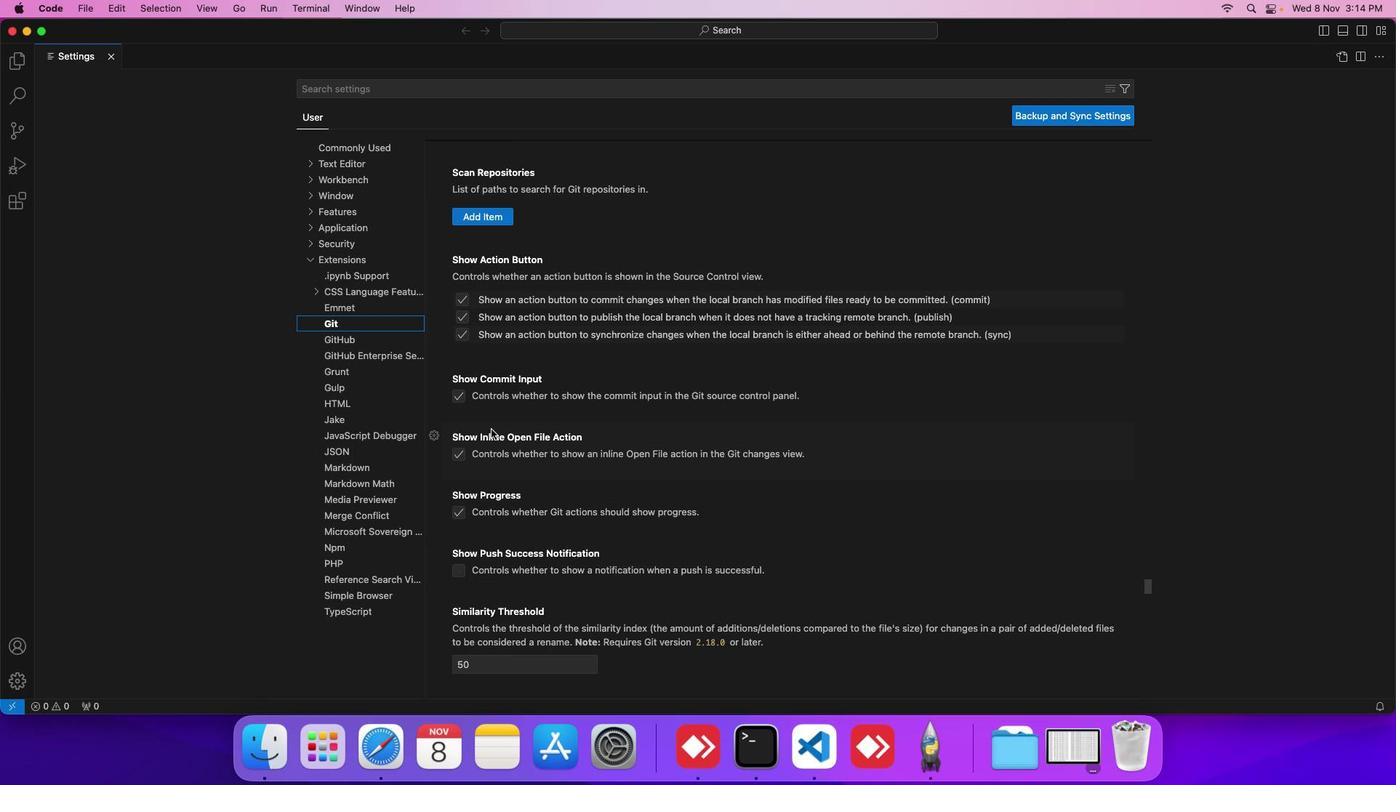 
Action: Mouse scrolled (491, 430) with delta (0, 0)
Screenshot: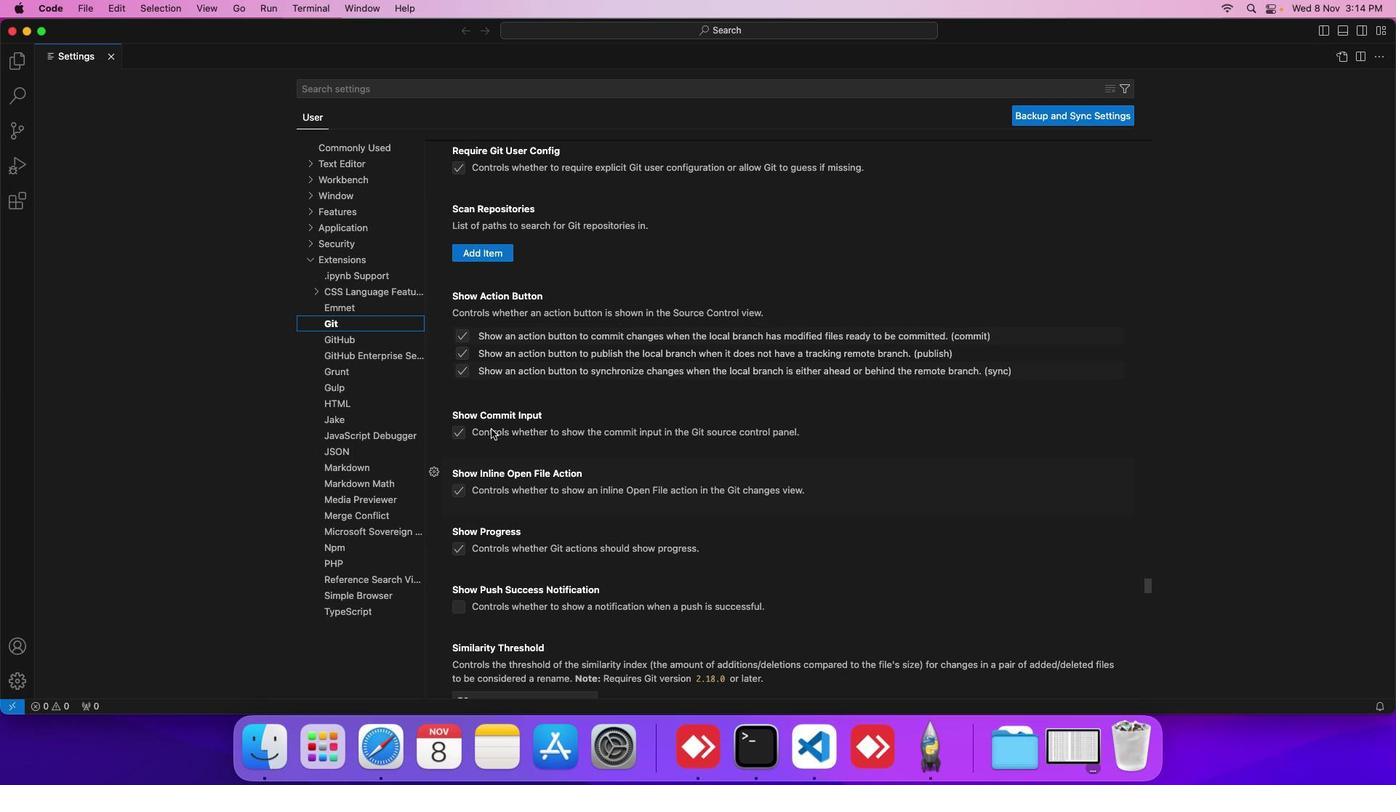 
Action: Mouse scrolled (491, 430) with delta (0, 0)
Screenshot: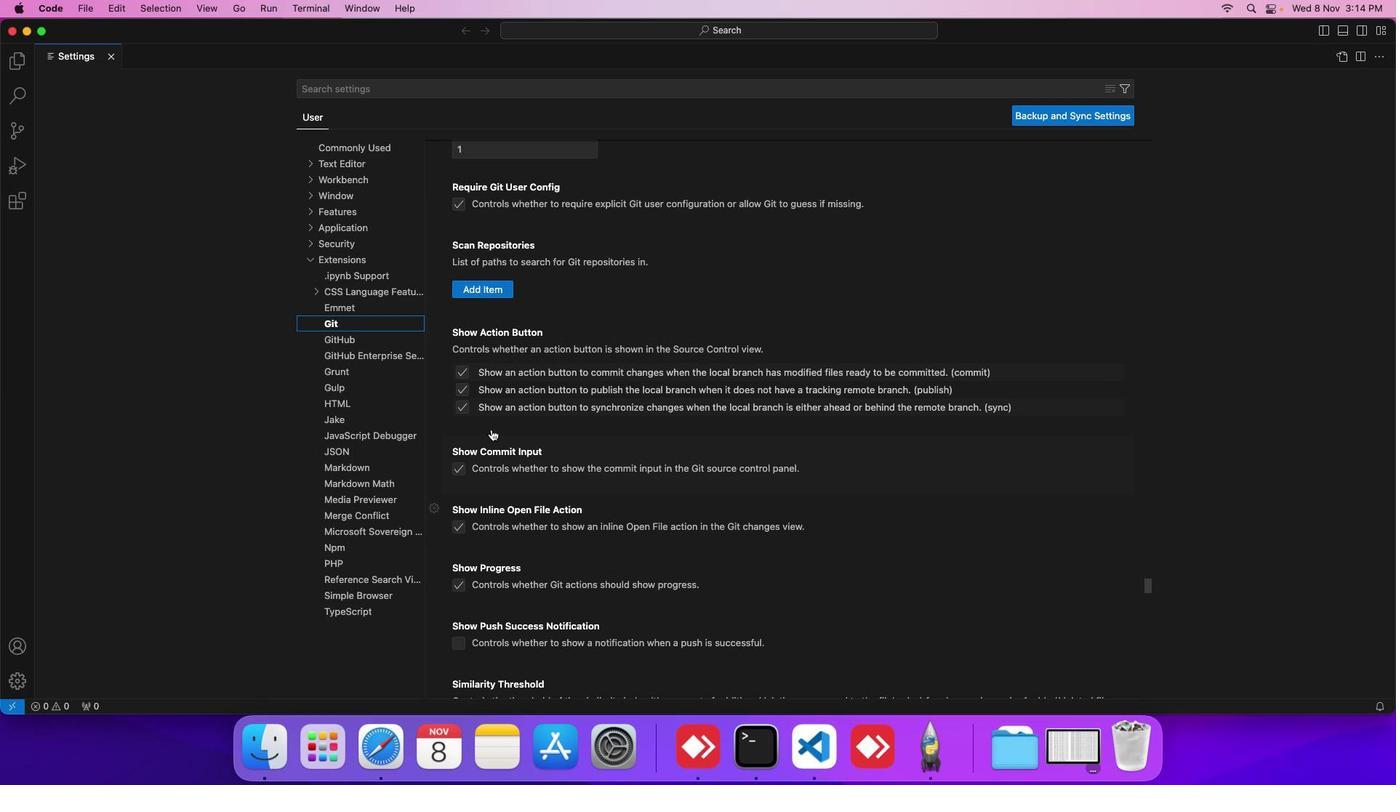 
Action: Mouse scrolled (491, 430) with delta (0, 0)
Screenshot: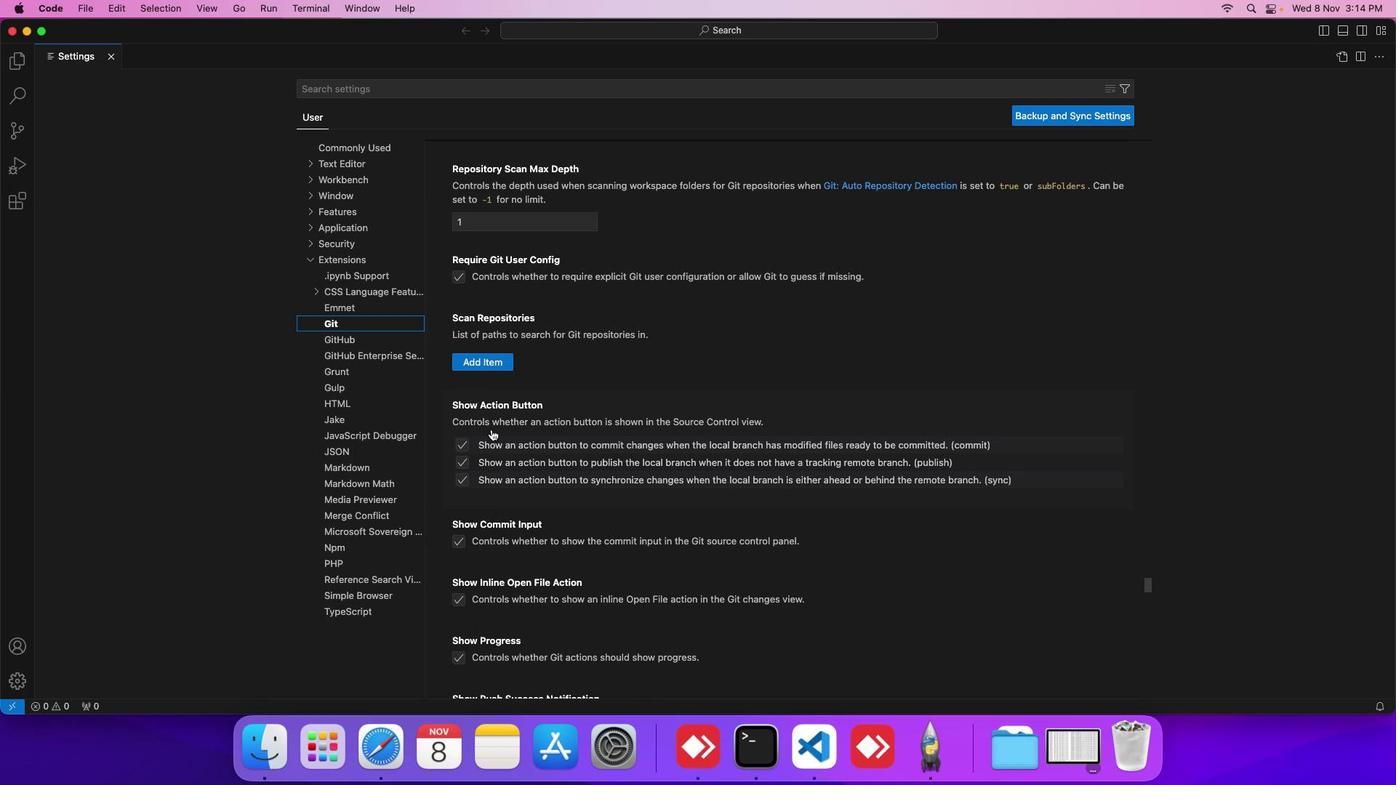 
Action: Mouse scrolled (491, 430) with delta (0, 0)
Screenshot: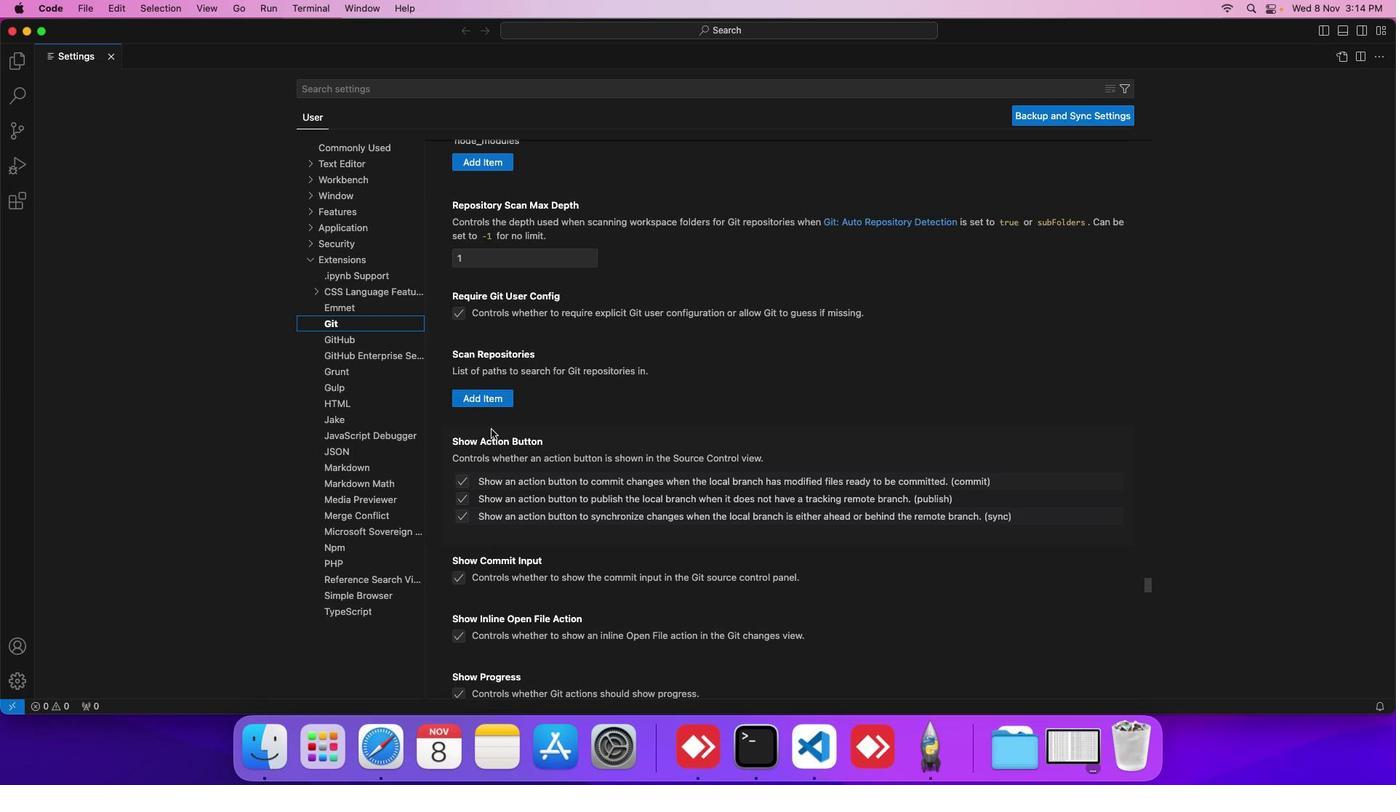 
Action: Mouse scrolled (491, 430) with delta (0, 0)
Screenshot: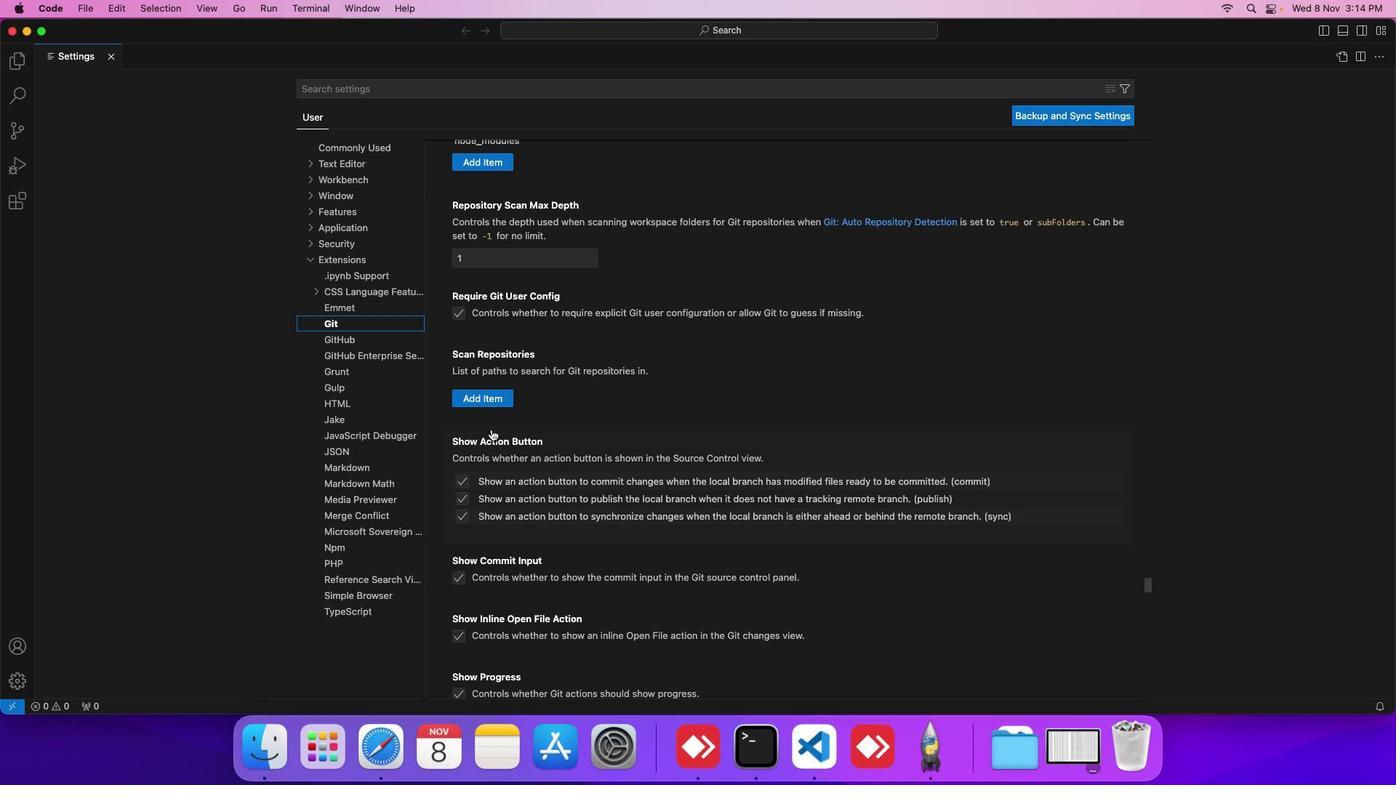 
Action: Mouse scrolled (491, 430) with delta (0, 0)
Screenshot: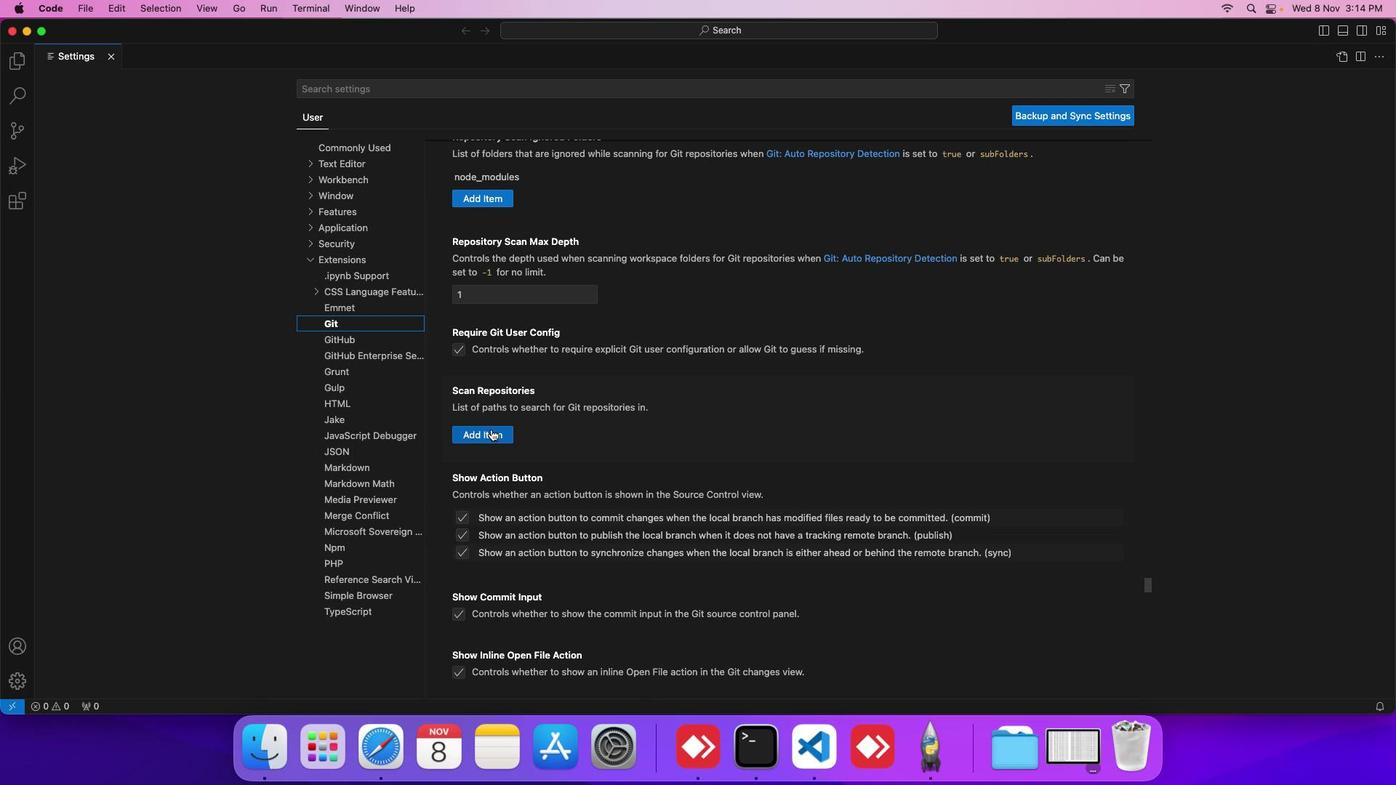 
Action: Mouse scrolled (491, 430) with delta (0, 0)
Screenshot: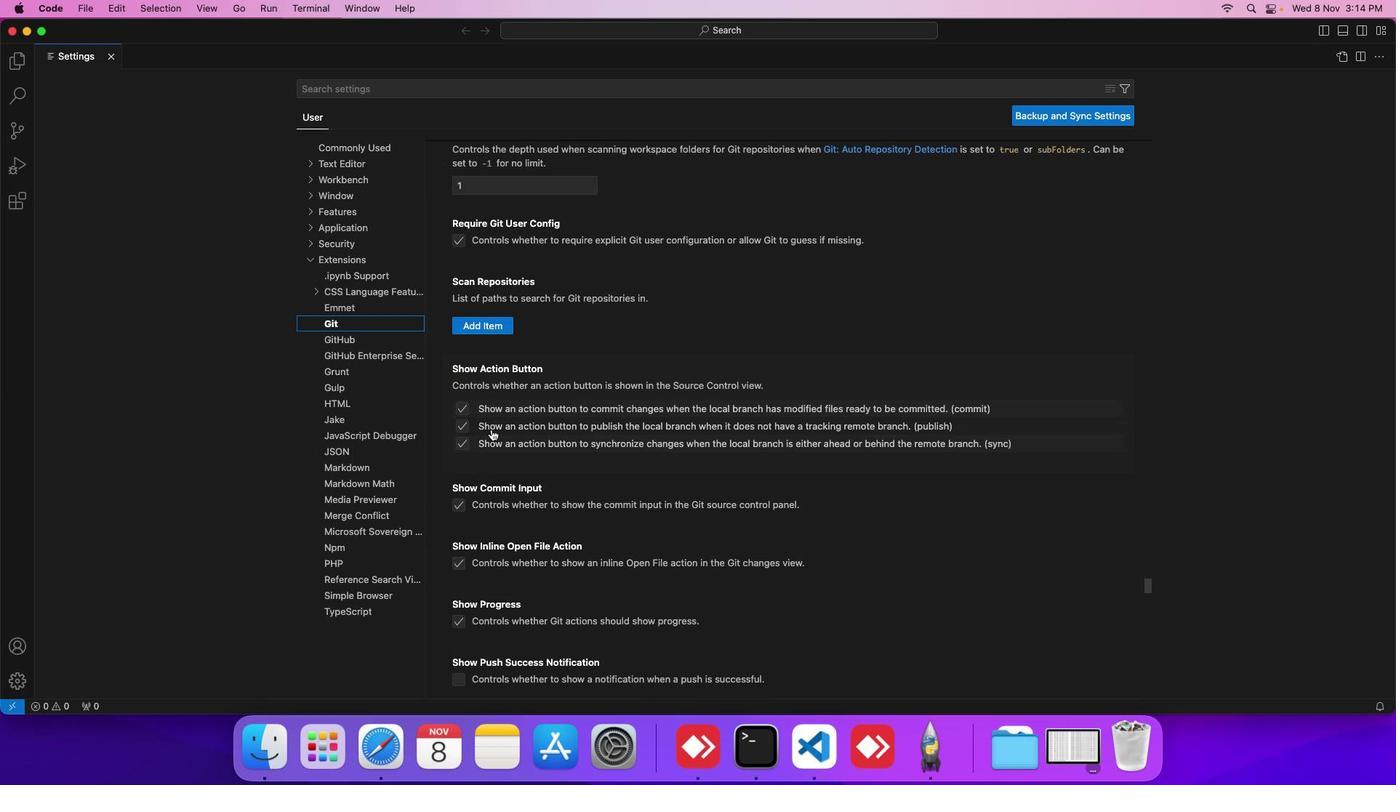 
Action: Mouse scrolled (491, 430) with delta (0, 0)
Screenshot: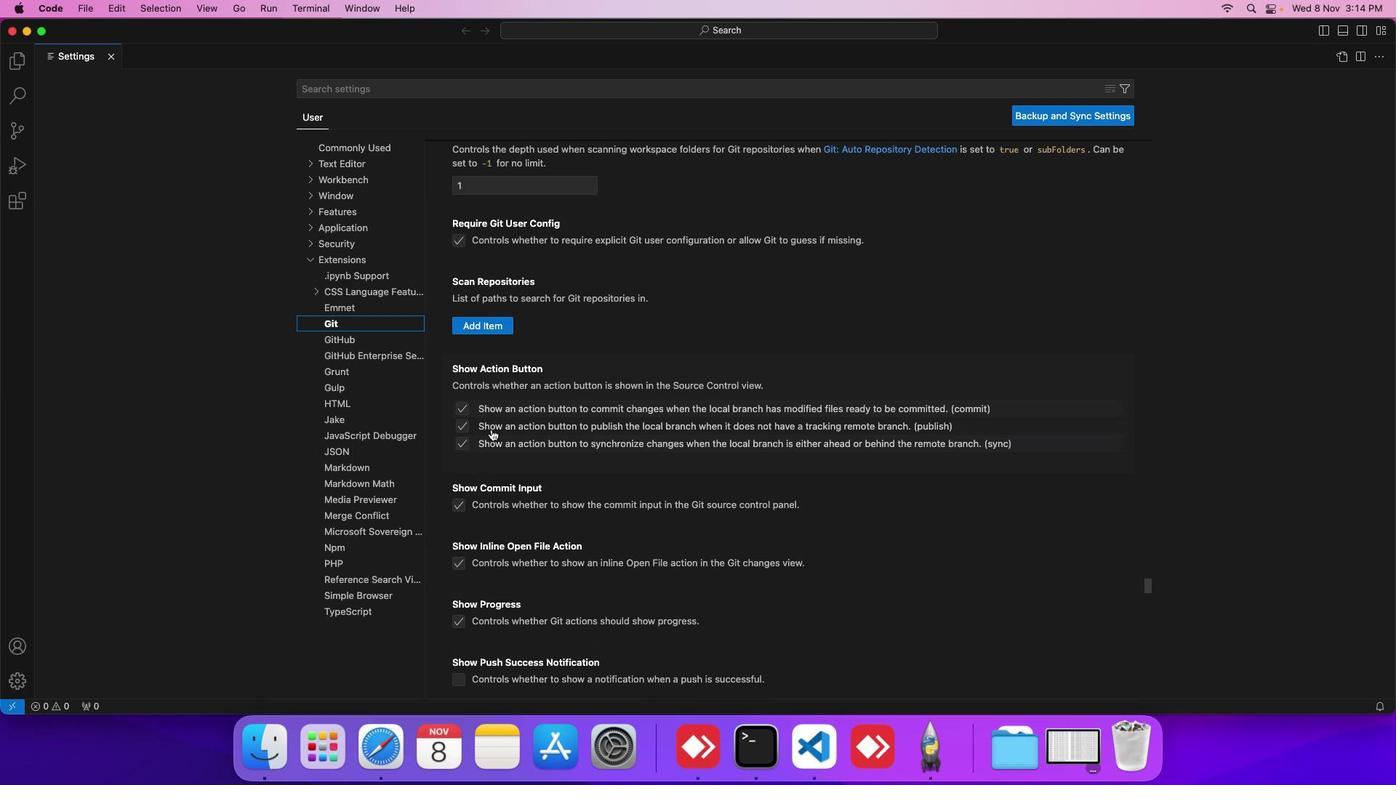 
Action: Mouse scrolled (491, 430) with delta (0, 0)
Screenshot: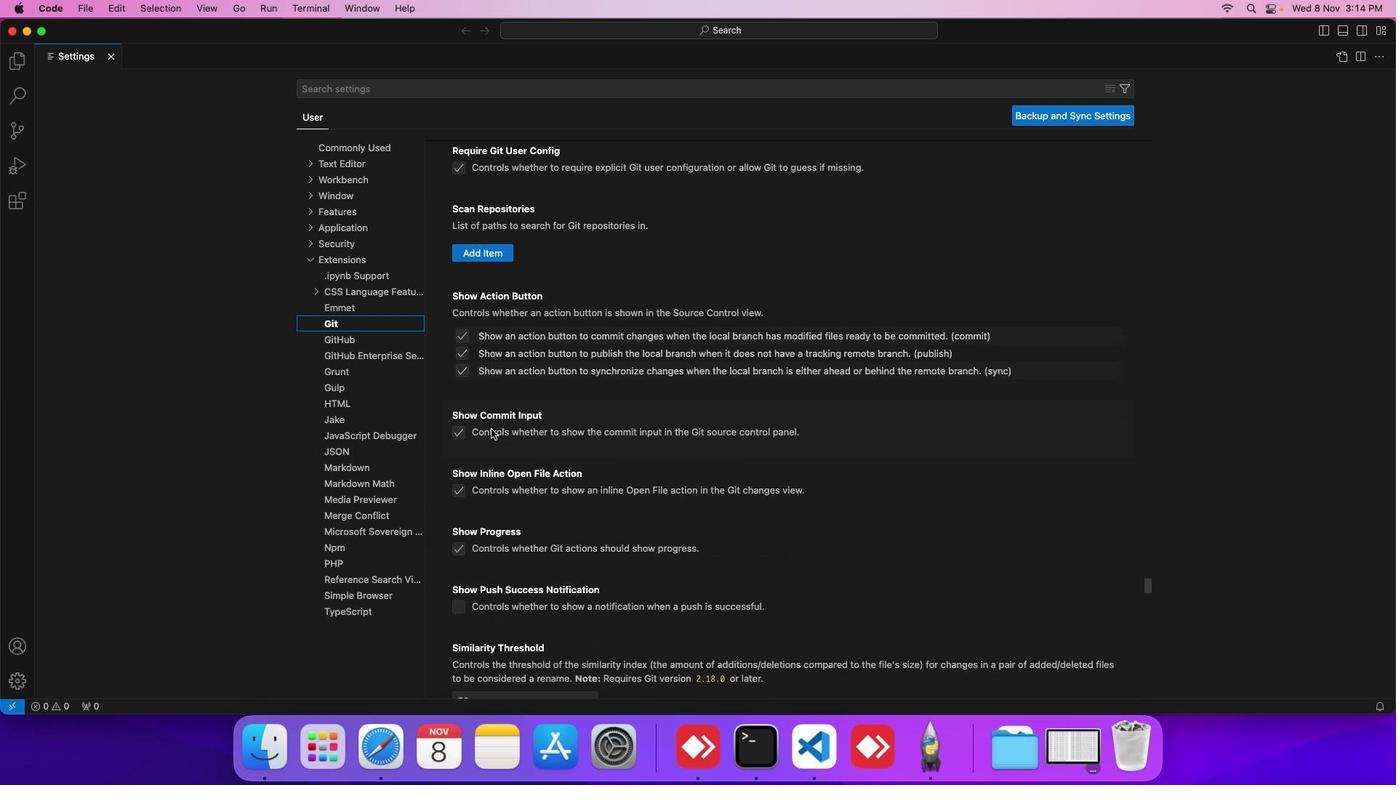 
Action: Mouse scrolled (491, 430) with delta (0, -1)
Screenshot: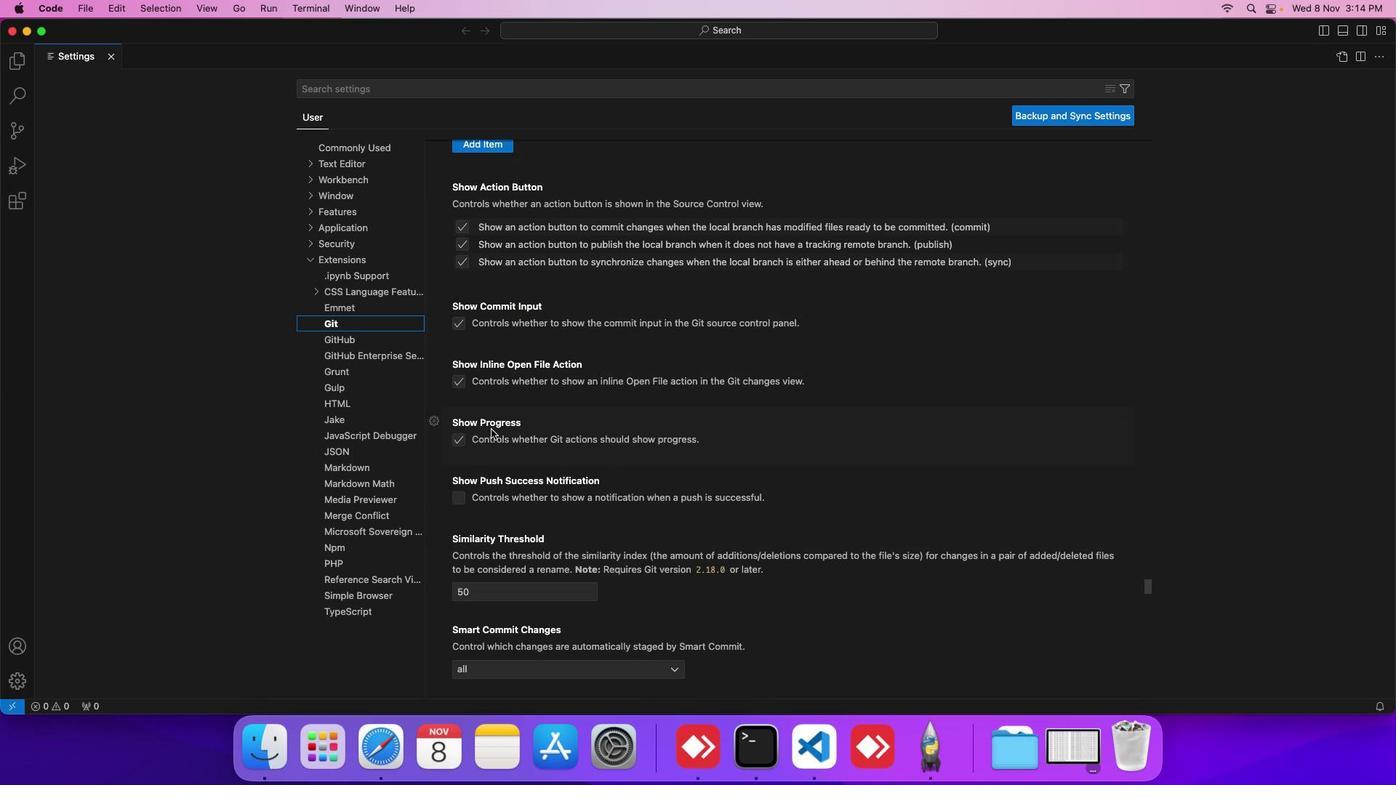 
Action: Mouse scrolled (491, 430) with delta (0, -2)
Screenshot: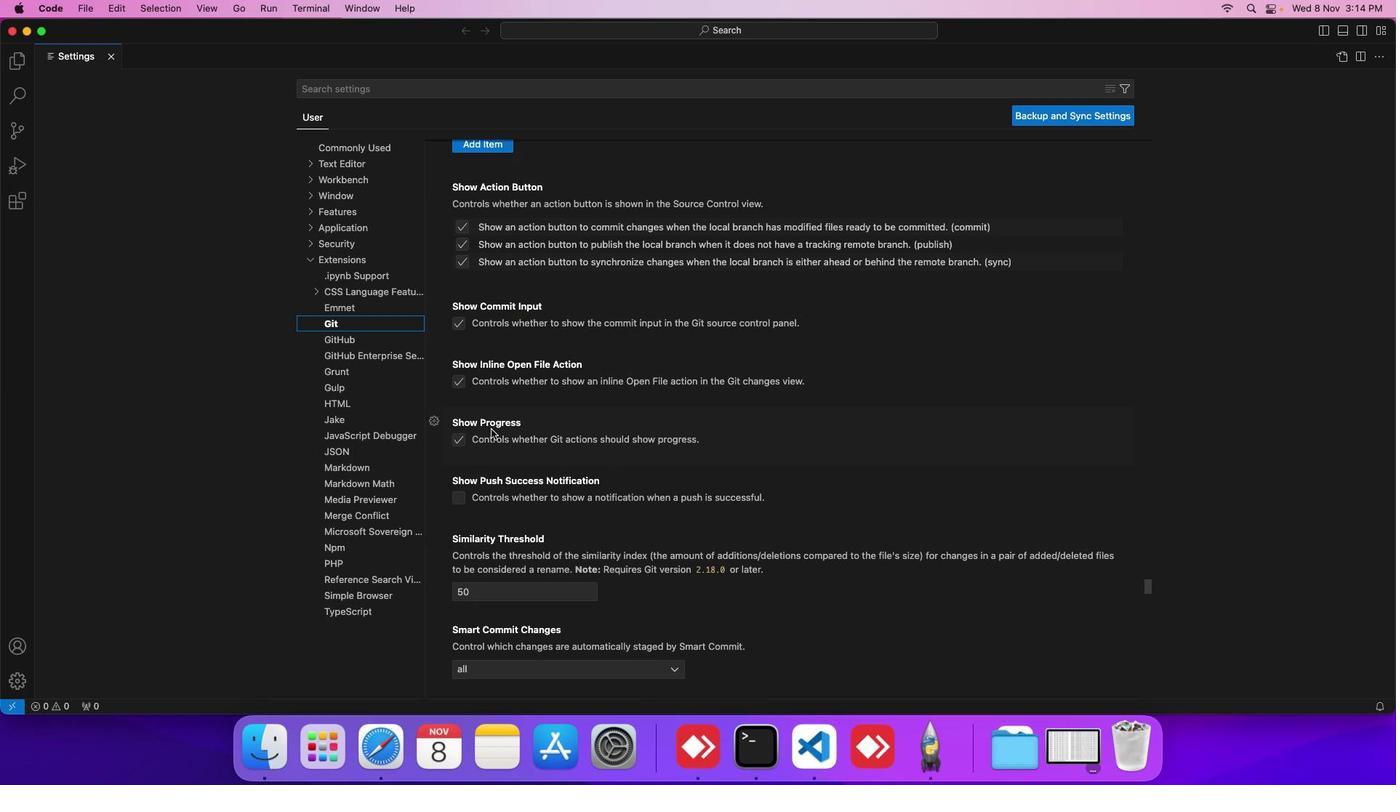 
Action: Mouse scrolled (491, 430) with delta (0, 0)
Screenshot: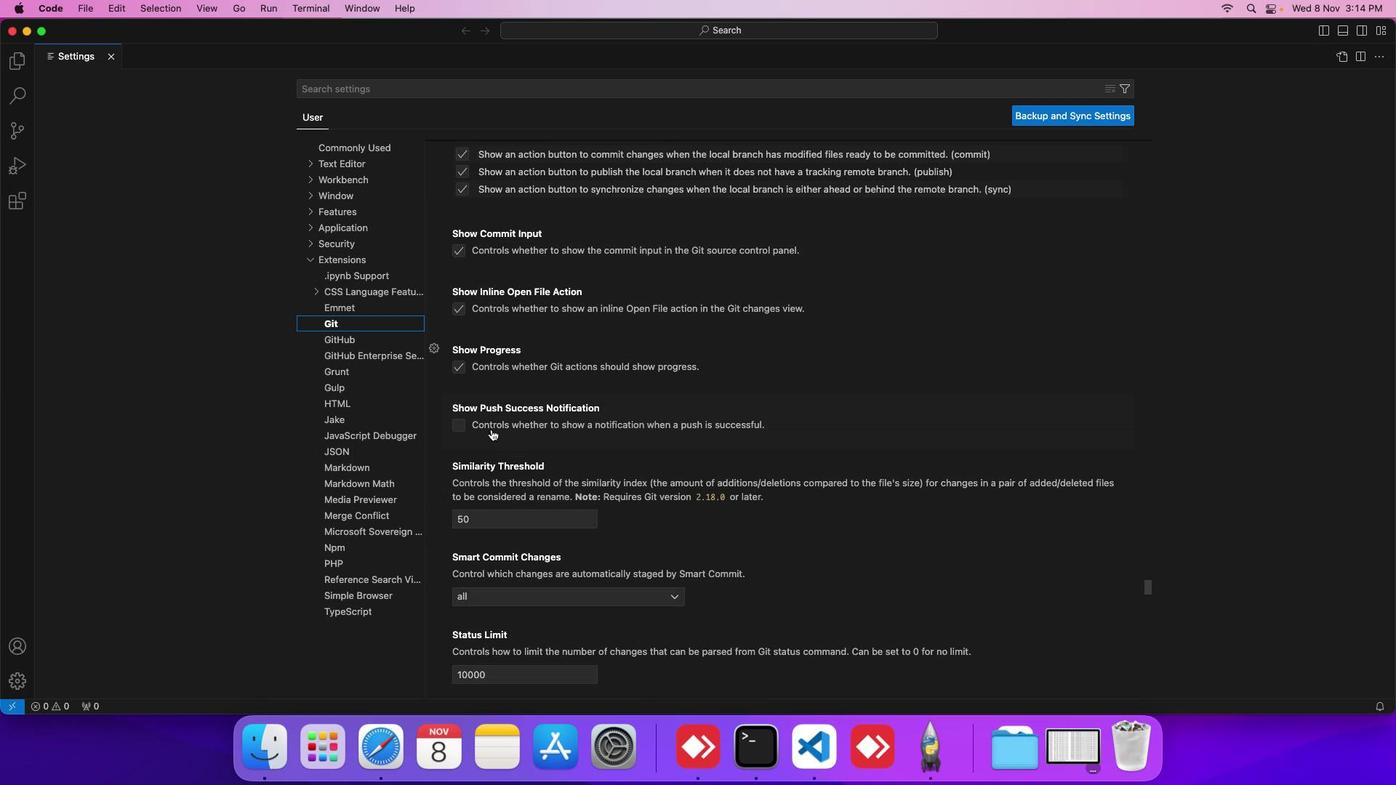
Action: Mouse scrolled (491, 430) with delta (0, 0)
Screenshot: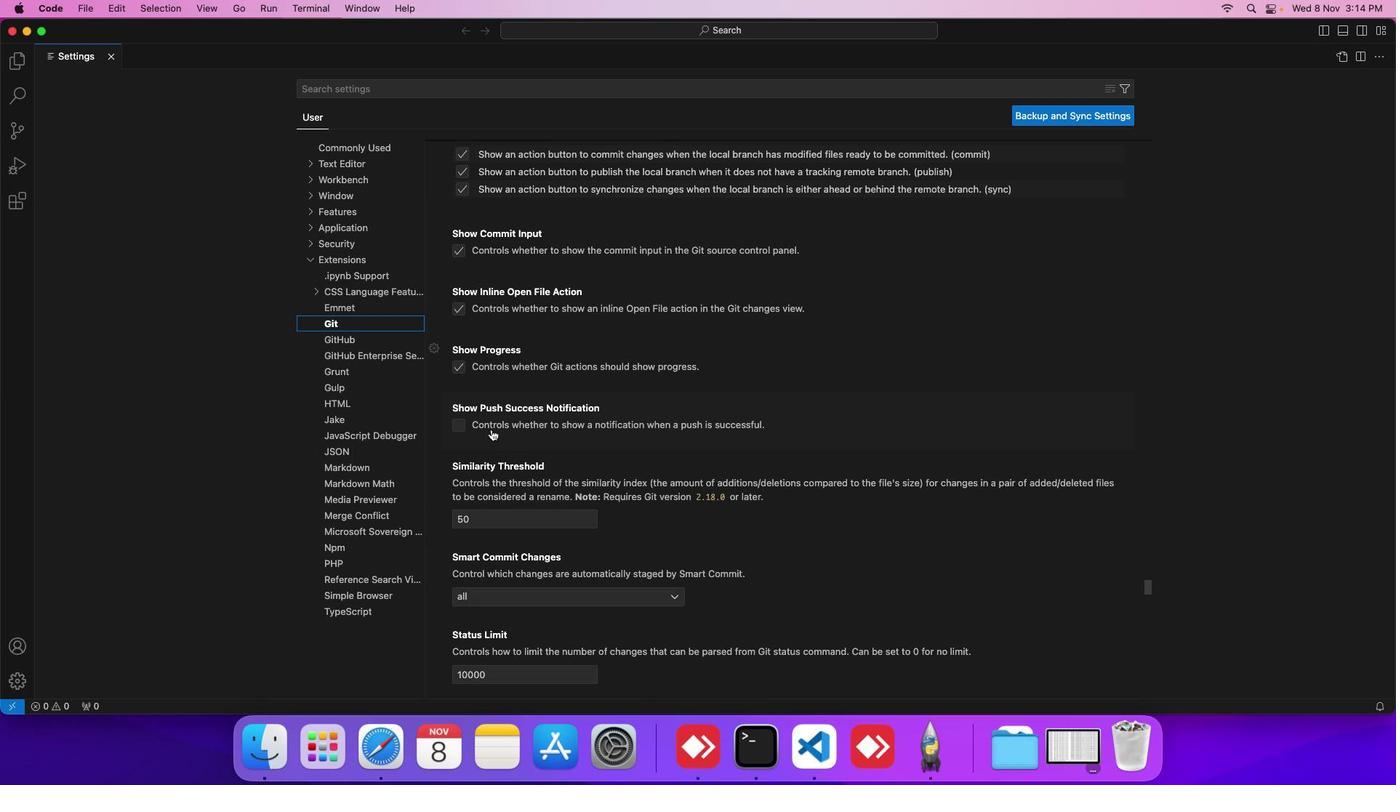 
Action: Mouse scrolled (491, 430) with delta (0, 0)
Screenshot: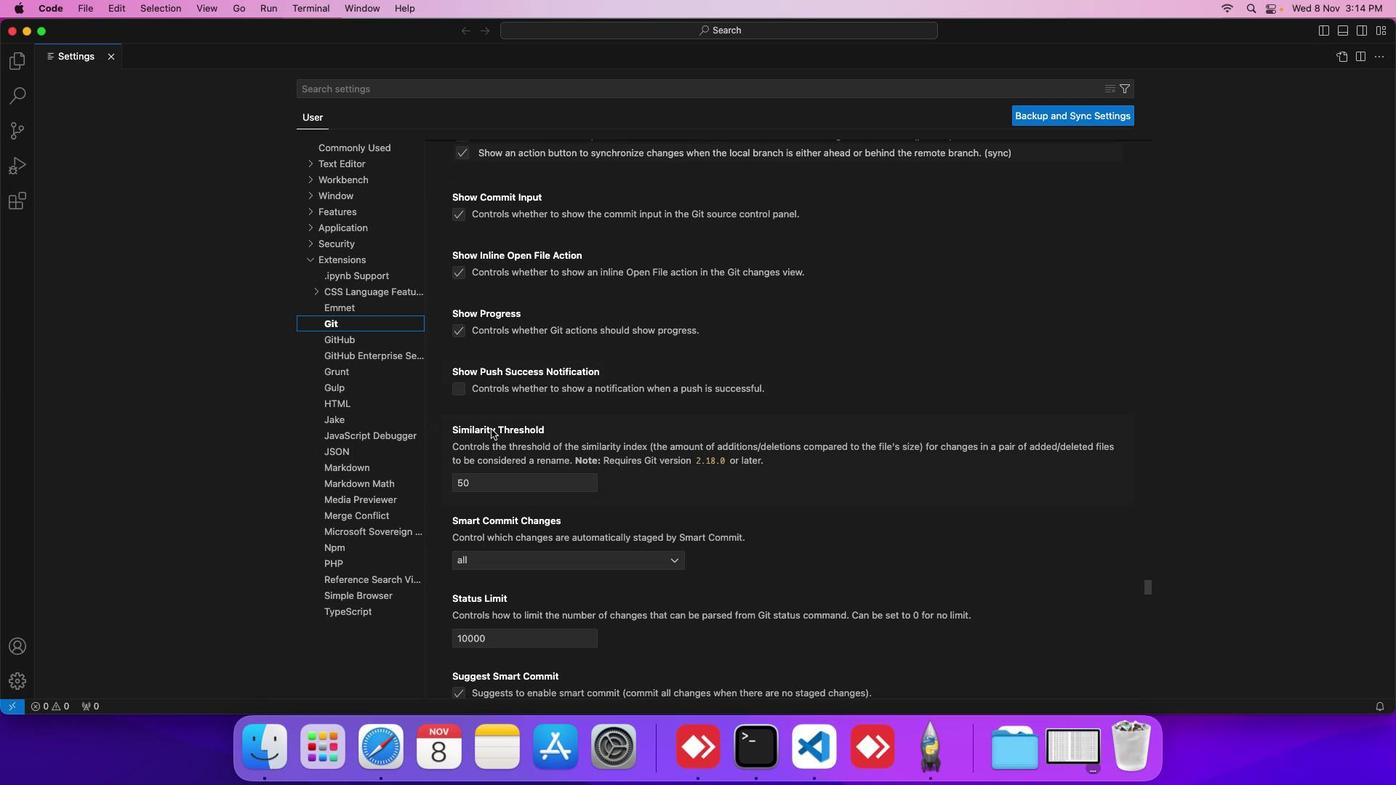 
Action: Mouse moved to (508, 476)
Screenshot: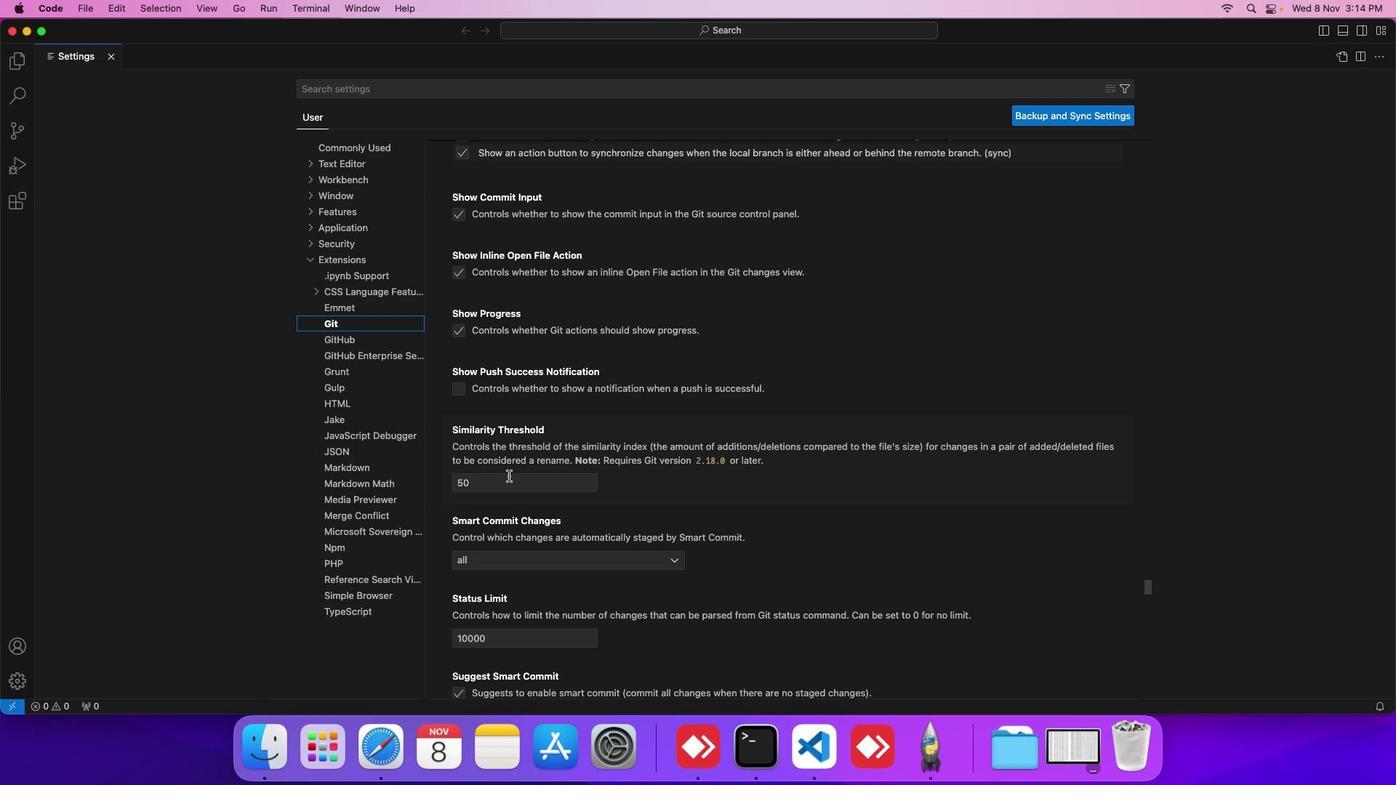 
Action: Mouse pressed left at (508, 476)
Screenshot: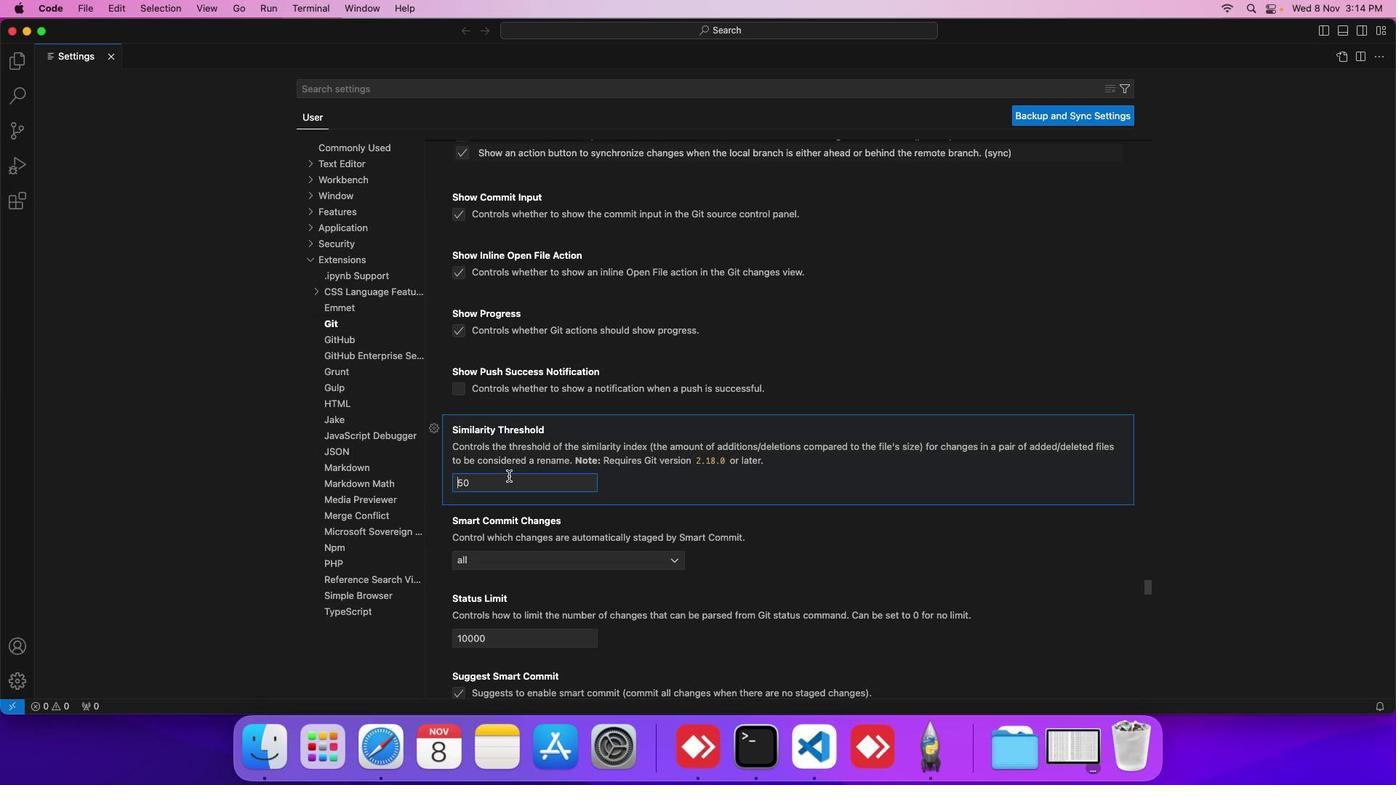 
Action: Key pressed Key.rightKey.rightKey.backspaceKey.backspace'3''0'
Screenshot: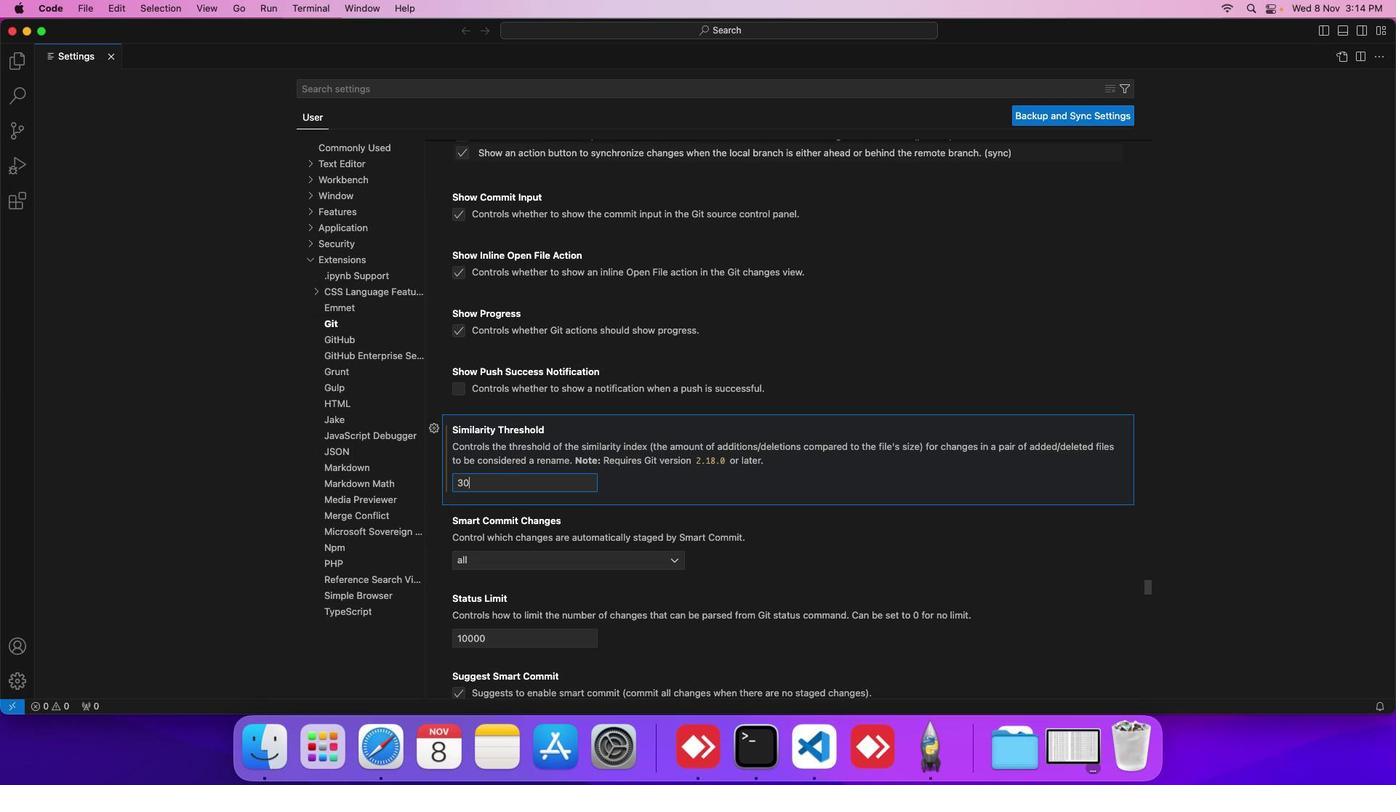 
